 Task: Toggle the show exit alert option in the integrated.
Action: Mouse moved to (22, 620)
Screenshot: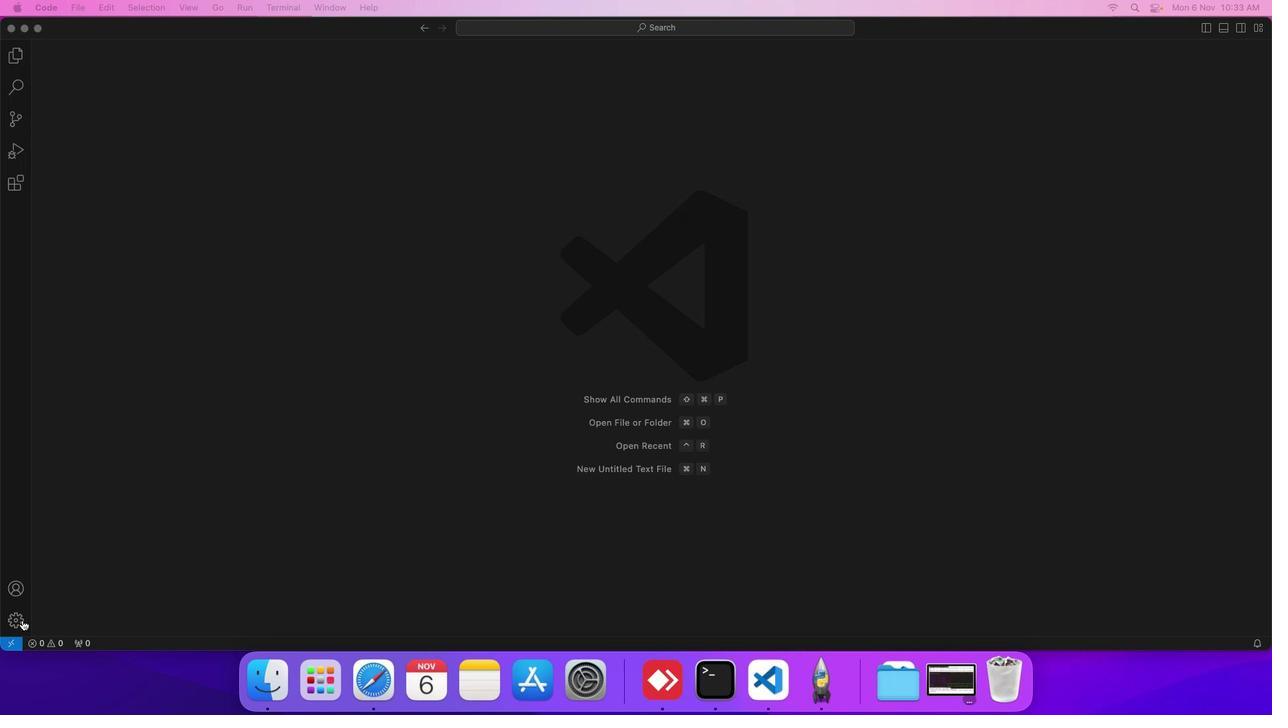 
Action: Mouse pressed left at (22, 620)
Screenshot: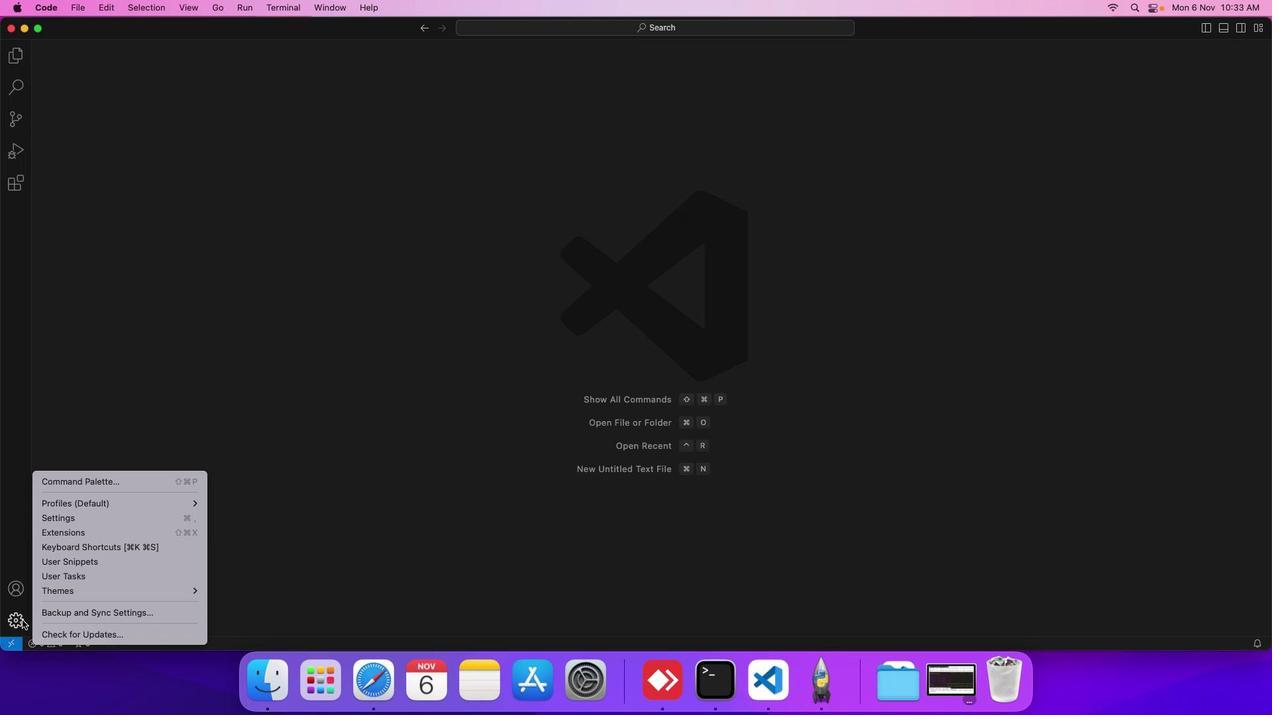 
Action: Mouse moved to (56, 522)
Screenshot: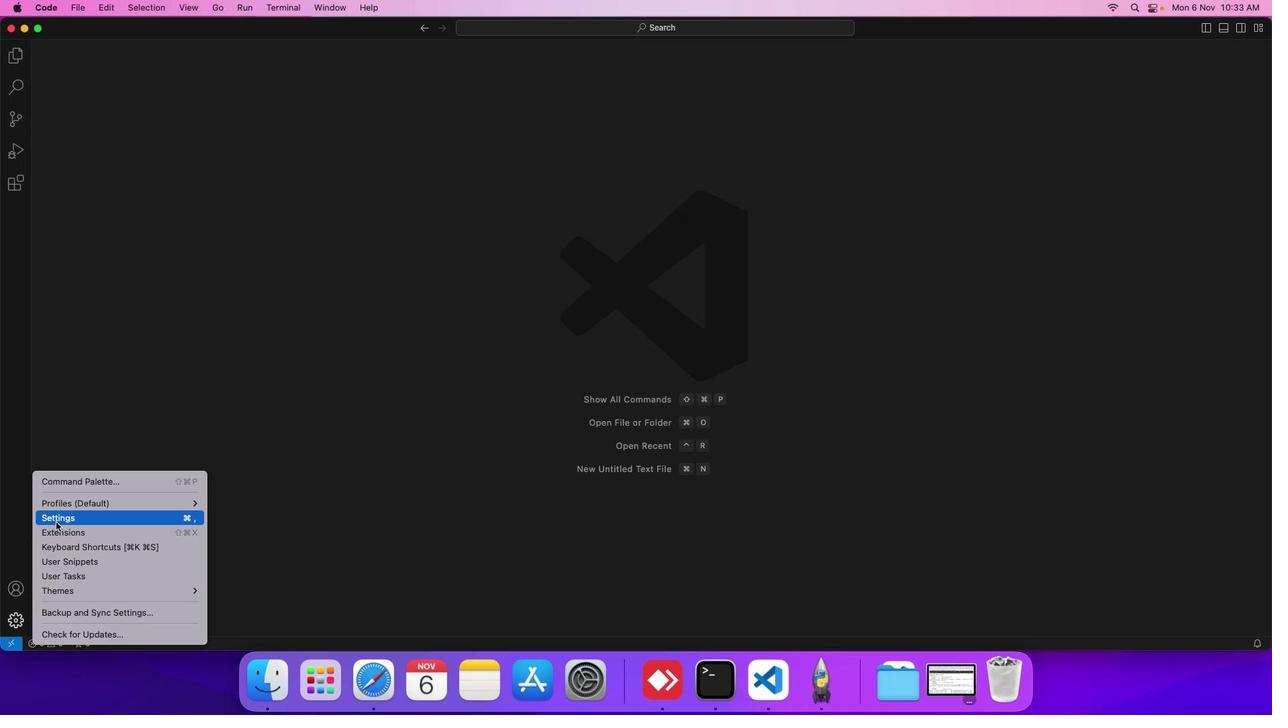 
Action: Mouse pressed left at (56, 522)
Screenshot: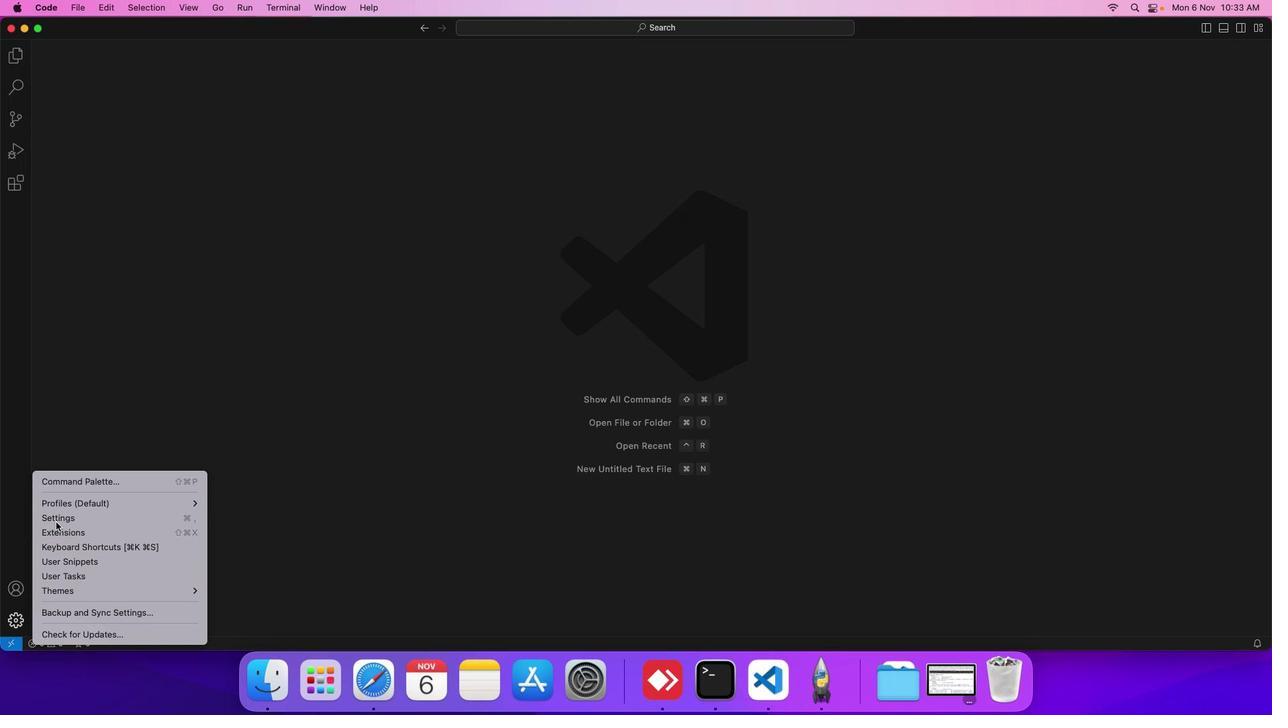 
Action: Mouse moved to (290, 196)
Screenshot: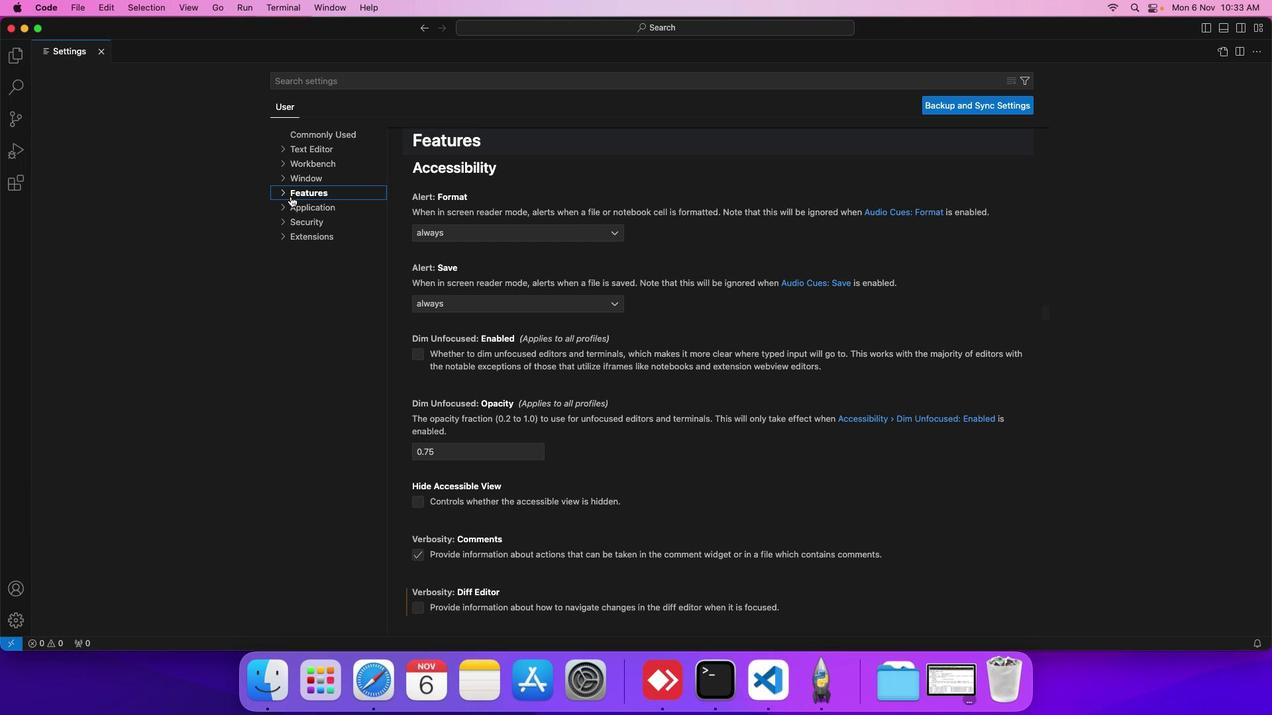 
Action: Mouse pressed left at (290, 196)
Screenshot: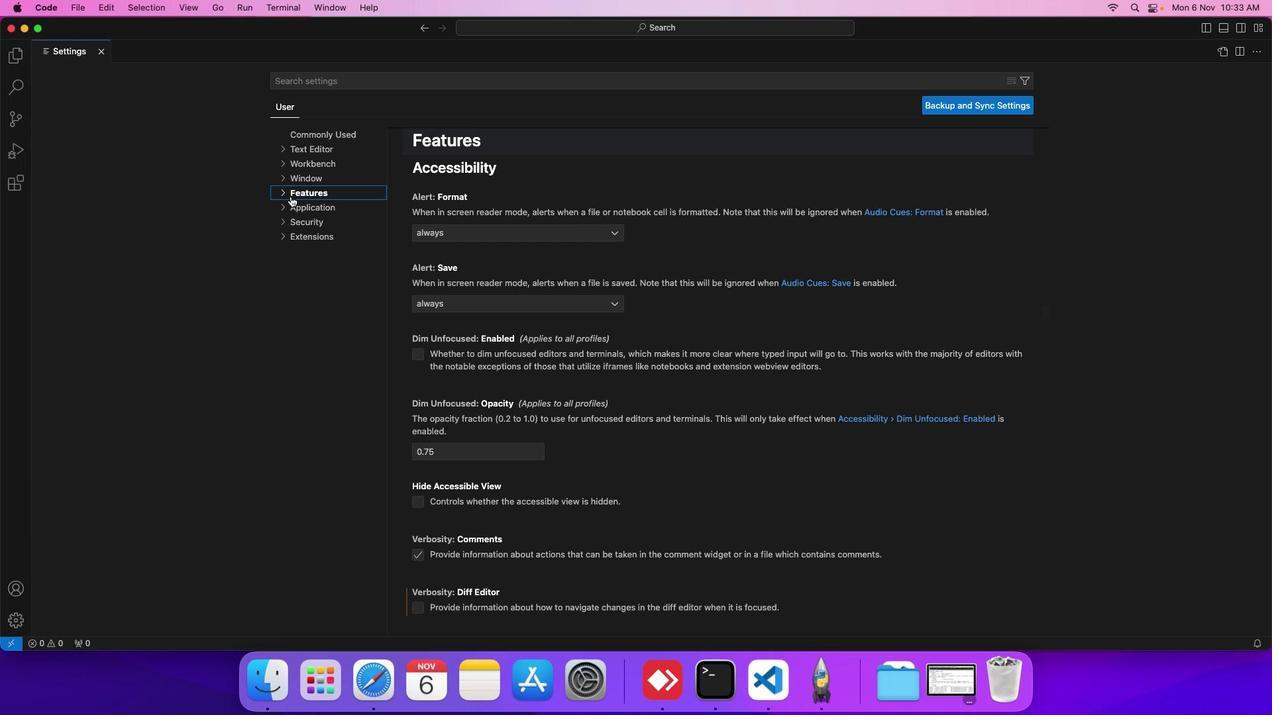 
Action: Mouse moved to (310, 308)
Screenshot: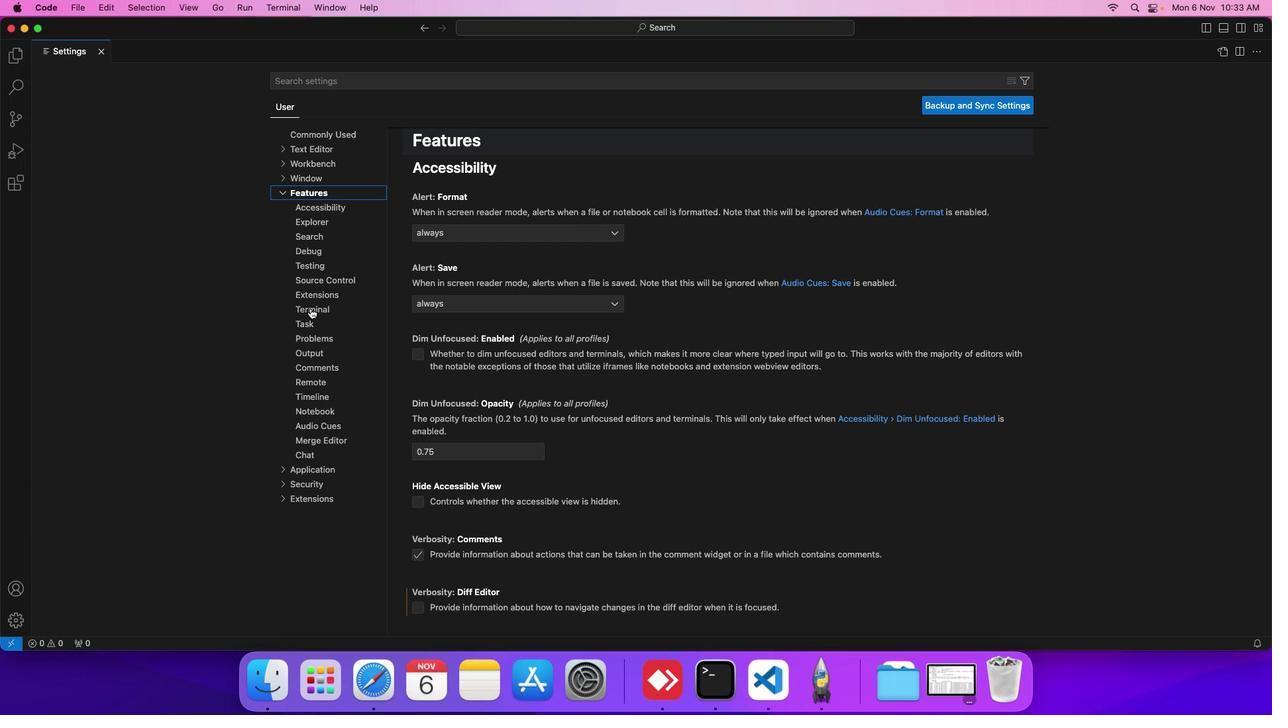 
Action: Mouse pressed left at (310, 308)
Screenshot: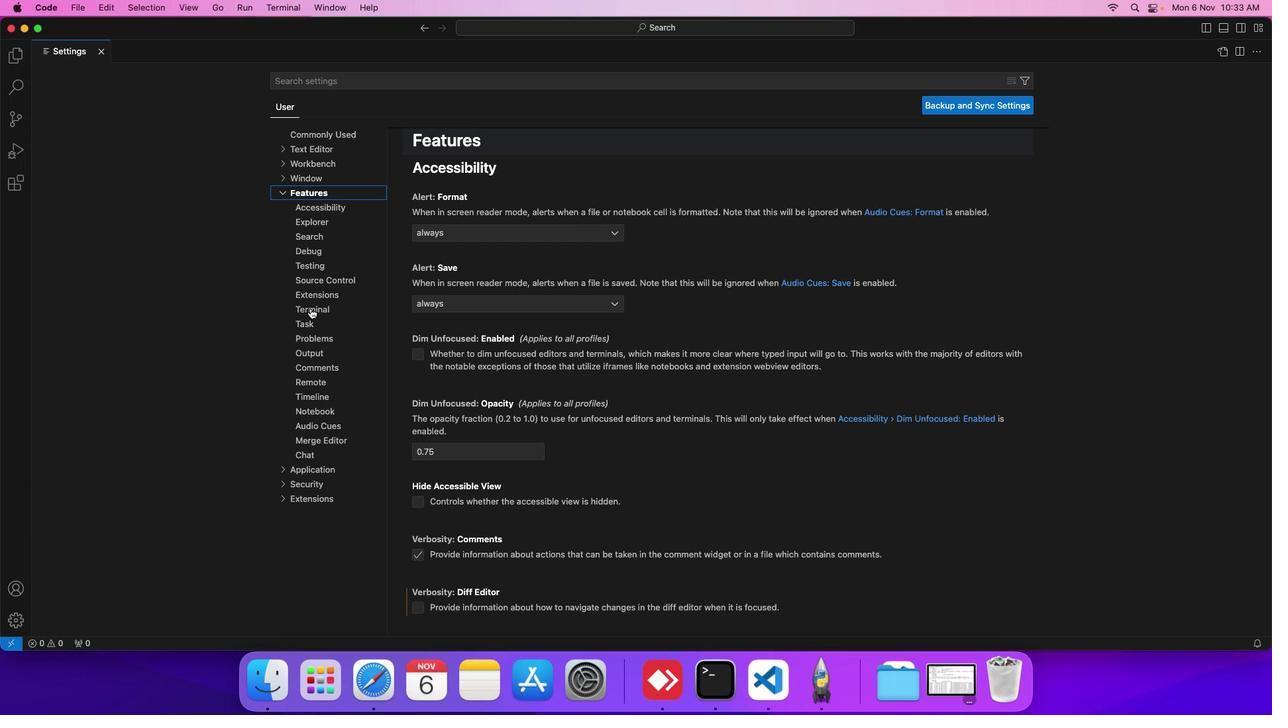 
Action: Mouse moved to (405, 424)
Screenshot: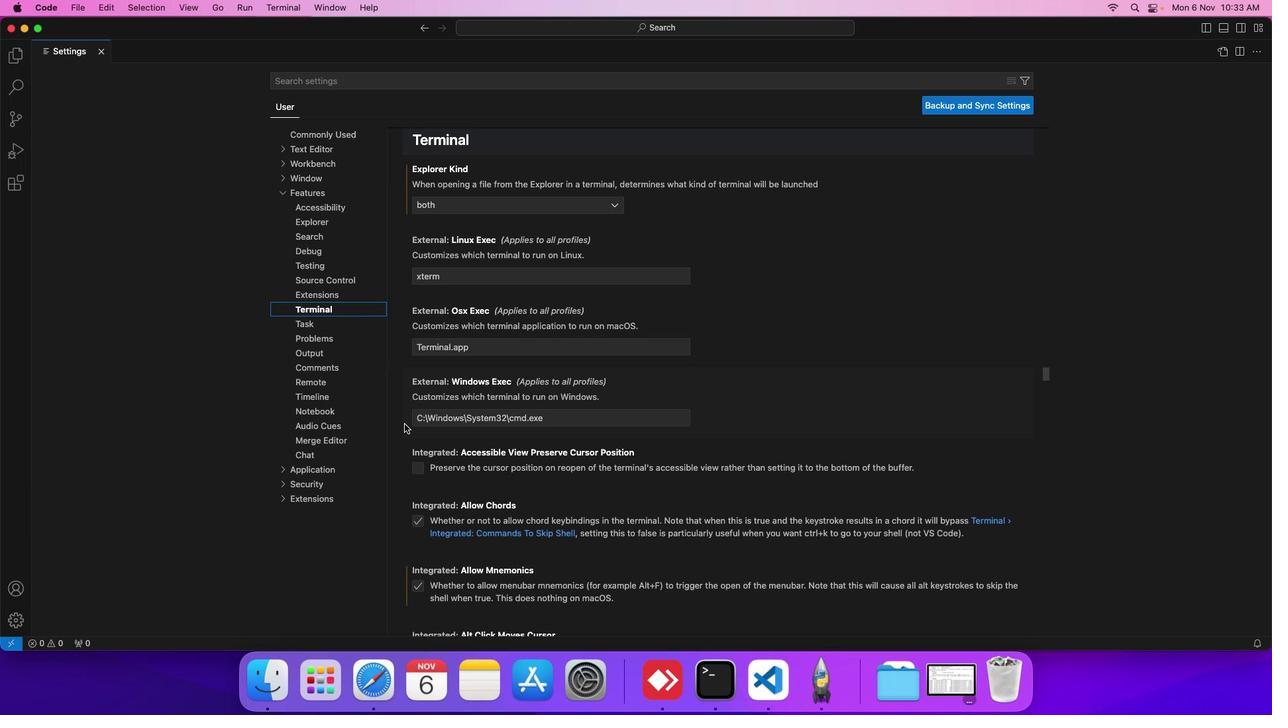 
Action: Mouse scrolled (405, 424) with delta (0, 0)
Screenshot: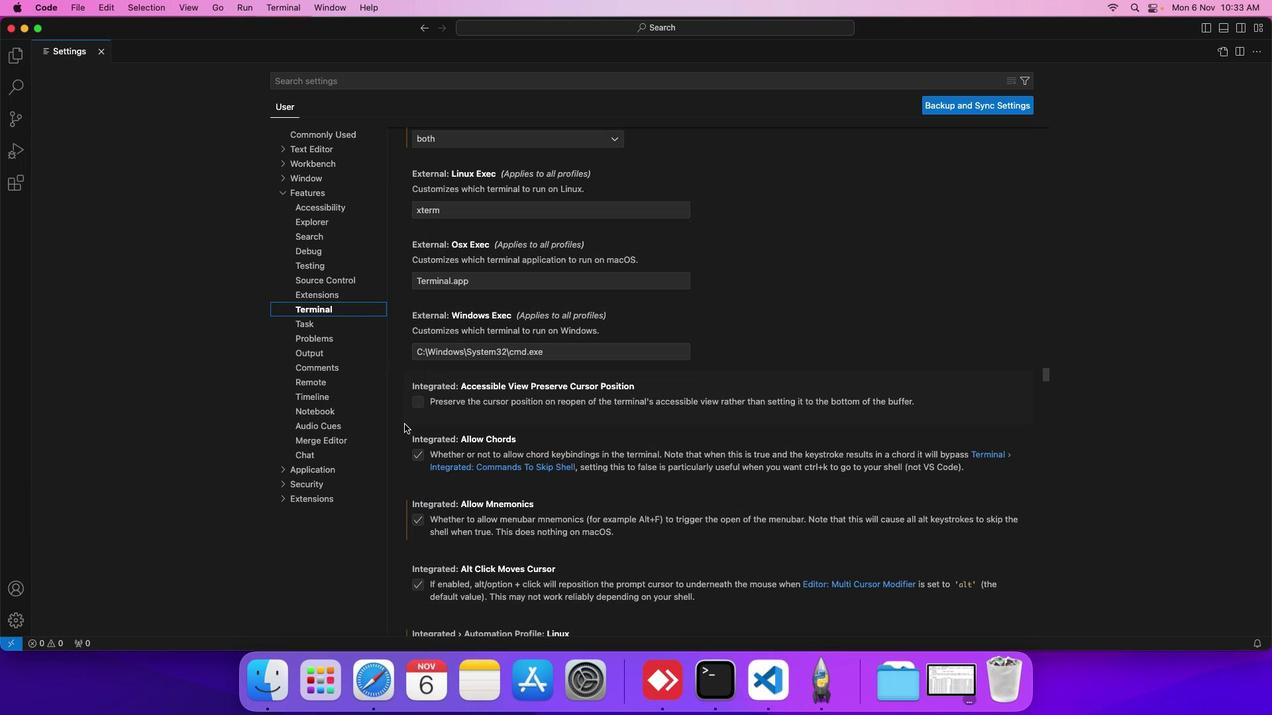 
Action: Mouse scrolled (405, 424) with delta (0, 0)
Screenshot: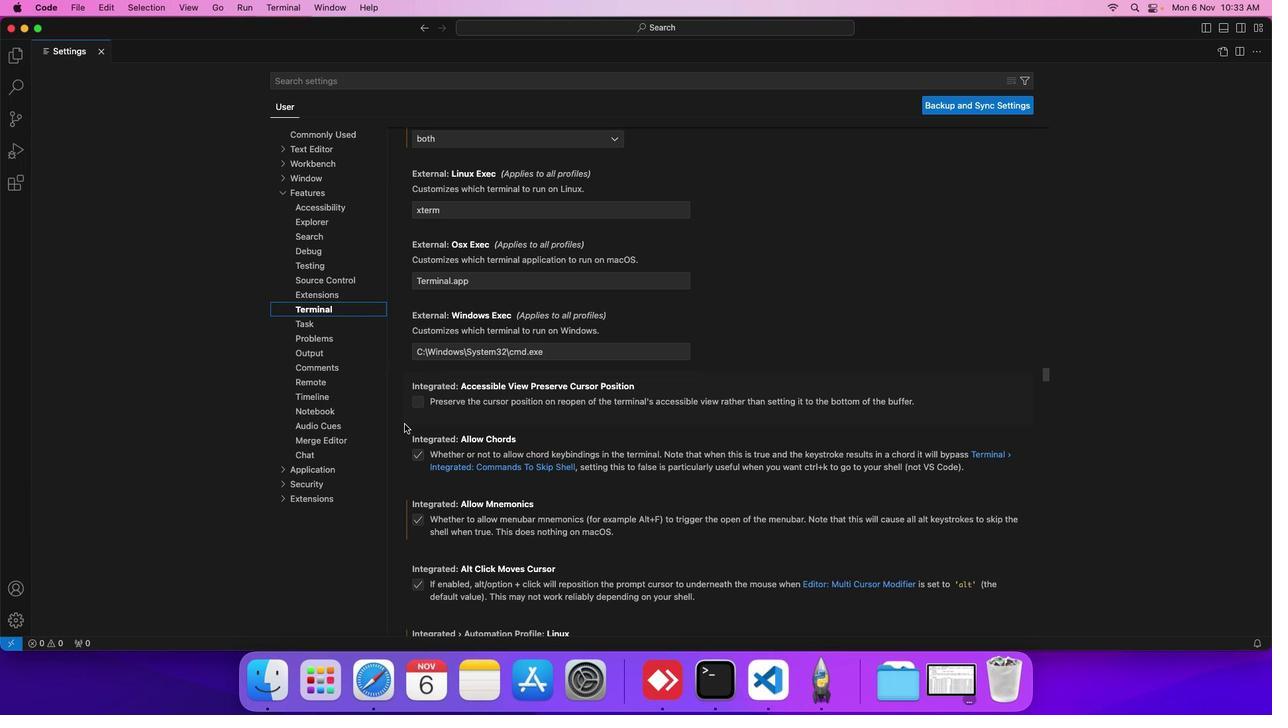
Action: Mouse scrolled (405, 424) with delta (0, 0)
Screenshot: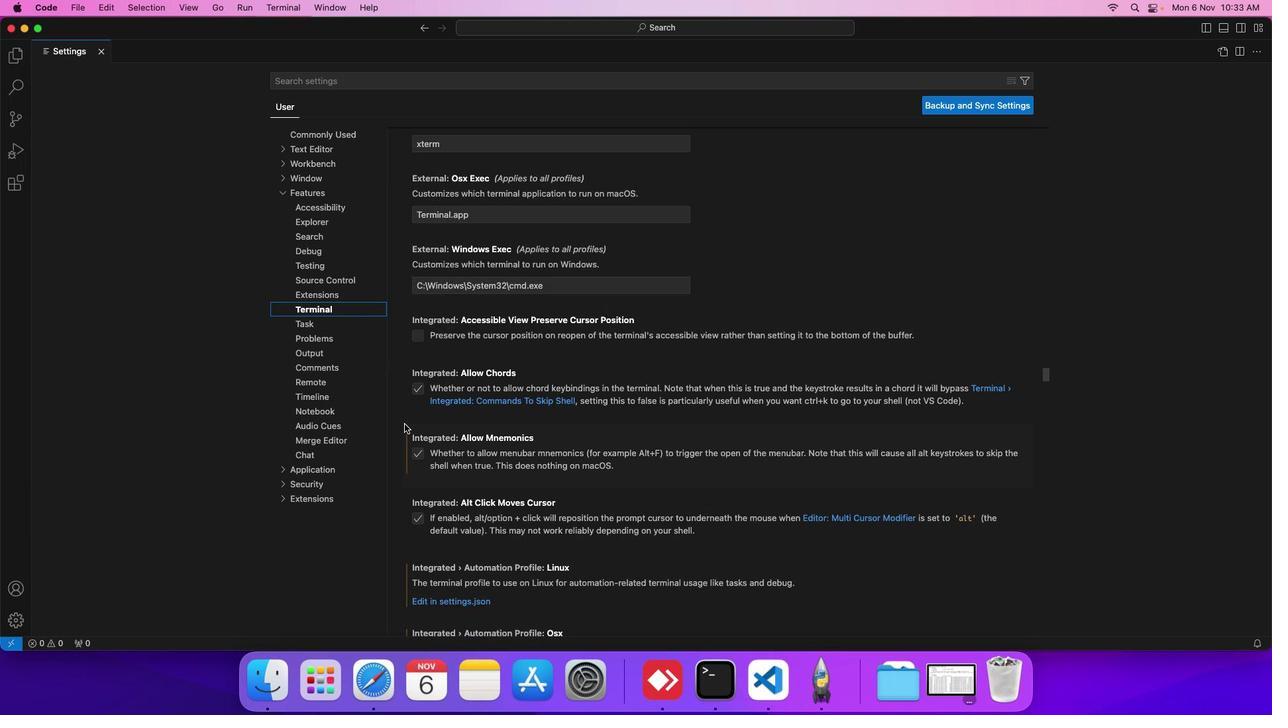 
Action: Mouse scrolled (405, 424) with delta (0, 0)
Screenshot: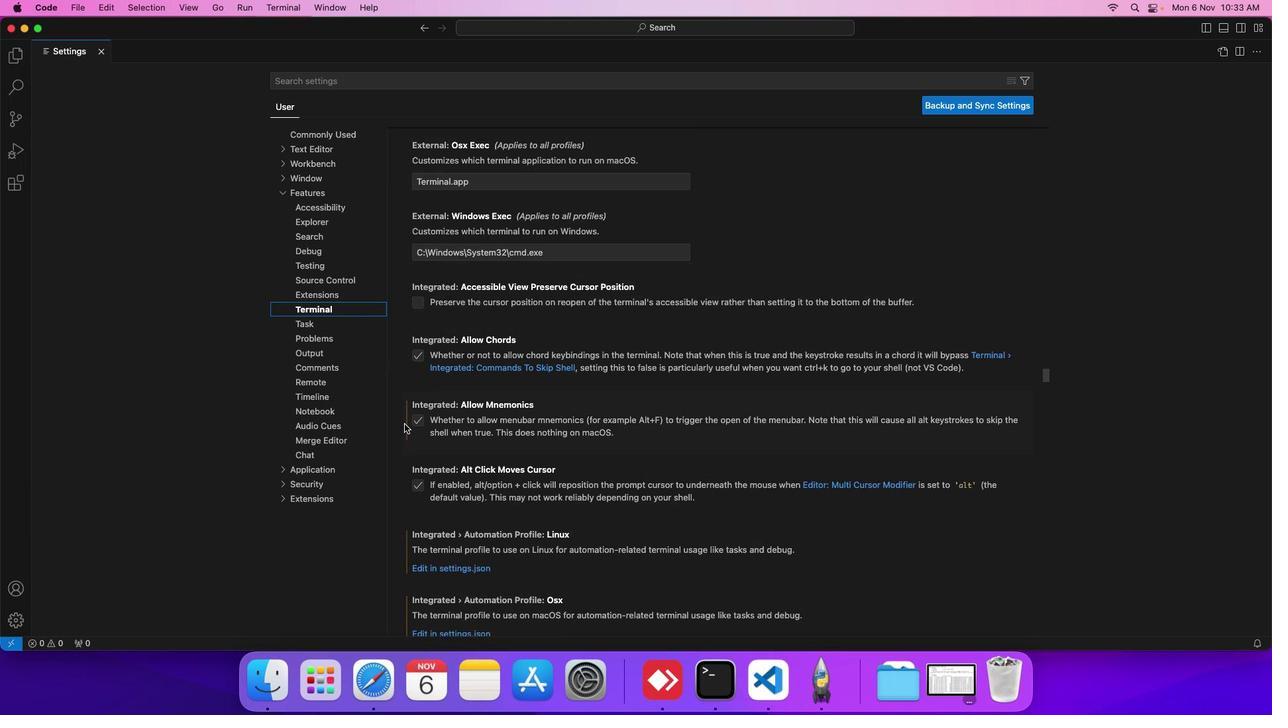 
Action: Mouse scrolled (405, 424) with delta (0, 0)
Screenshot: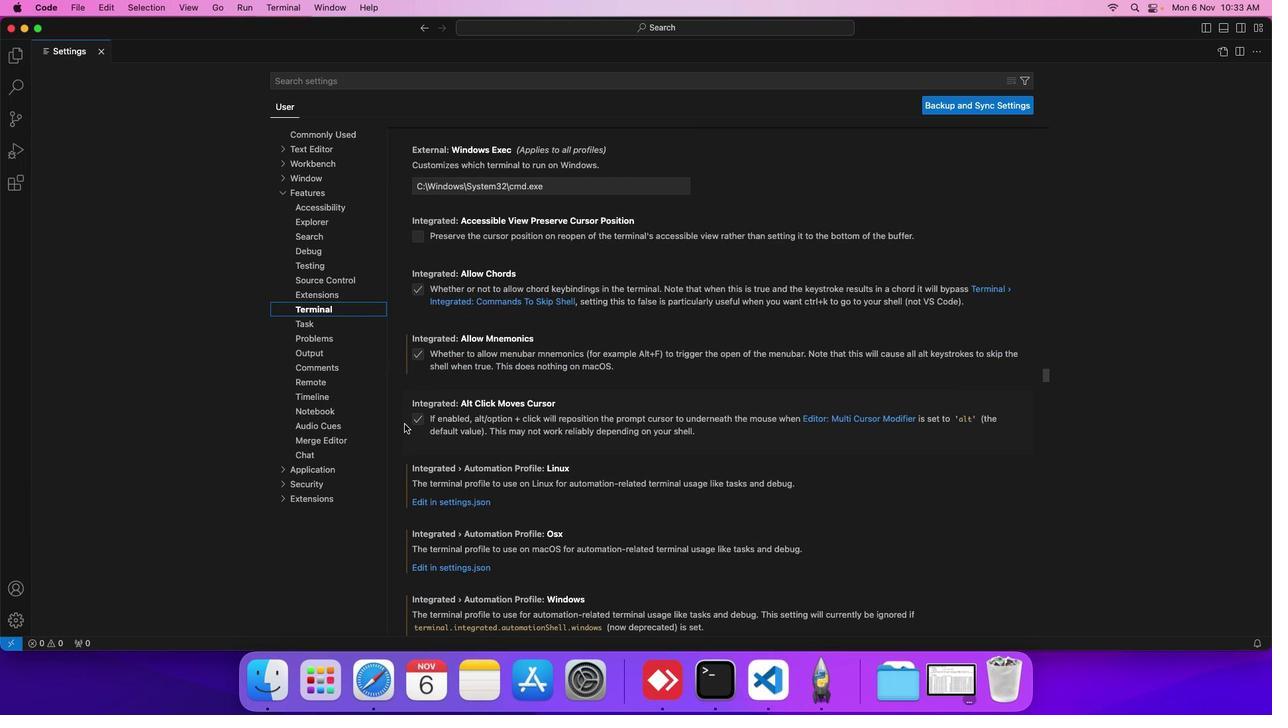 
Action: Mouse scrolled (405, 424) with delta (0, -1)
Screenshot: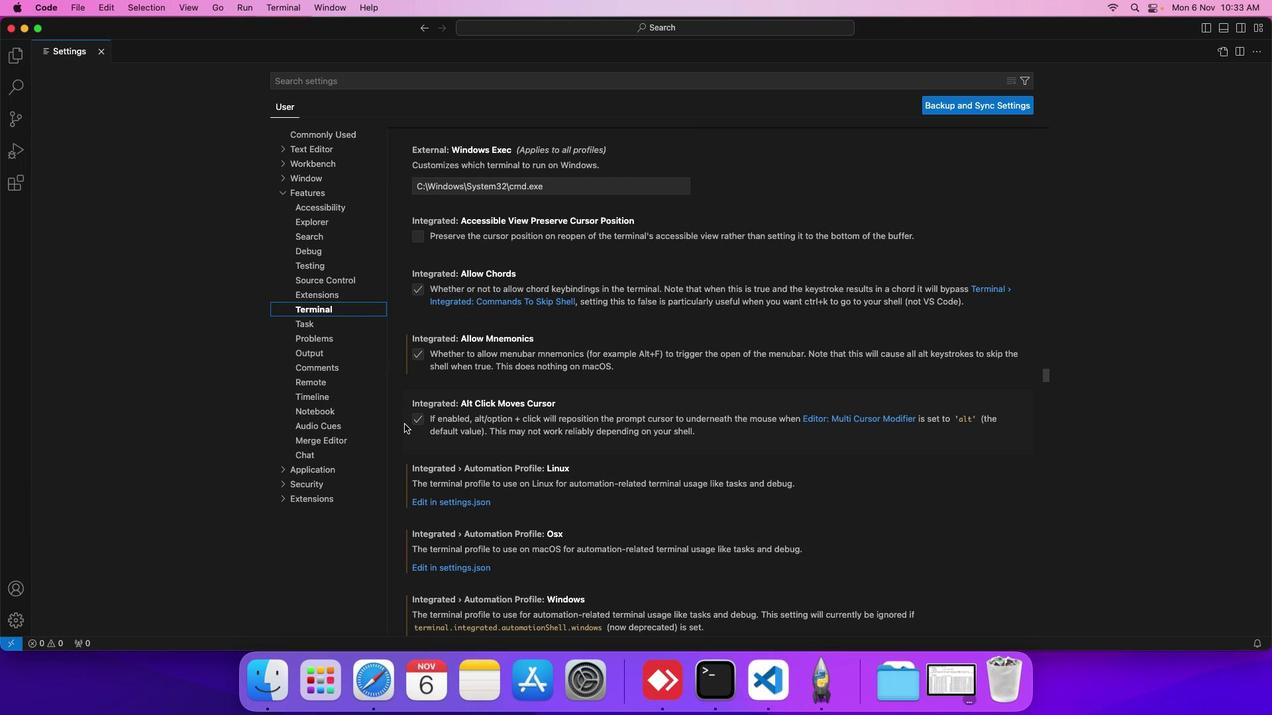 
Action: Mouse scrolled (405, 424) with delta (0, 0)
Screenshot: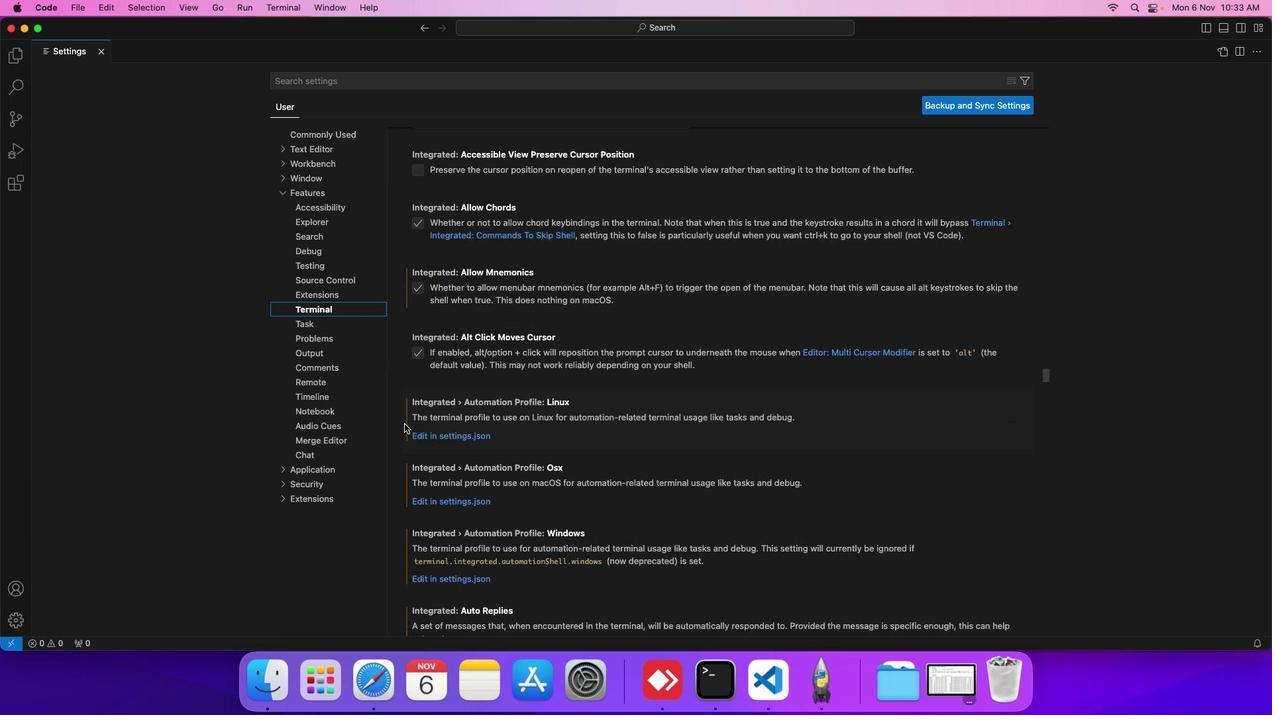 
Action: Mouse scrolled (405, 424) with delta (0, 0)
Screenshot: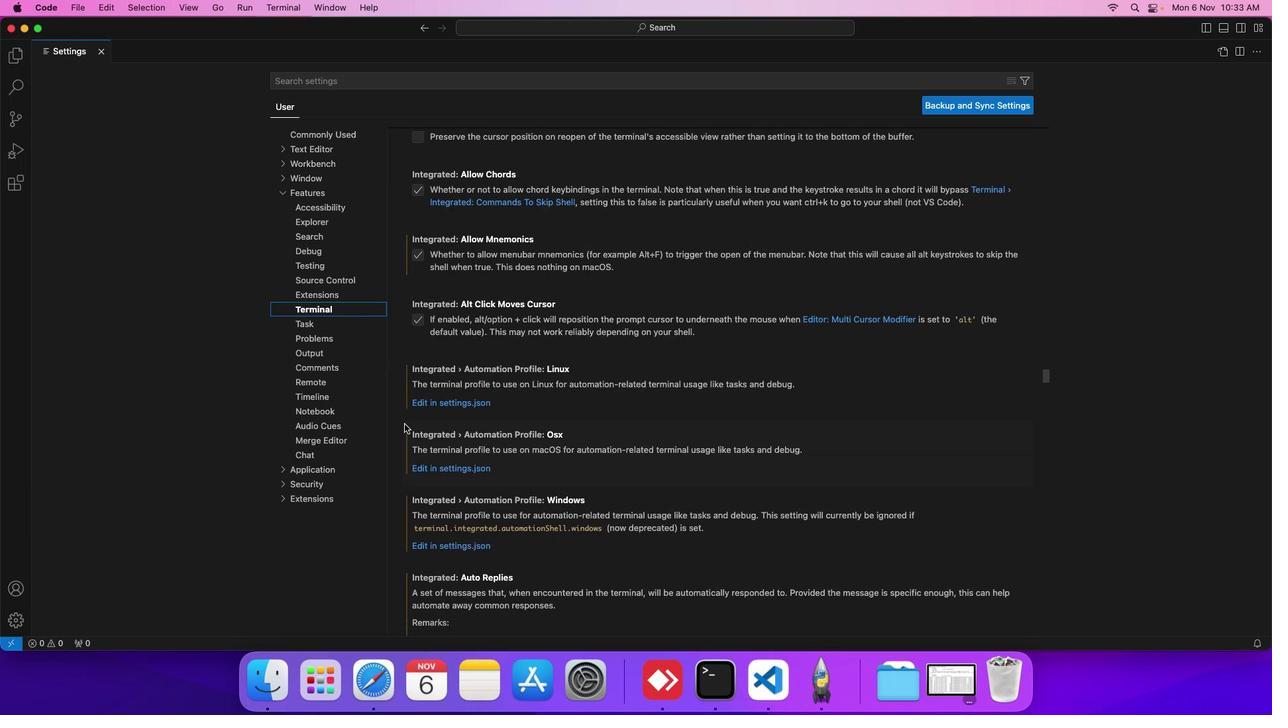 
Action: Mouse scrolled (405, 424) with delta (0, 0)
Screenshot: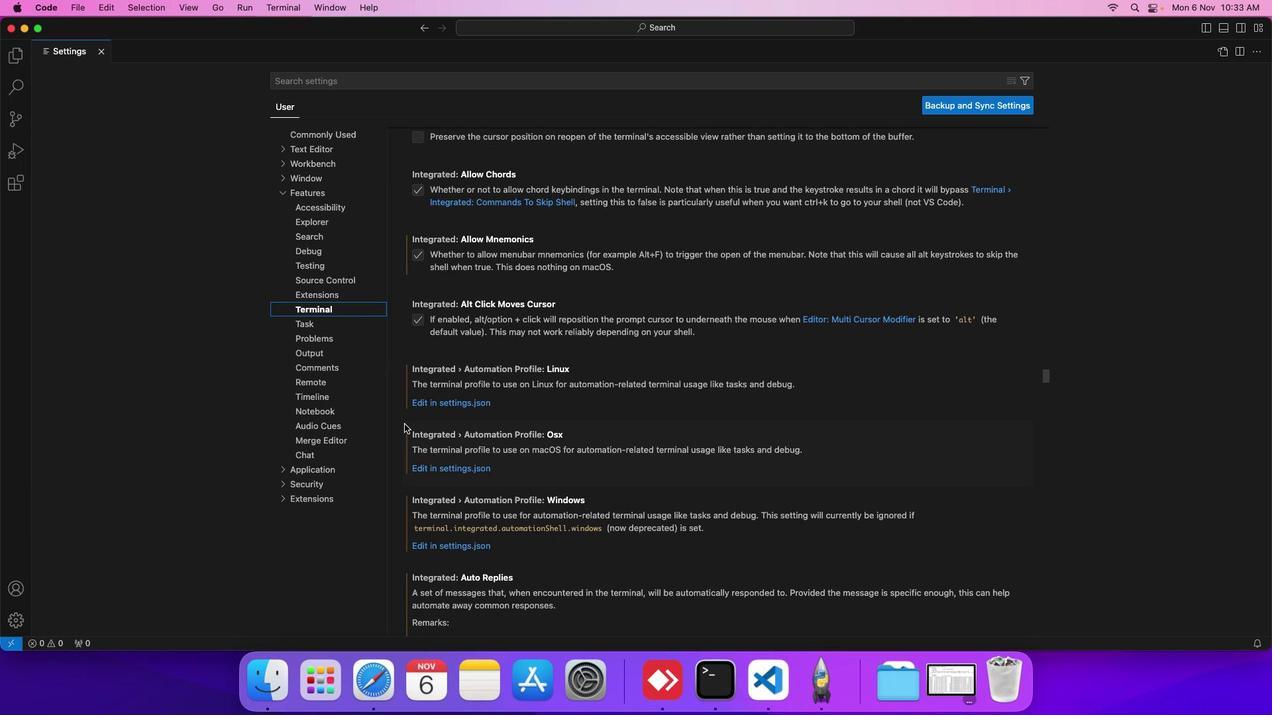 
Action: Mouse scrolled (405, 424) with delta (0, 0)
Screenshot: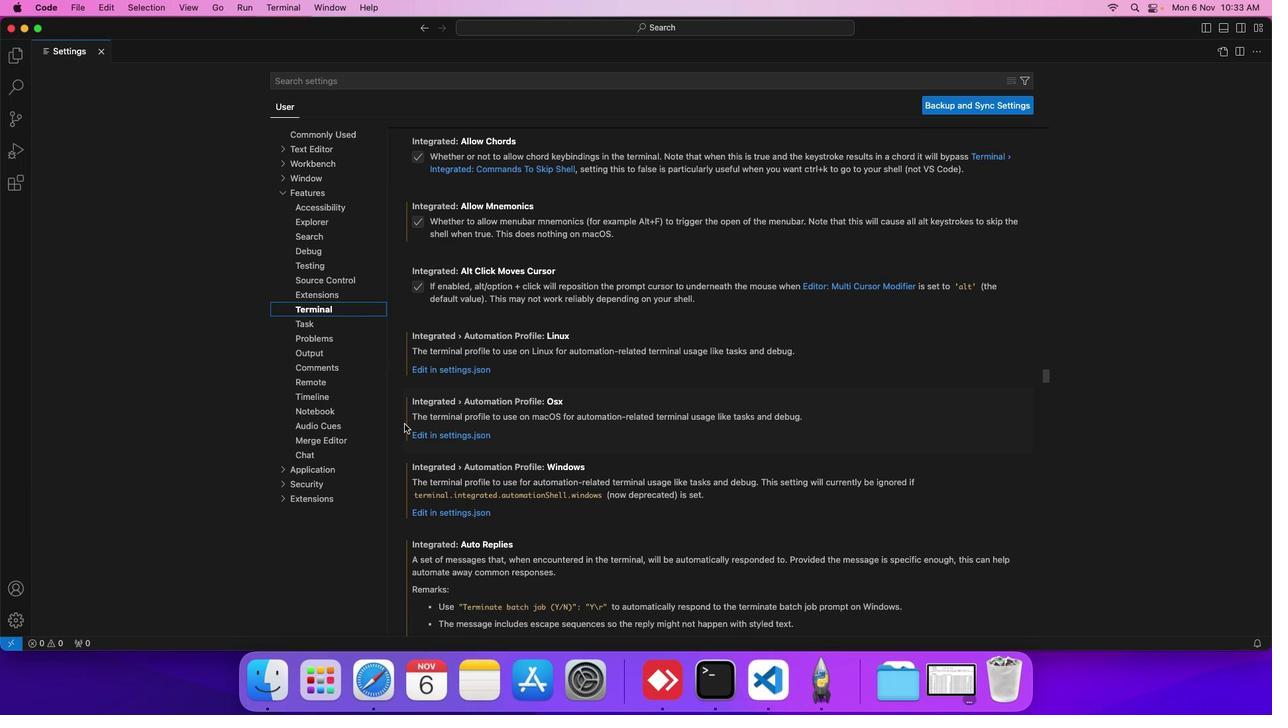 
Action: Mouse scrolled (405, 424) with delta (0, 0)
Screenshot: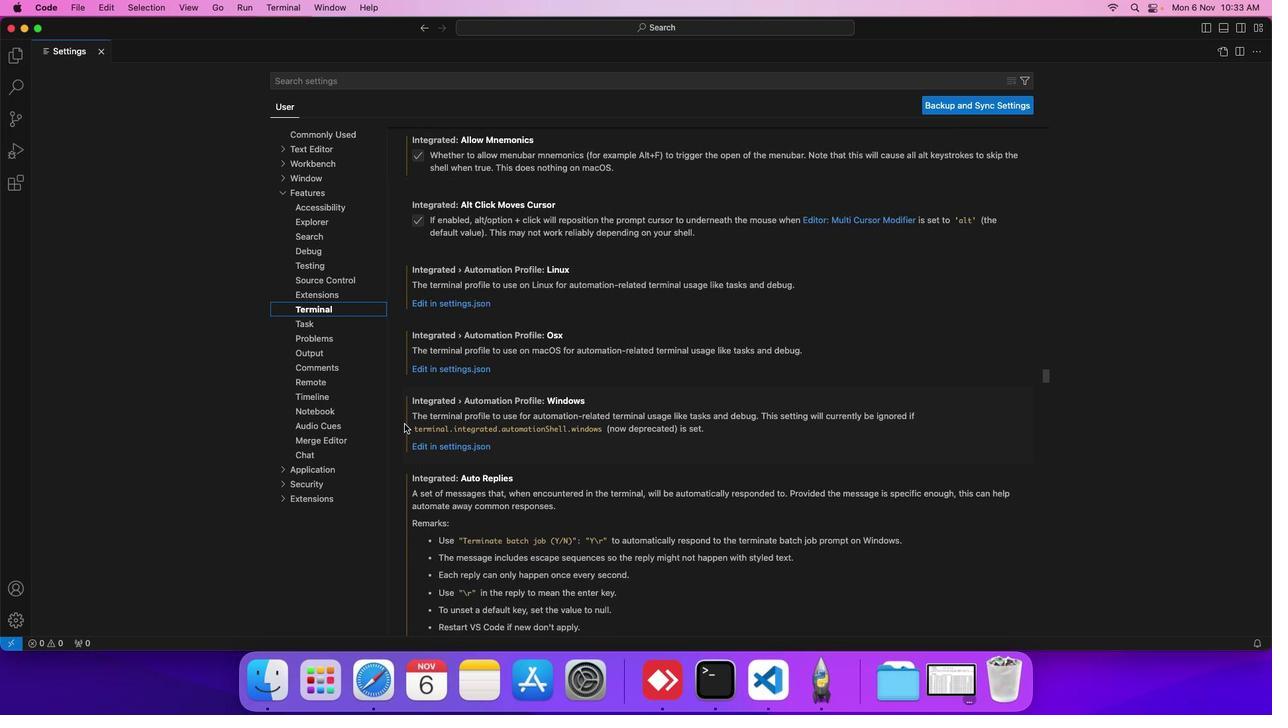 
Action: Mouse scrolled (405, 424) with delta (0, 0)
Screenshot: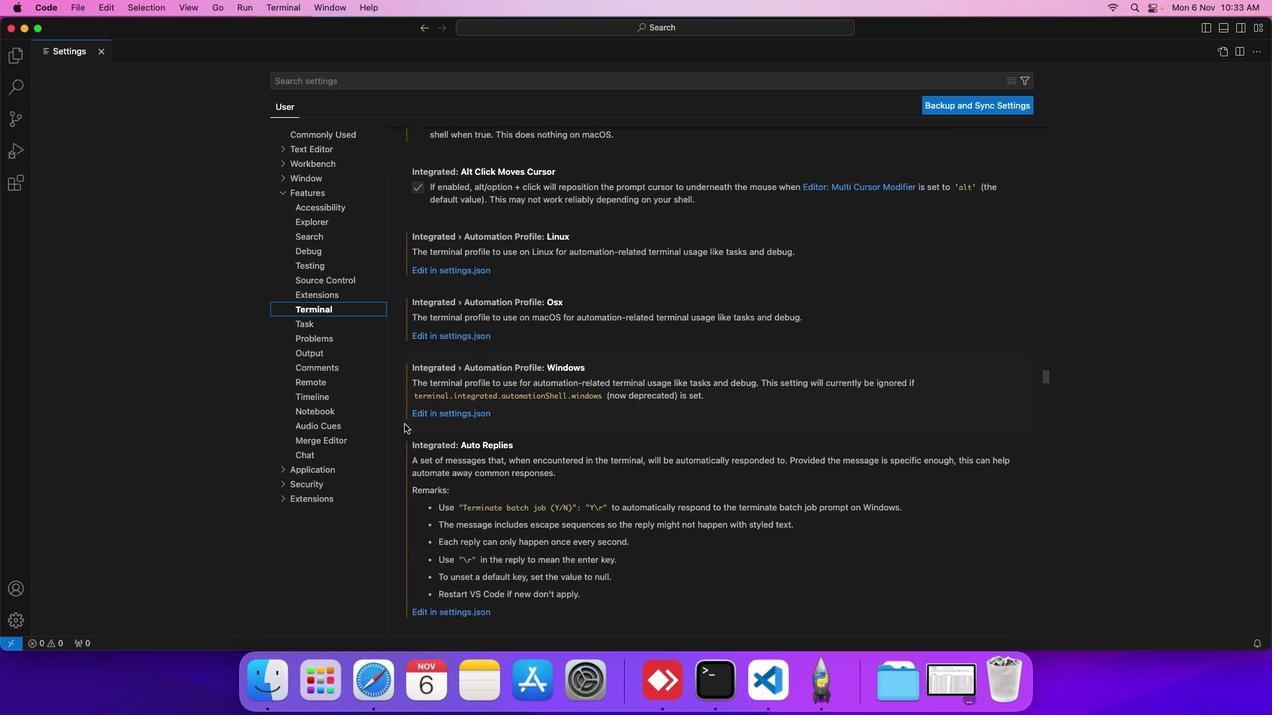 
Action: Mouse scrolled (405, 424) with delta (0, 0)
Screenshot: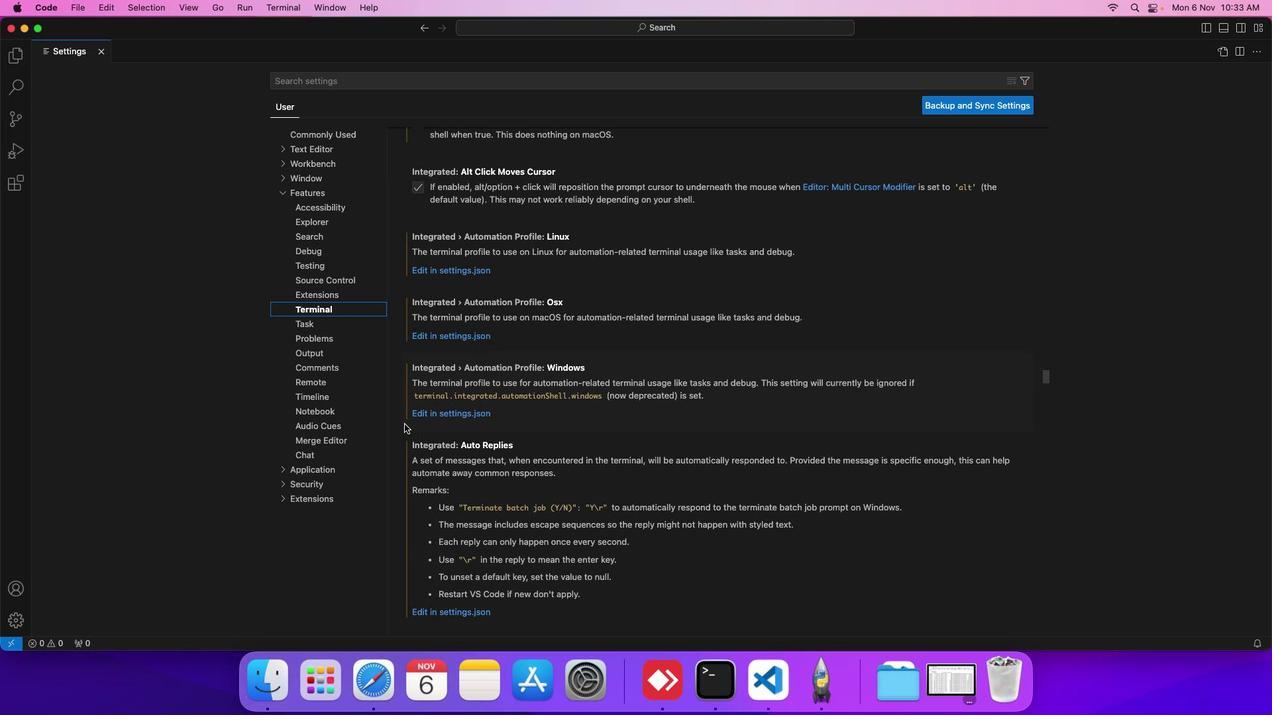 
Action: Mouse scrolled (405, 424) with delta (0, 0)
Screenshot: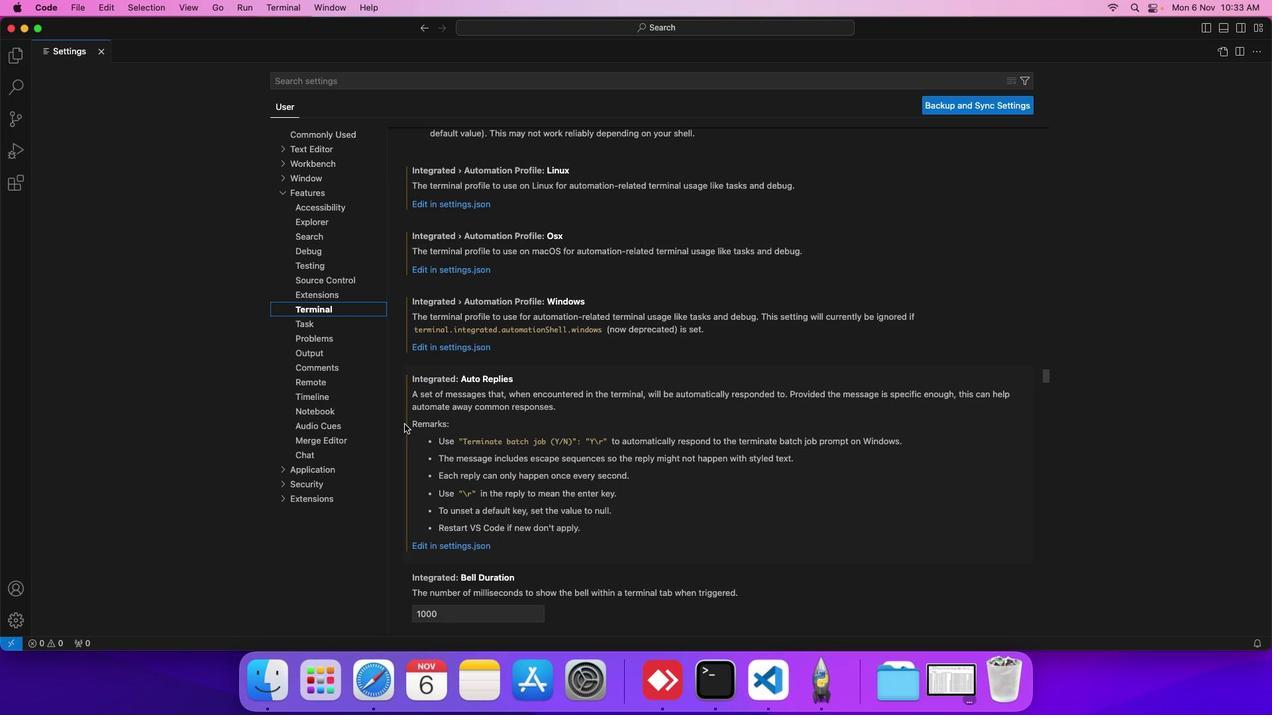
Action: Mouse scrolled (405, 424) with delta (0, 0)
Screenshot: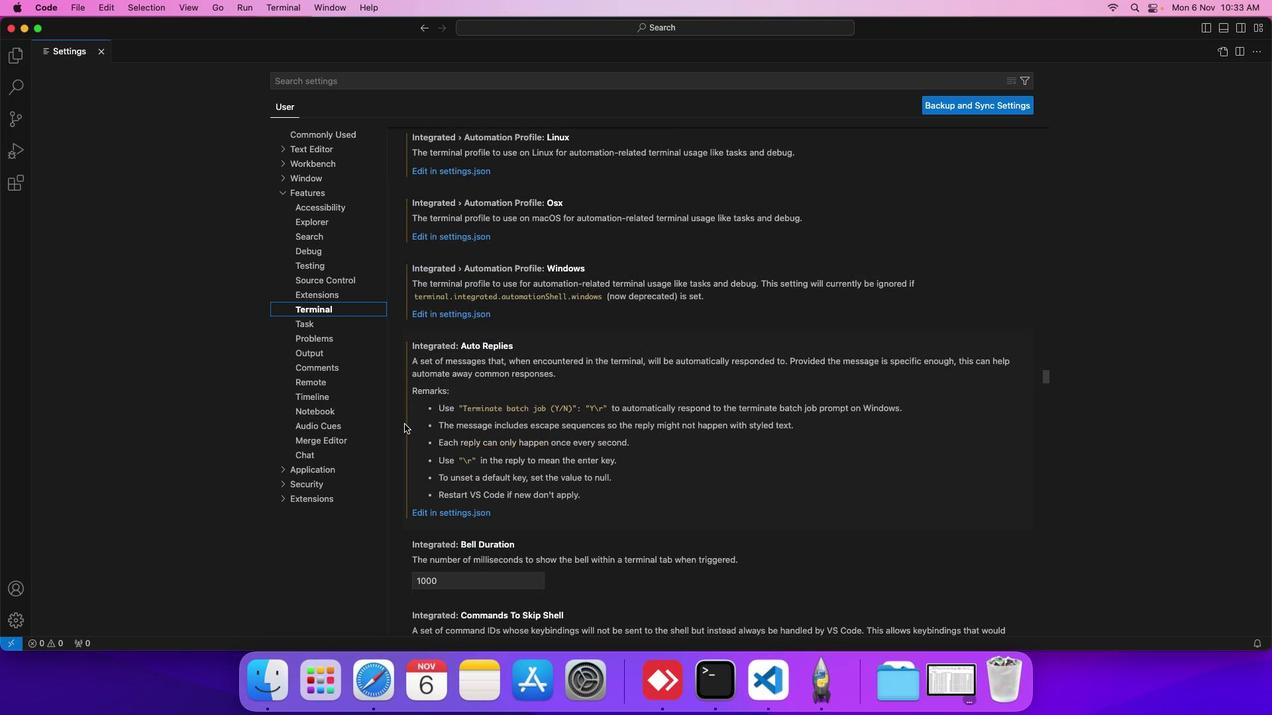 
Action: Mouse scrolled (405, 424) with delta (0, 0)
Screenshot: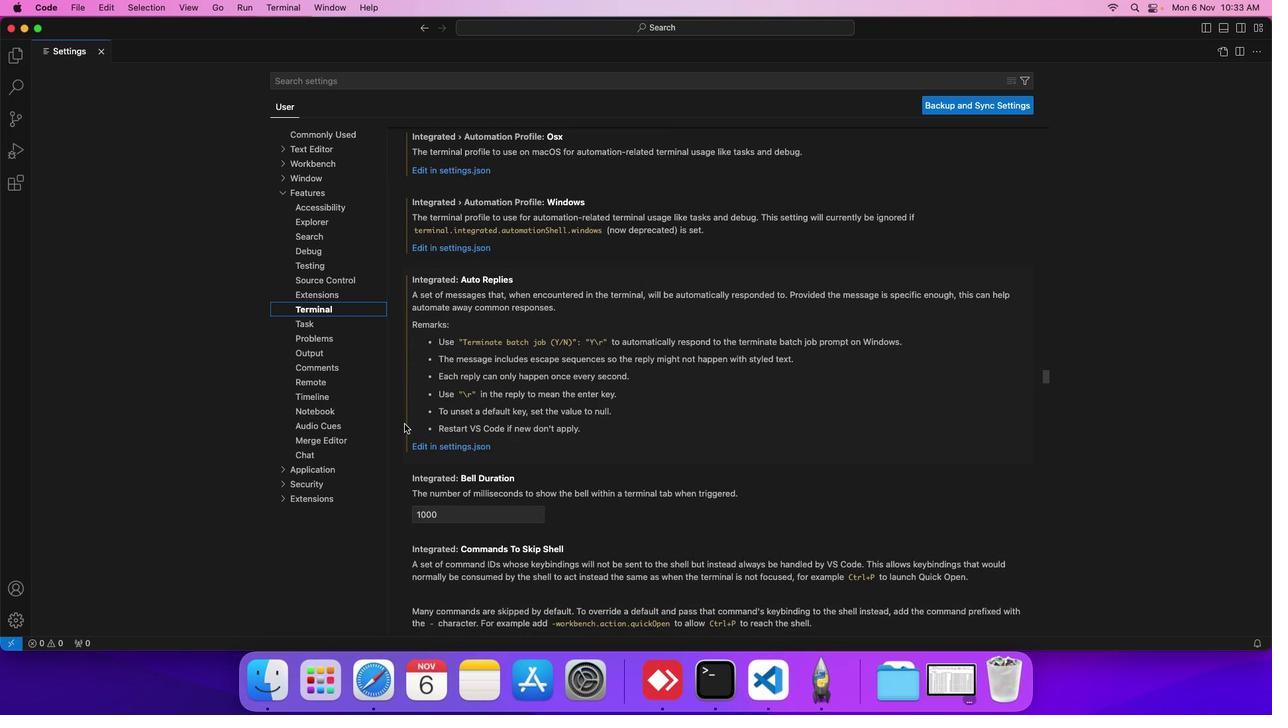 
Action: Mouse scrolled (405, 424) with delta (0, -1)
Screenshot: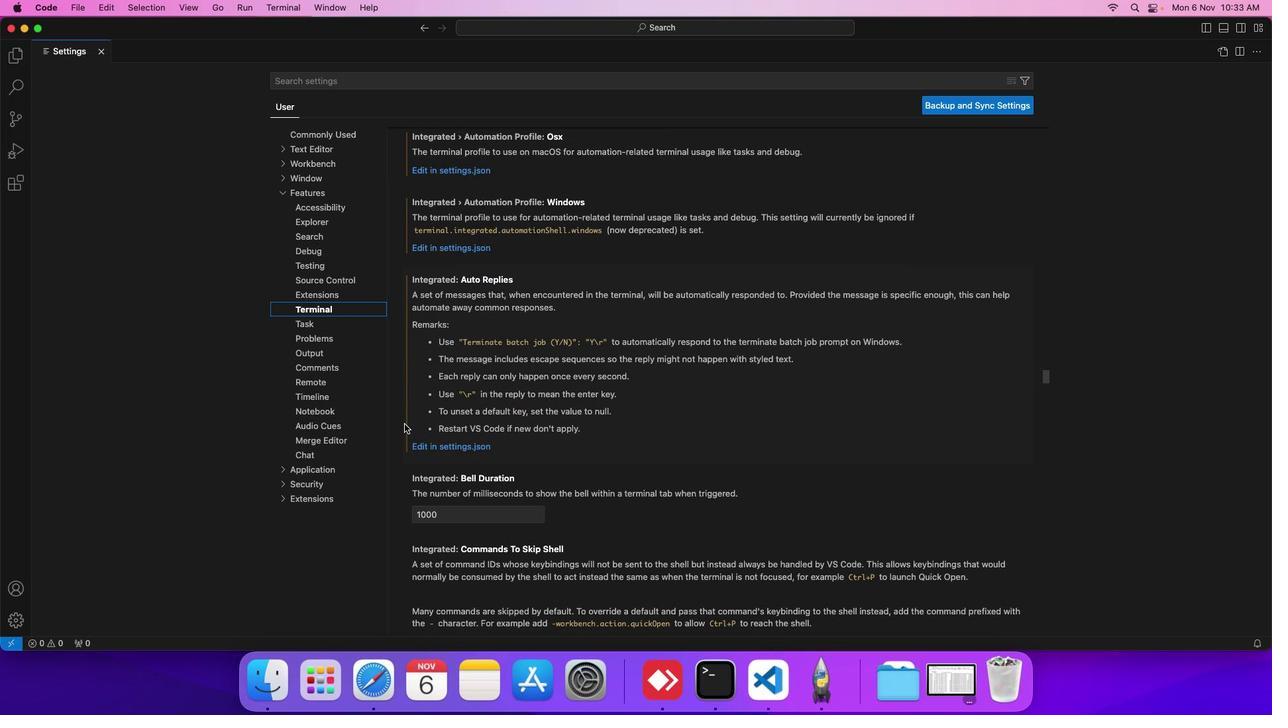 
Action: Mouse scrolled (405, 424) with delta (0, 0)
Screenshot: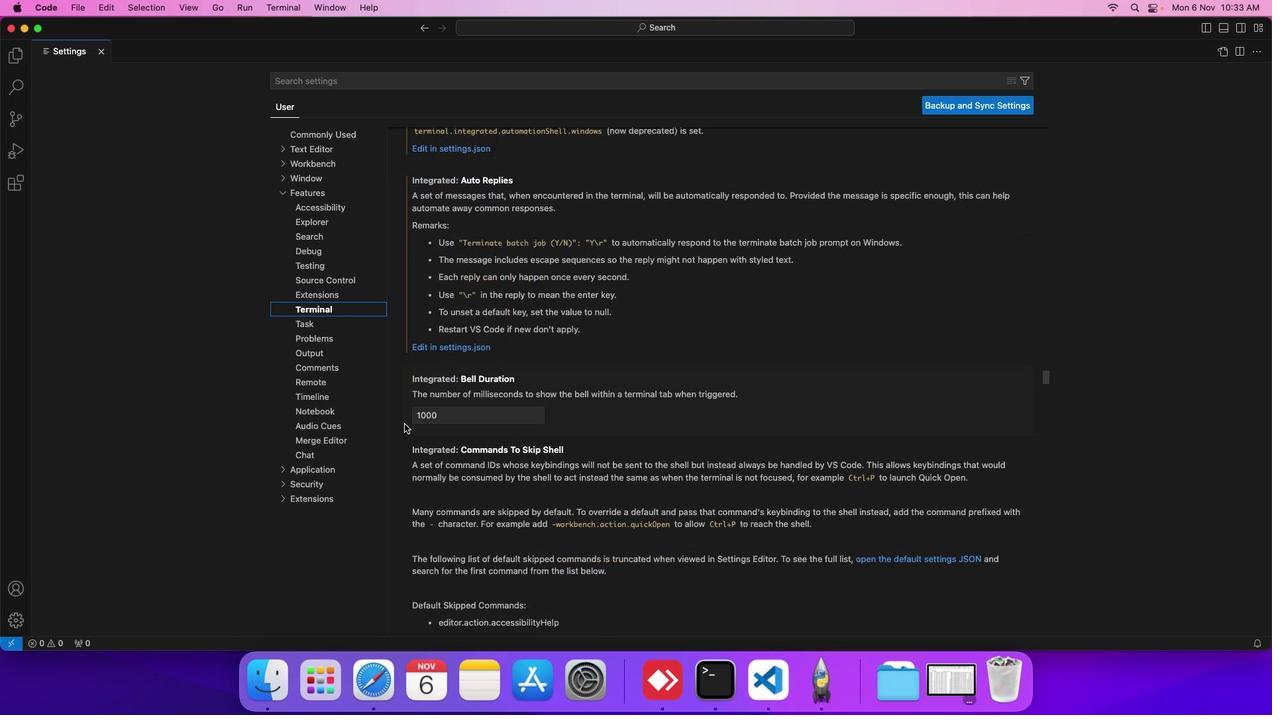 
Action: Mouse scrolled (405, 424) with delta (0, 0)
Screenshot: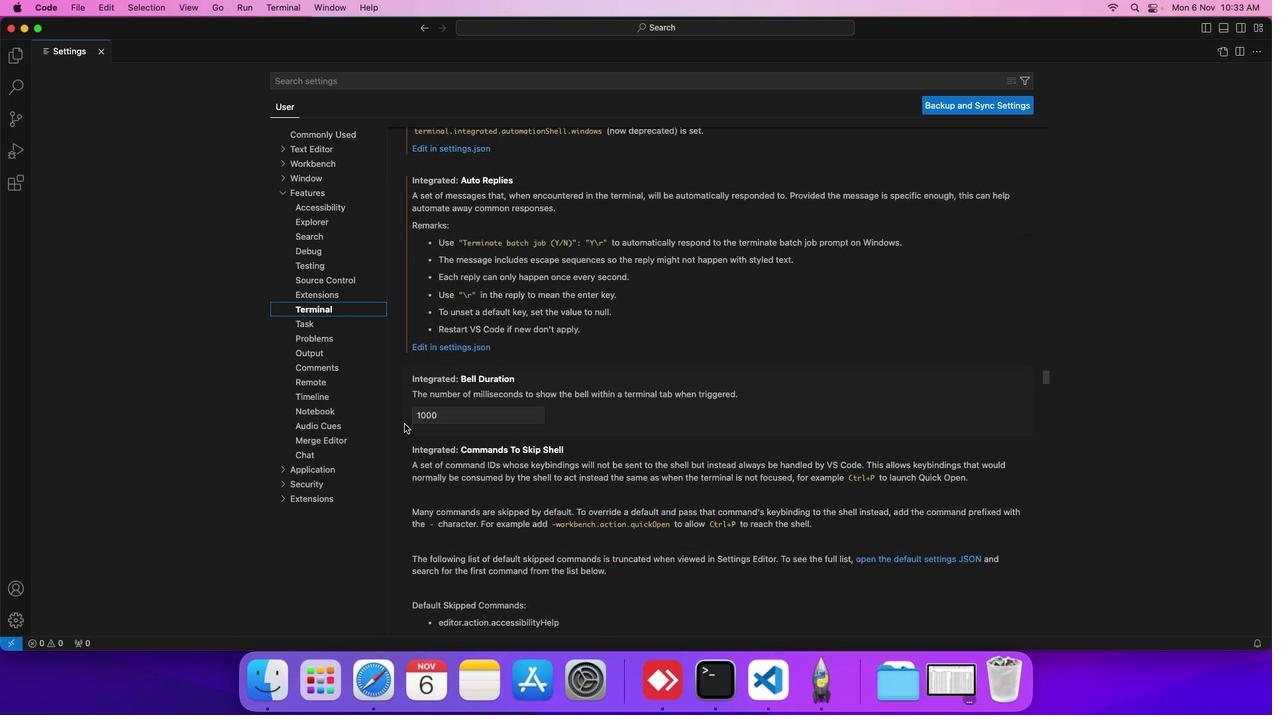 
Action: Mouse scrolled (405, 424) with delta (0, 0)
Screenshot: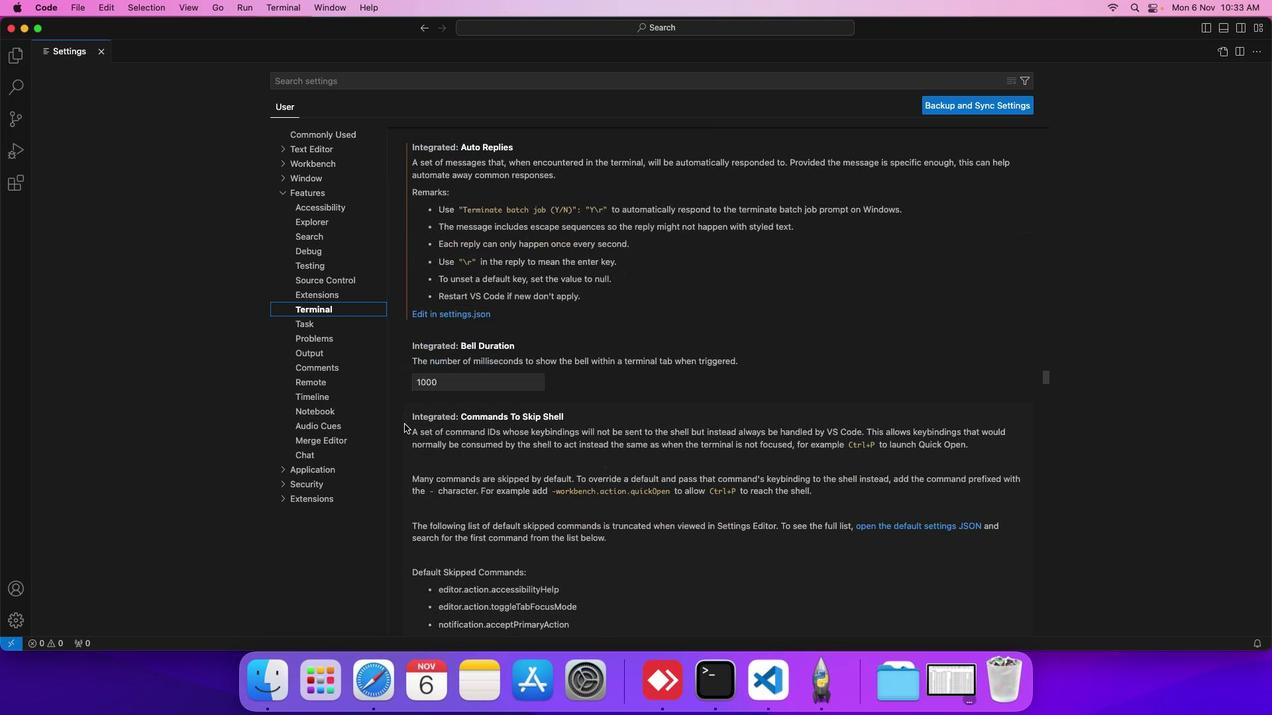 
Action: Mouse scrolled (405, 424) with delta (0, 0)
Screenshot: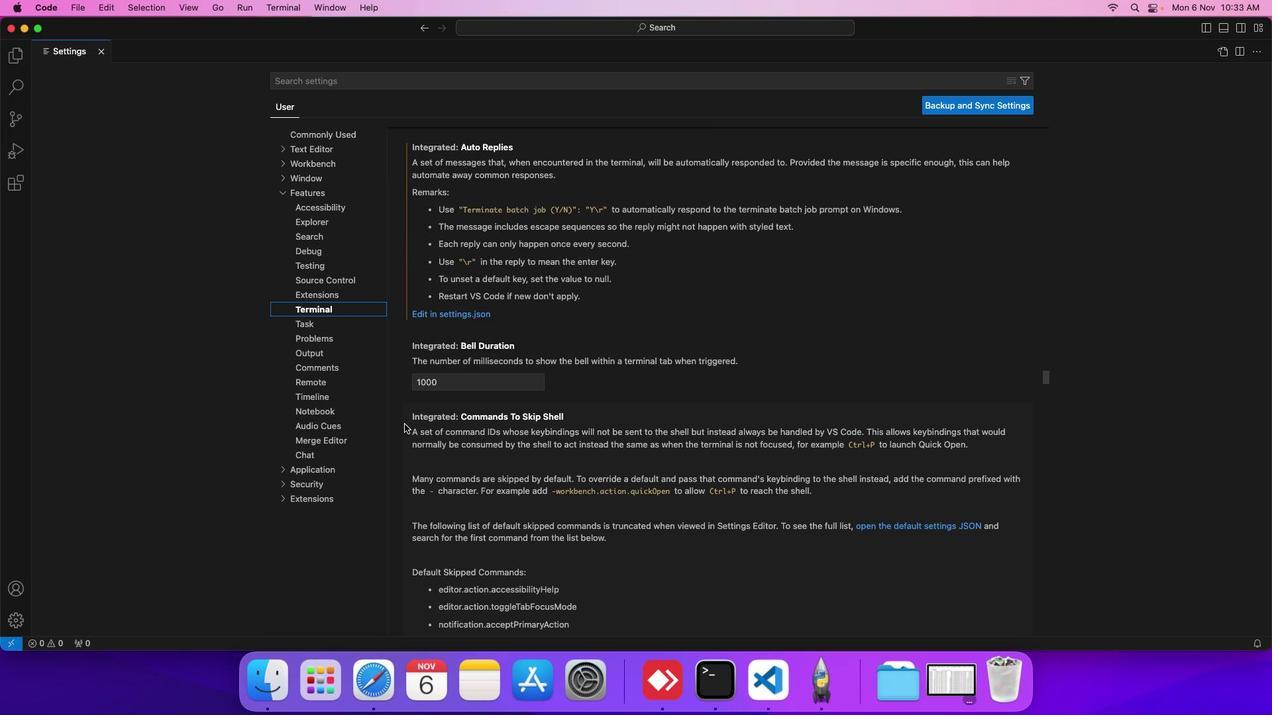 
Action: Mouse scrolled (405, 424) with delta (0, 0)
Screenshot: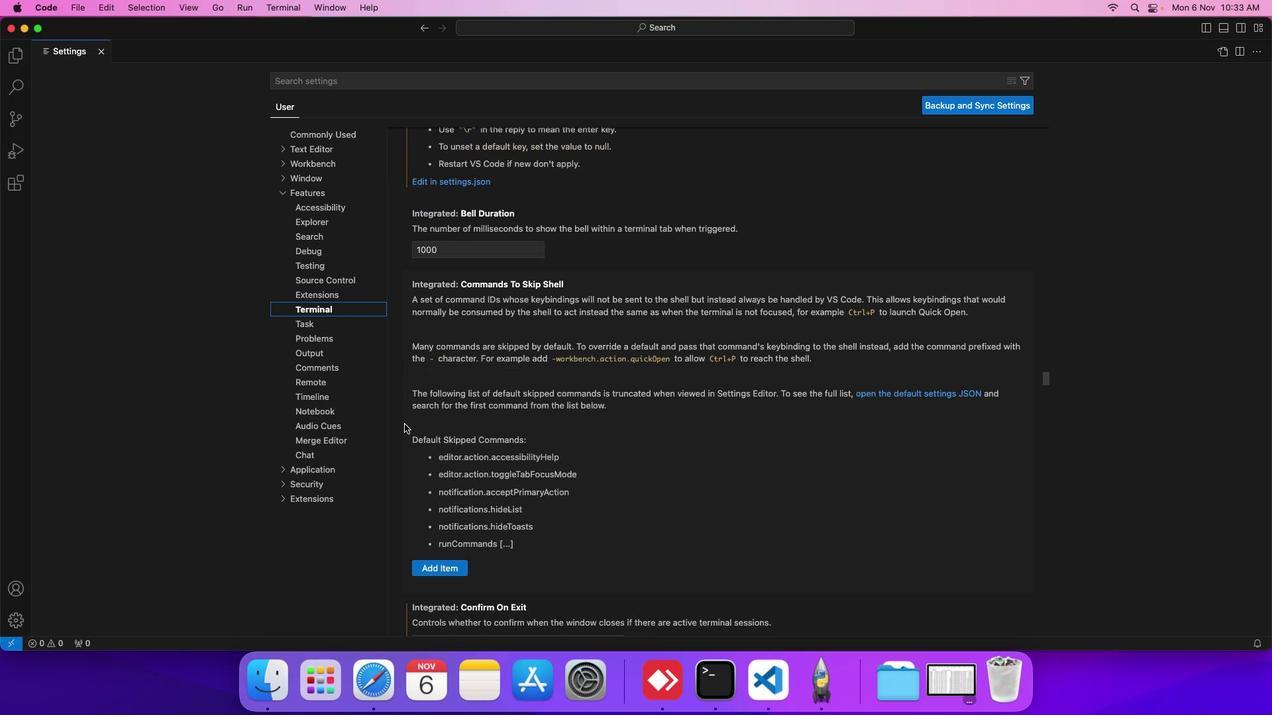 
Action: Mouse scrolled (405, 424) with delta (0, 0)
Screenshot: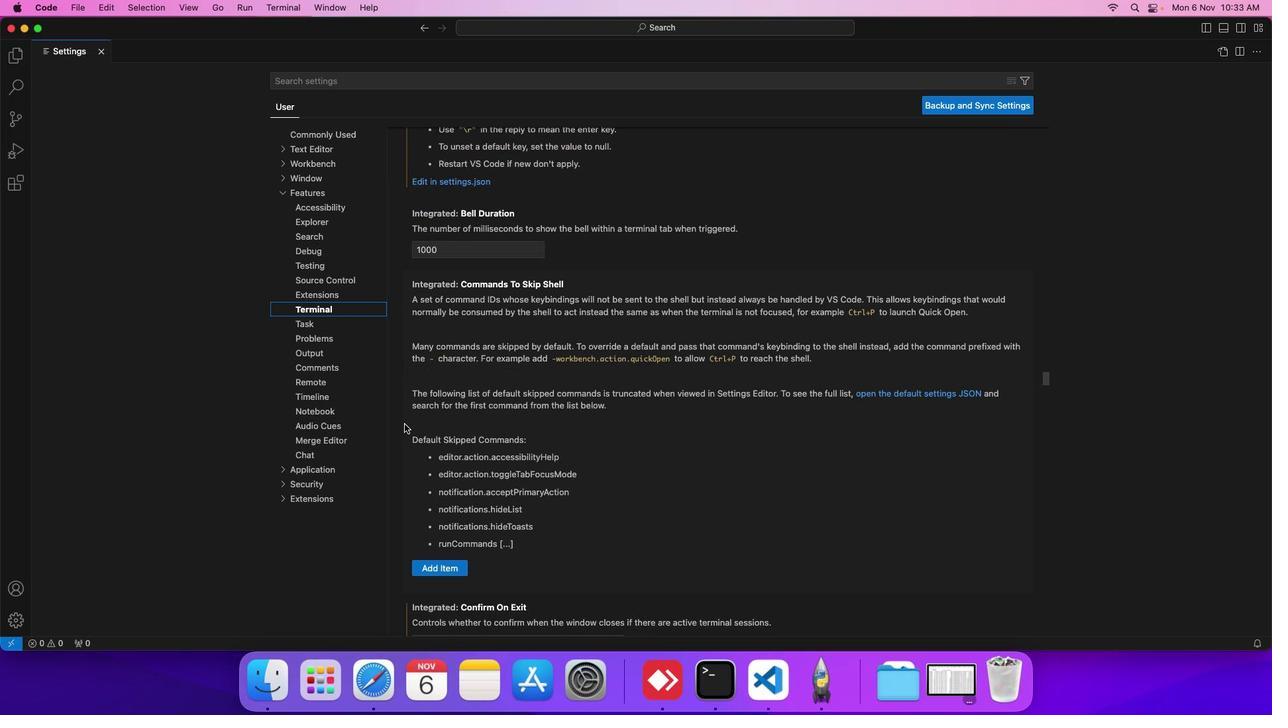 
Action: Mouse scrolled (405, 424) with delta (0, -1)
Screenshot: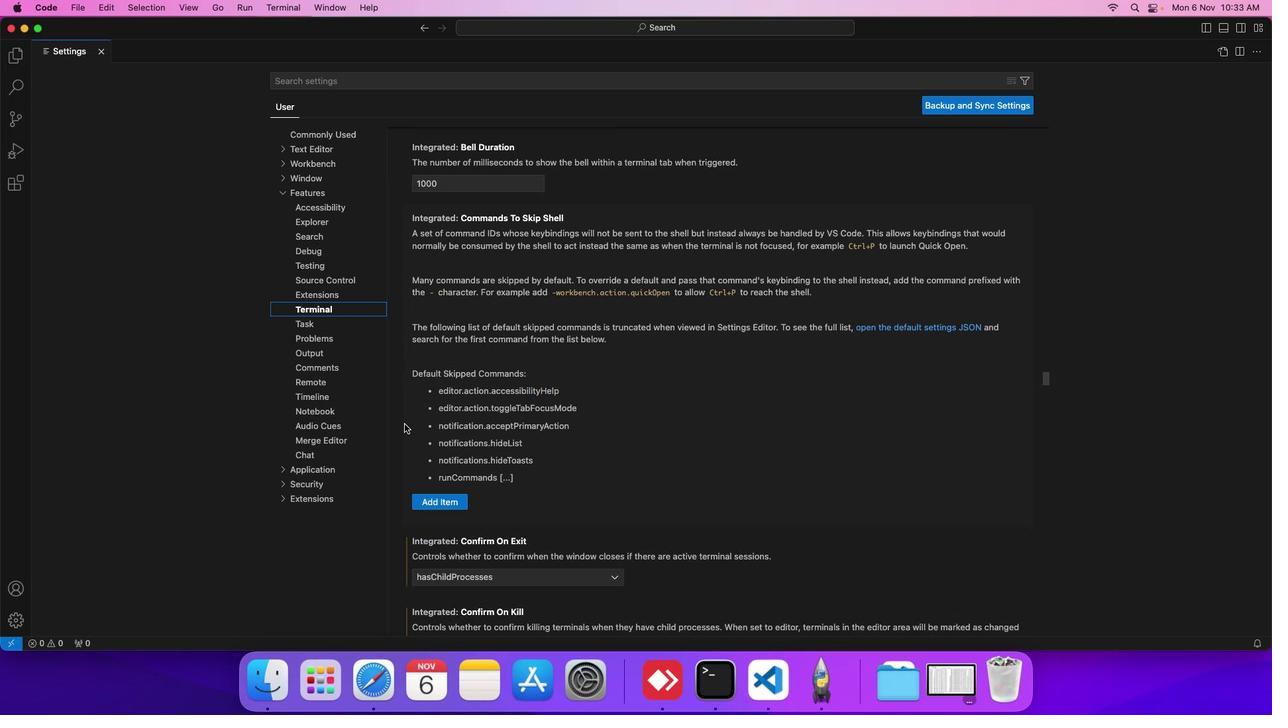 
Action: Mouse scrolled (405, 424) with delta (0, -1)
Screenshot: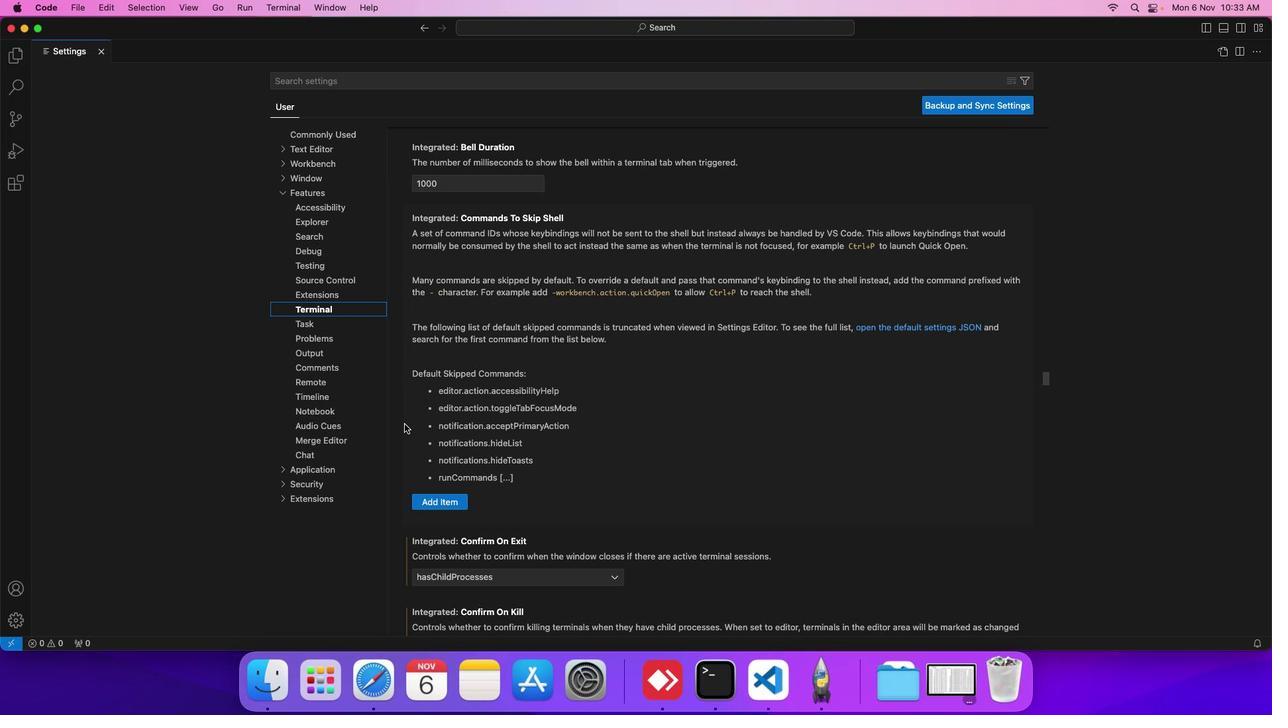 
Action: Mouse scrolled (405, 424) with delta (0, -1)
Screenshot: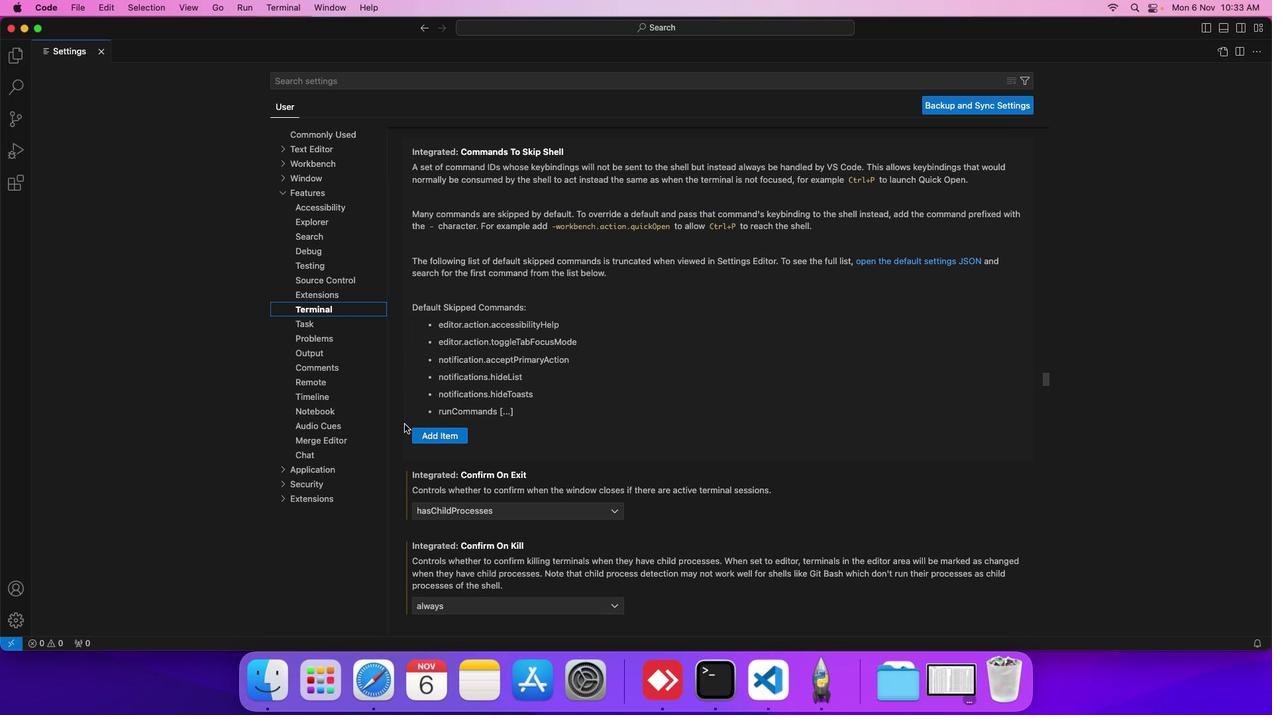 
Action: Mouse scrolled (405, 424) with delta (0, 0)
Screenshot: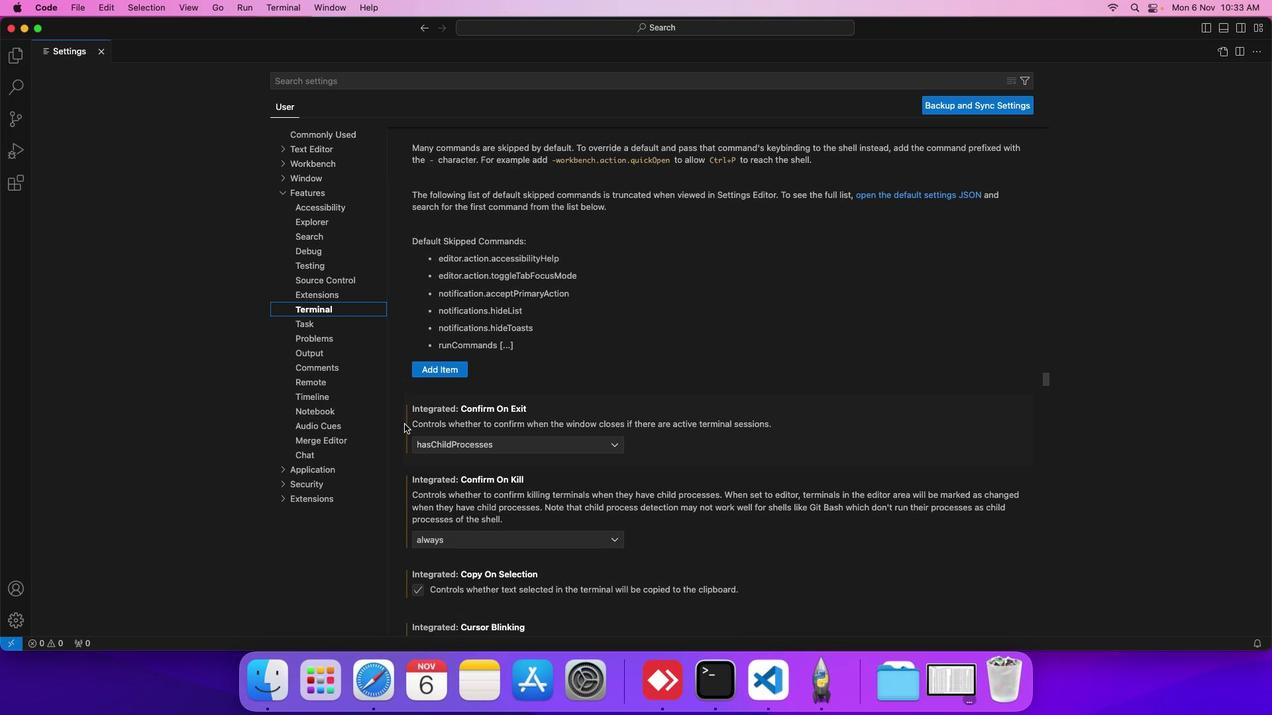 
Action: Mouse scrolled (405, 424) with delta (0, 0)
Screenshot: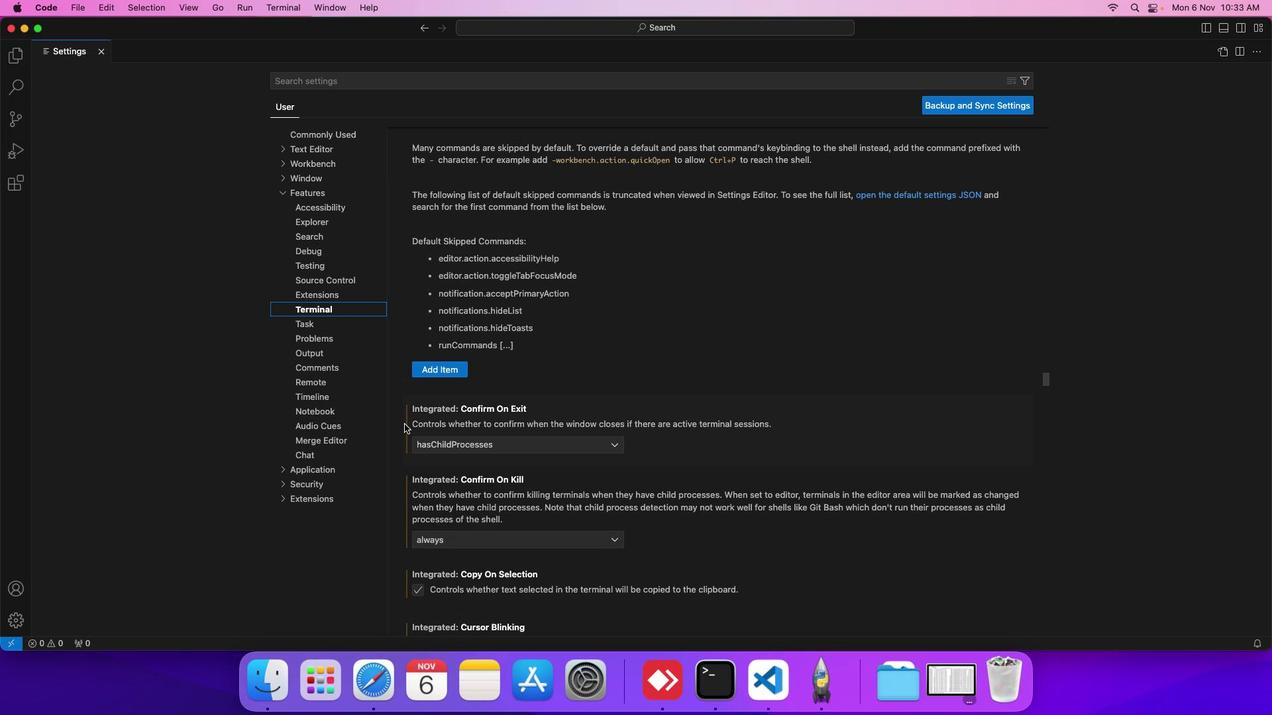 
Action: Mouse scrolled (405, 424) with delta (0, 0)
Screenshot: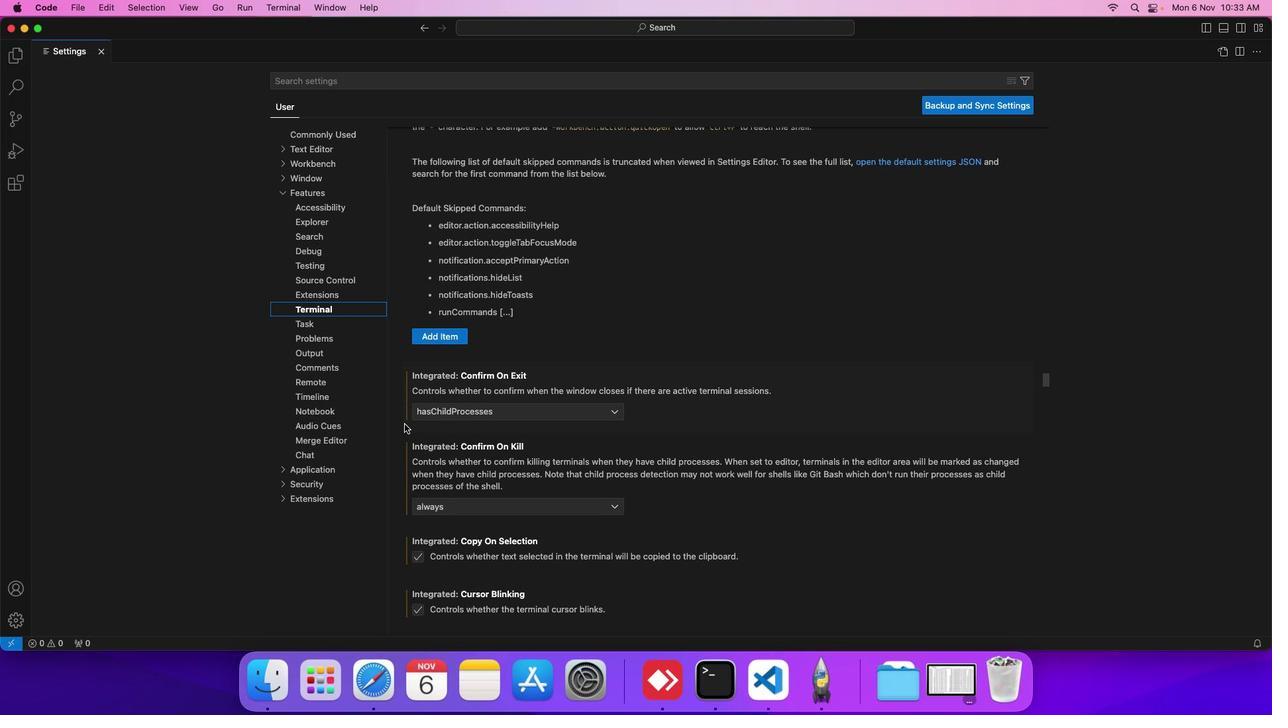 
Action: Mouse scrolled (405, 424) with delta (0, 0)
Screenshot: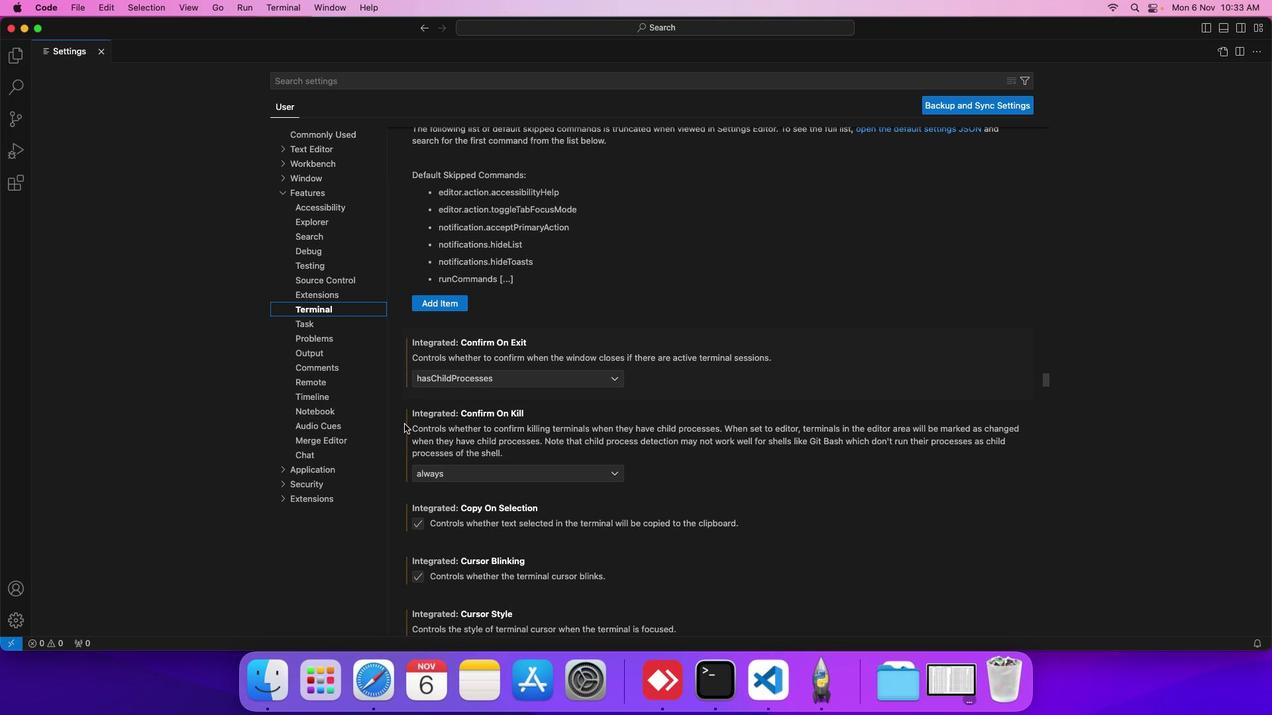 
Action: Mouse scrolled (405, 424) with delta (0, 0)
Screenshot: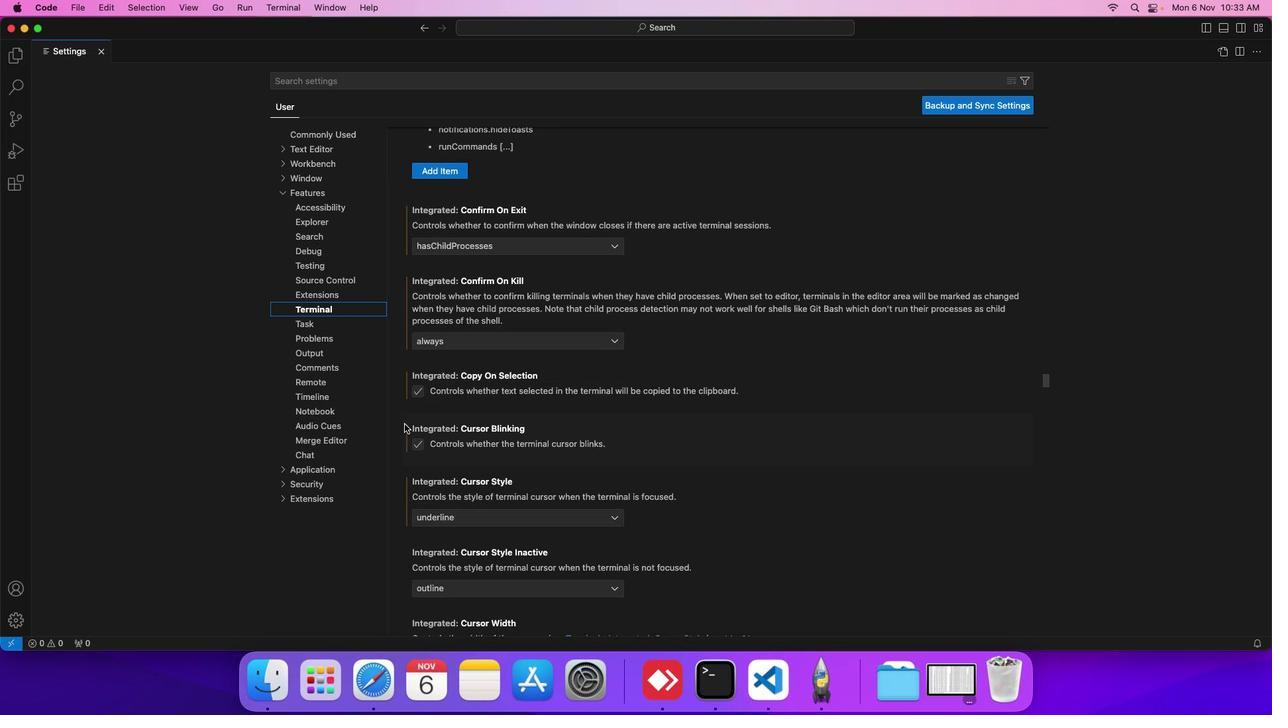 
Action: Mouse scrolled (405, 424) with delta (0, 0)
Screenshot: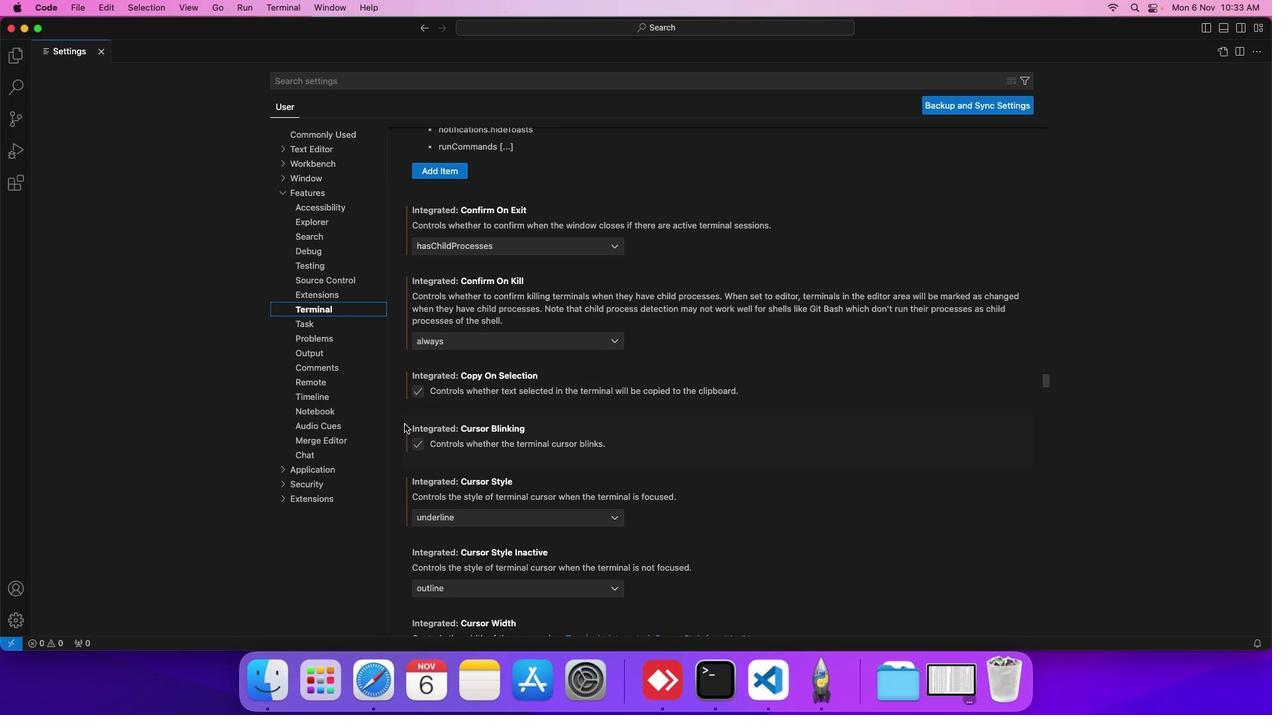 
Action: Mouse scrolled (405, 424) with delta (0, -1)
Screenshot: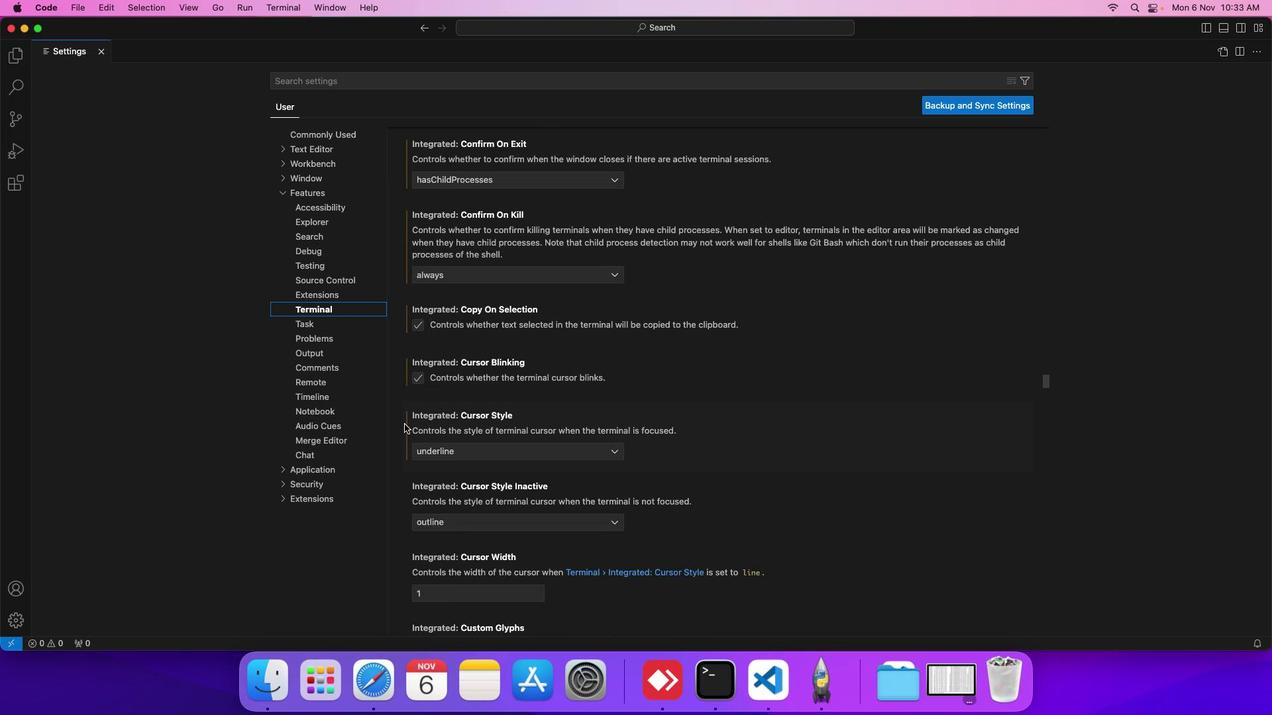 
Action: Mouse scrolled (405, 424) with delta (0, -1)
Screenshot: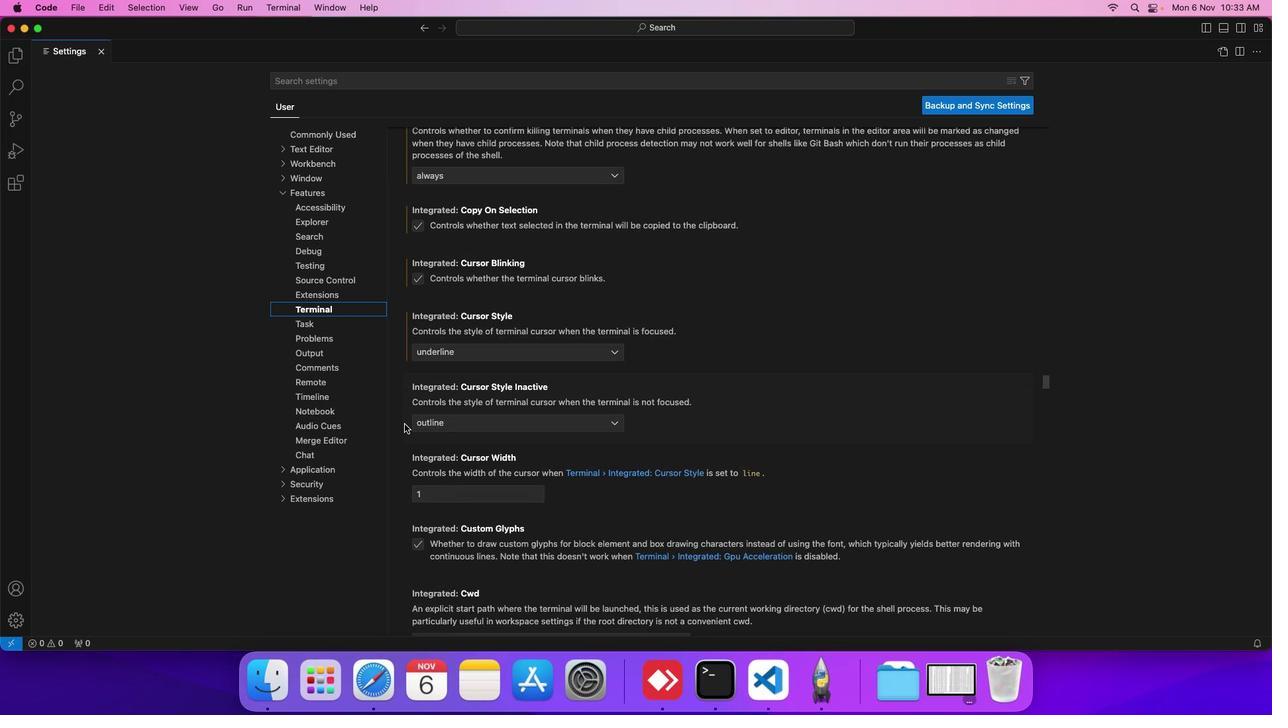
Action: Mouse scrolled (405, 424) with delta (0, -1)
Screenshot: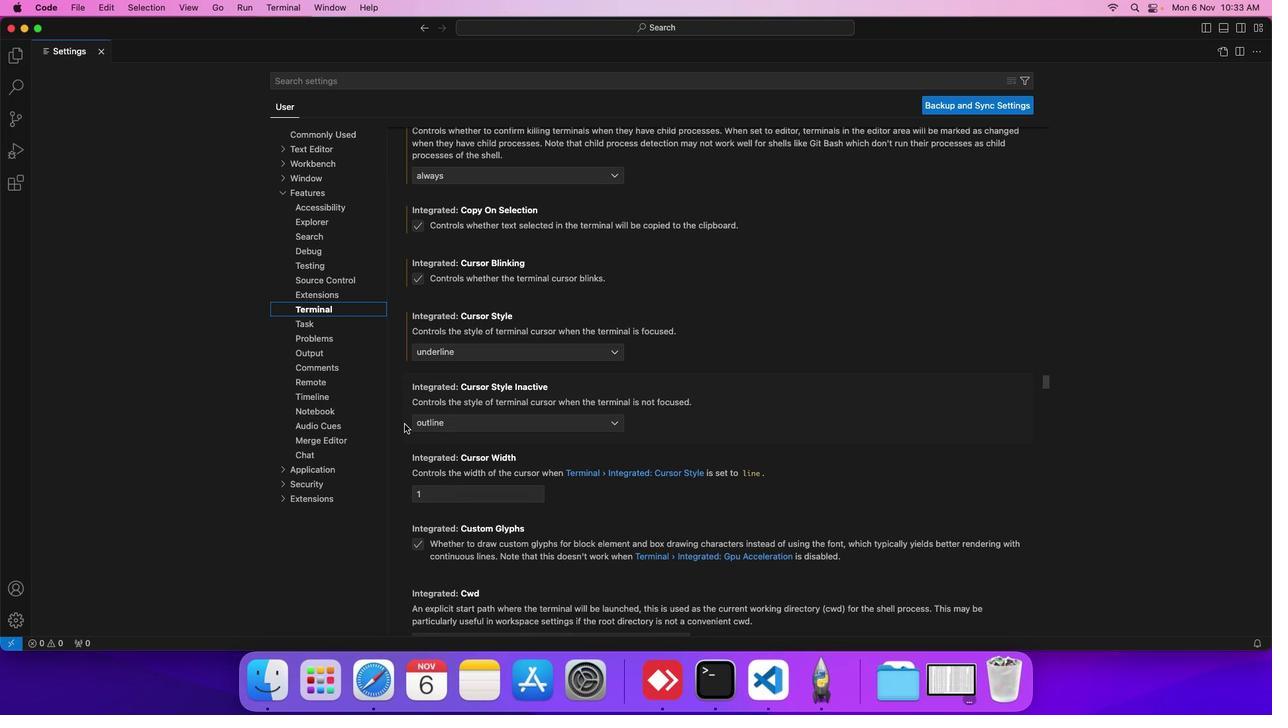 
Action: Mouse scrolled (405, 424) with delta (0, 0)
Screenshot: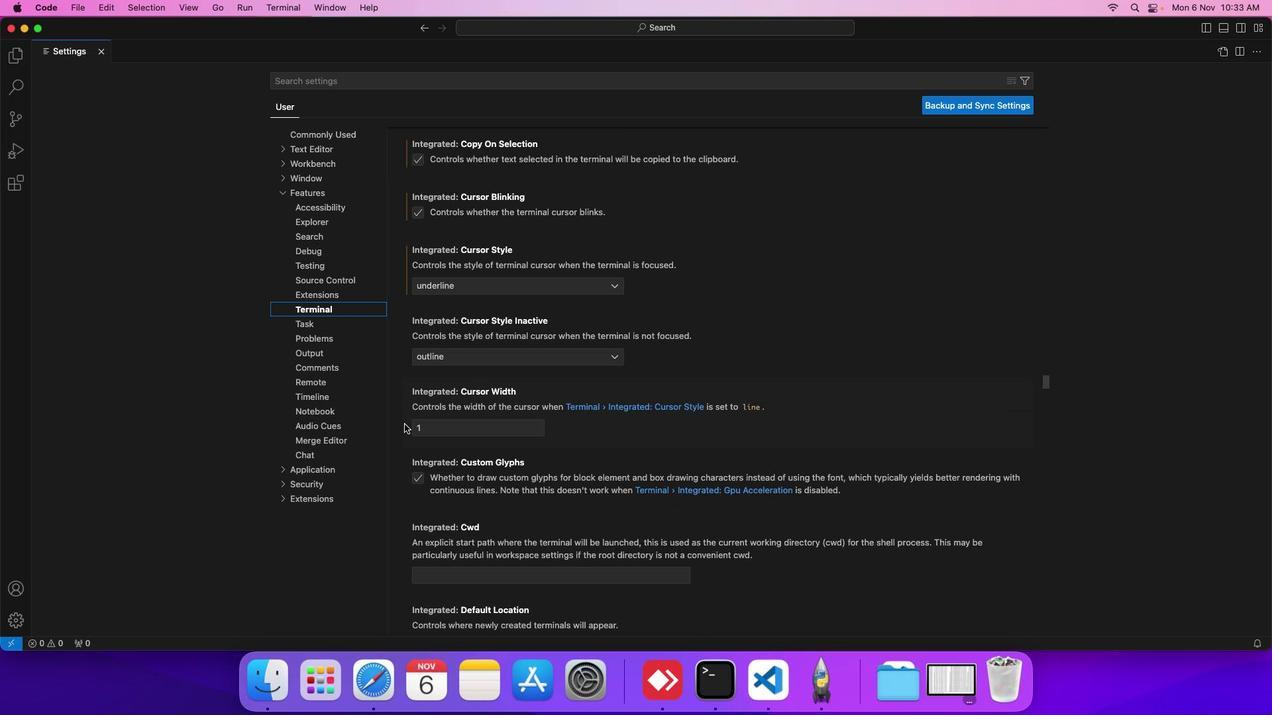 
Action: Mouse scrolled (405, 424) with delta (0, 0)
Screenshot: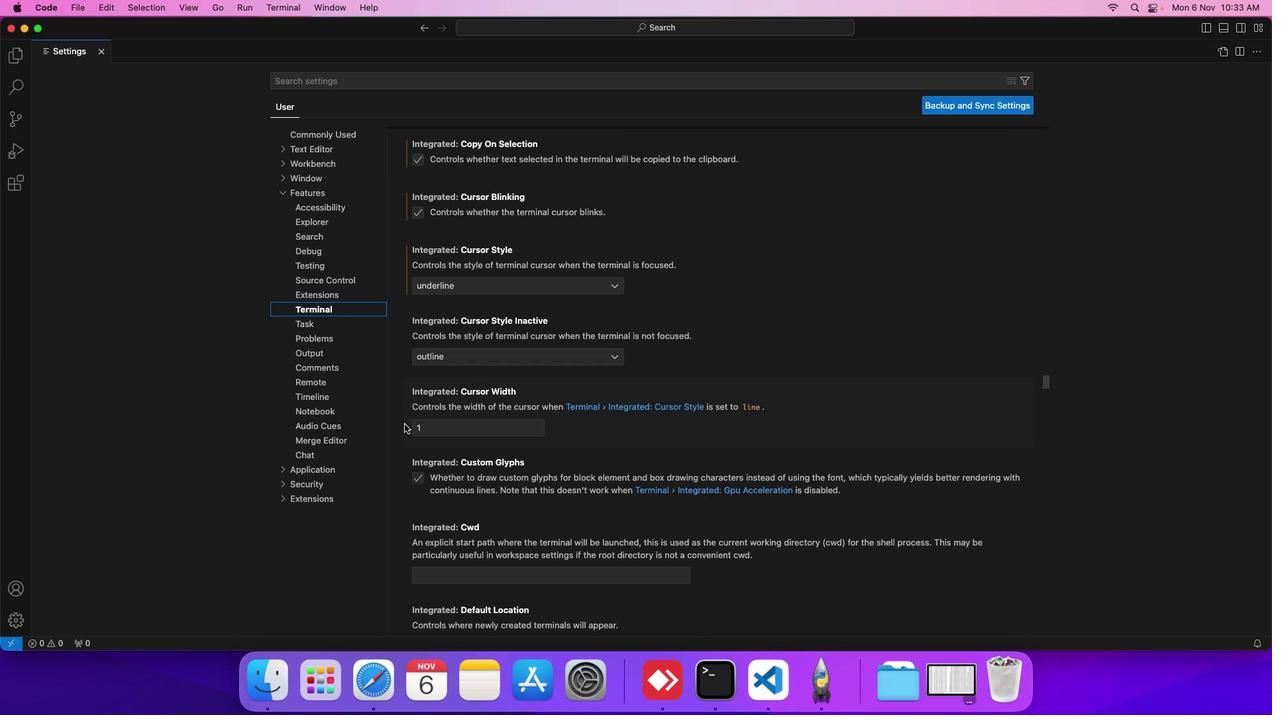 
Action: Mouse scrolled (405, 424) with delta (0, 0)
Screenshot: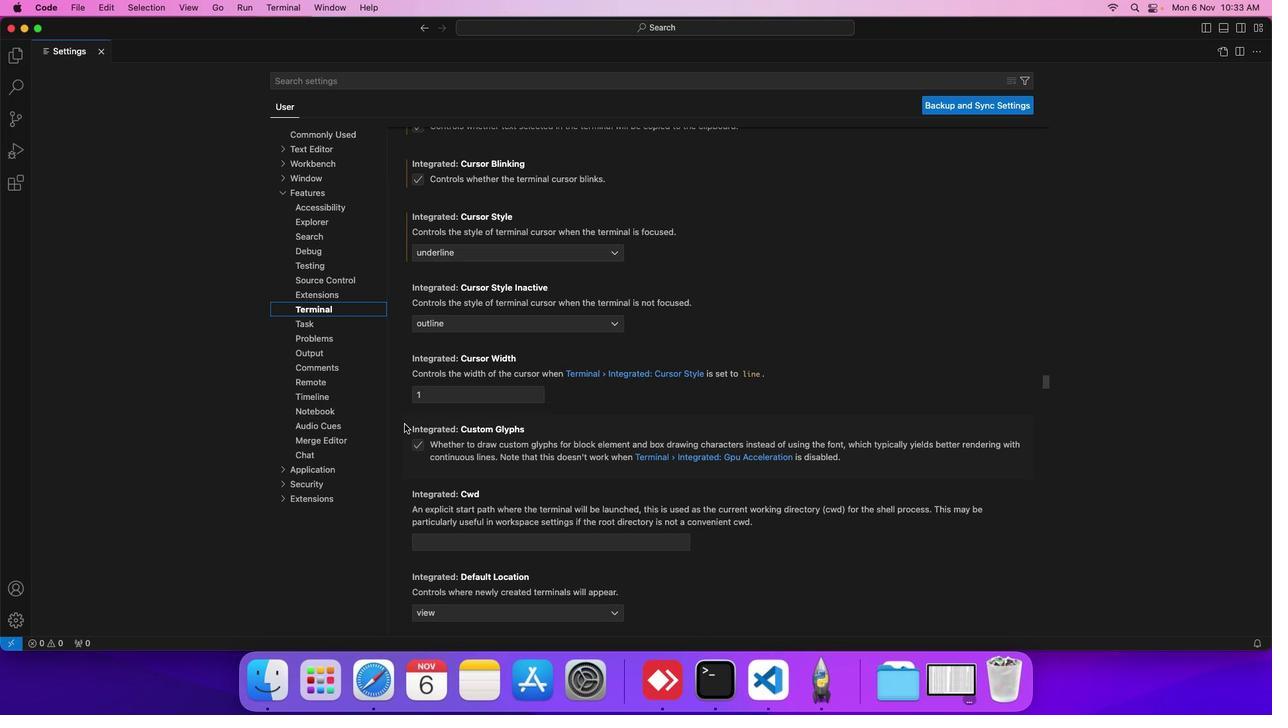 
Action: Mouse scrolled (405, 424) with delta (0, 0)
Screenshot: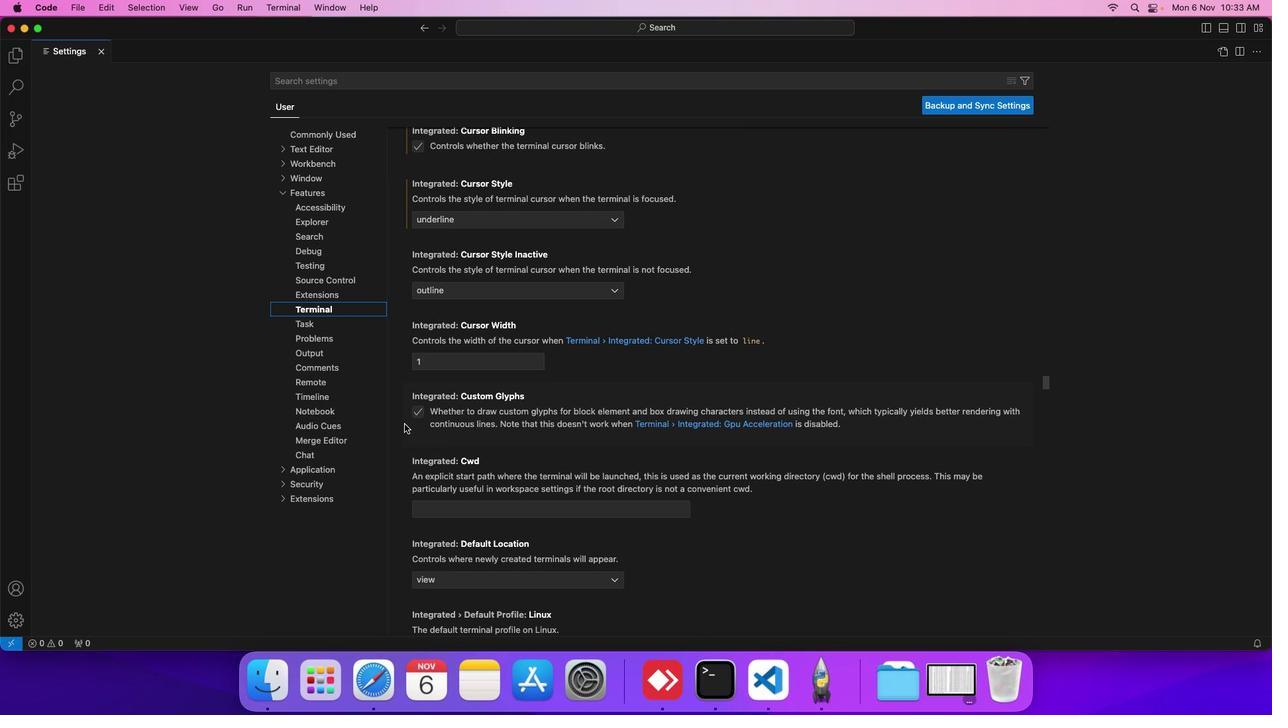 
Action: Mouse scrolled (405, 424) with delta (0, 0)
Screenshot: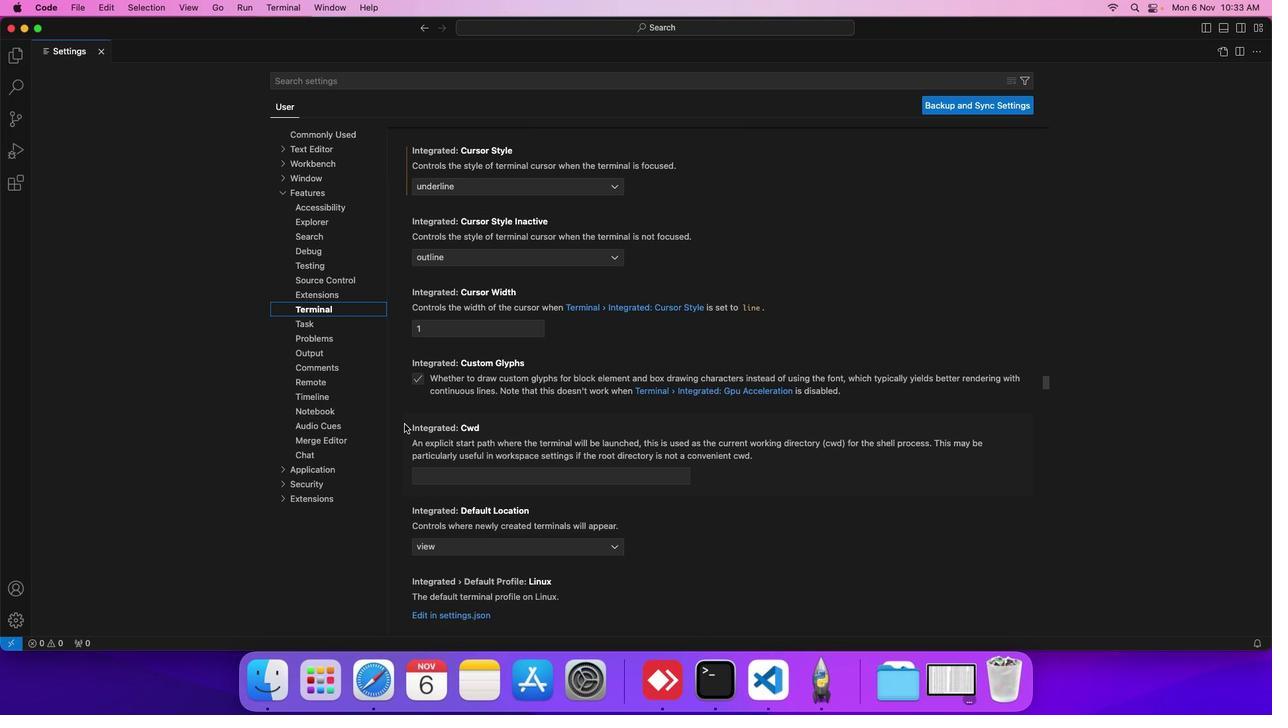 
Action: Mouse scrolled (405, 424) with delta (0, 0)
Screenshot: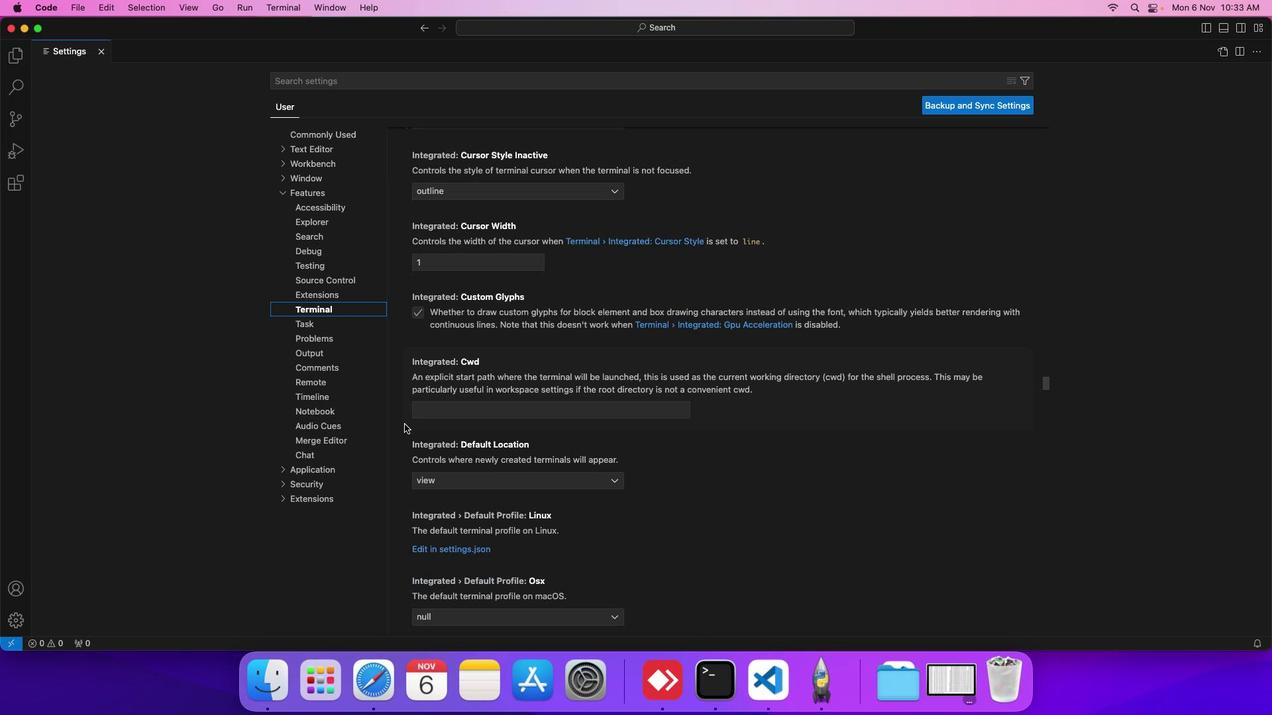 
Action: Mouse scrolled (405, 424) with delta (0, 0)
Screenshot: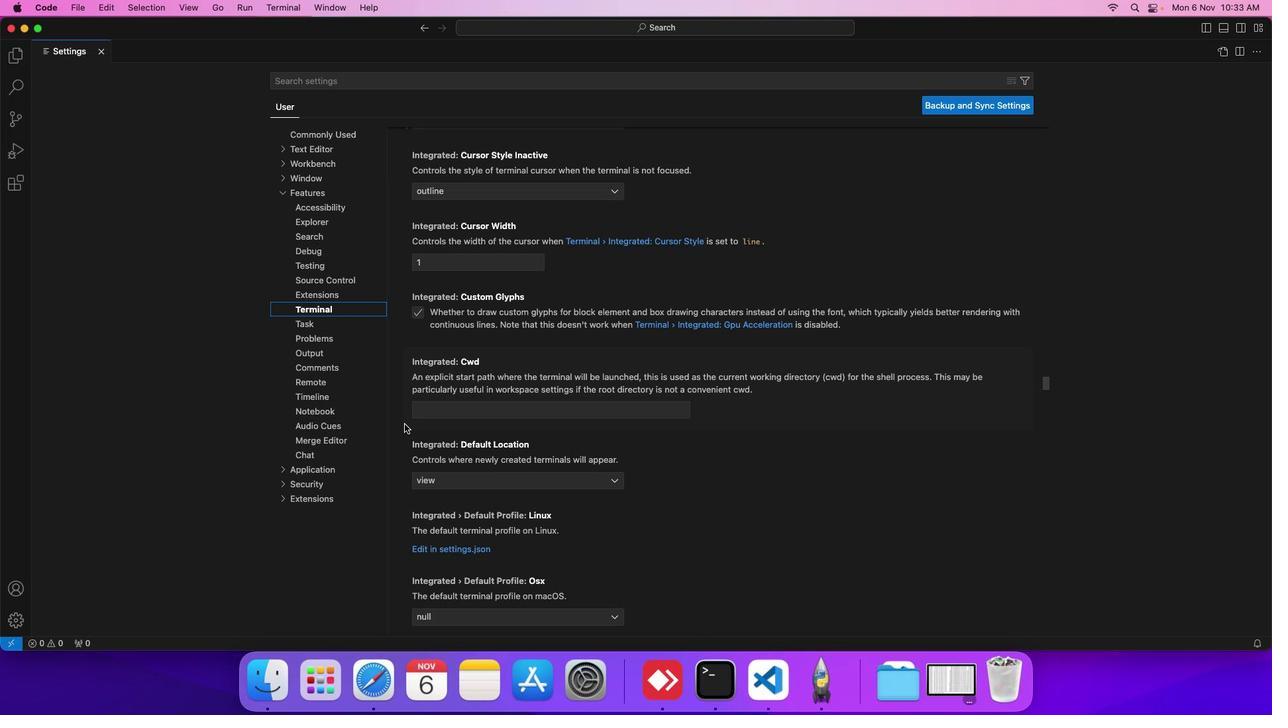 
Action: Mouse scrolled (405, 424) with delta (0, 0)
Screenshot: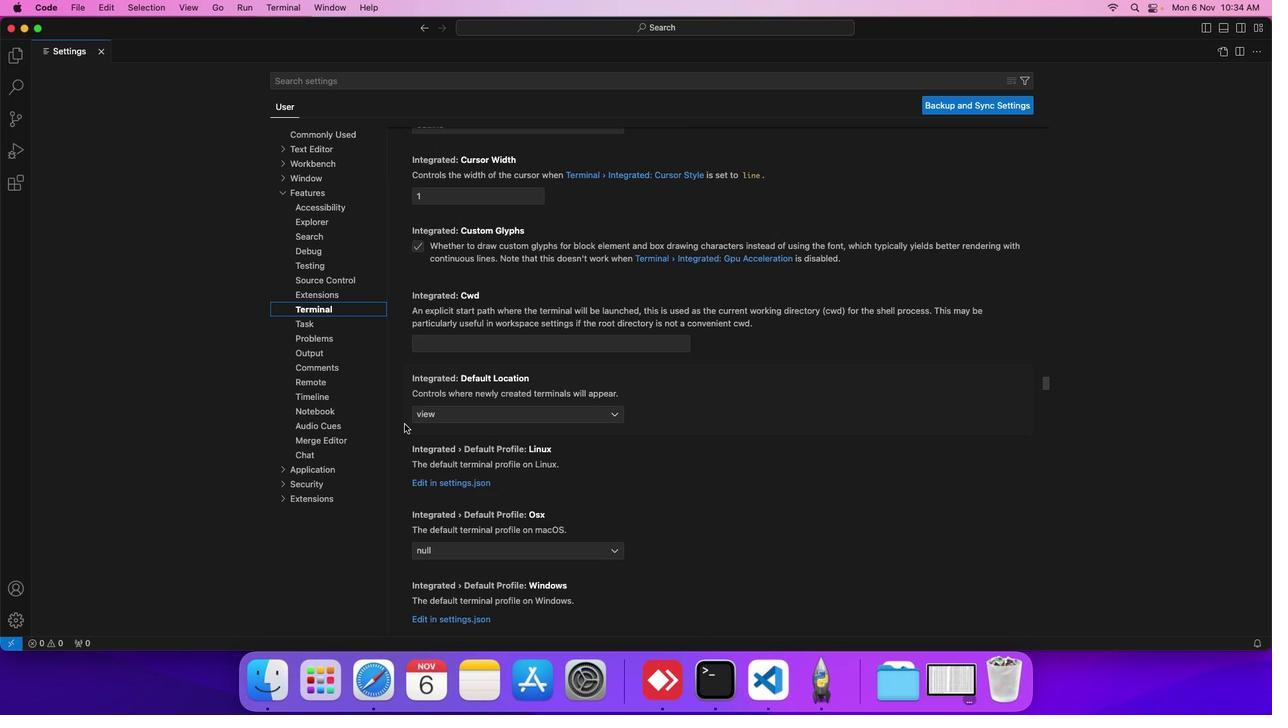 
Action: Mouse scrolled (405, 424) with delta (0, 0)
Screenshot: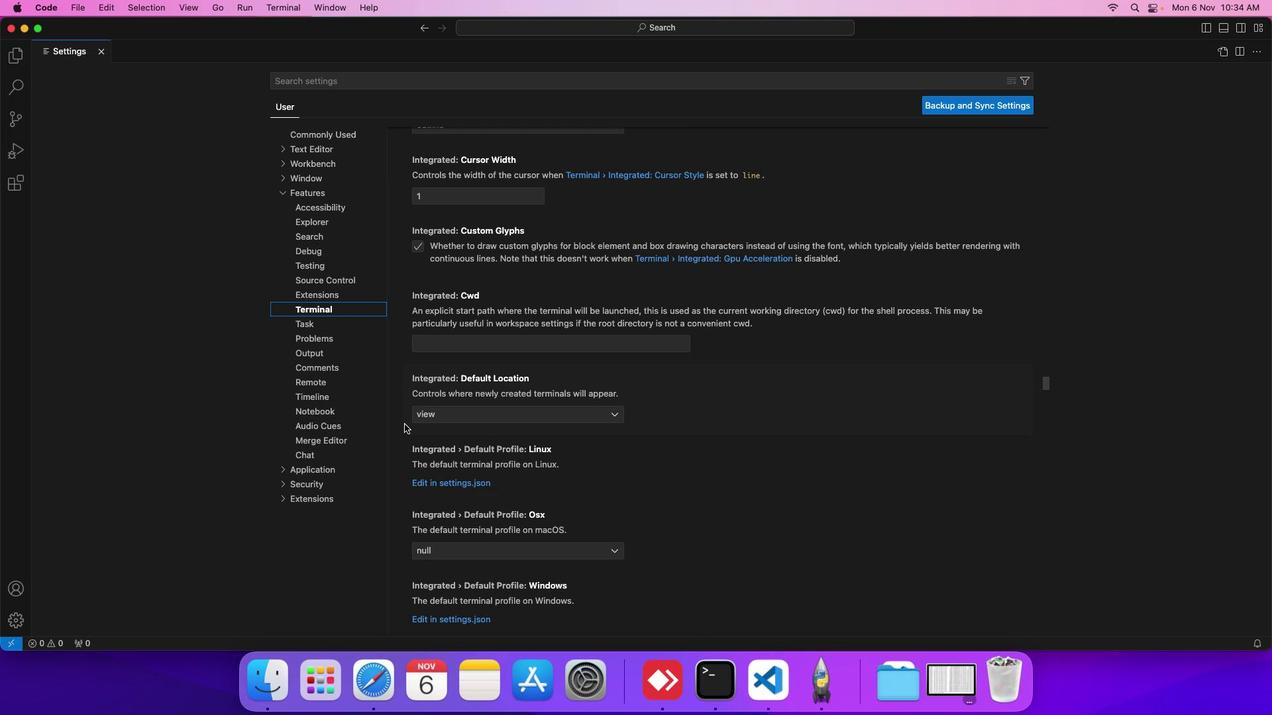 
Action: Mouse scrolled (405, 424) with delta (0, 0)
Screenshot: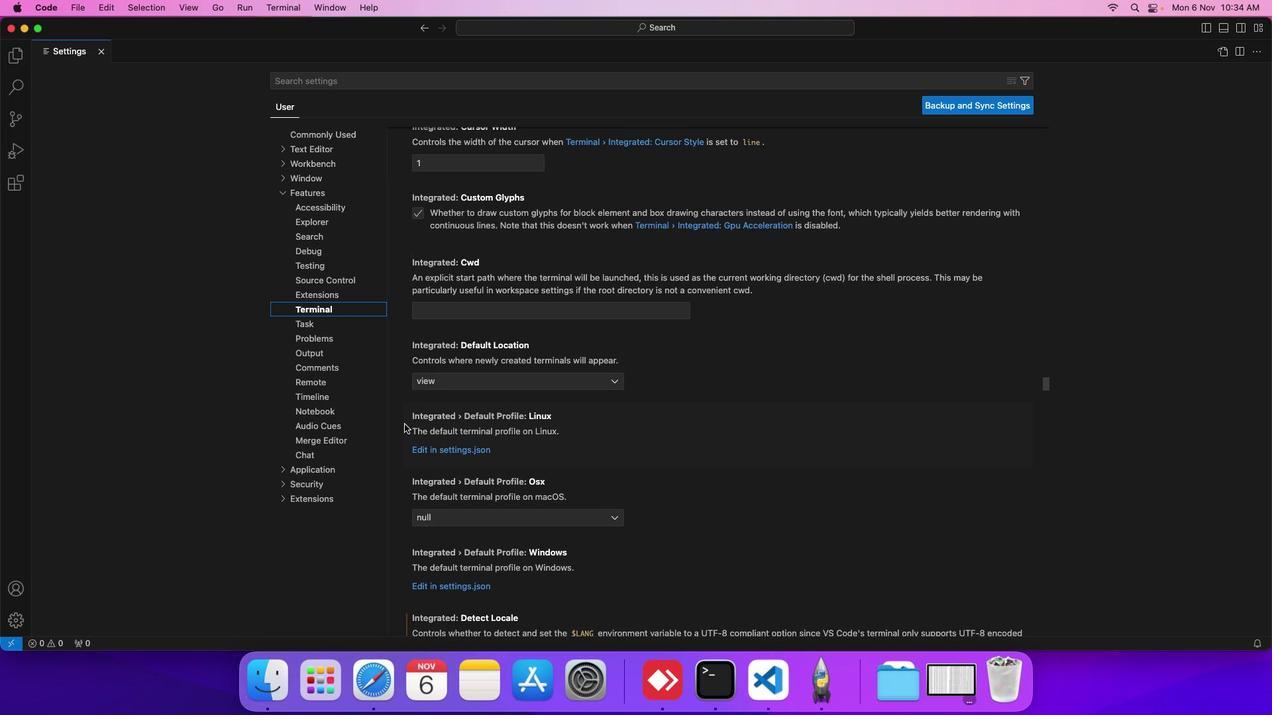 
Action: Mouse scrolled (405, 424) with delta (0, 0)
Screenshot: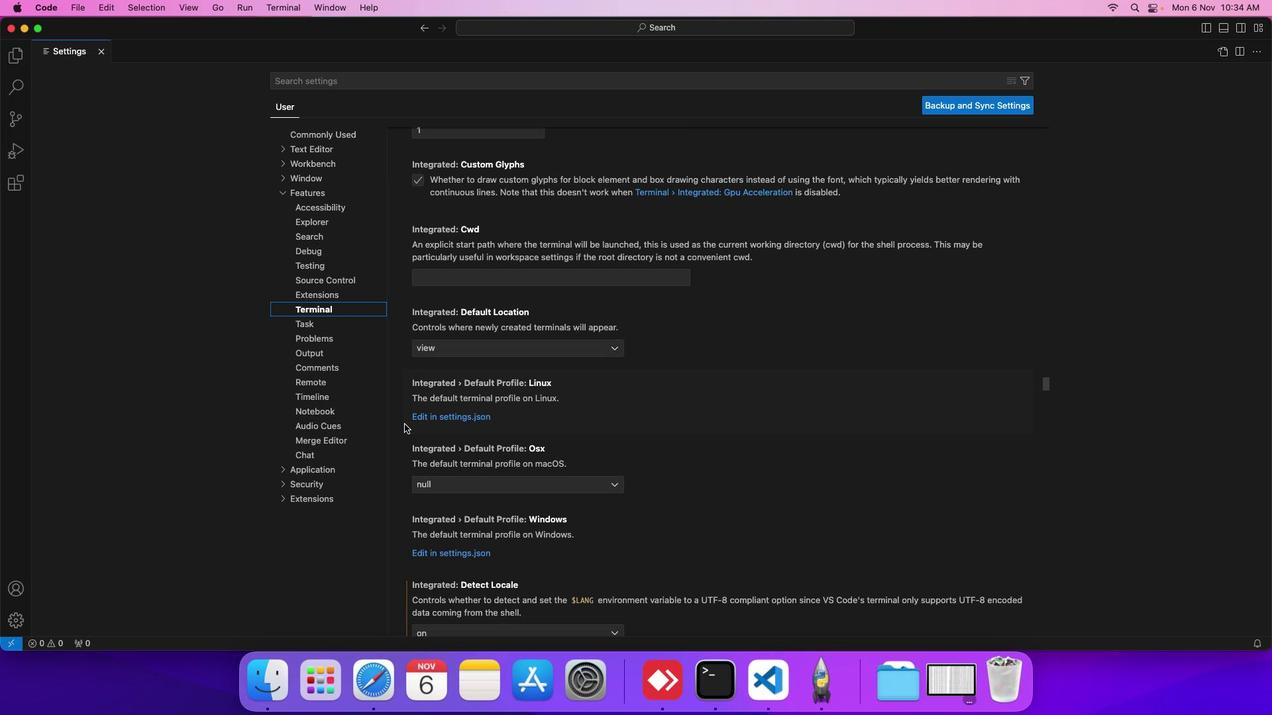 
Action: Mouse scrolled (405, 424) with delta (0, 0)
Screenshot: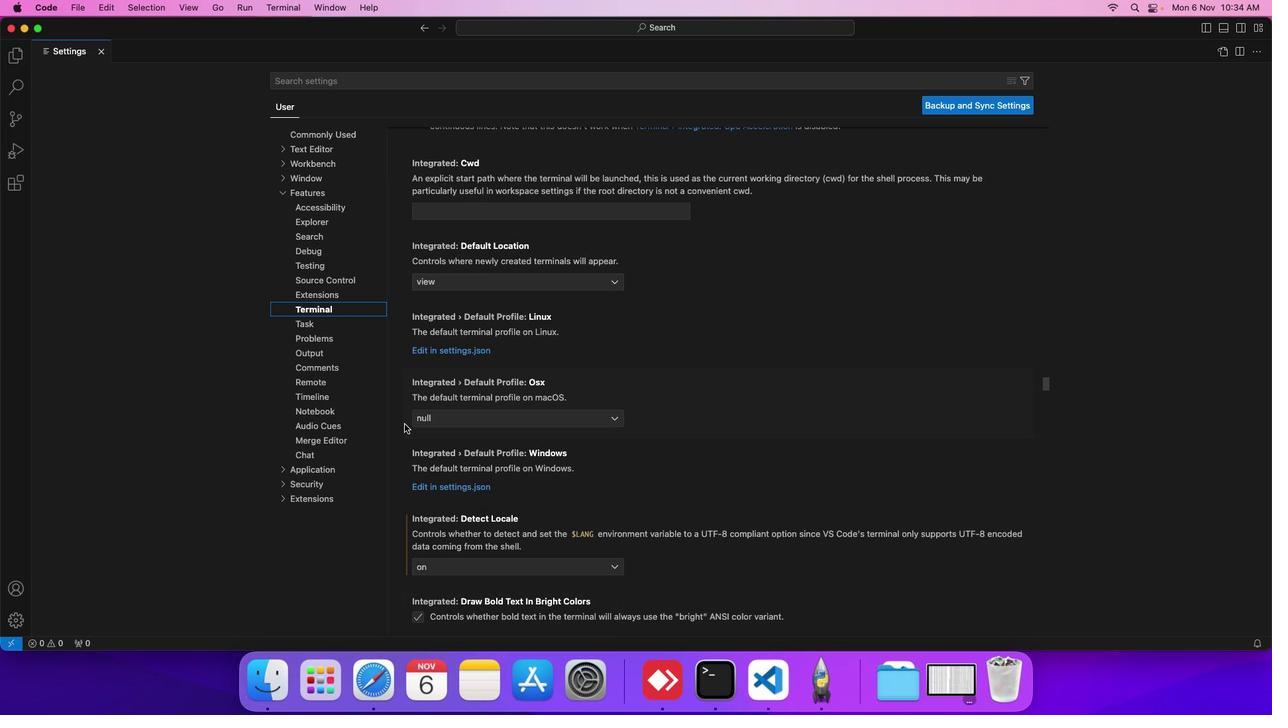 
Action: Mouse scrolled (405, 424) with delta (0, 0)
Screenshot: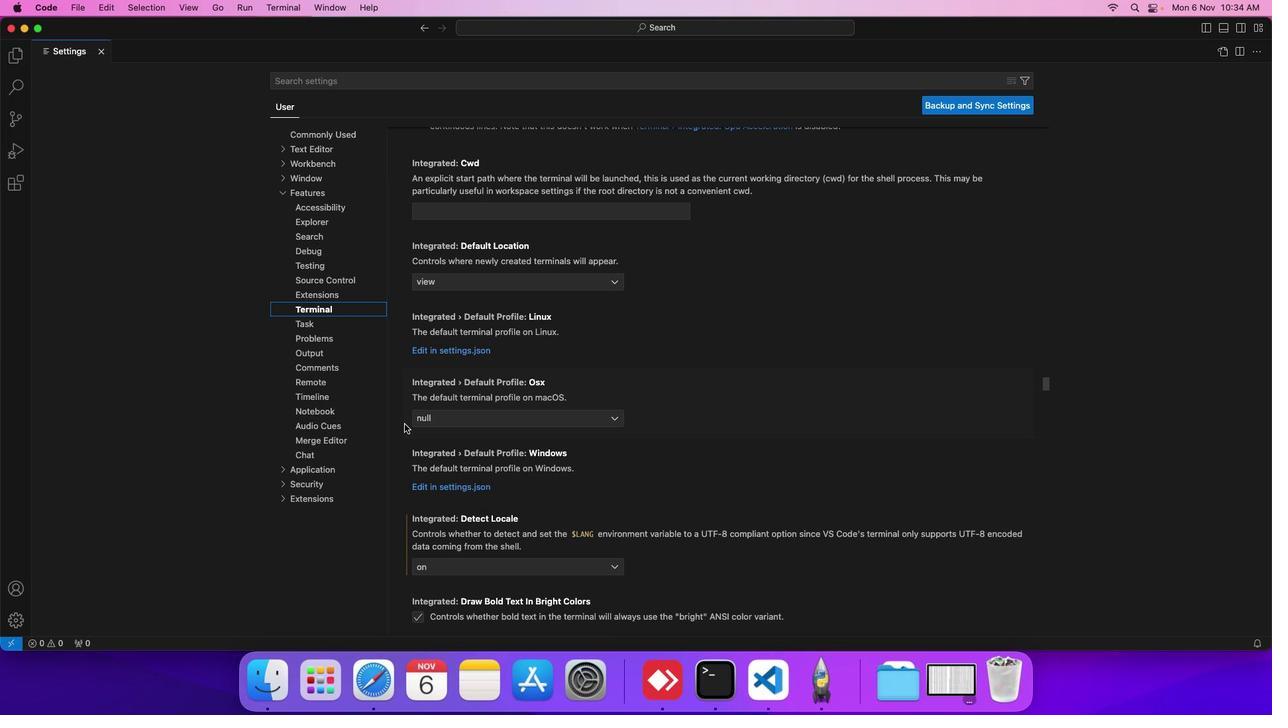 
Action: Mouse scrolled (405, 424) with delta (0, 0)
Screenshot: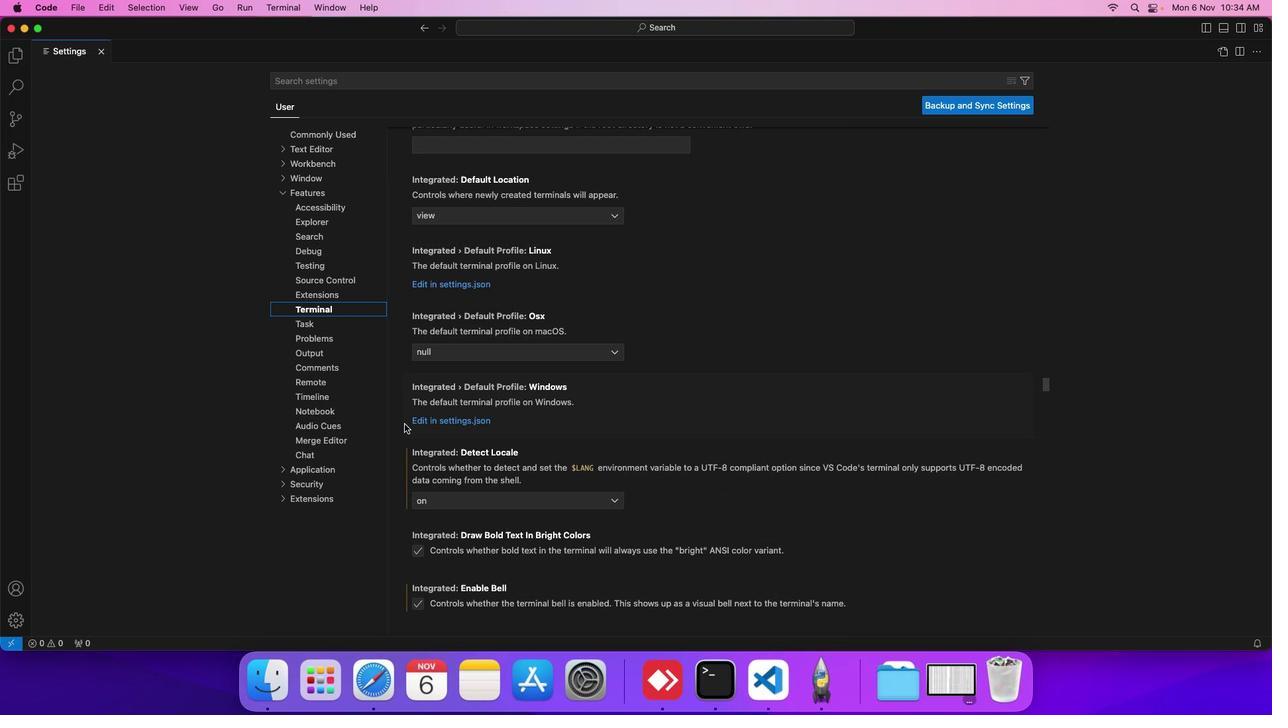 
Action: Mouse scrolled (405, 424) with delta (0, 0)
Screenshot: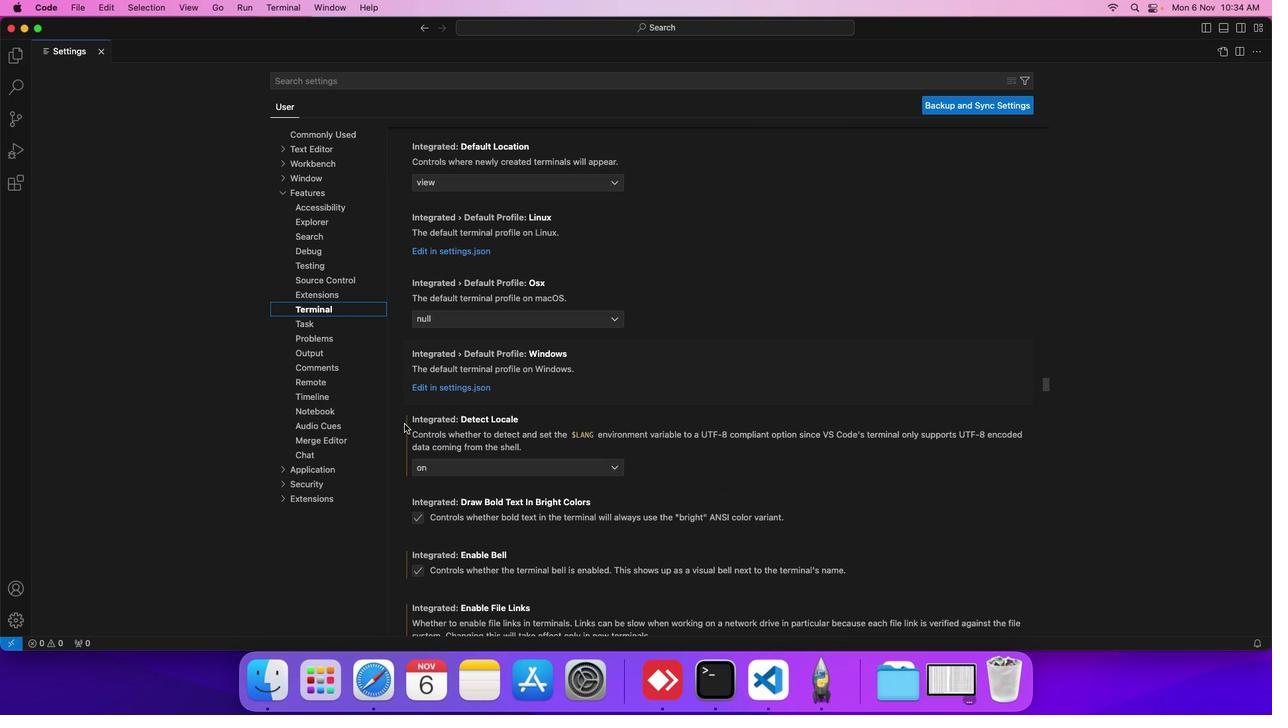 
Action: Mouse scrolled (405, 424) with delta (0, 0)
Screenshot: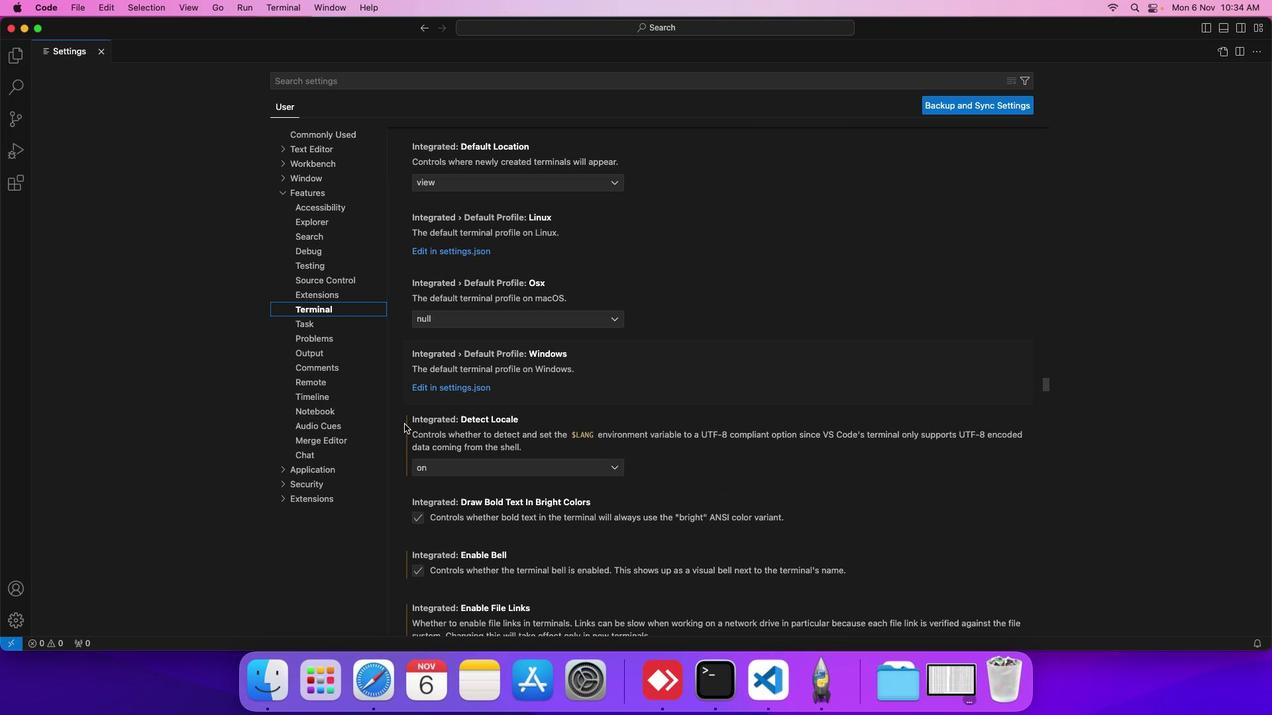 
Action: Mouse scrolled (405, 424) with delta (0, 0)
Screenshot: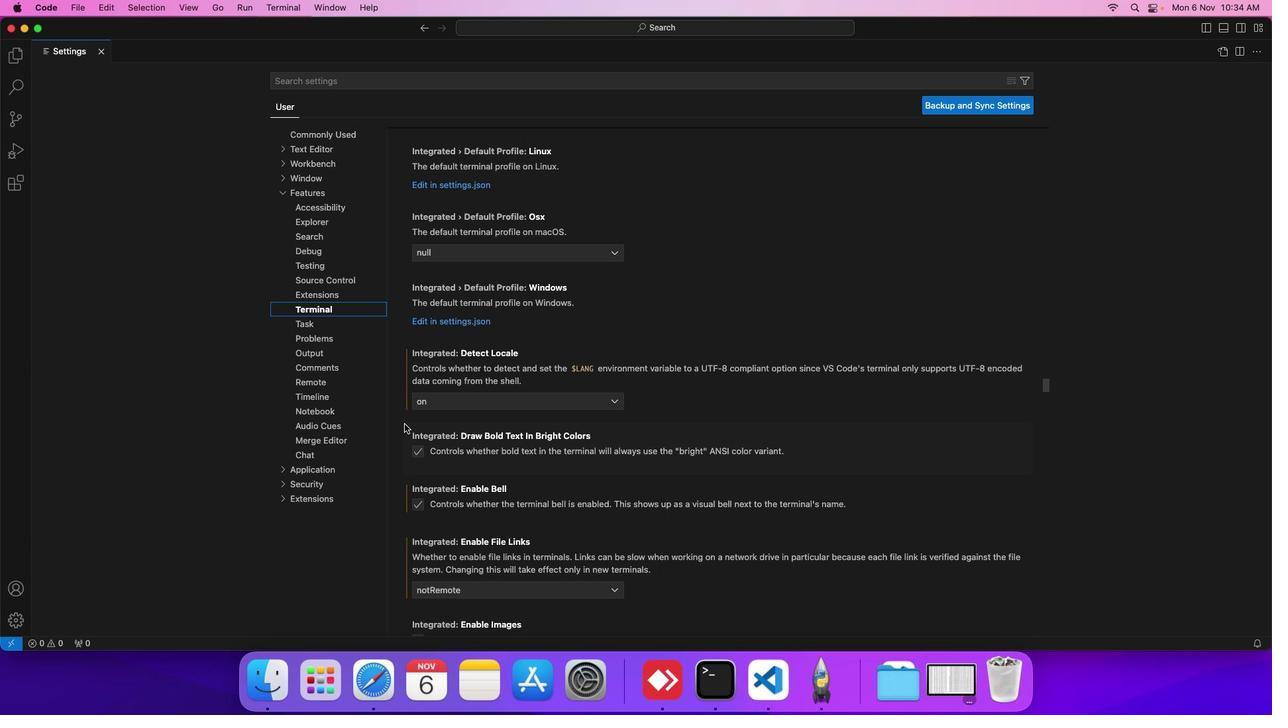
Action: Mouse scrolled (405, 424) with delta (0, 0)
Screenshot: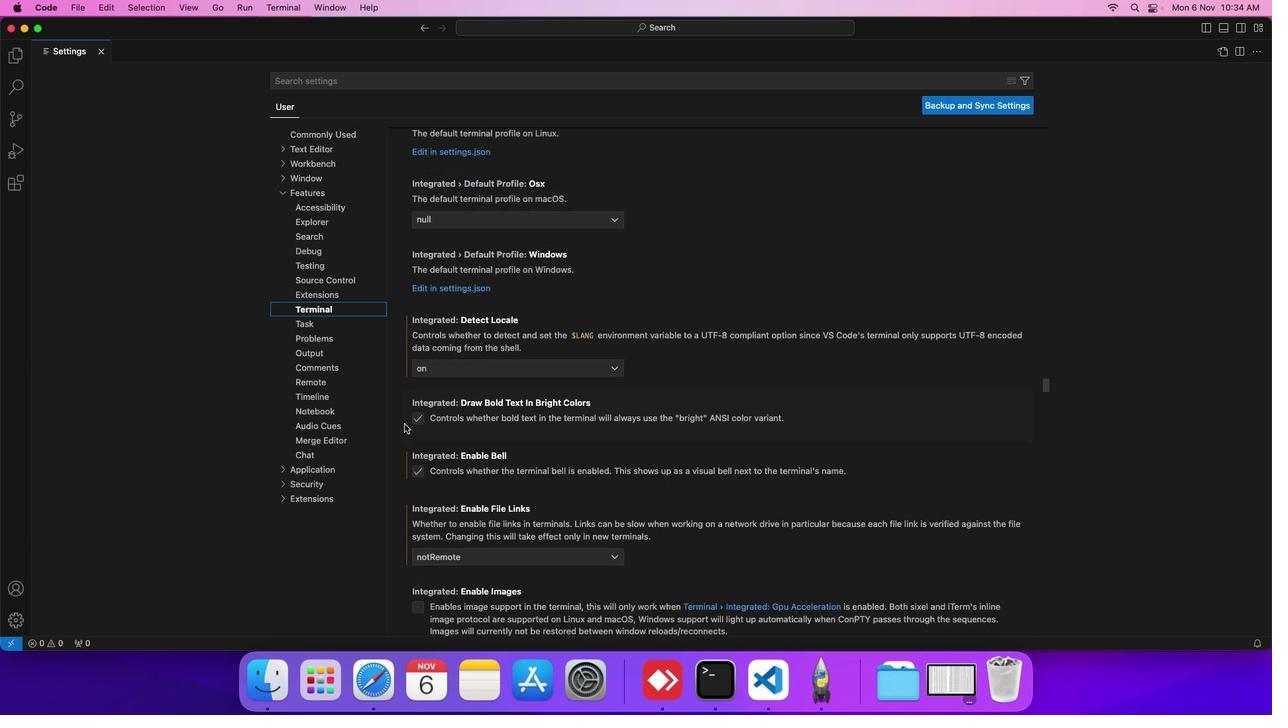 
Action: Mouse scrolled (405, 424) with delta (0, 0)
Screenshot: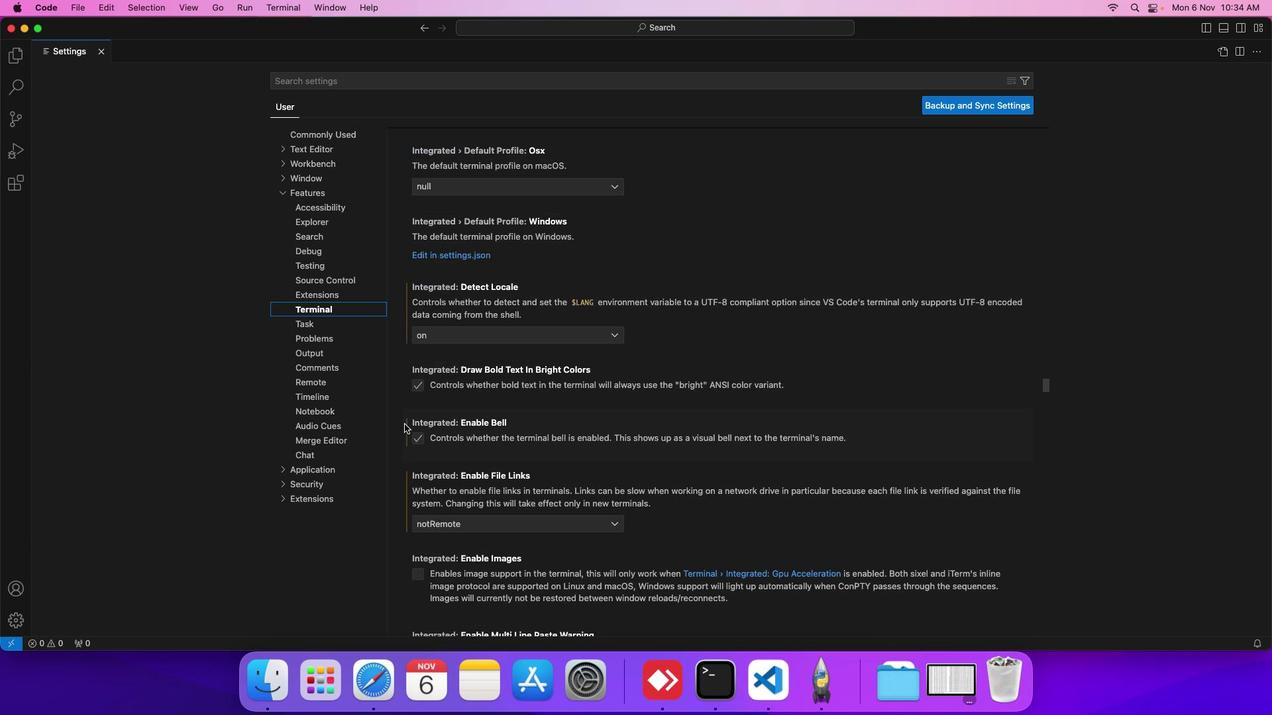 
Action: Mouse scrolled (405, 424) with delta (0, 0)
Screenshot: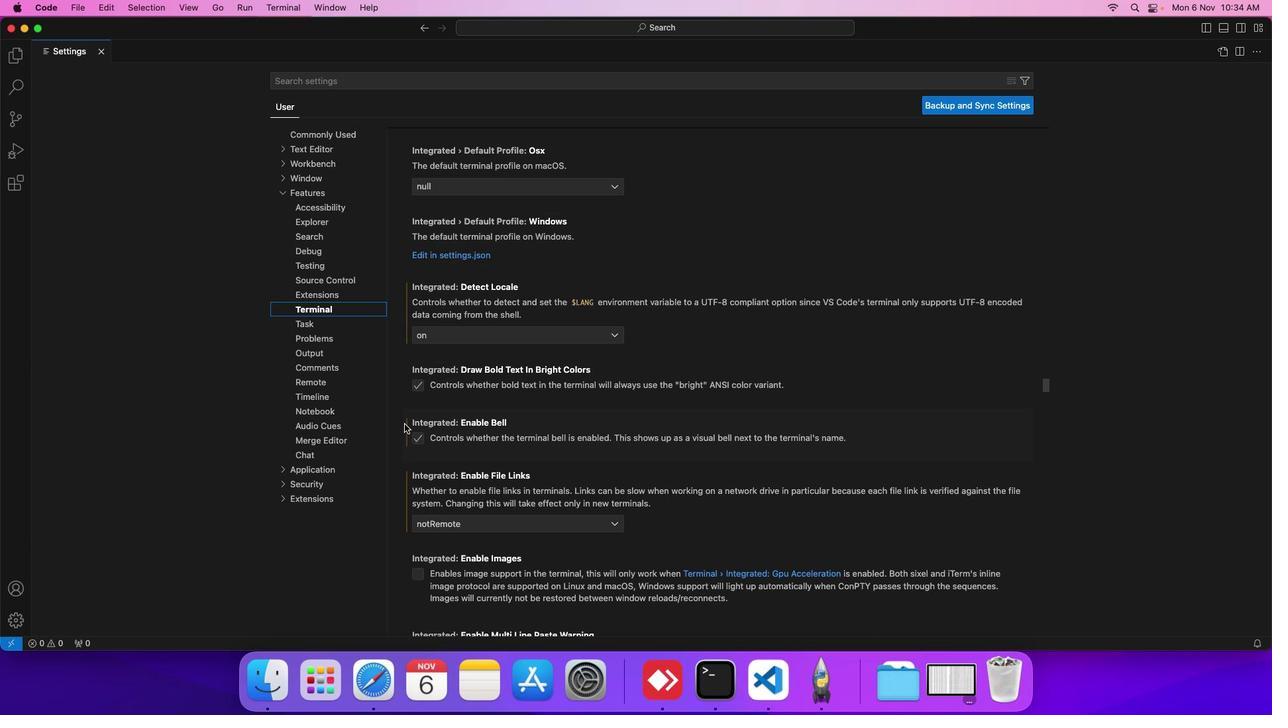 
Action: Mouse scrolled (405, 424) with delta (0, 0)
Screenshot: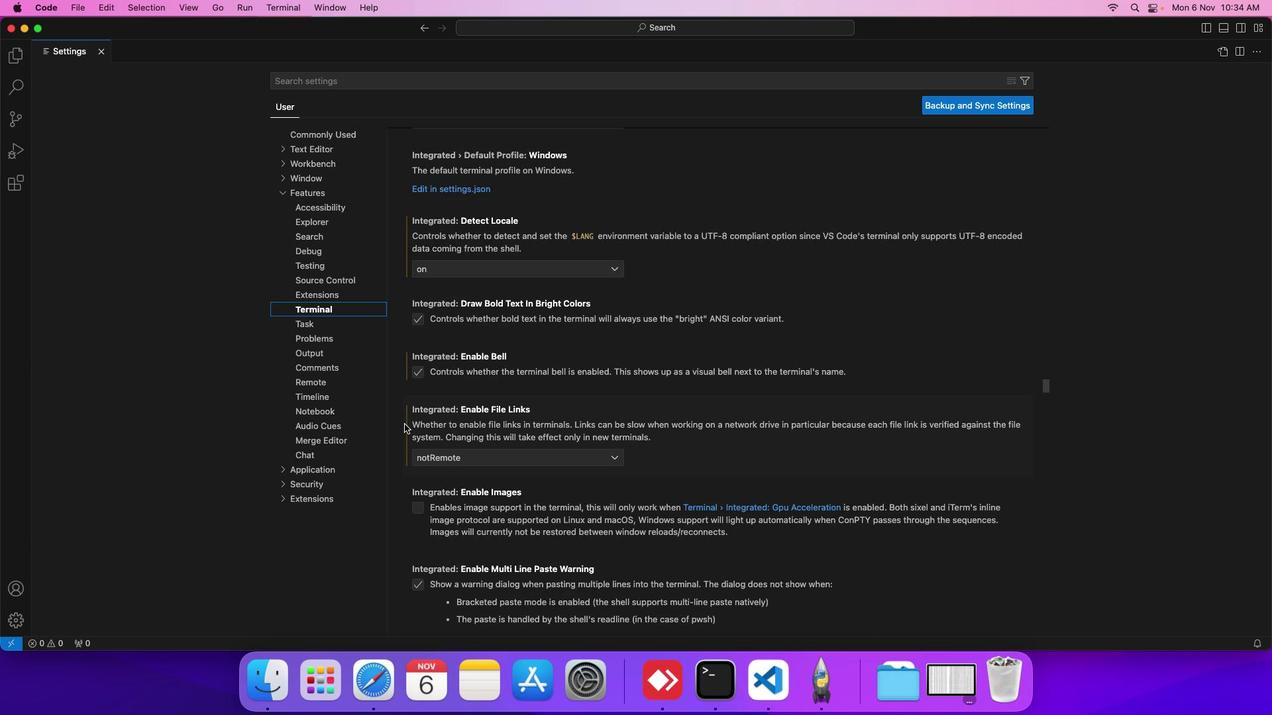 
Action: Mouse scrolled (405, 424) with delta (0, 0)
Screenshot: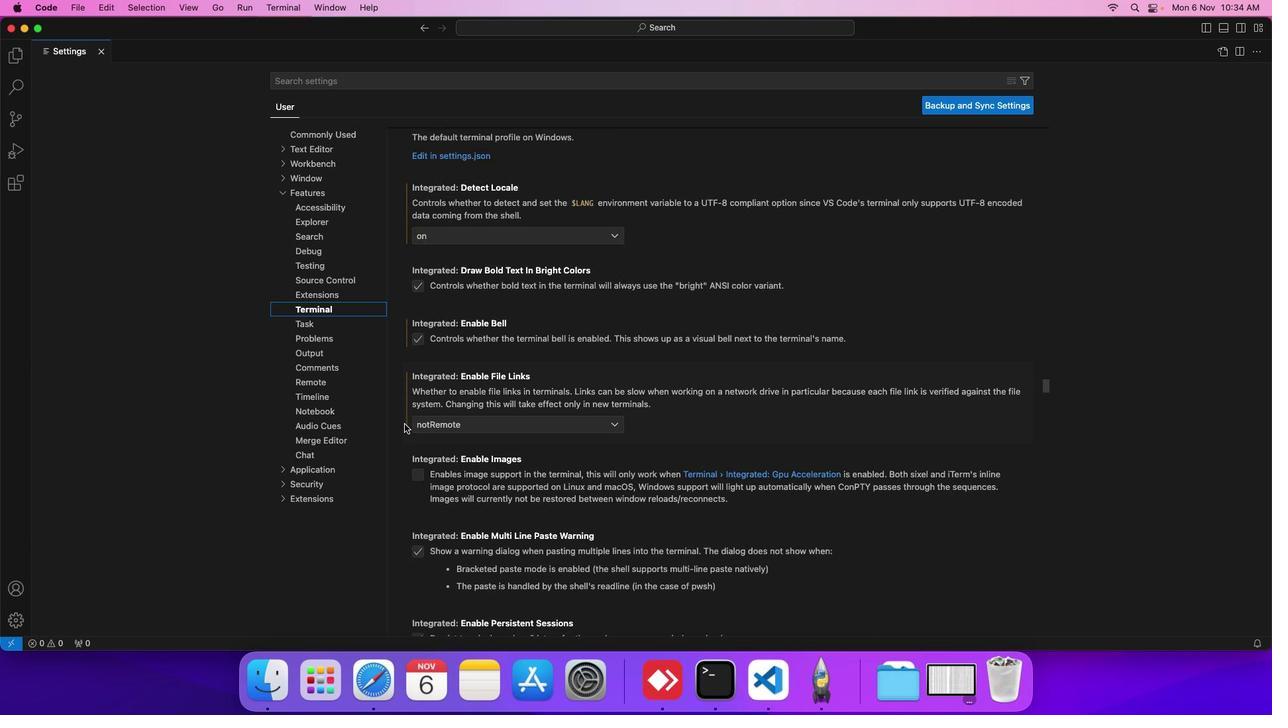 
Action: Mouse scrolled (405, 424) with delta (0, 0)
Screenshot: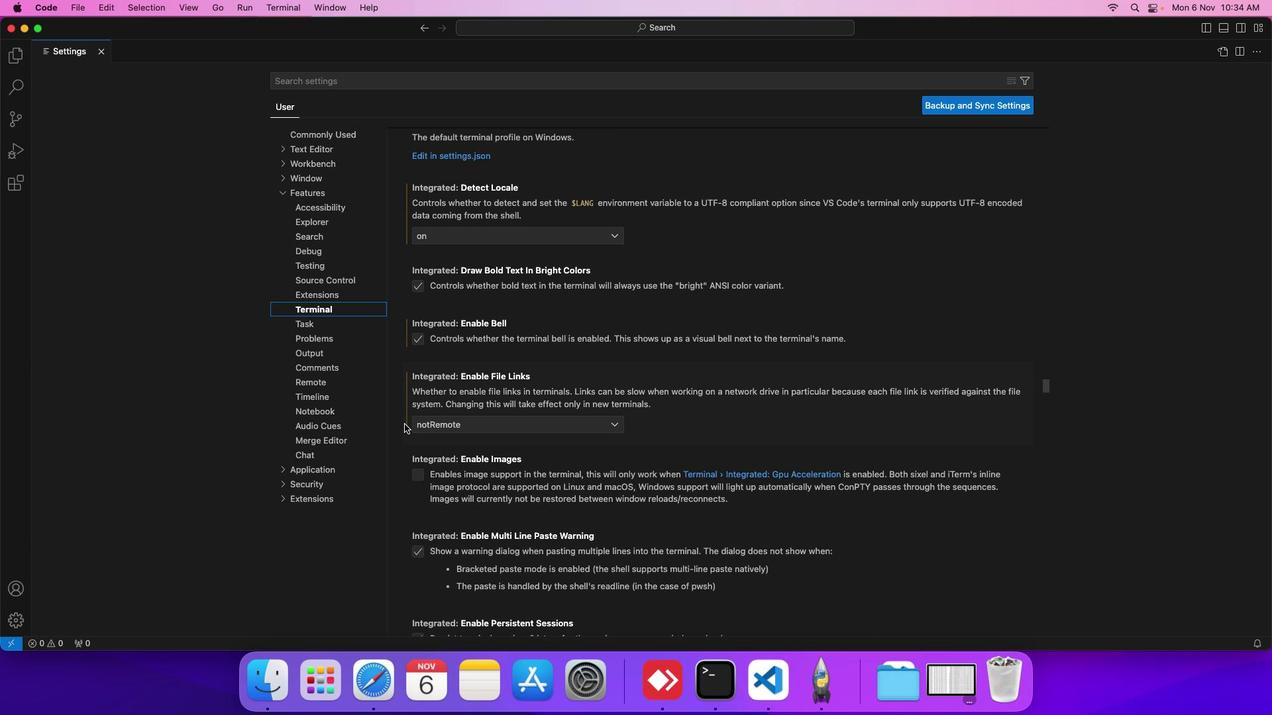 
Action: Mouse scrolled (405, 424) with delta (0, 0)
Screenshot: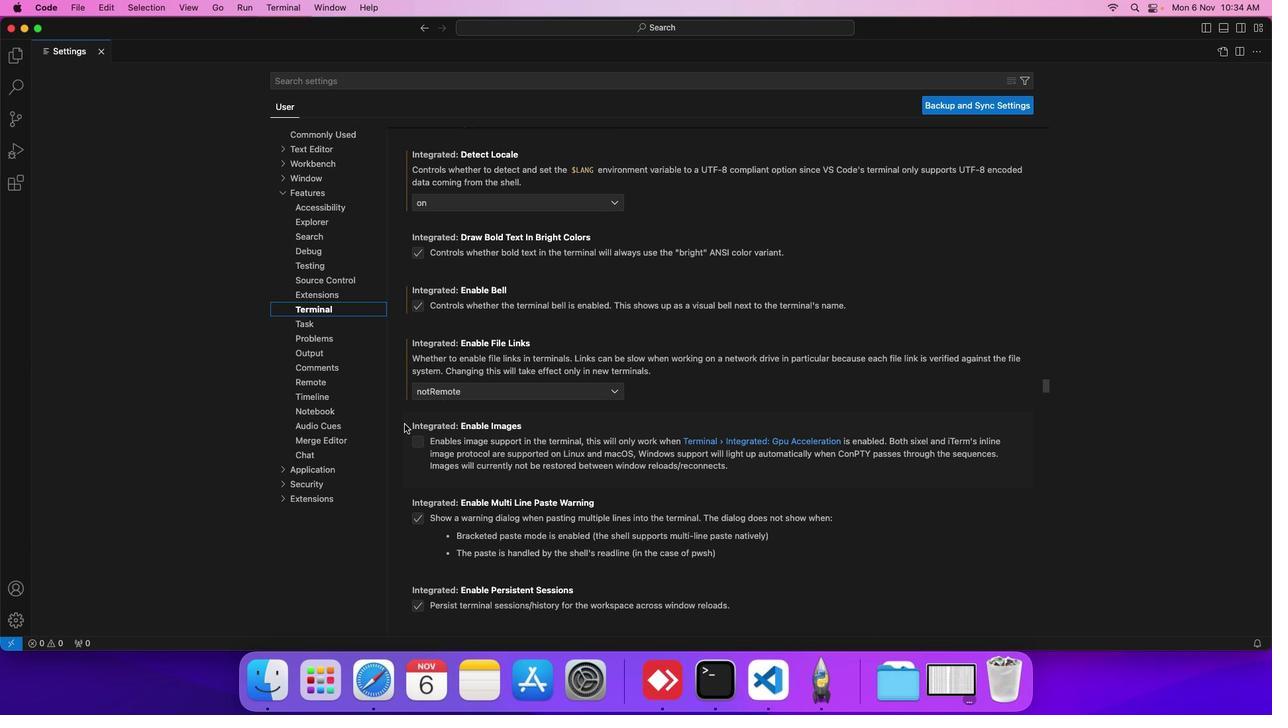 
Action: Mouse scrolled (405, 424) with delta (0, 0)
Screenshot: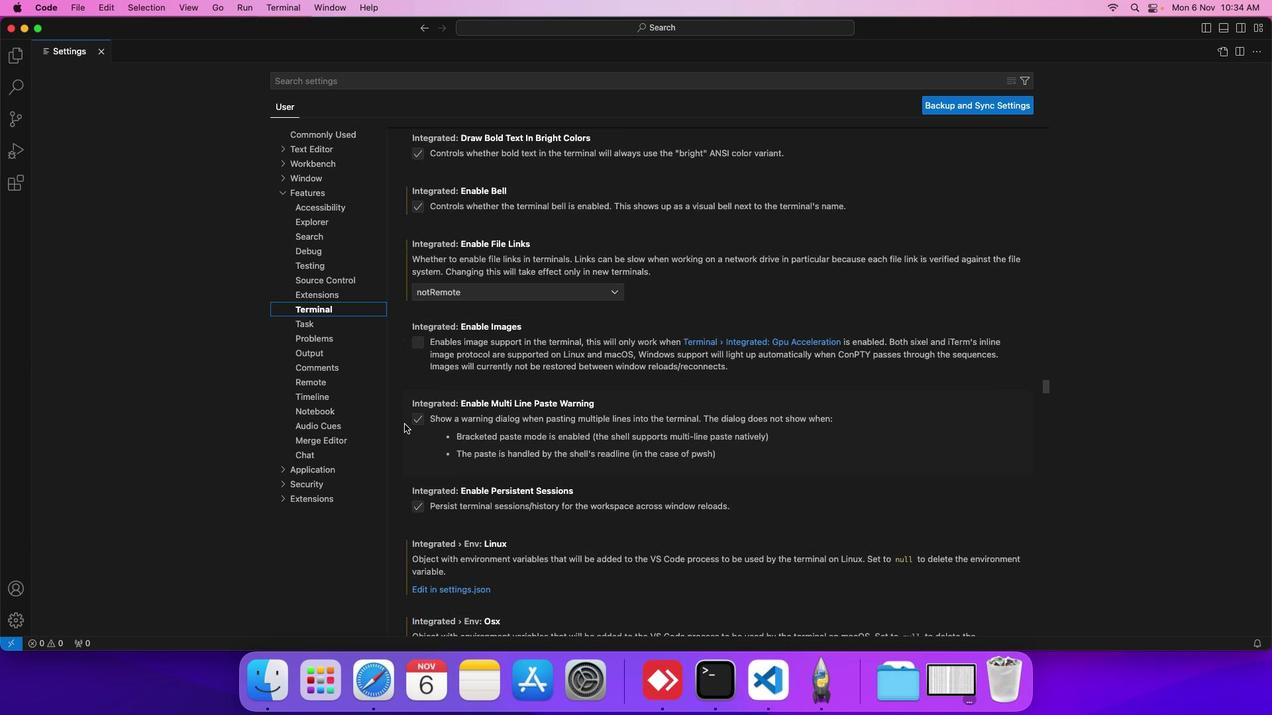 
Action: Mouse scrolled (405, 424) with delta (0, 0)
Screenshot: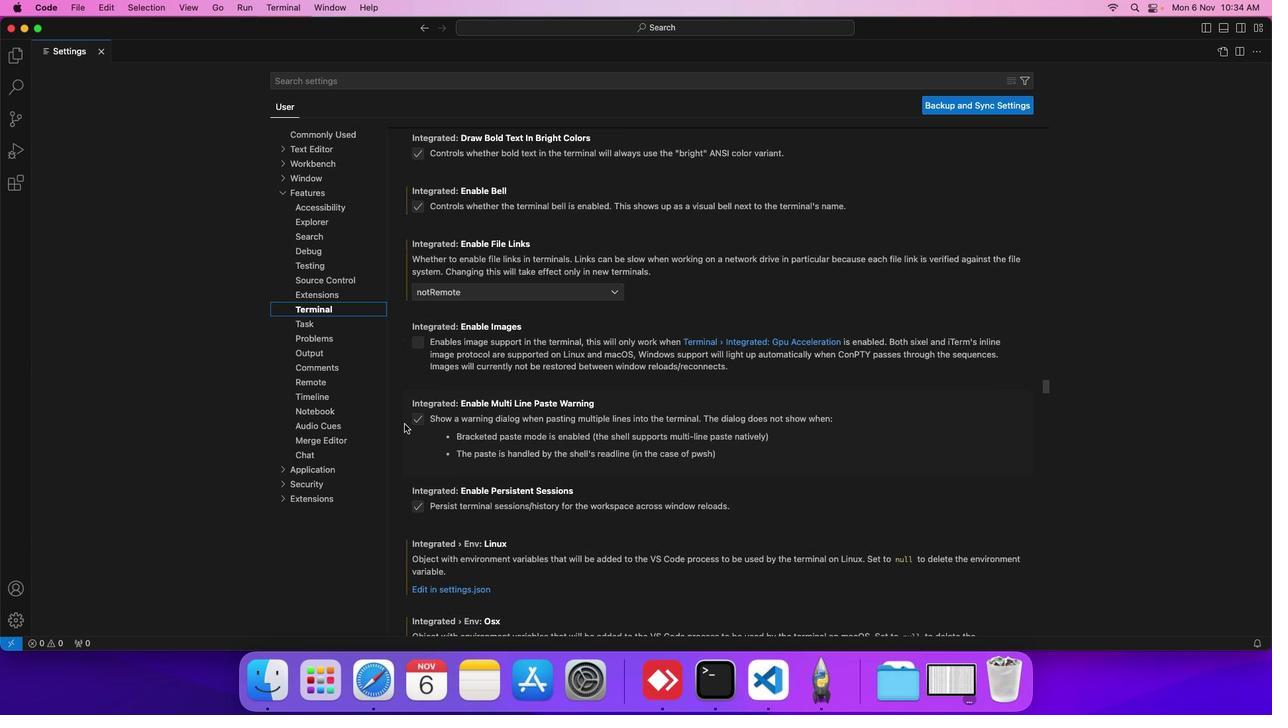 
Action: Mouse scrolled (405, 424) with delta (0, 0)
Screenshot: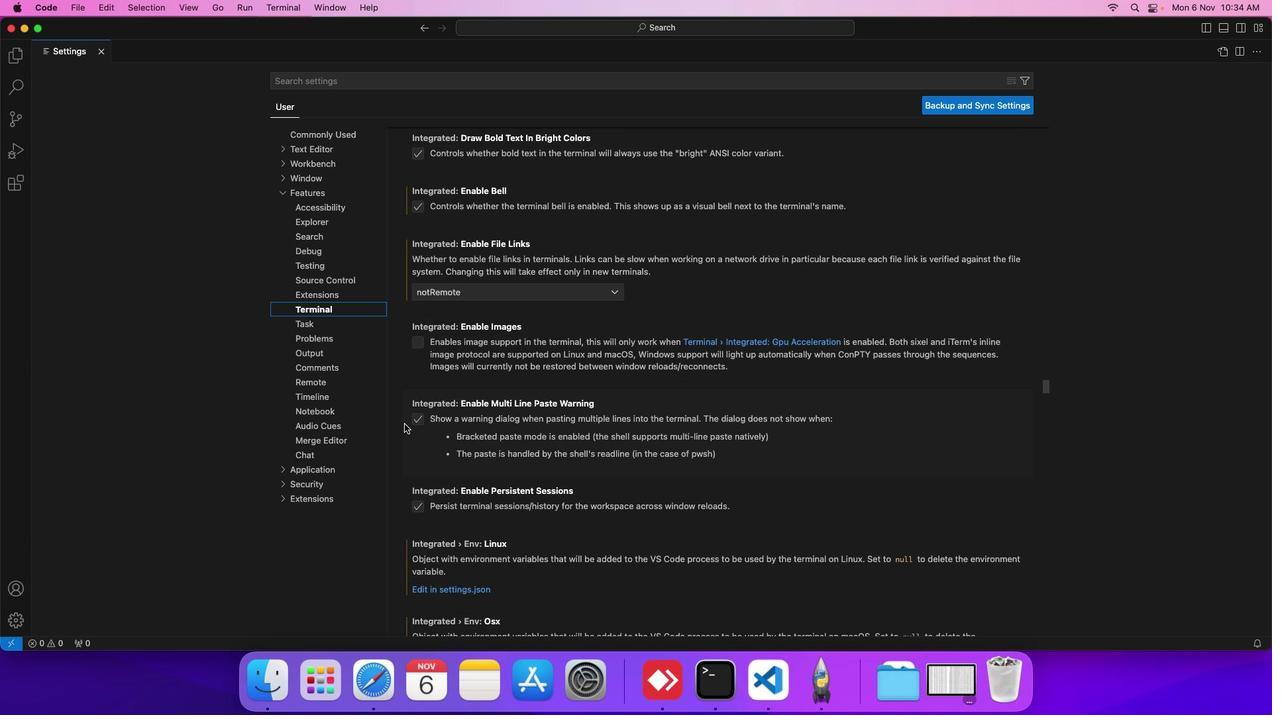 
Action: Mouse scrolled (405, 424) with delta (0, 0)
Screenshot: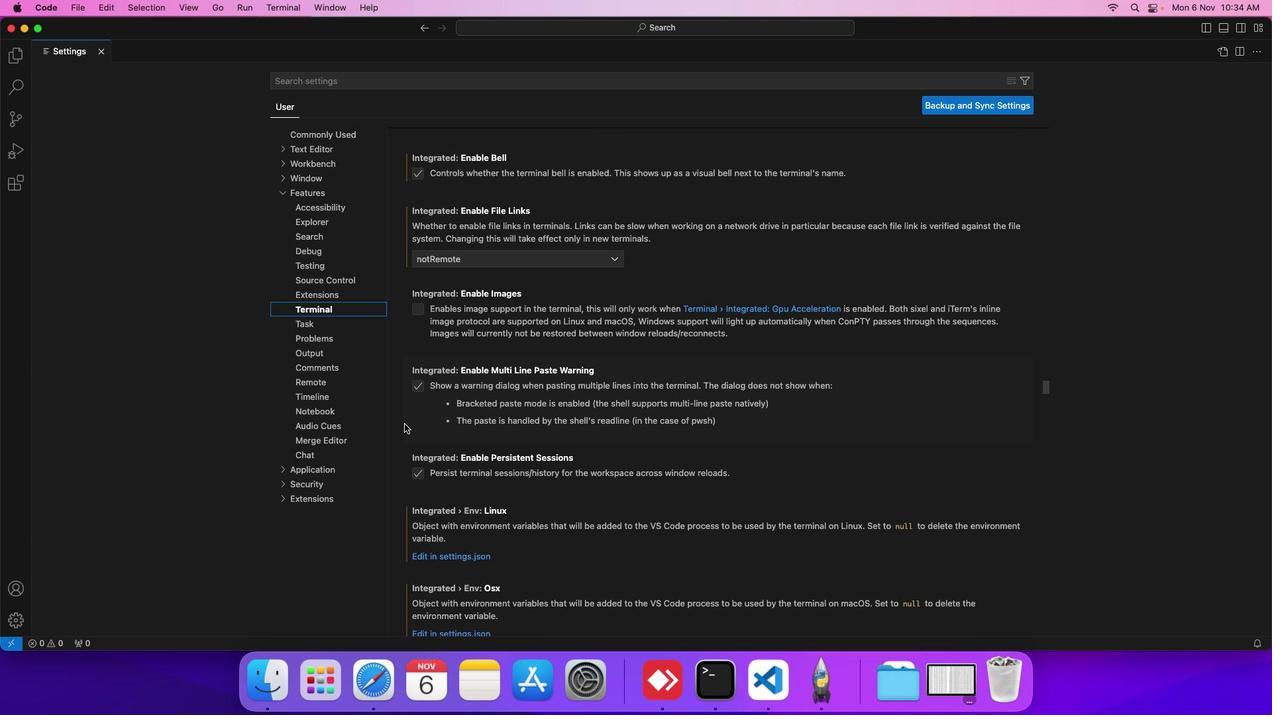 
Action: Mouse scrolled (405, 424) with delta (0, 0)
Screenshot: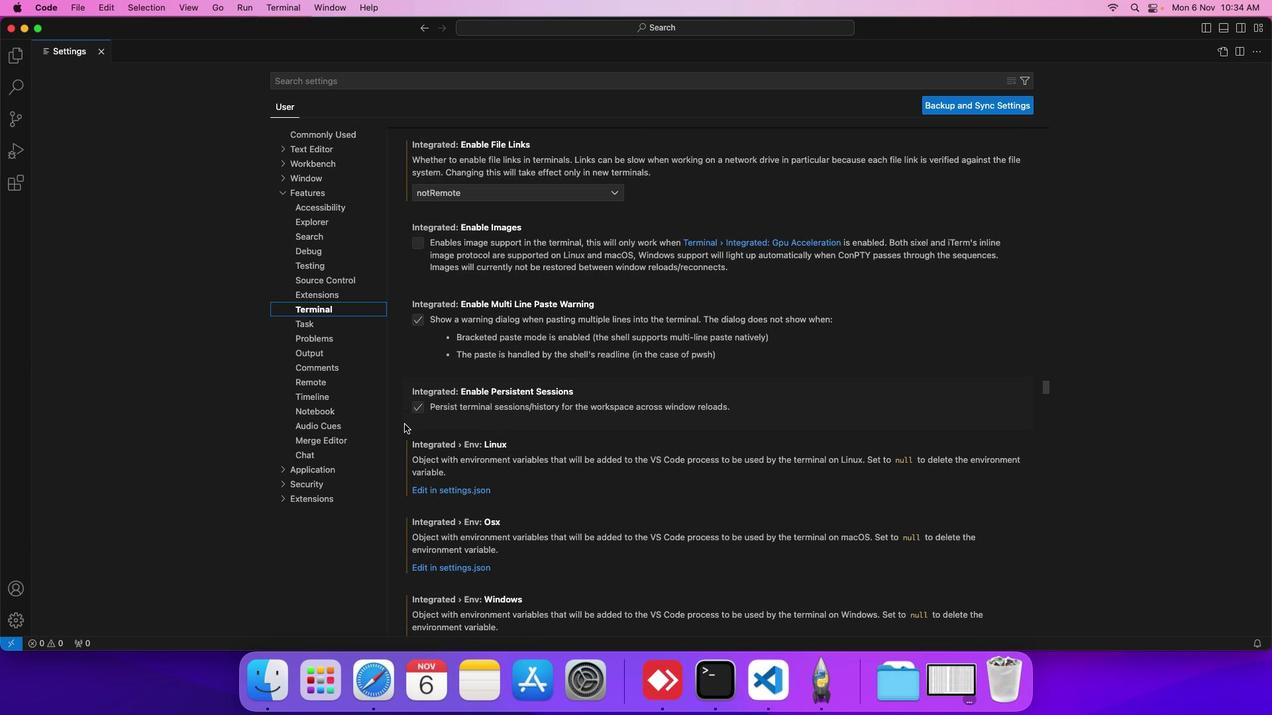 
Action: Mouse scrolled (405, 424) with delta (0, 0)
Screenshot: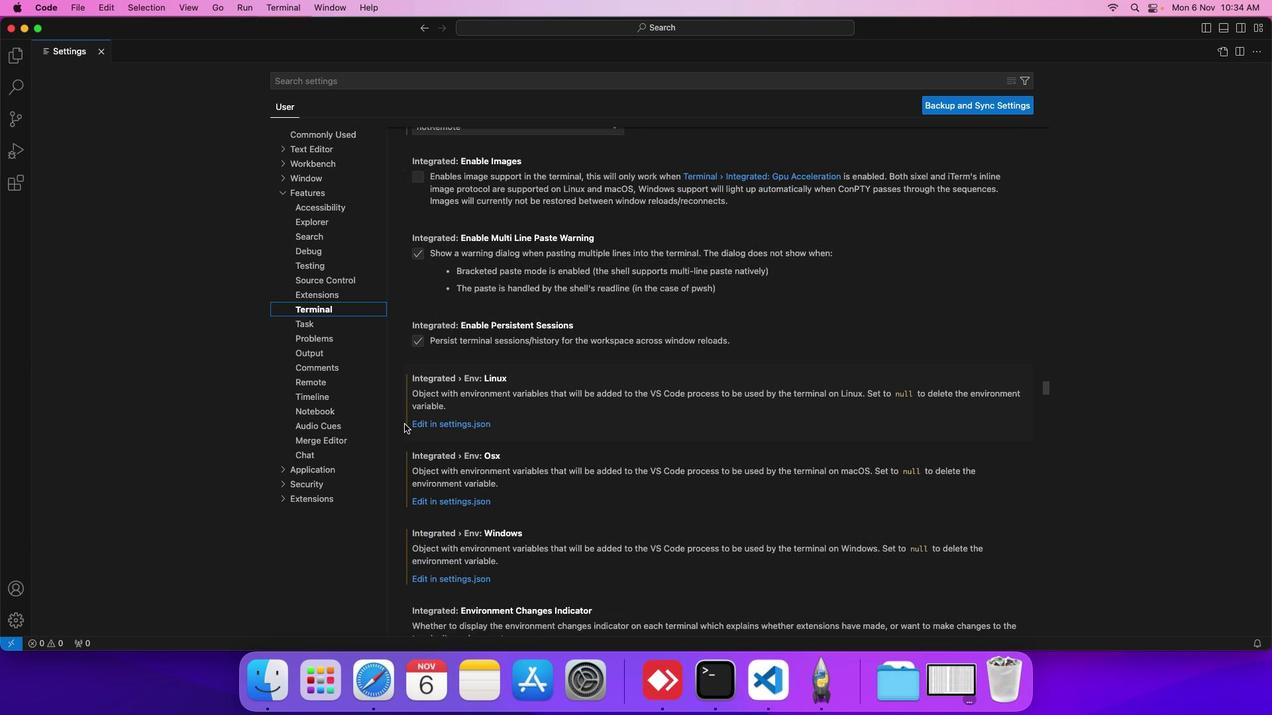 
Action: Mouse scrolled (405, 424) with delta (0, -1)
Screenshot: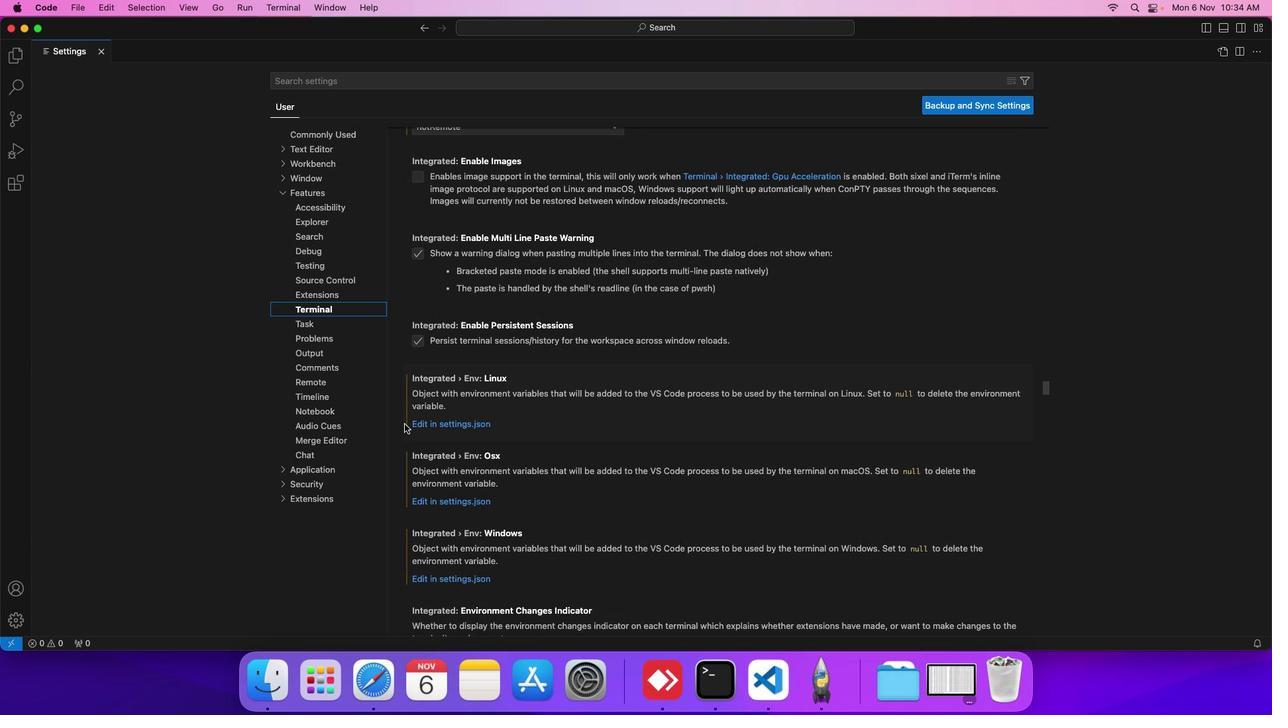 
Action: Mouse scrolled (405, 424) with delta (0, 0)
Screenshot: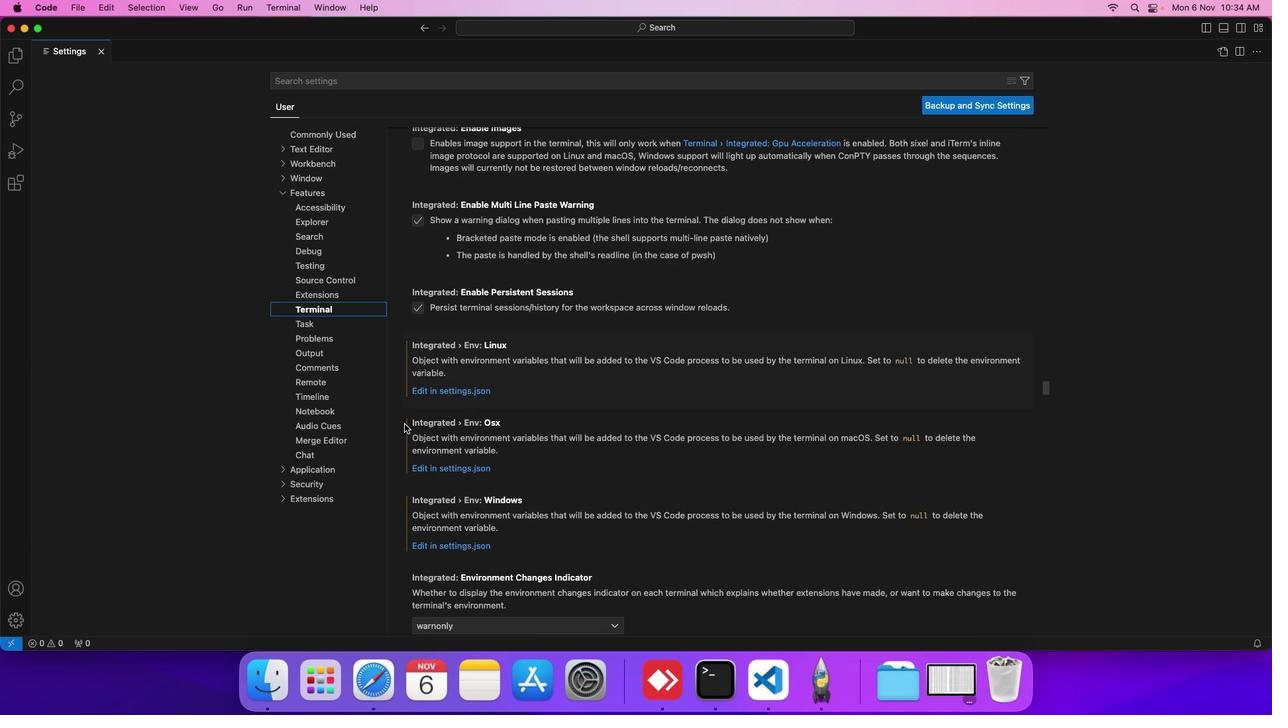 
Action: Mouse scrolled (405, 424) with delta (0, 0)
Screenshot: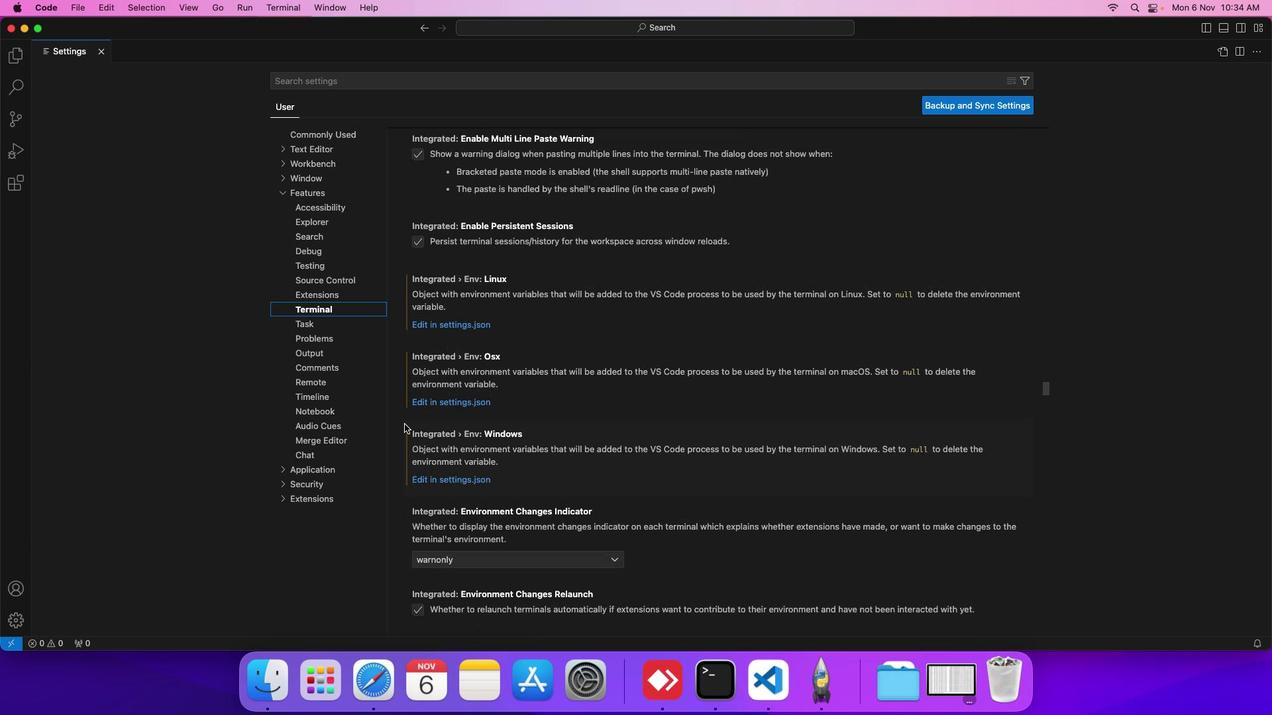 
Action: Mouse scrolled (405, 424) with delta (0, 0)
Screenshot: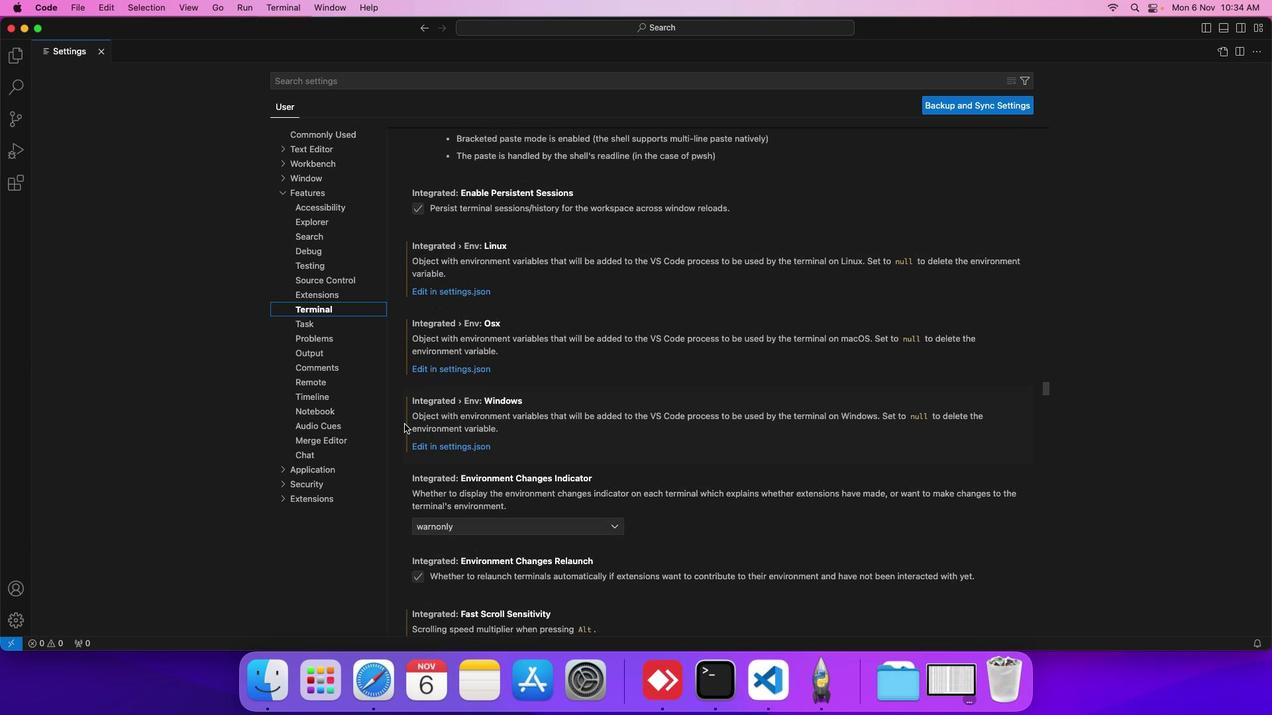 
Action: Mouse scrolled (405, 424) with delta (0, 0)
Screenshot: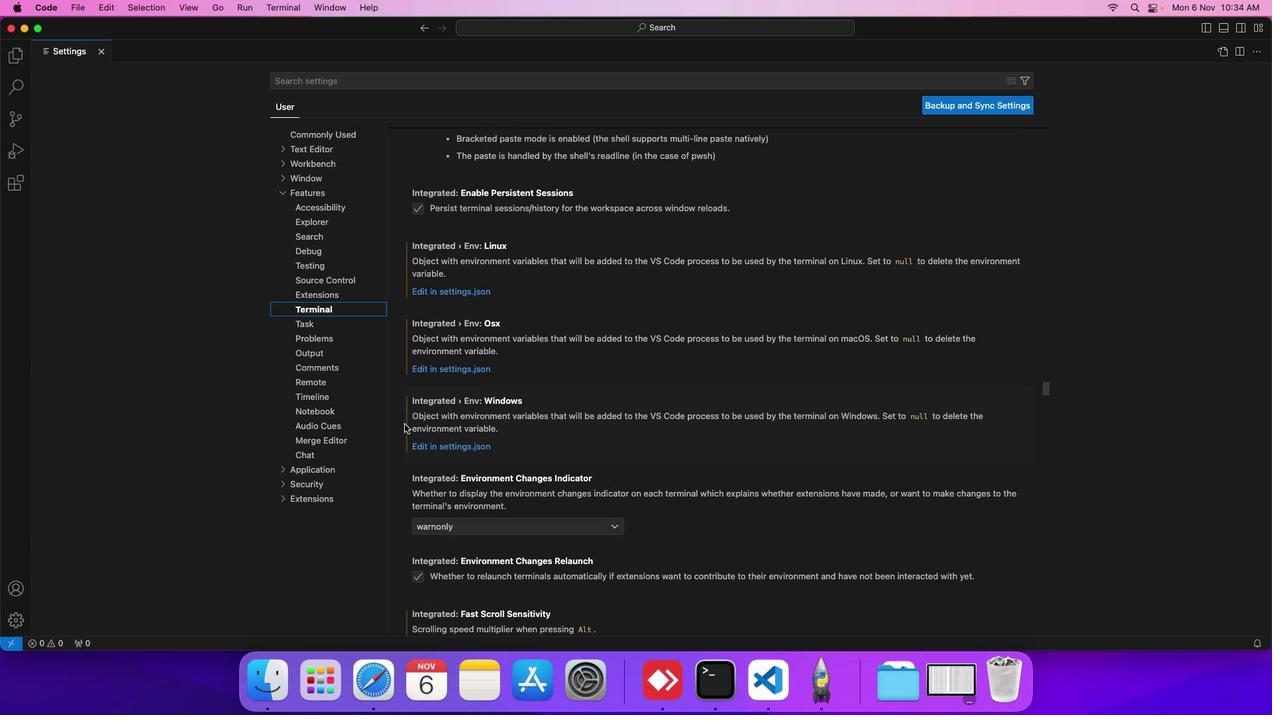 
Action: Mouse scrolled (405, 424) with delta (0, 0)
Screenshot: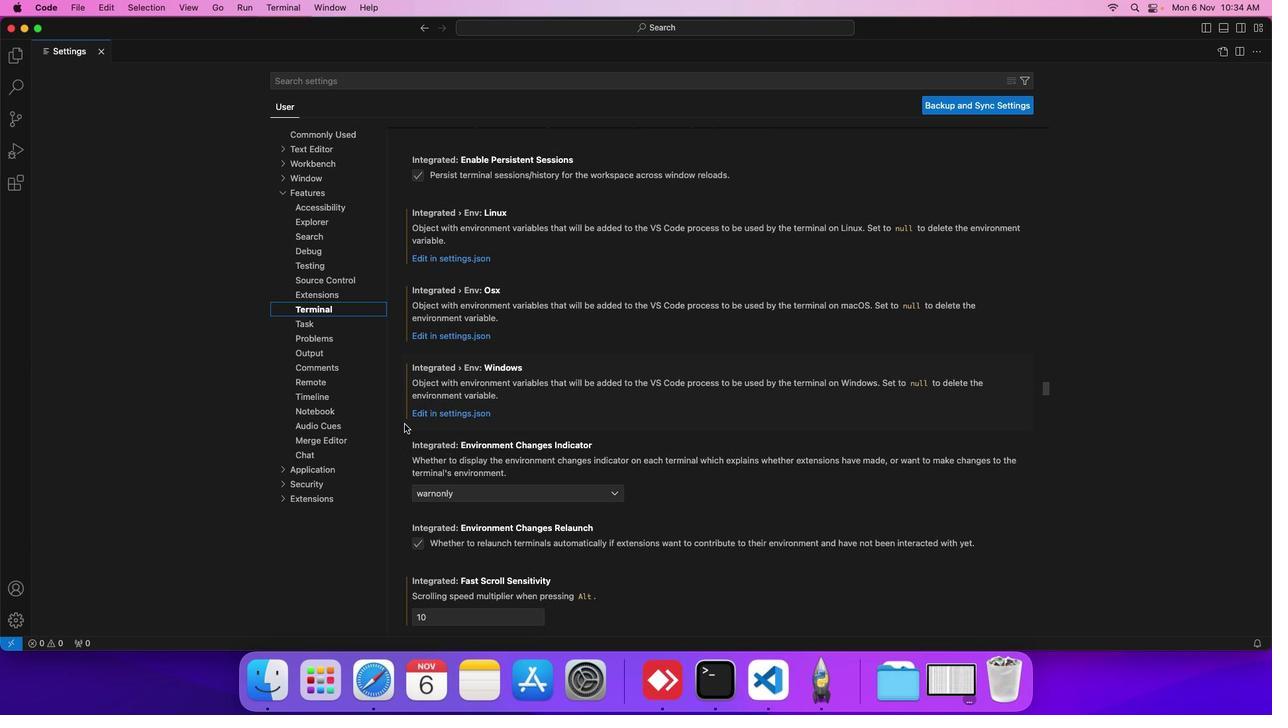 
Action: Mouse scrolled (405, 424) with delta (0, 0)
Screenshot: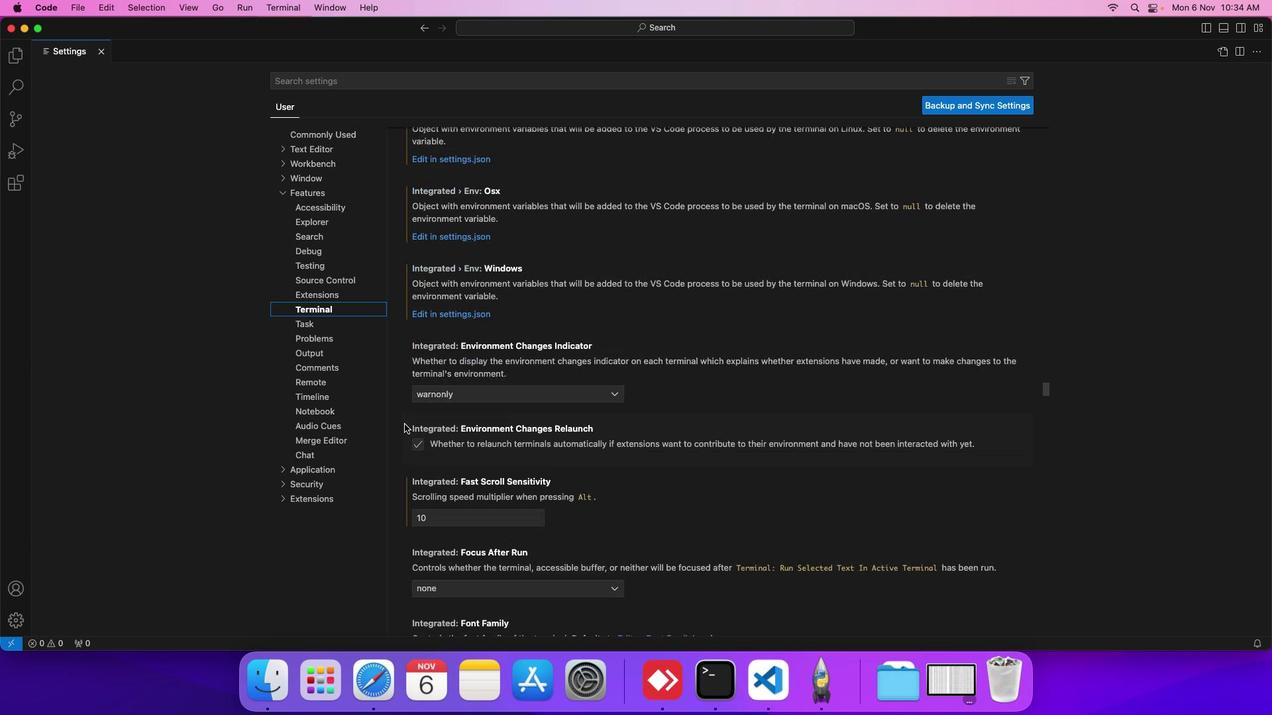 
Action: Mouse scrolled (405, 424) with delta (0, 0)
Screenshot: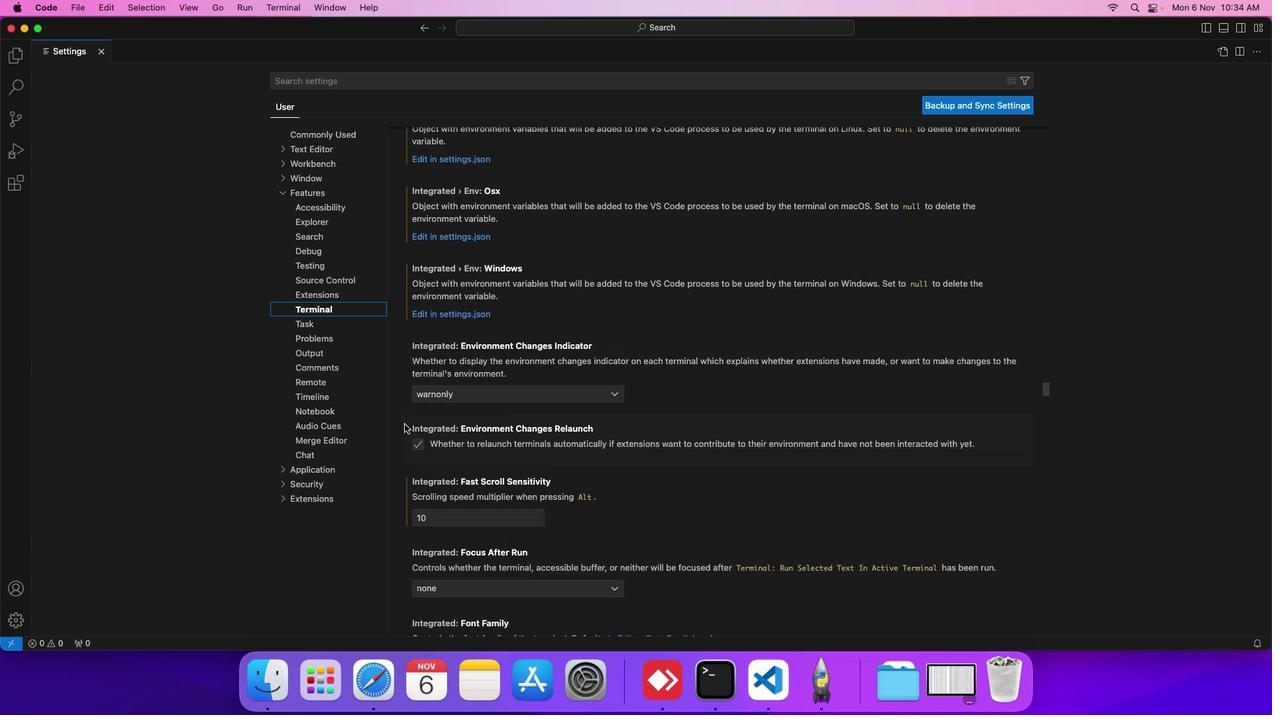
Action: Mouse scrolled (405, 424) with delta (0, 0)
Screenshot: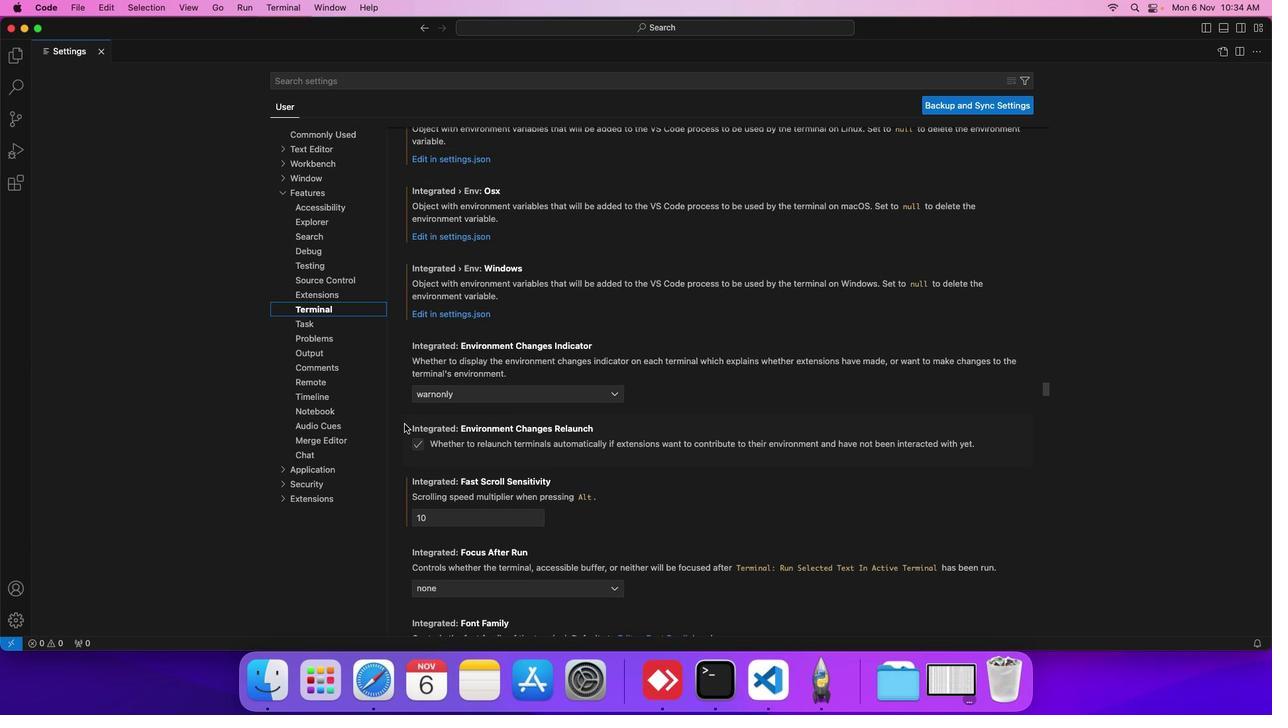 
Action: Mouse scrolled (405, 424) with delta (0, 0)
Screenshot: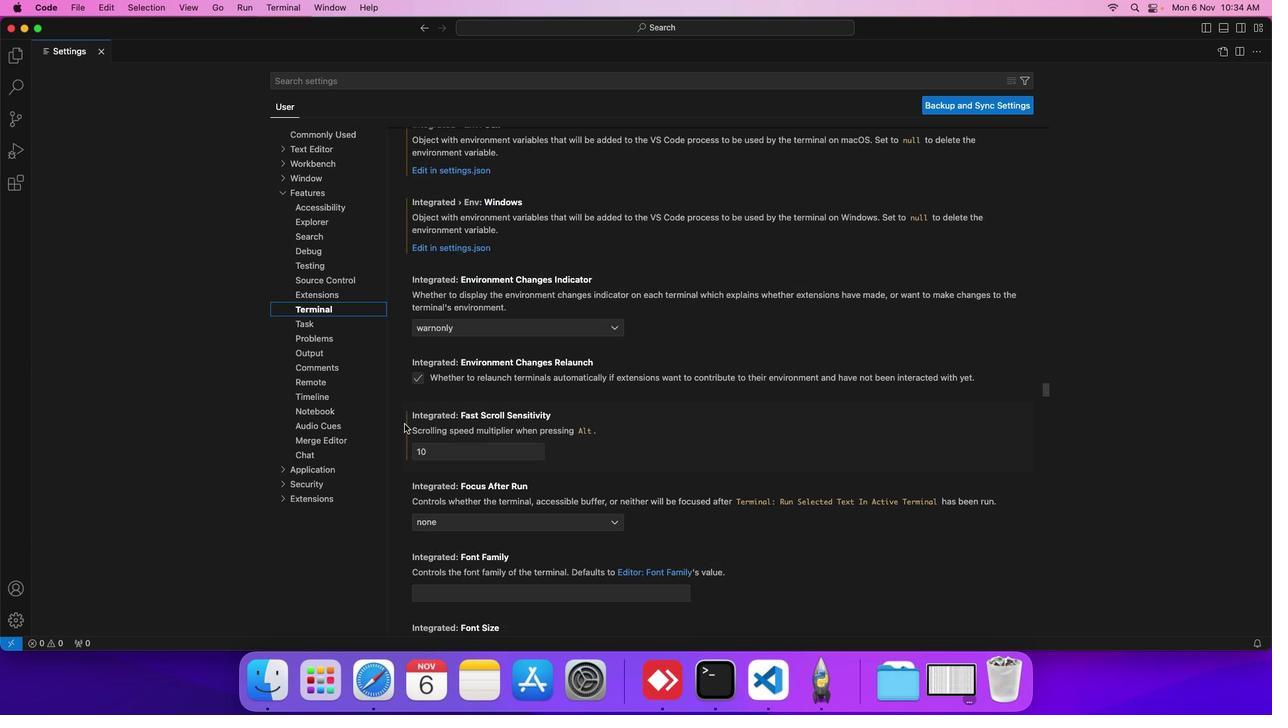 
Action: Mouse scrolled (405, 424) with delta (0, 0)
Screenshot: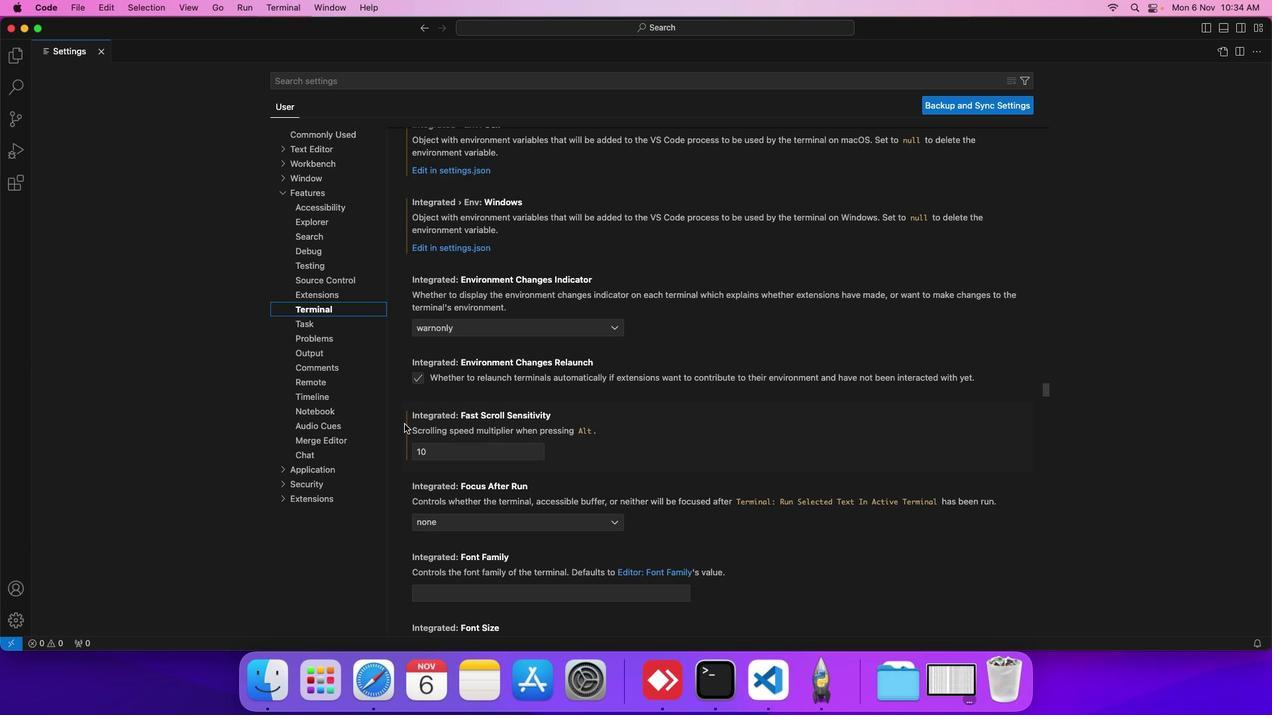 
Action: Mouse scrolled (405, 424) with delta (0, 0)
Screenshot: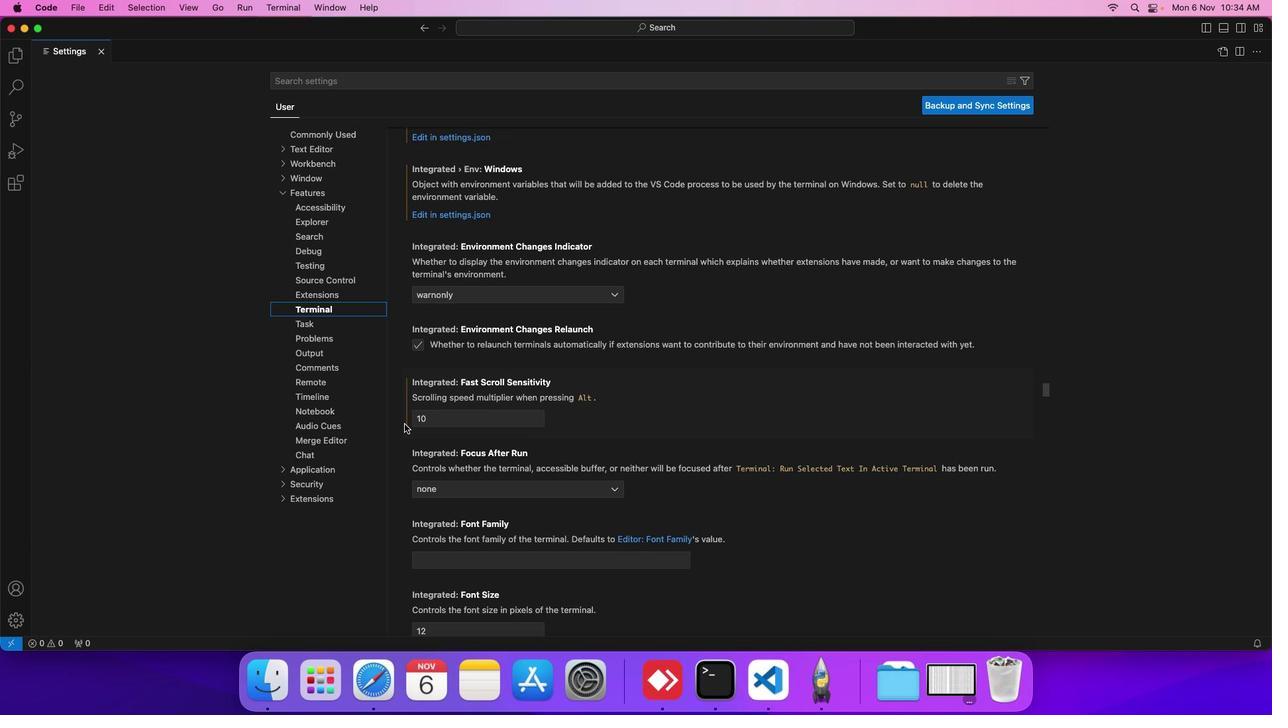 
Action: Mouse scrolled (405, 424) with delta (0, 0)
Screenshot: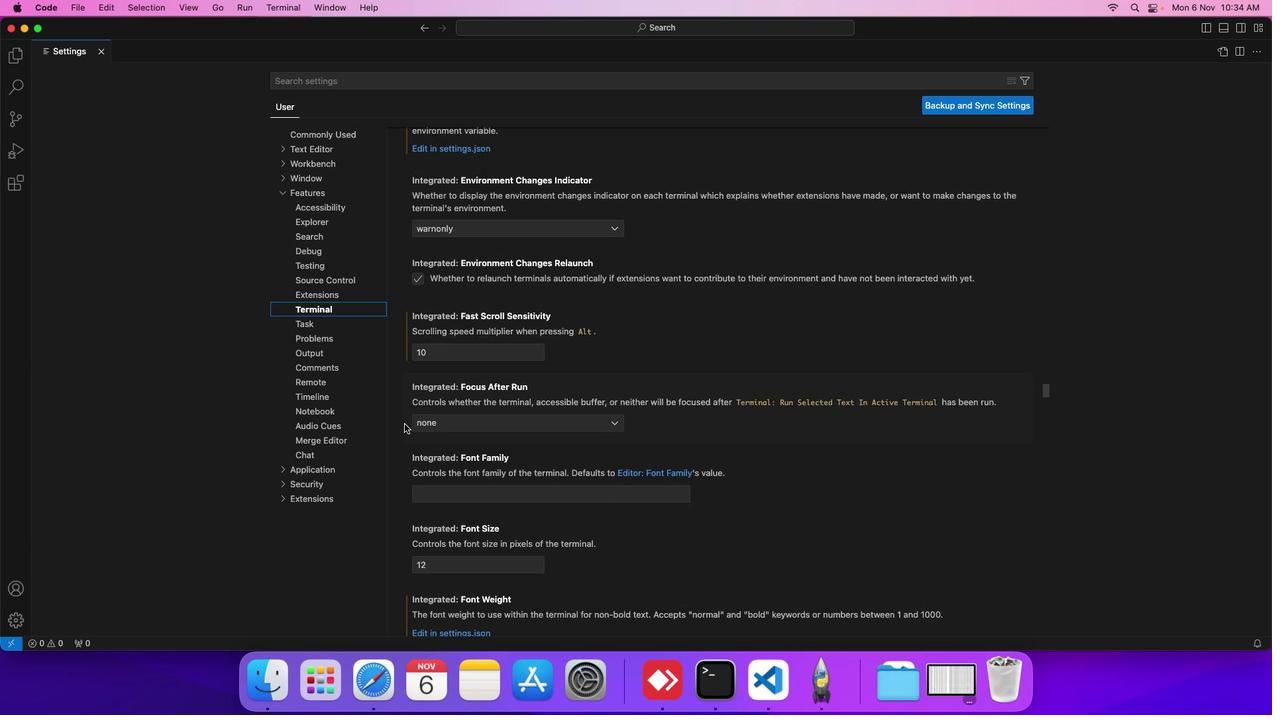 
Action: Mouse scrolled (405, 424) with delta (0, 0)
Screenshot: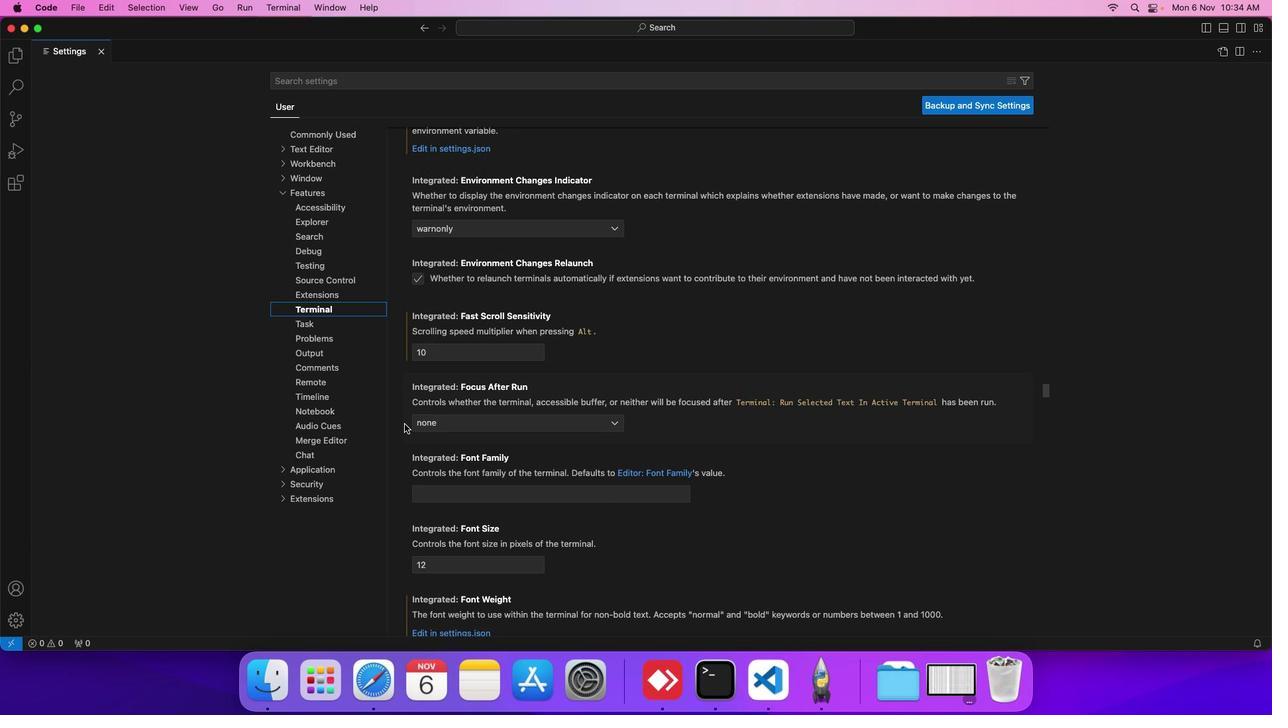 
Action: Mouse scrolled (405, 424) with delta (0, 0)
Screenshot: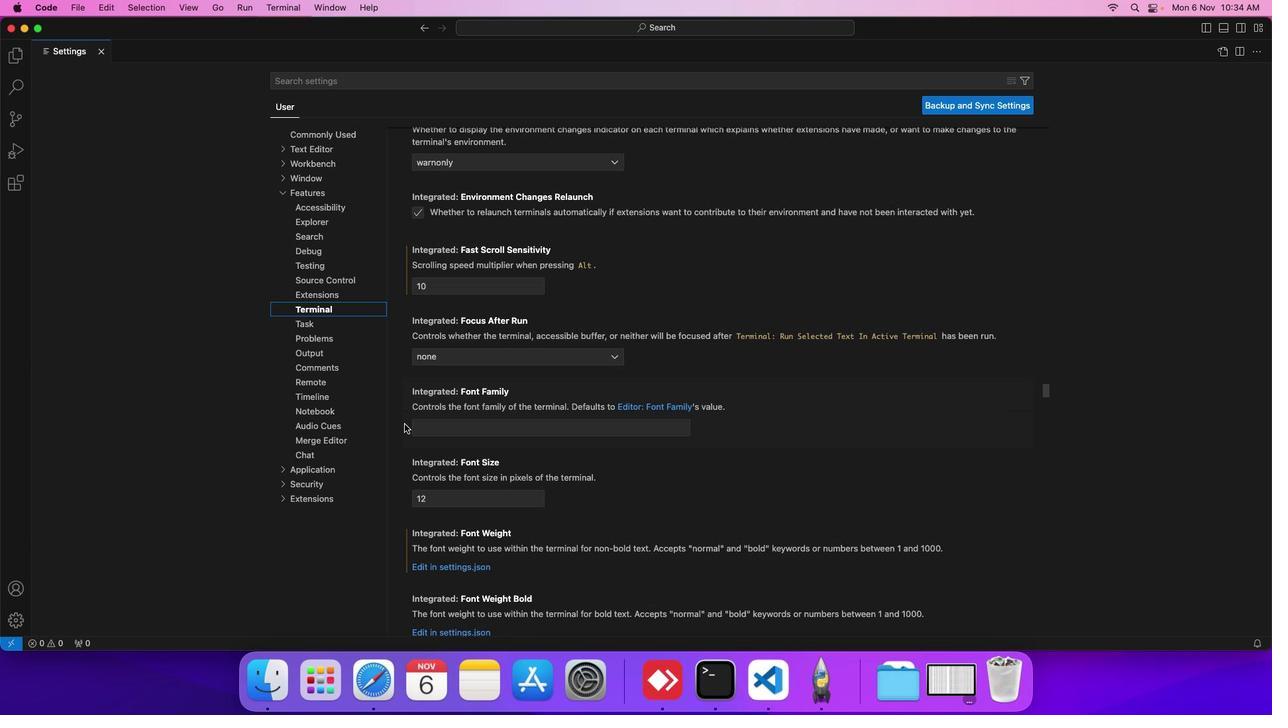 
Action: Mouse scrolled (405, 424) with delta (0, 0)
Screenshot: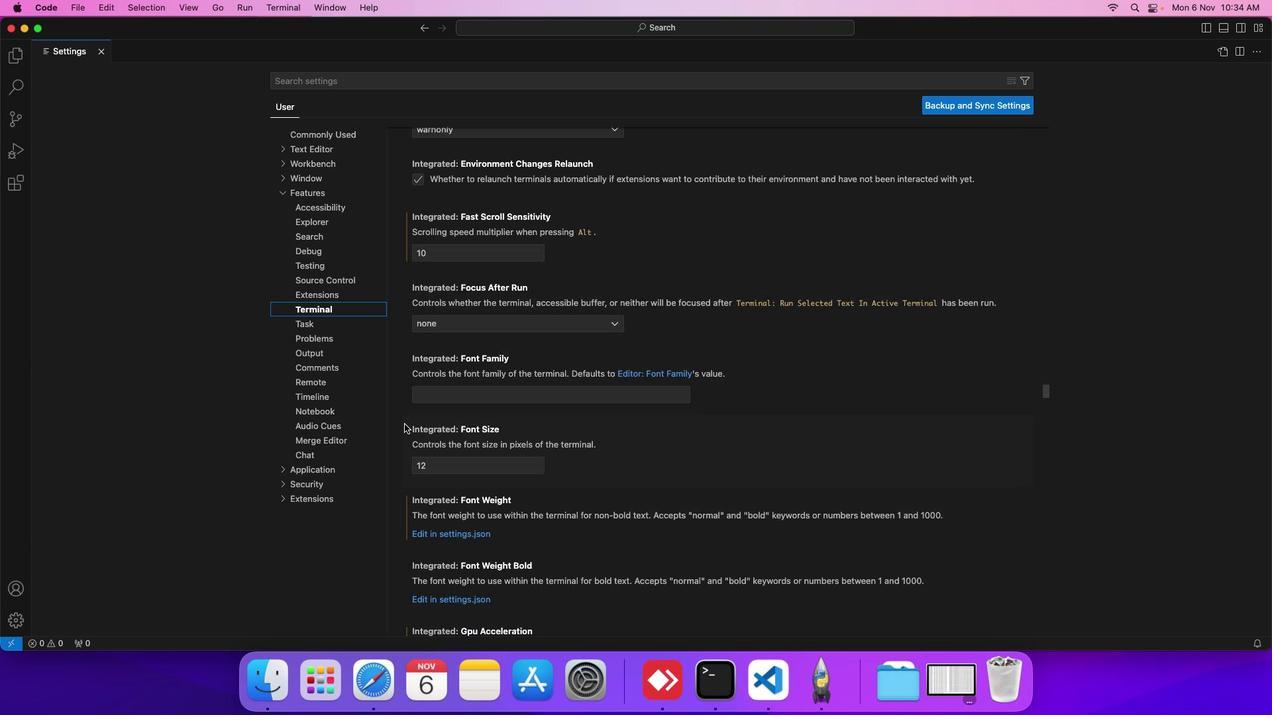 
Action: Mouse scrolled (405, 424) with delta (0, 0)
Screenshot: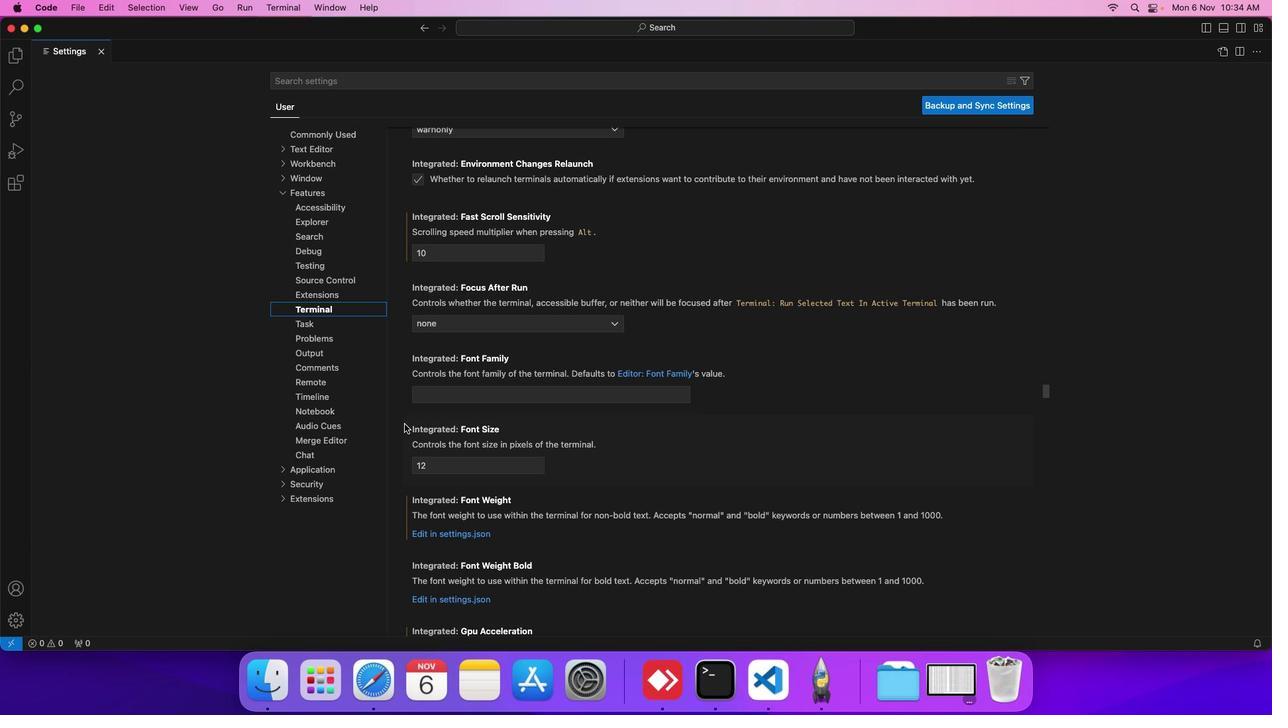 
Action: Mouse scrolled (405, 424) with delta (0, 0)
Screenshot: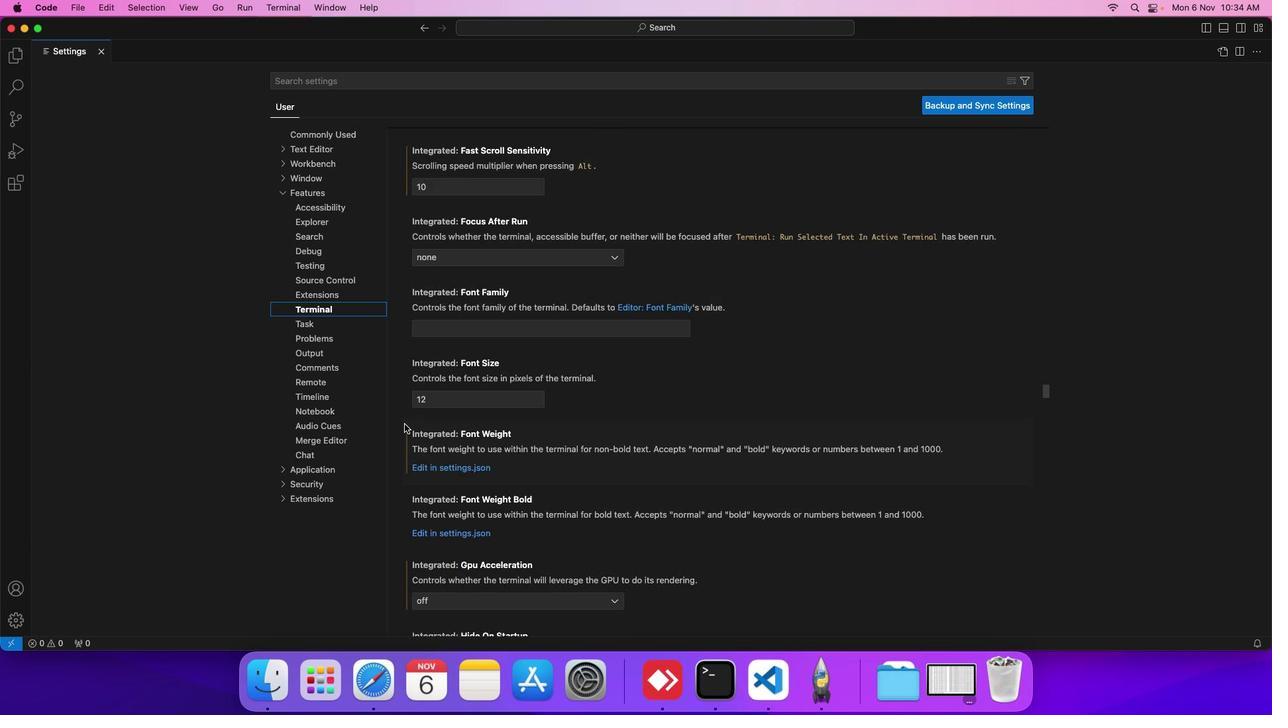 
Action: Mouse scrolled (405, 424) with delta (0, 0)
Screenshot: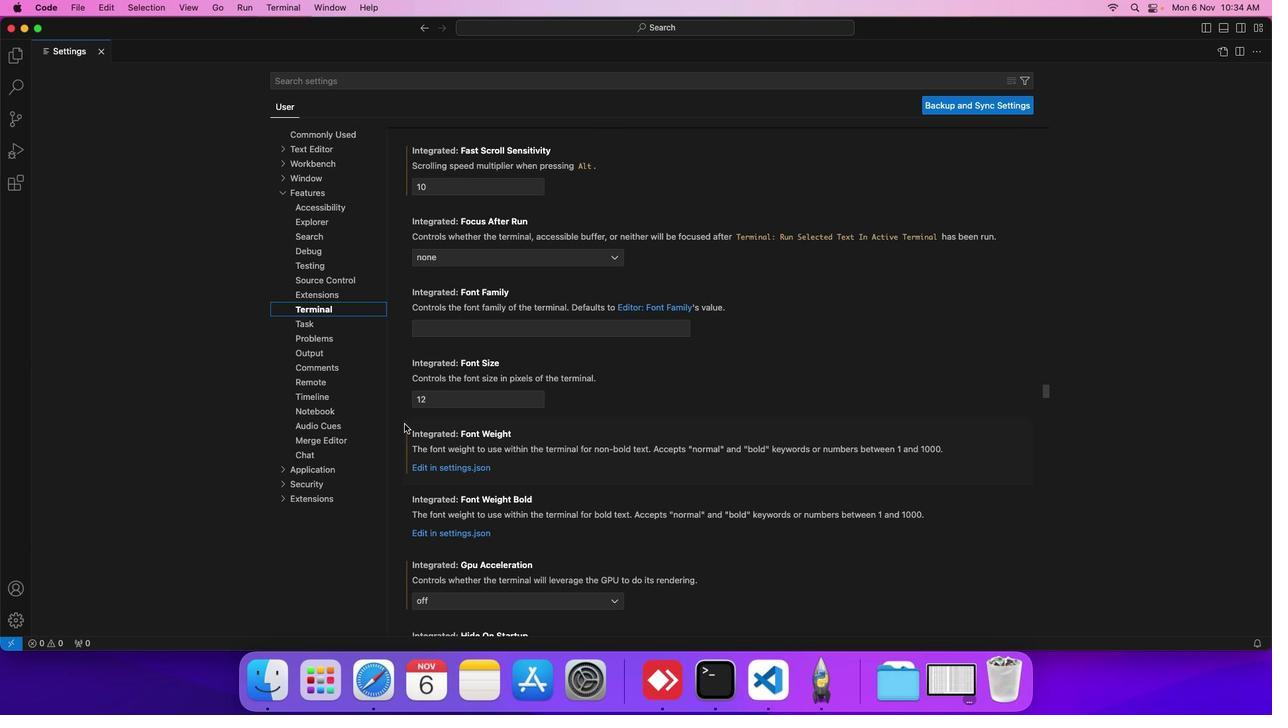 
Action: Mouse scrolled (405, 424) with delta (0, 0)
Screenshot: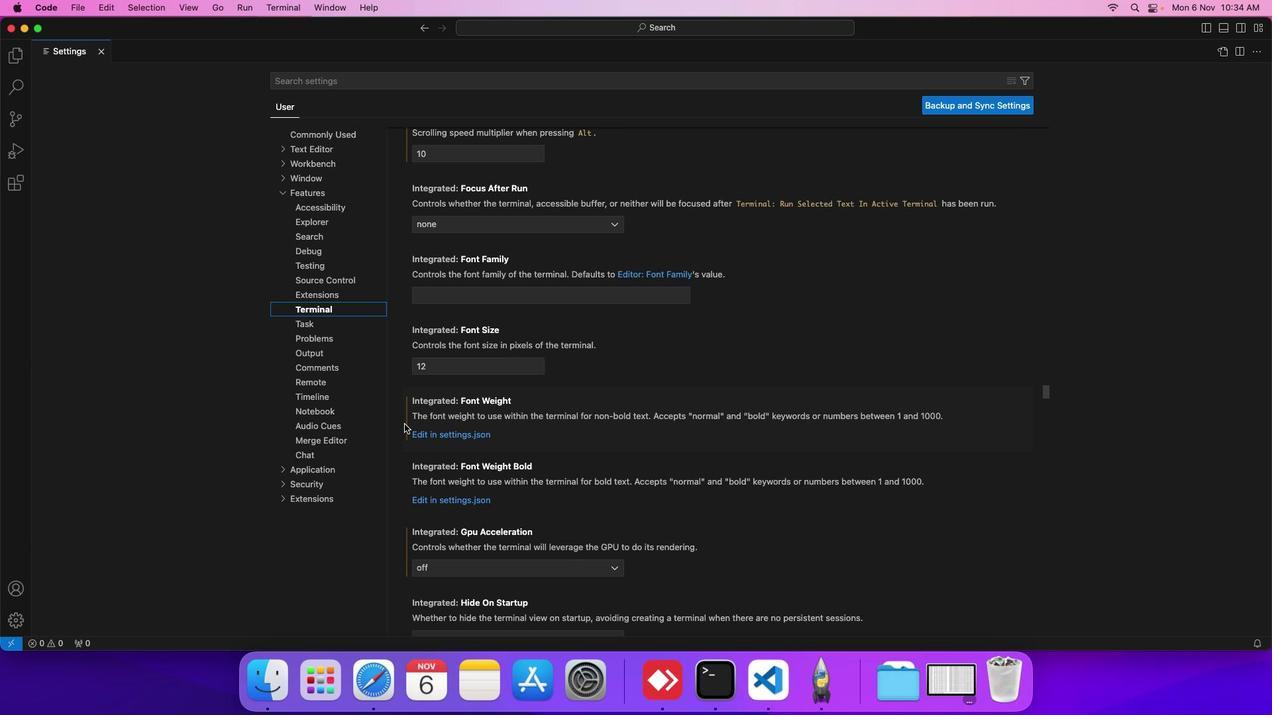 
Action: Mouse scrolled (405, 424) with delta (0, 0)
Screenshot: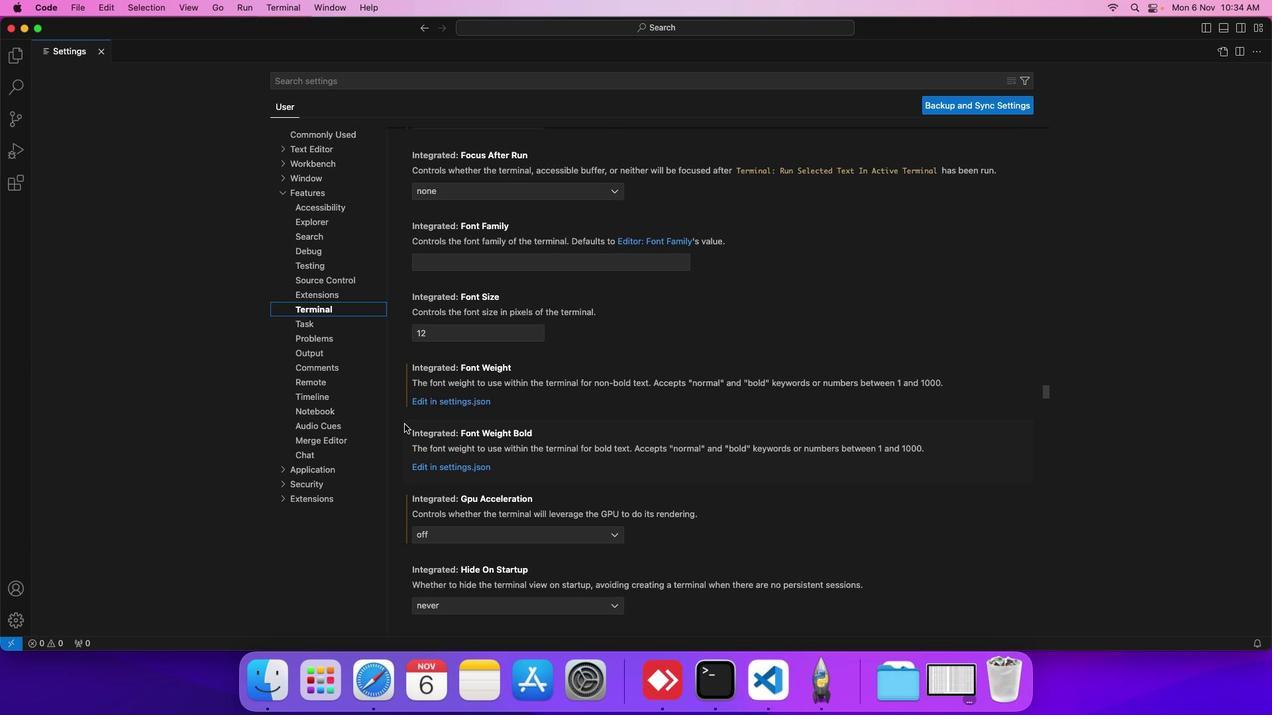 
Action: Mouse scrolled (405, 424) with delta (0, 0)
Screenshot: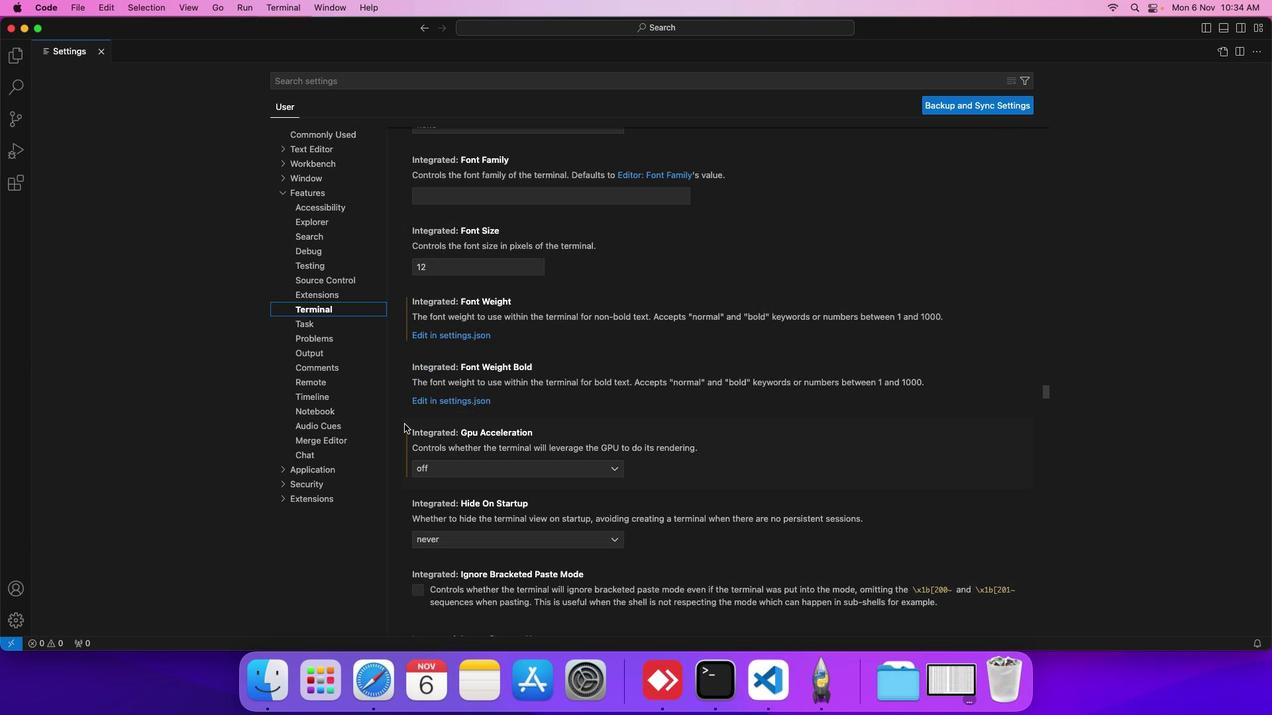 
Action: Mouse scrolled (405, 424) with delta (0, 0)
Screenshot: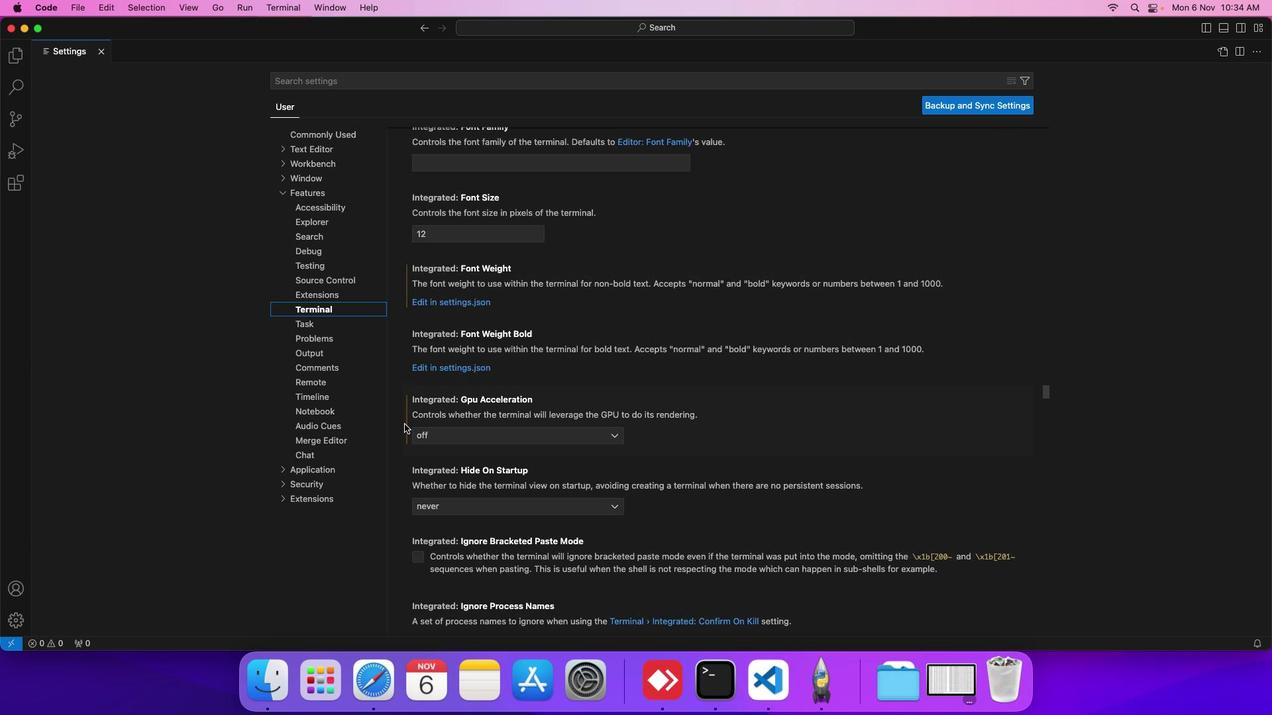 
Action: Mouse scrolled (405, 424) with delta (0, 0)
Screenshot: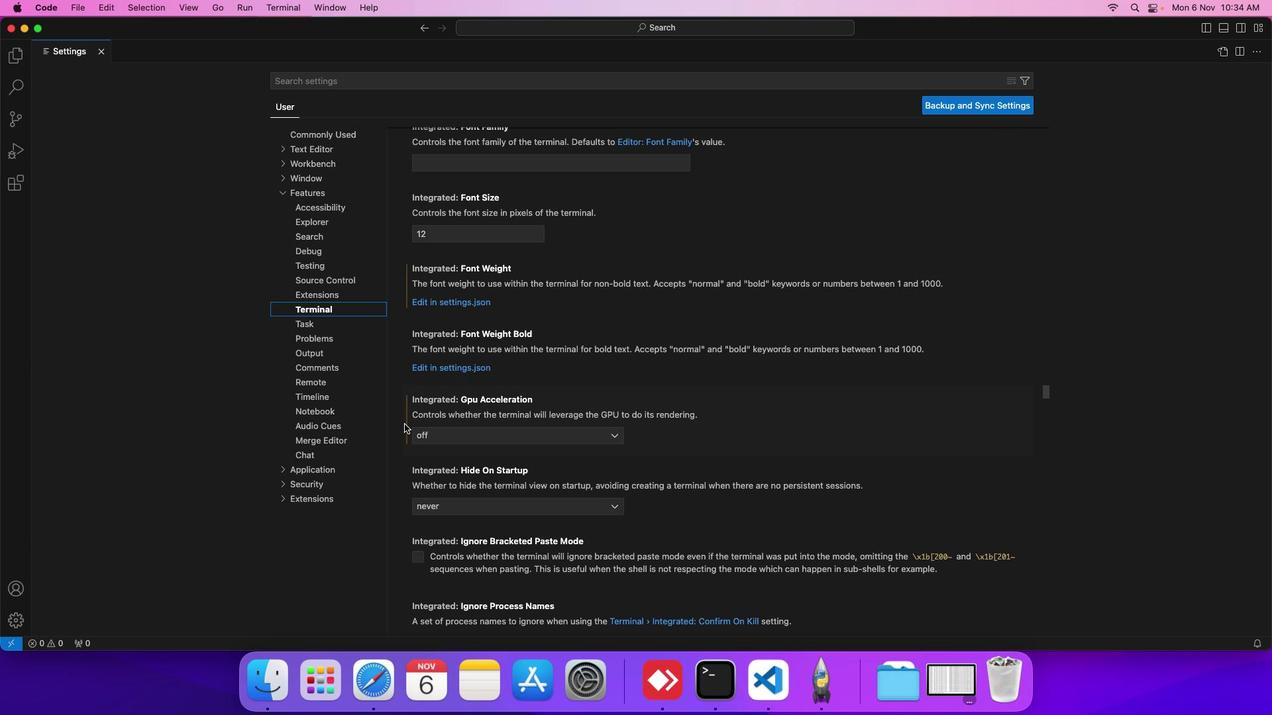 
Action: Mouse scrolled (405, 424) with delta (0, 0)
Screenshot: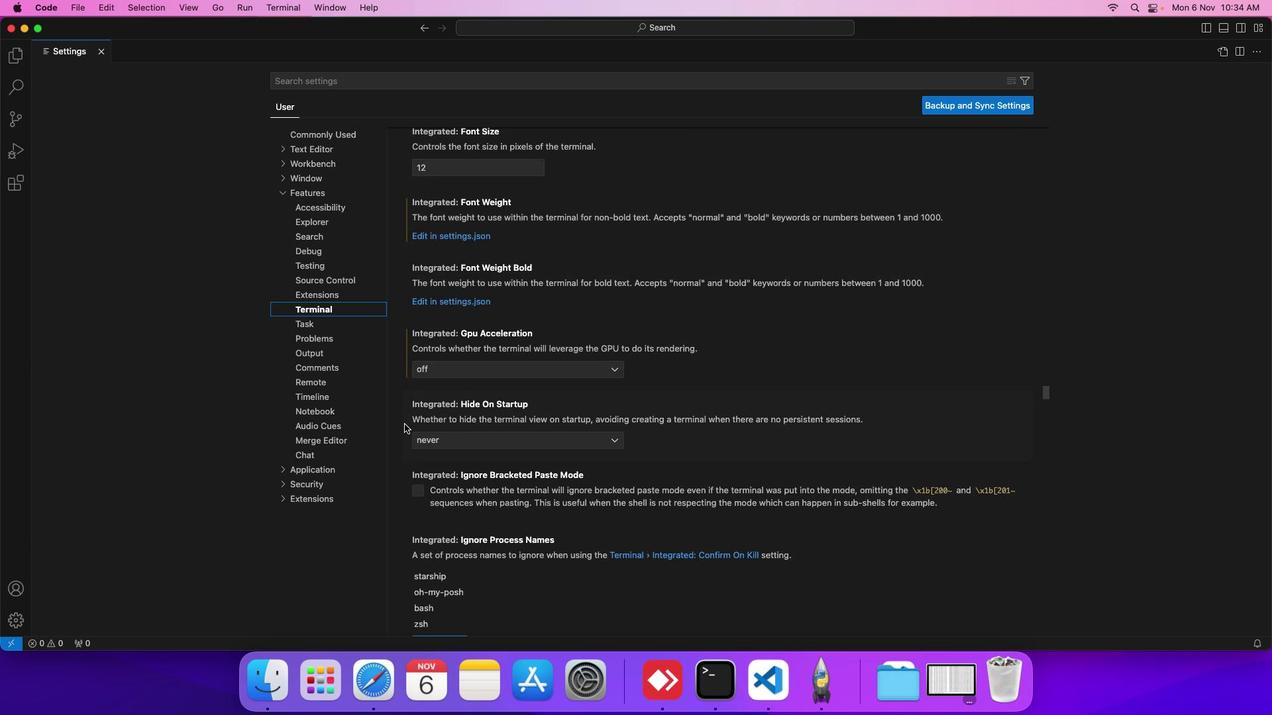 
Action: Mouse scrolled (405, 424) with delta (0, 0)
Screenshot: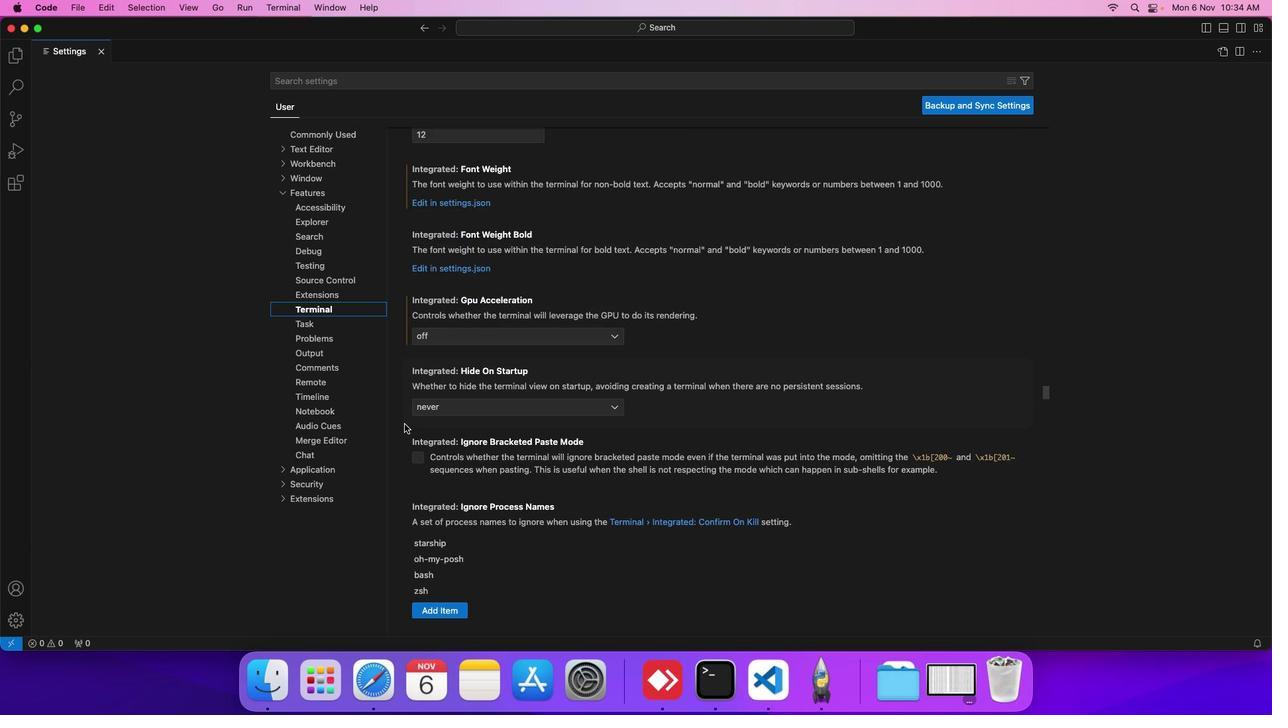 
Action: Mouse scrolled (405, 424) with delta (0, 0)
Screenshot: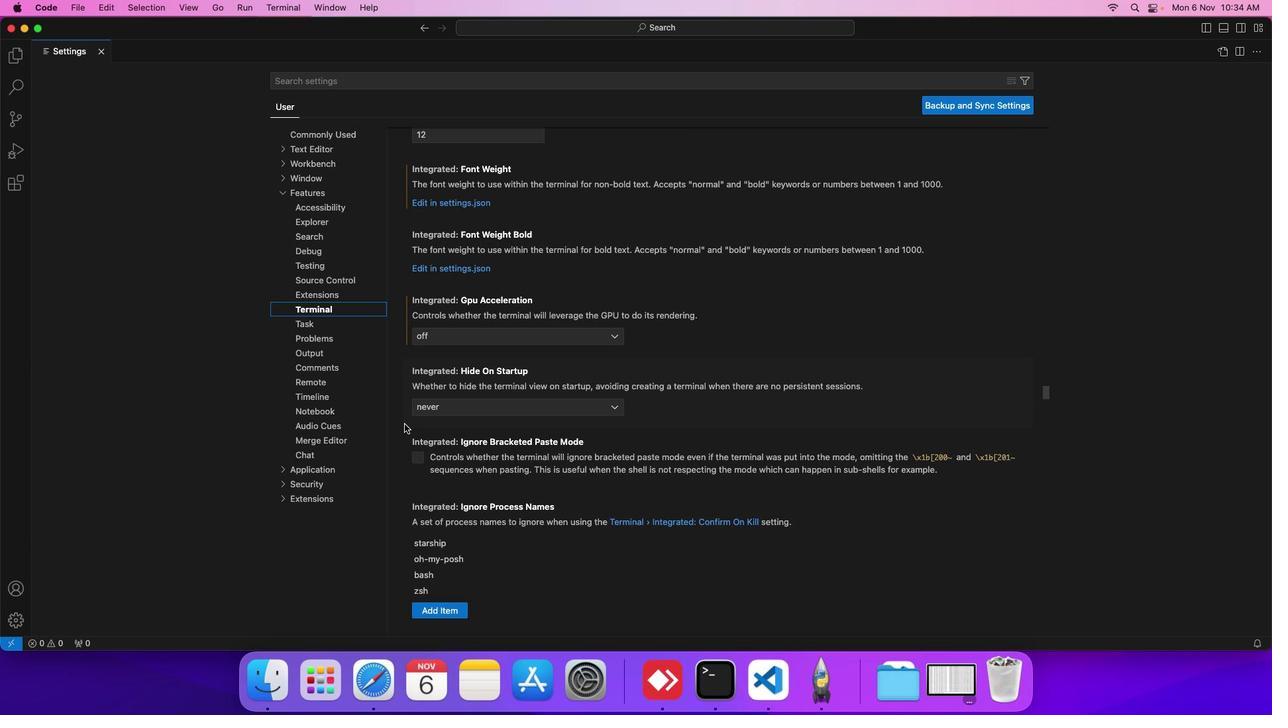 
Action: Mouse scrolled (405, 424) with delta (0, 0)
Screenshot: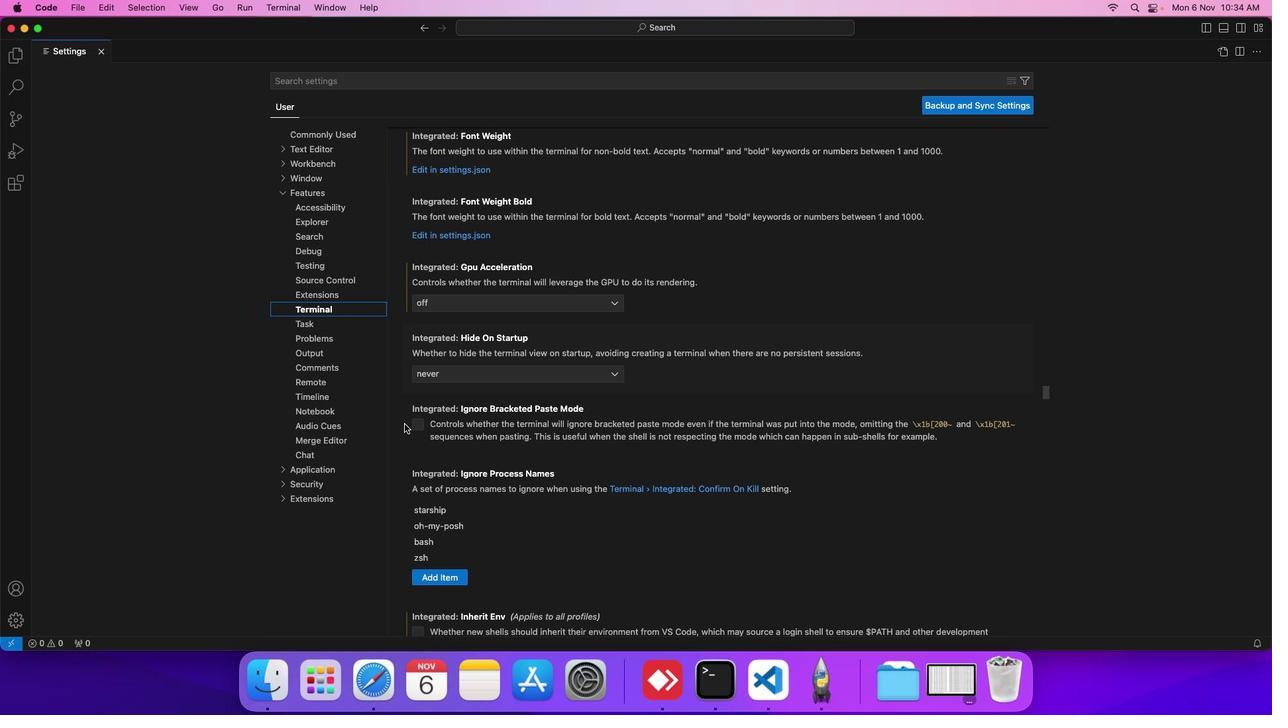 
Action: Mouse scrolled (405, 424) with delta (0, 0)
Screenshot: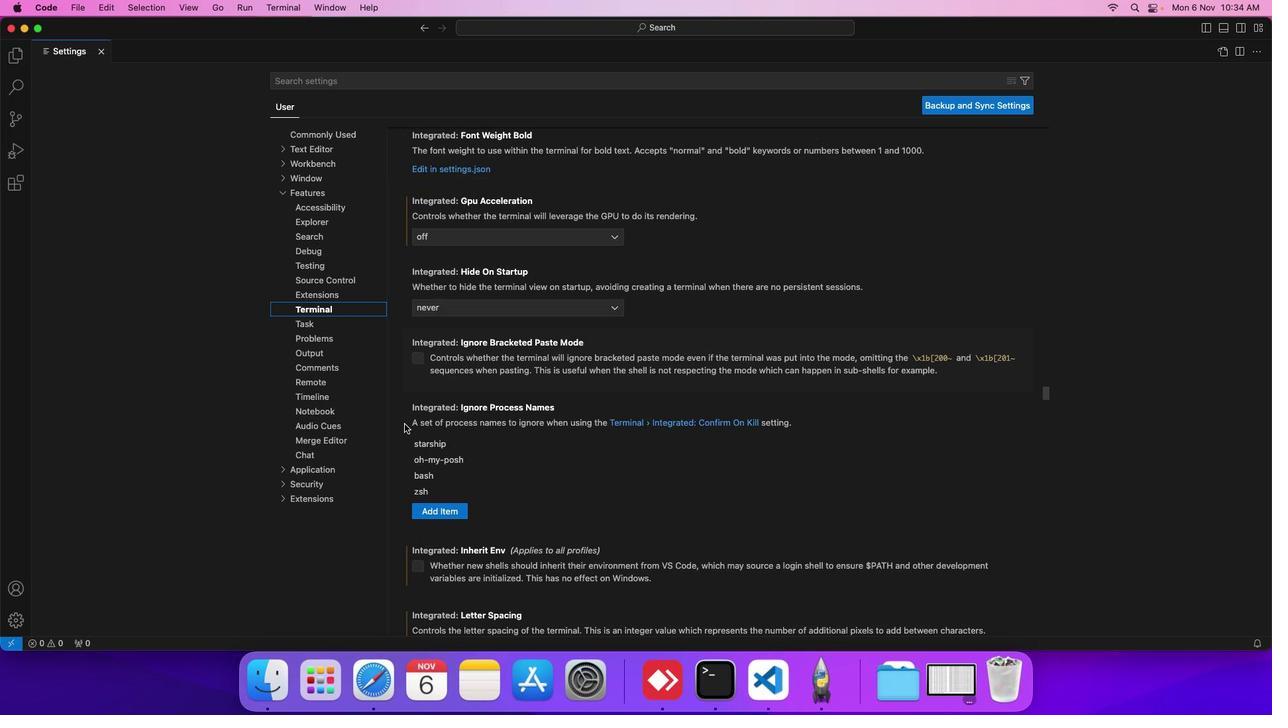 
Action: Mouse scrolled (405, 424) with delta (0, 0)
Screenshot: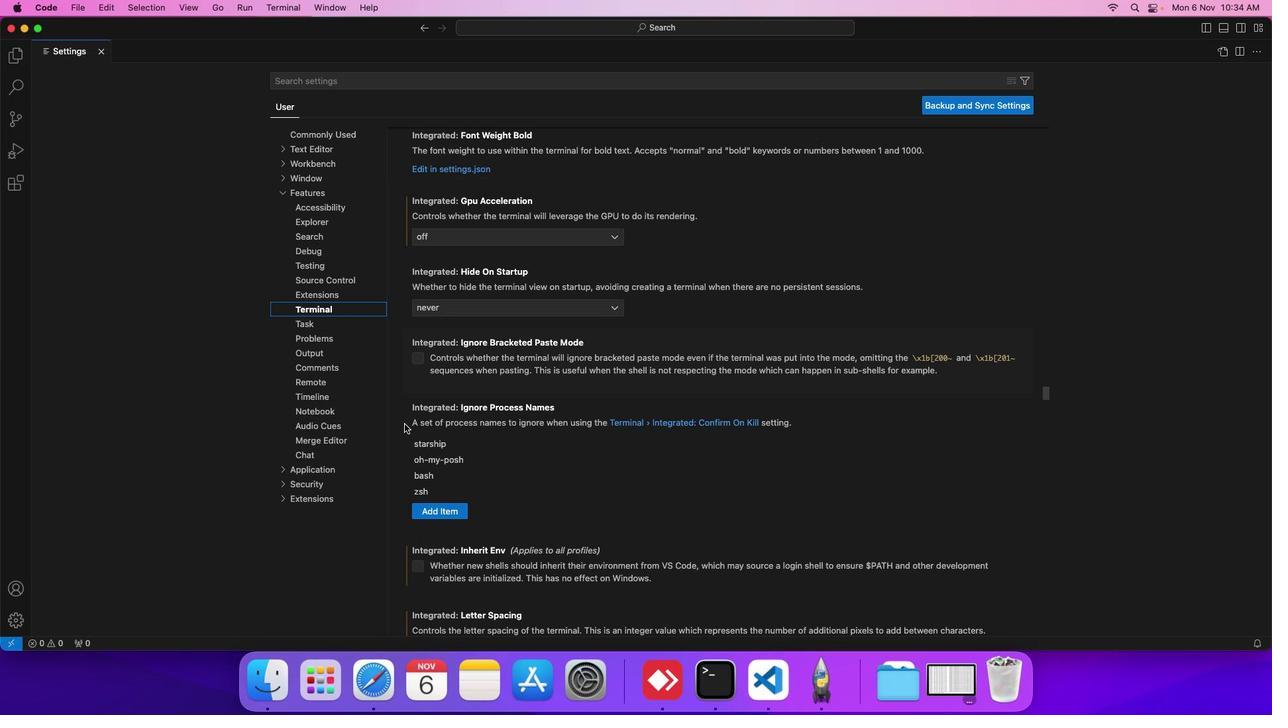 
Action: Mouse scrolled (405, 424) with delta (0, 0)
Screenshot: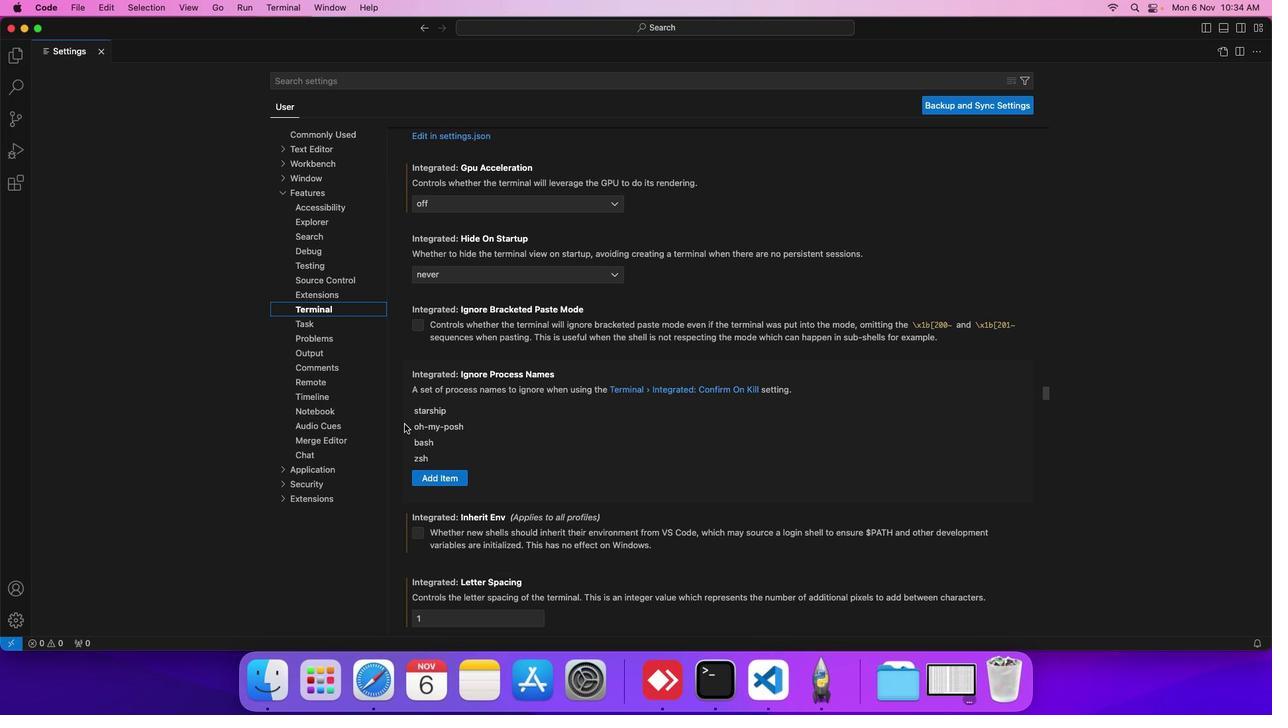 
Action: Mouse scrolled (405, 424) with delta (0, 0)
Screenshot: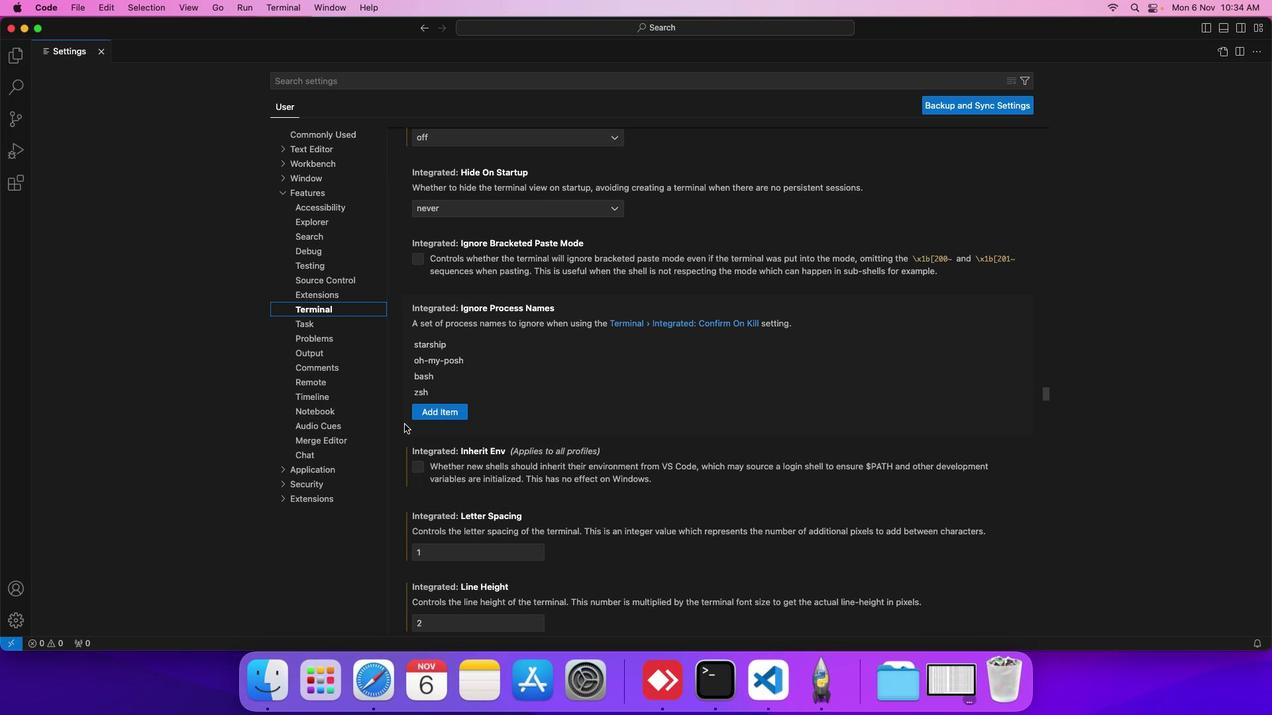
Action: Mouse scrolled (405, 424) with delta (0, 0)
Screenshot: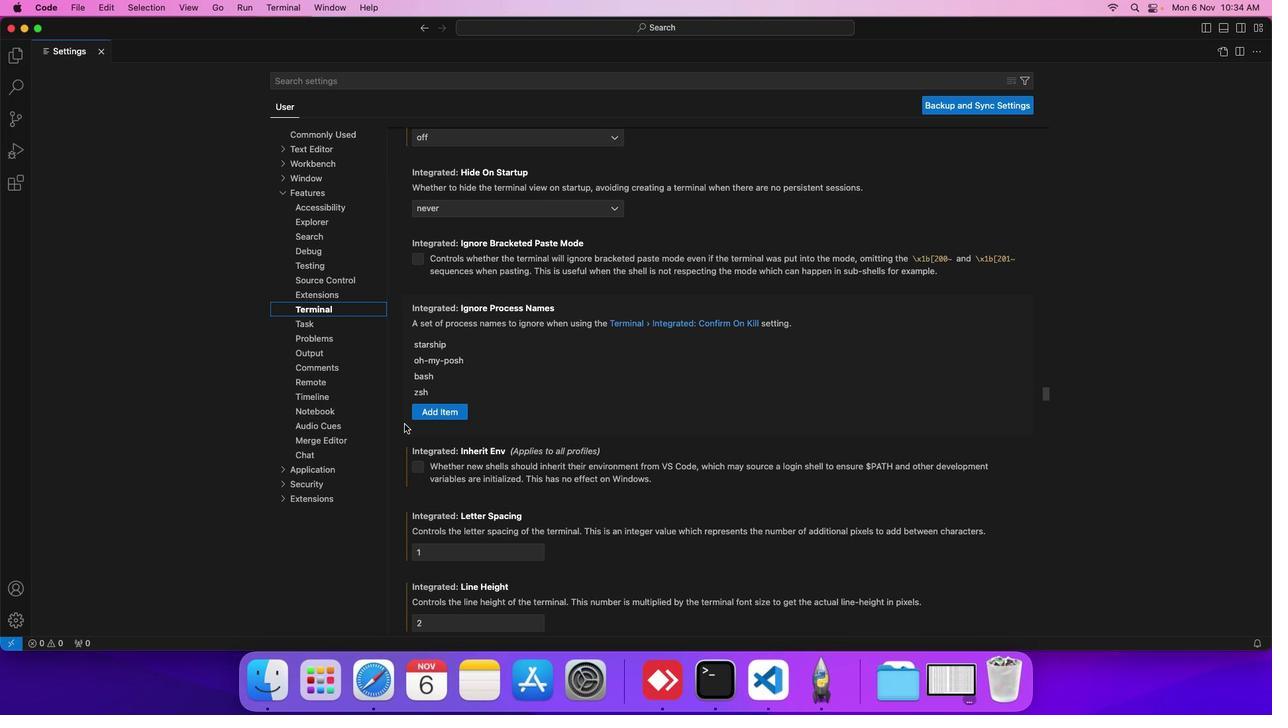 
Action: Mouse scrolled (405, 424) with delta (0, 0)
Screenshot: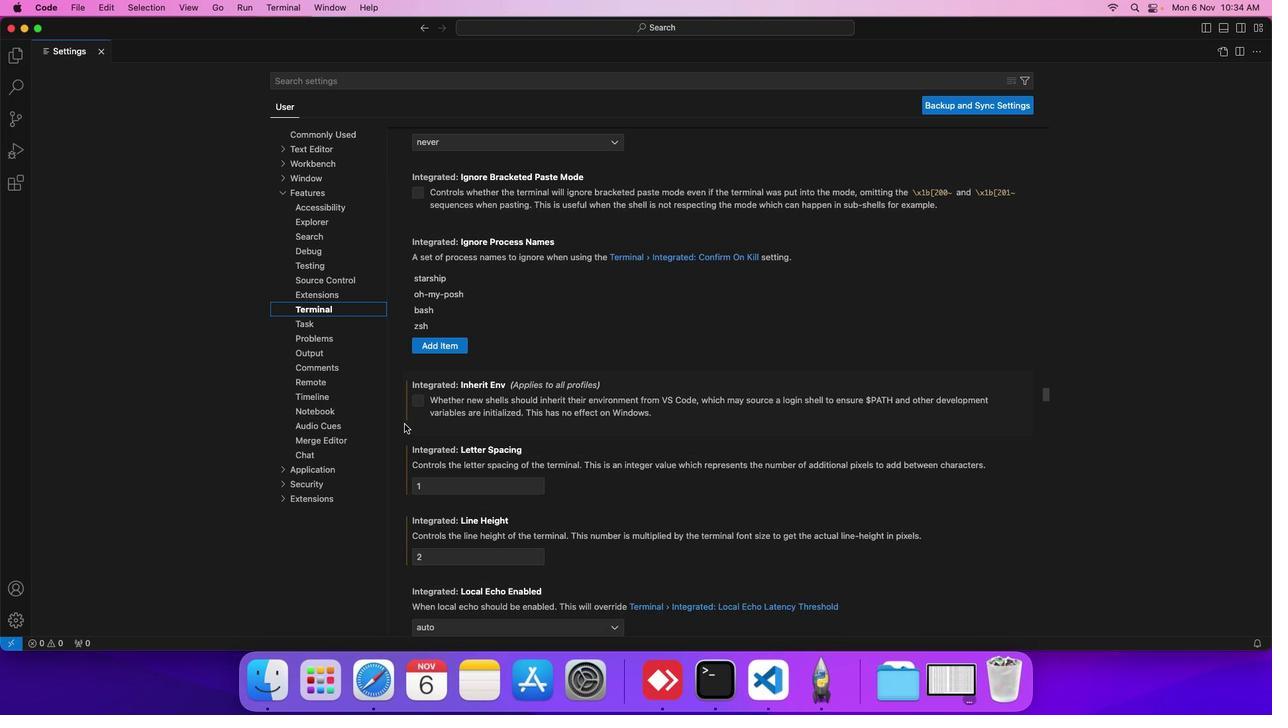 
Action: Mouse scrolled (405, 424) with delta (0, 0)
Screenshot: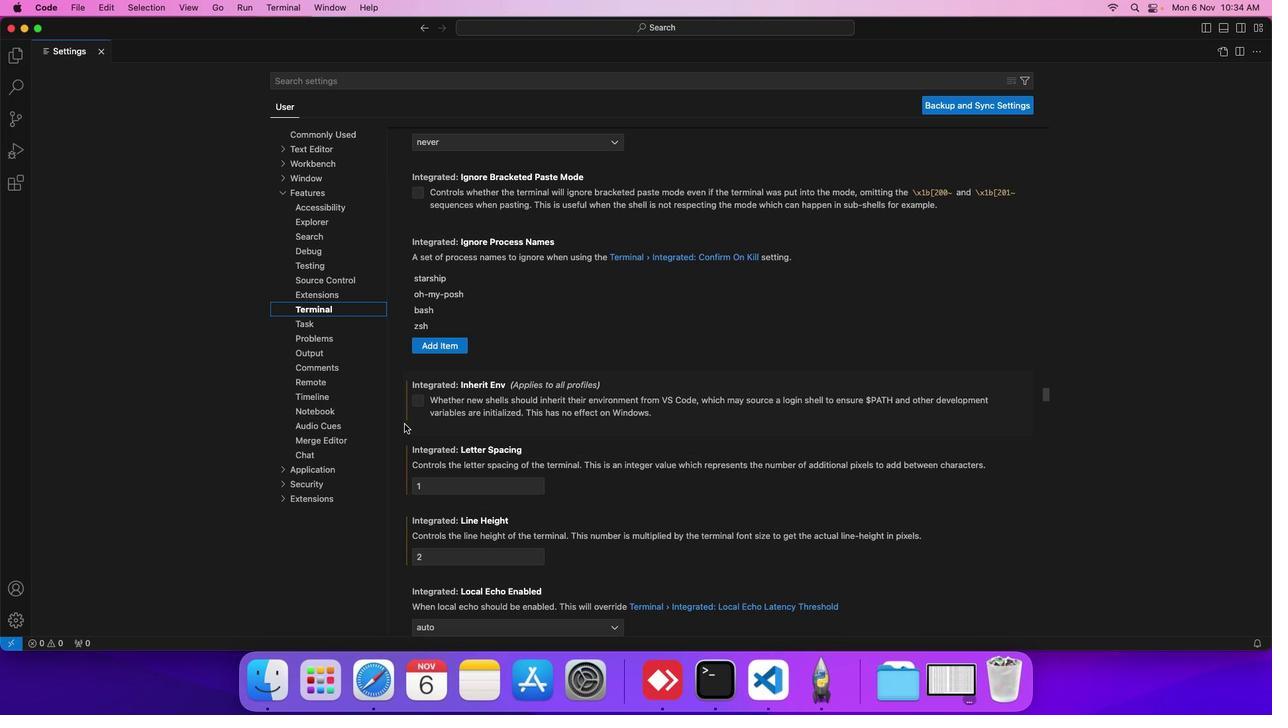 
Action: Mouse scrolled (405, 424) with delta (0, 0)
Screenshot: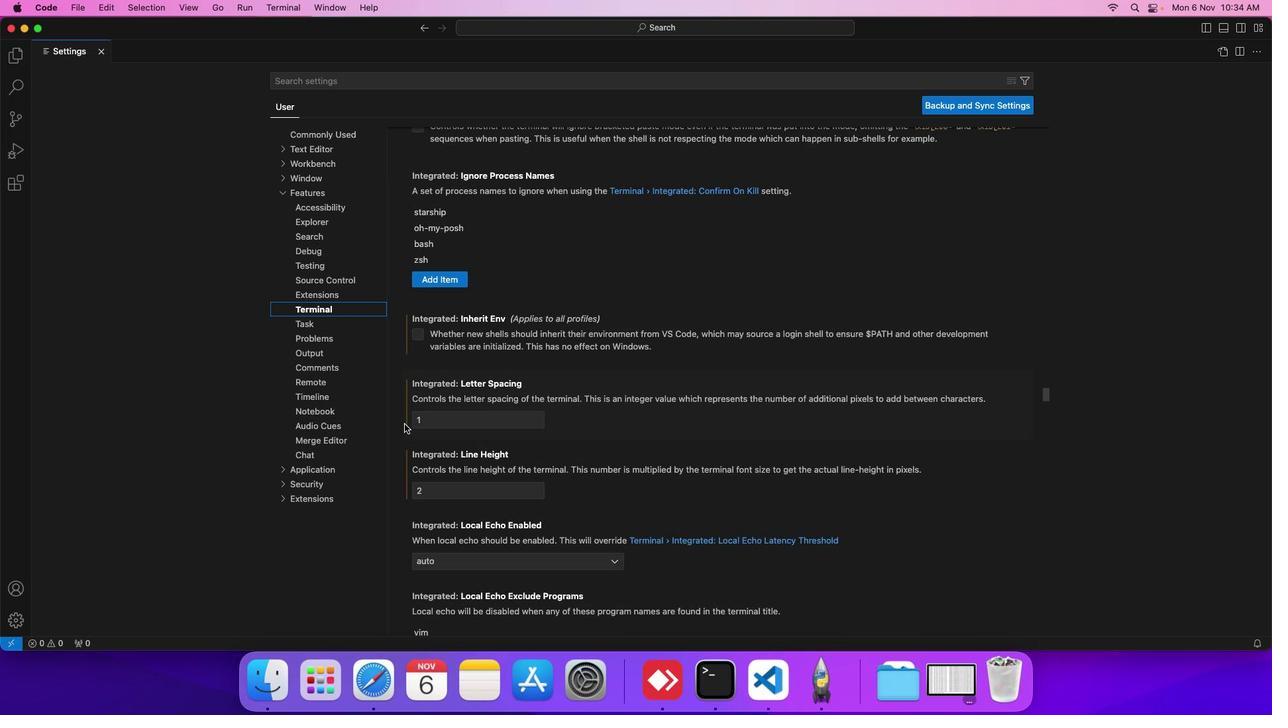 
Action: Mouse scrolled (405, 424) with delta (0, 0)
Screenshot: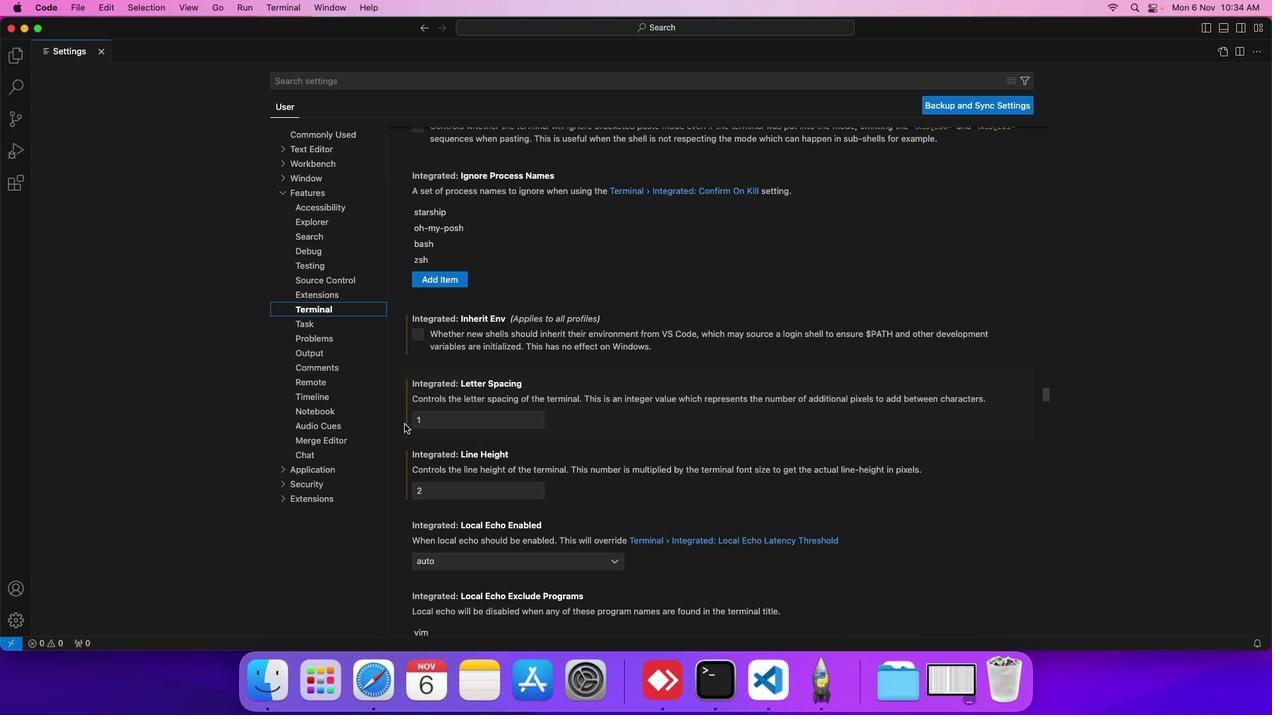 
Action: Mouse scrolled (405, 424) with delta (0, 0)
Screenshot: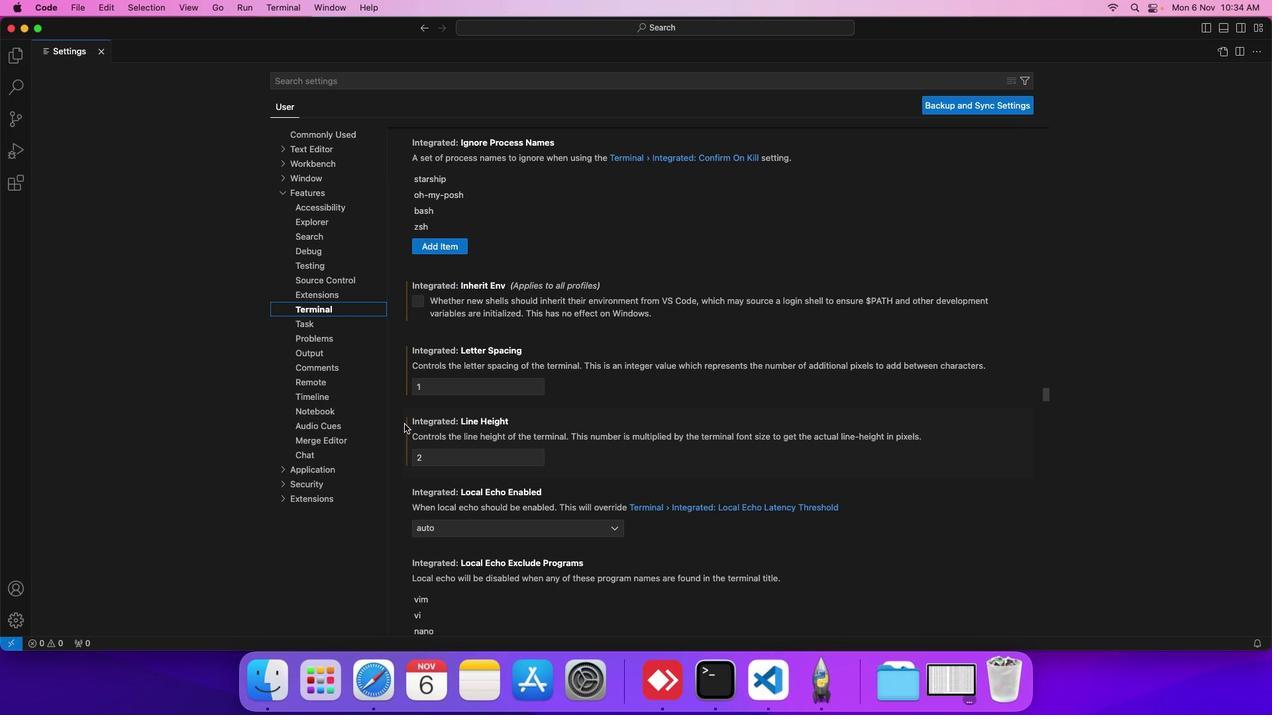 
Action: Mouse scrolled (405, 424) with delta (0, 0)
Screenshot: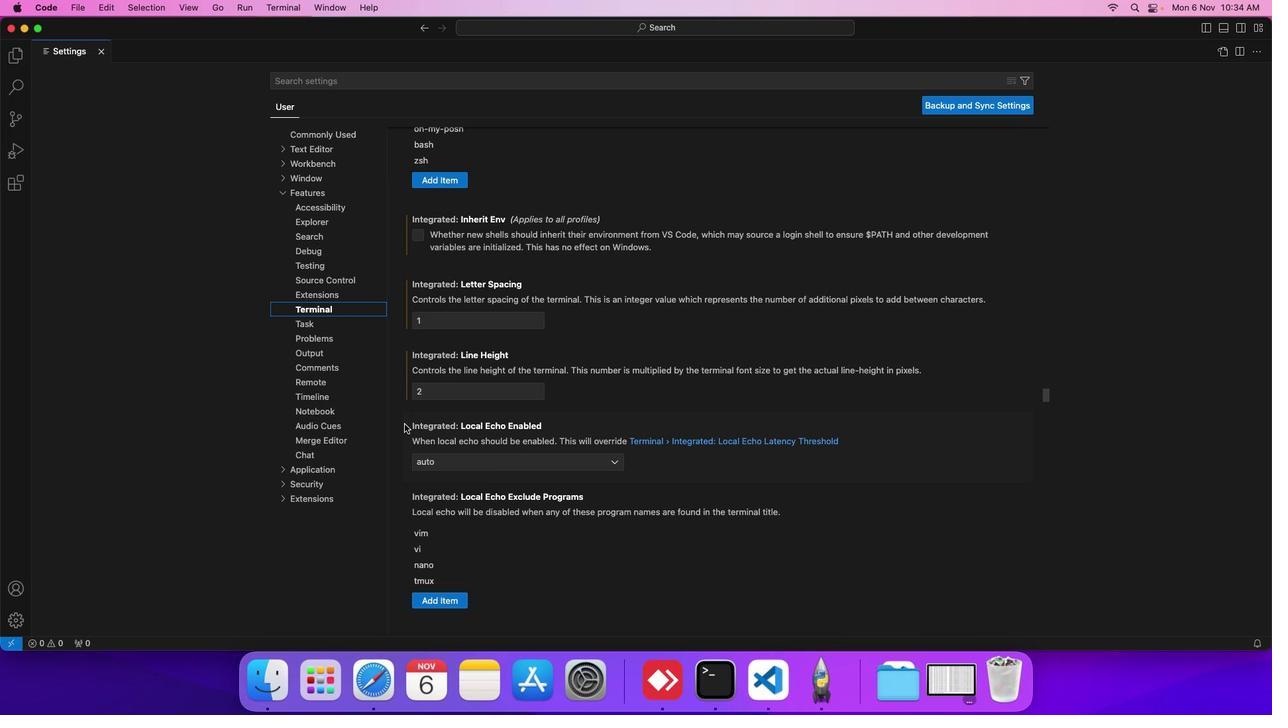 
Action: Mouse scrolled (405, 424) with delta (0, 0)
Screenshot: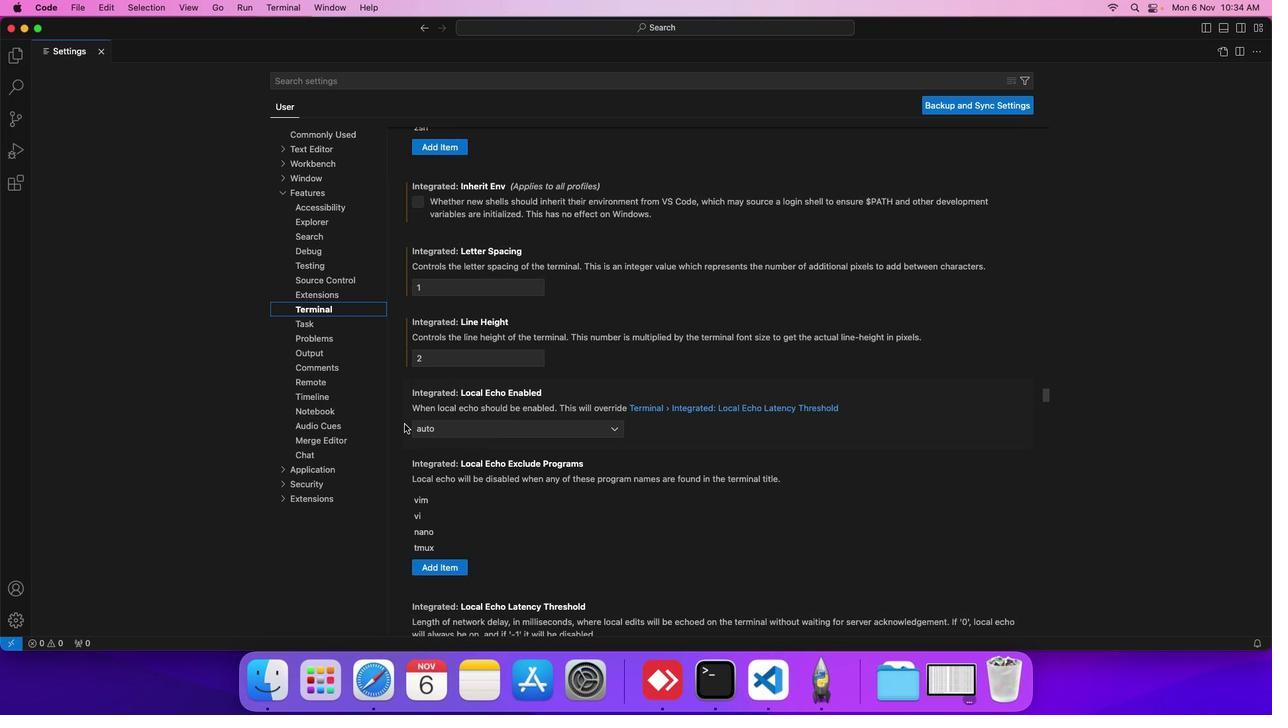 
Action: Mouse scrolled (405, 424) with delta (0, 0)
Screenshot: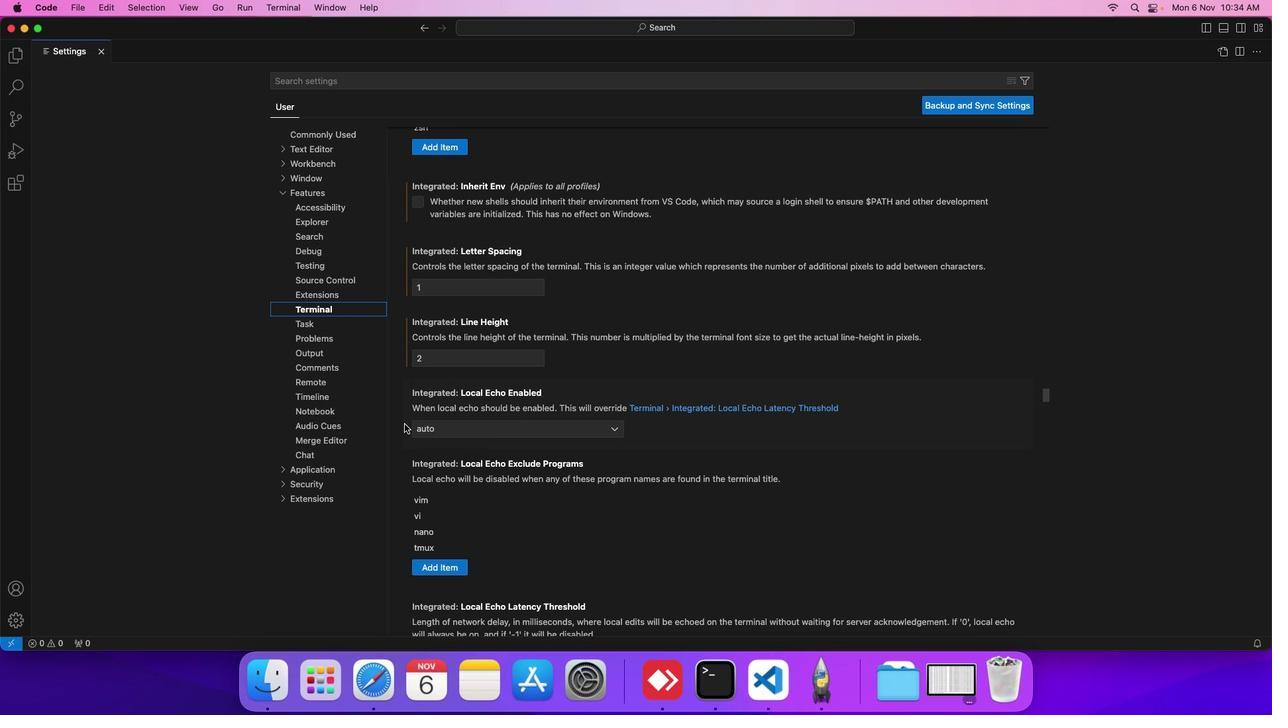 
Action: Mouse scrolled (405, 424) with delta (0, 0)
Screenshot: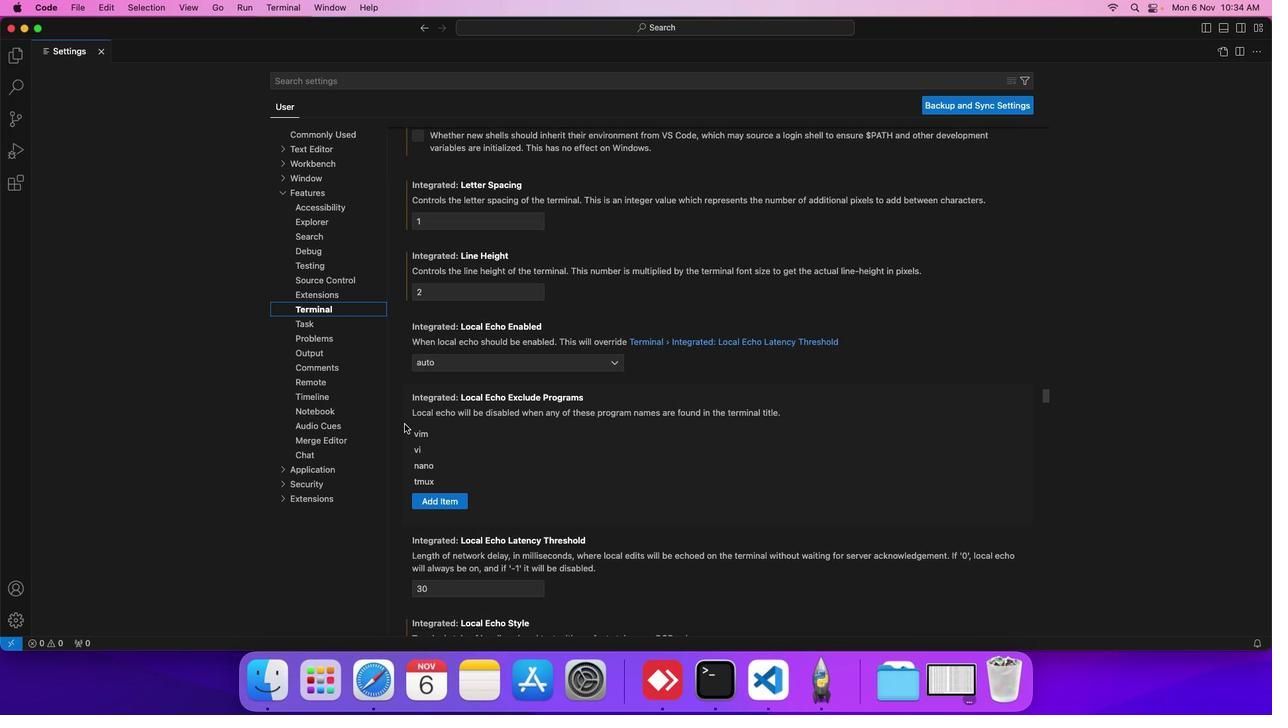 
Action: Mouse scrolled (405, 424) with delta (0, 0)
Screenshot: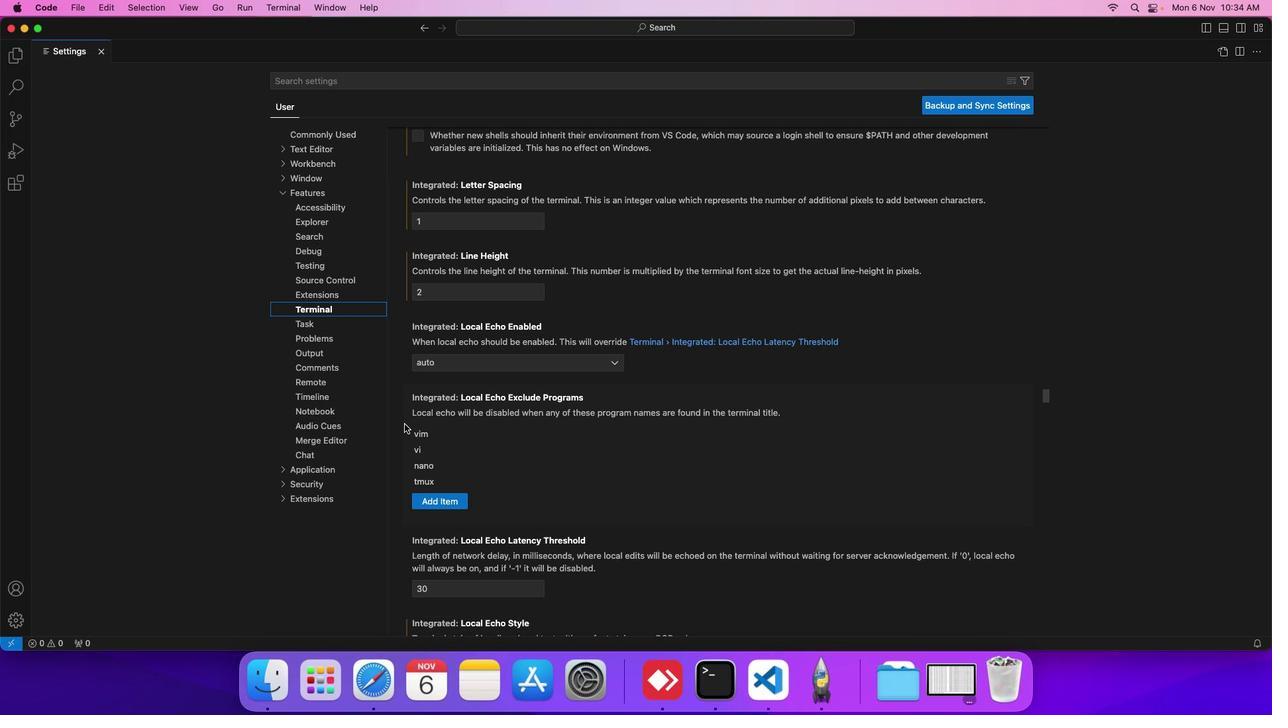 
Action: Mouse scrolled (405, 424) with delta (0, 0)
Screenshot: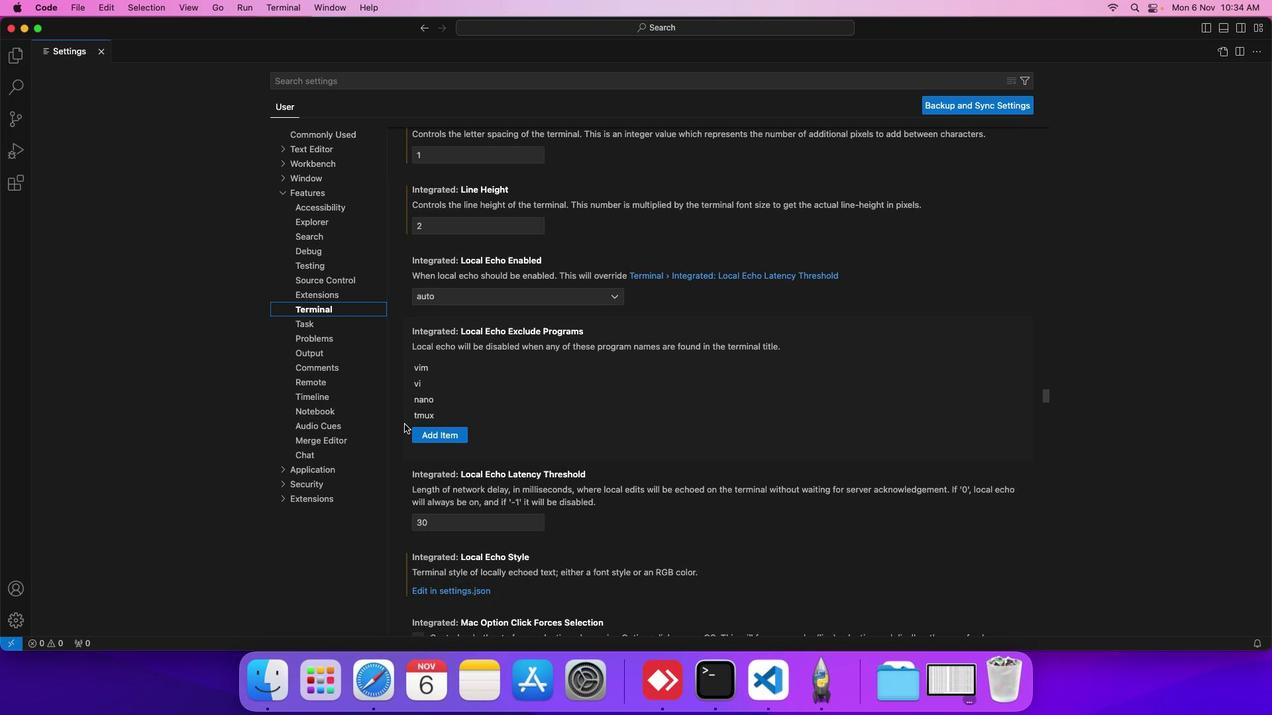 
Action: Mouse scrolled (405, 424) with delta (0, 0)
Screenshot: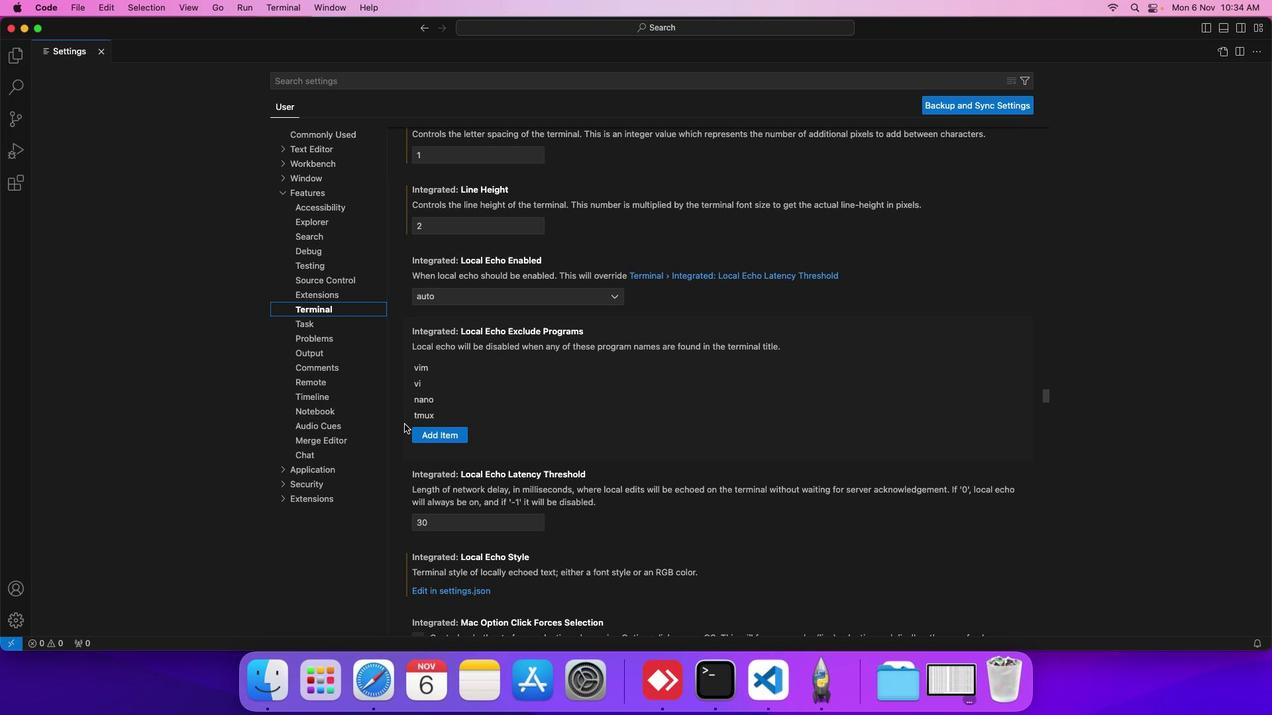 
Action: Mouse scrolled (405, 424) with delta (0, 0)
Screenshot: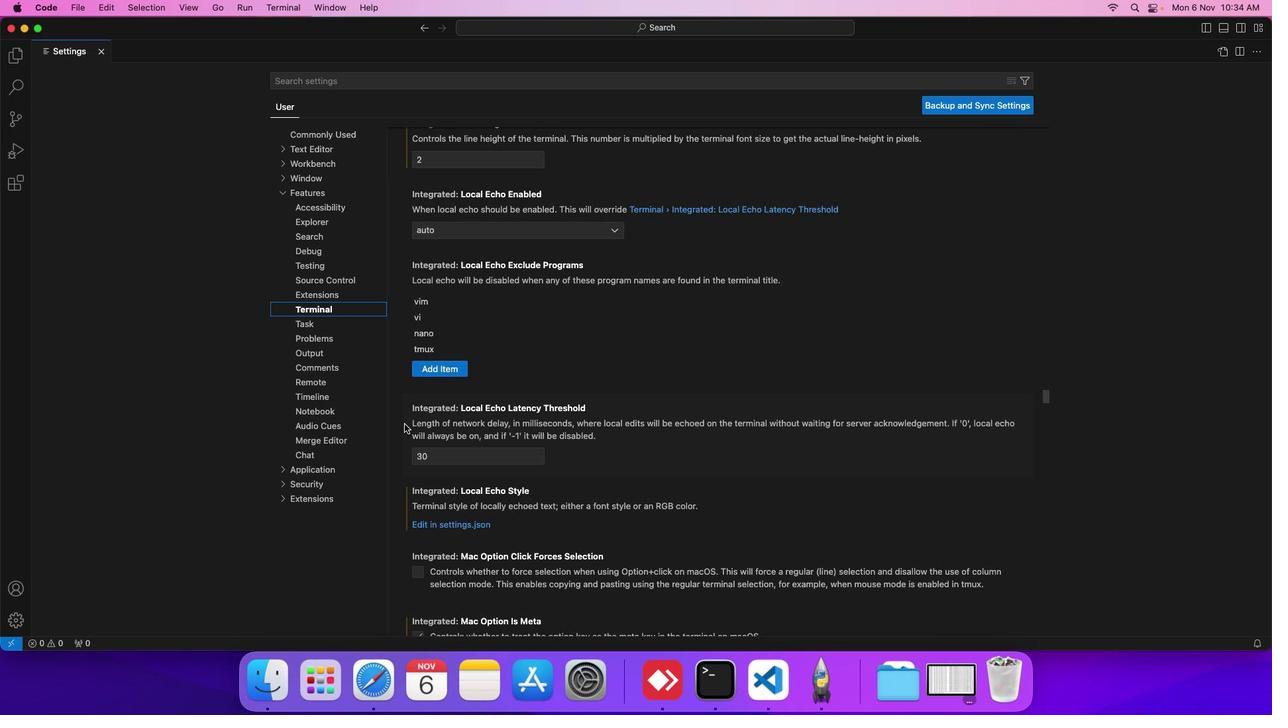 
Action: Mouse scrolled (405, 424) with delta (0, 0)
Screenshot: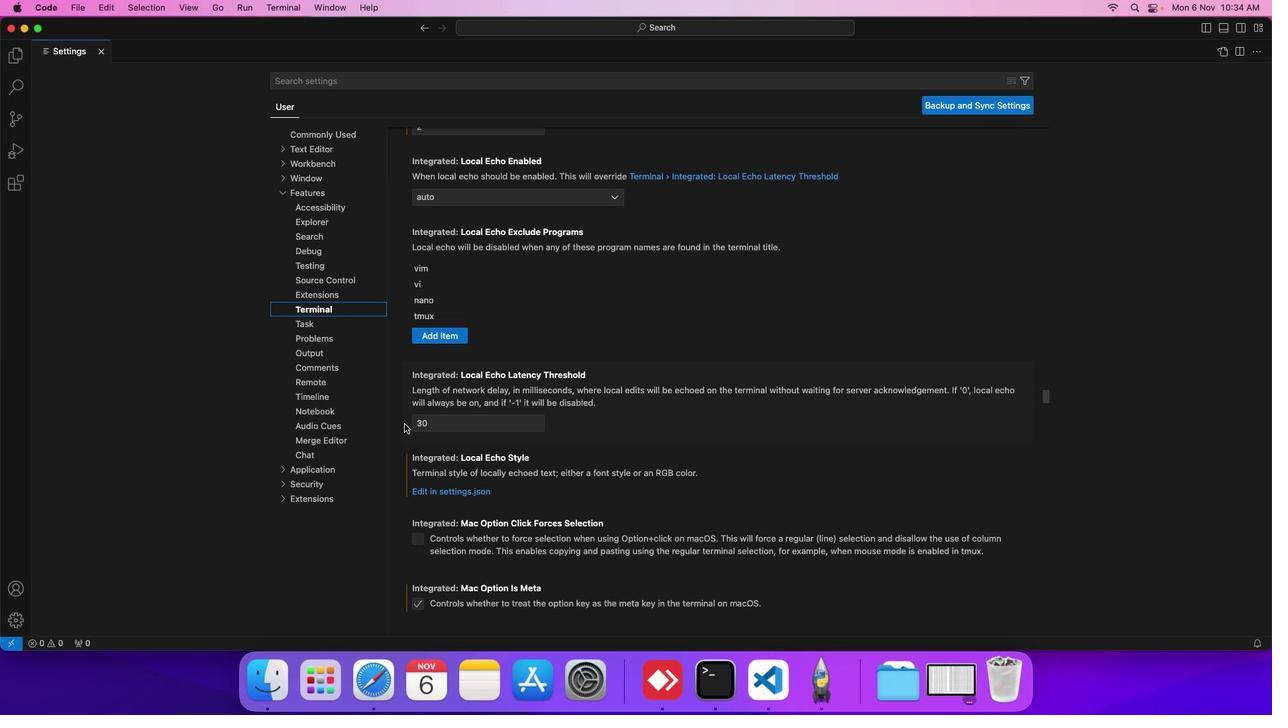 
Action: Mouse scrolled (405, 424) with delta (0, 0)
Screenshot: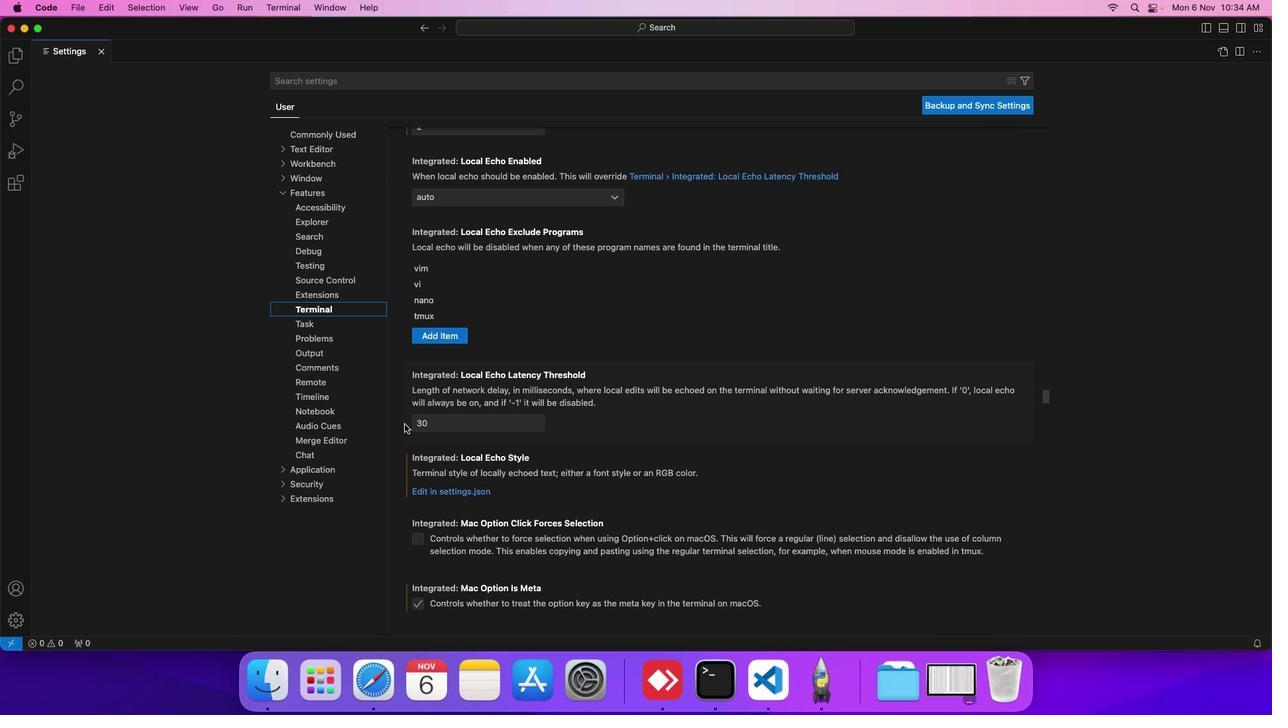 
Action: Mouse scrolled (405, 424) with delta (0, 0)
Screenshot: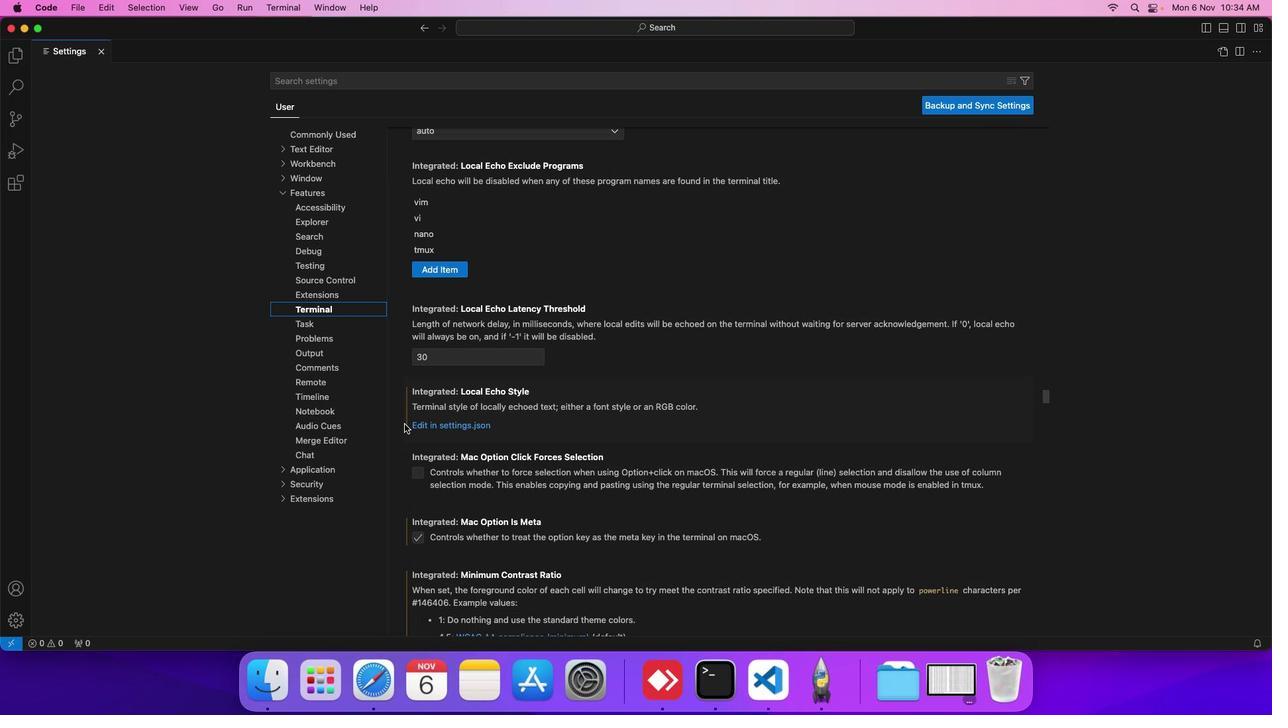 
Action: Mouse scrolled (405, 424) with delta (0, 0)
Screenshot: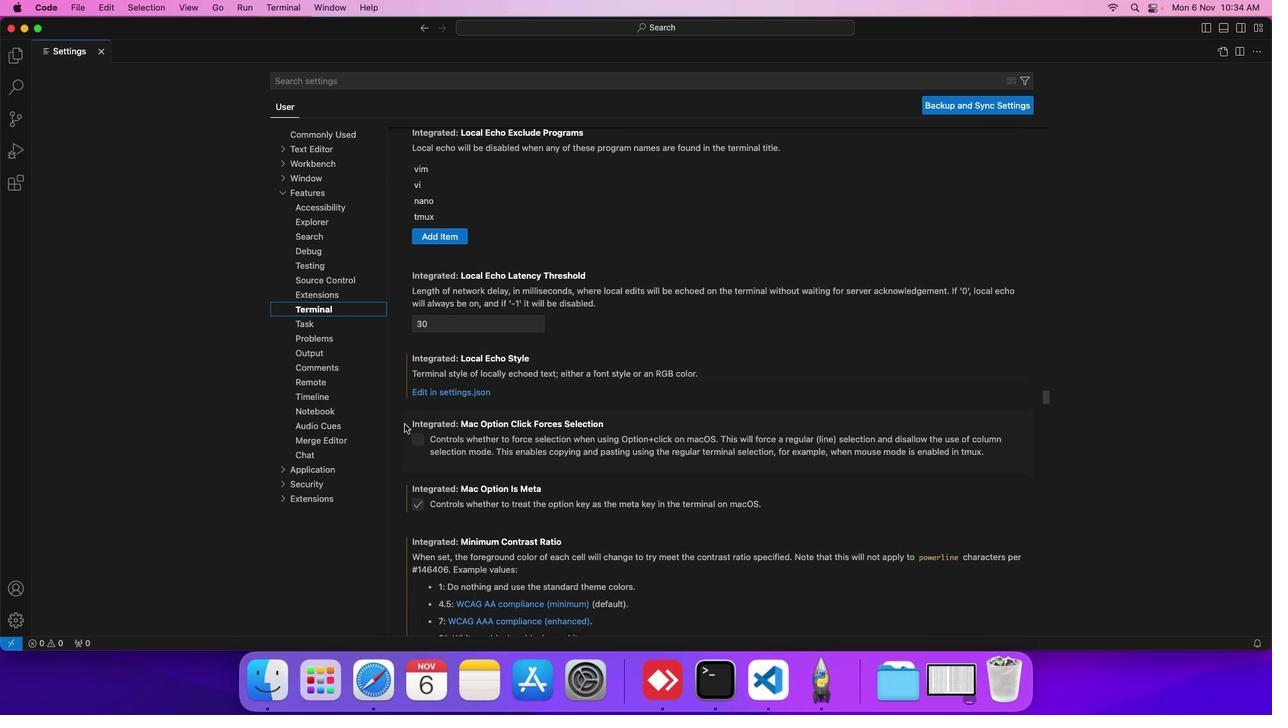 
Action: Mouse scrolled (405, 424) with delta (0, 0)
Screenshot: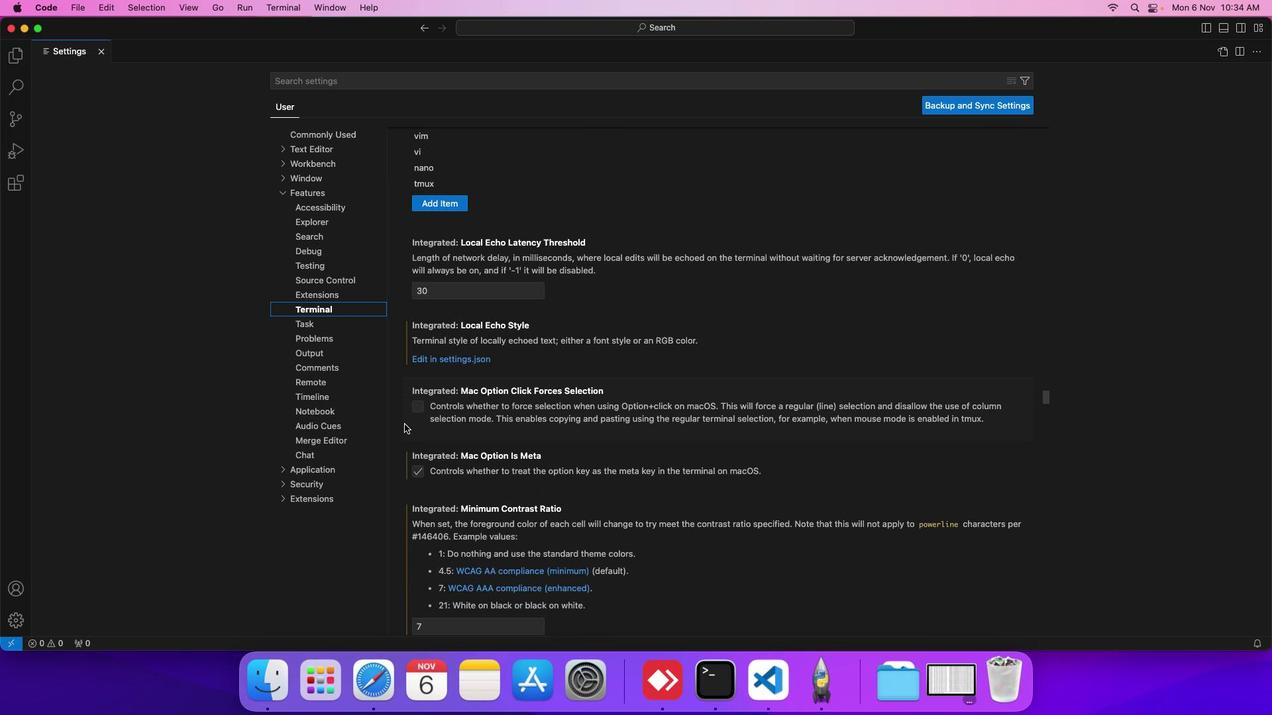 
Action: Mouse scrolled (405, 424) with delta (0, 0)
Screenshot: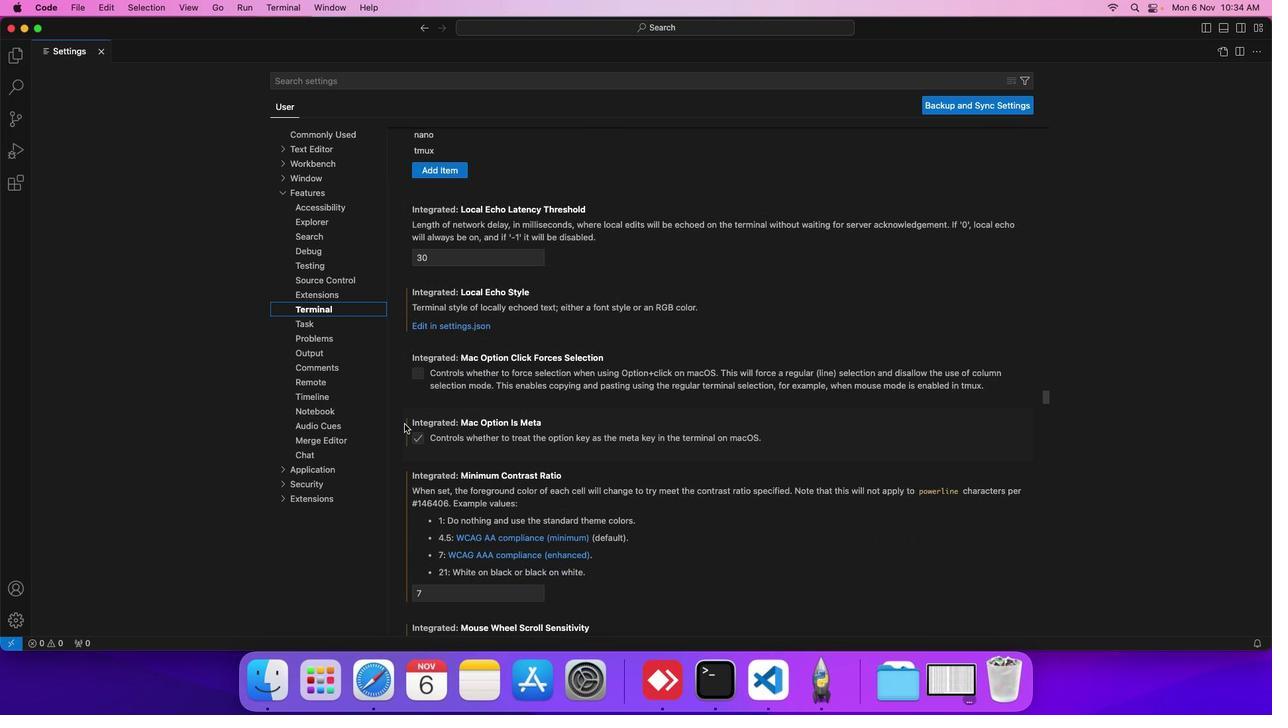
Action: Mouse scrolled (405, 424) with delta (0, 0)
Screenshot: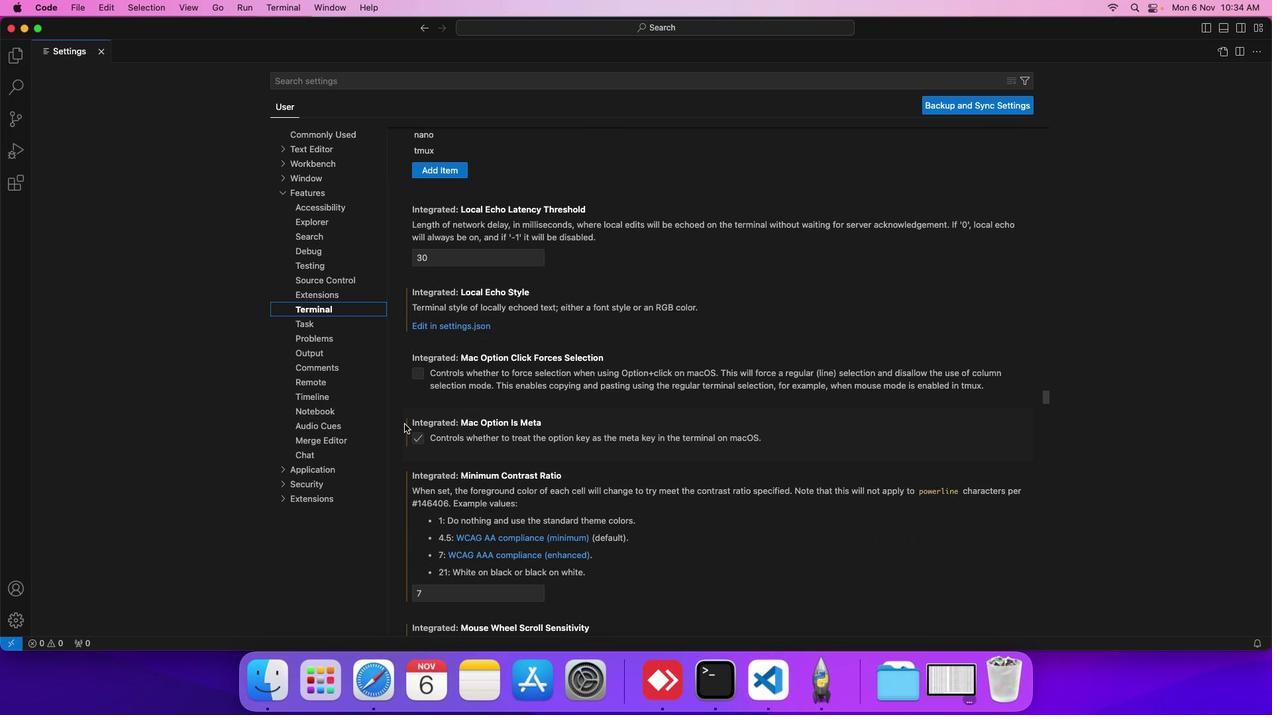 
Action: Mouse scrolled (405, 424) with delta (0, 0)
Screenshot: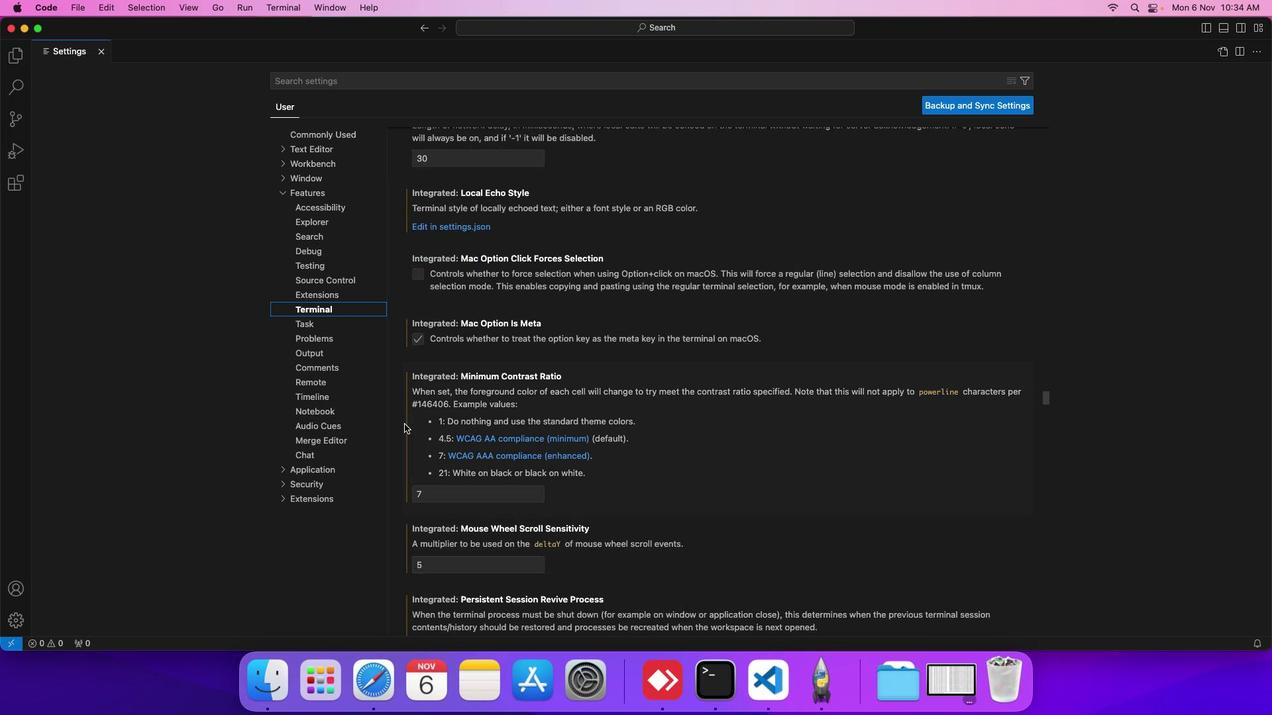 
Action: Mouse scrolled (405, 424) with delta (0, 0)
Screenshot: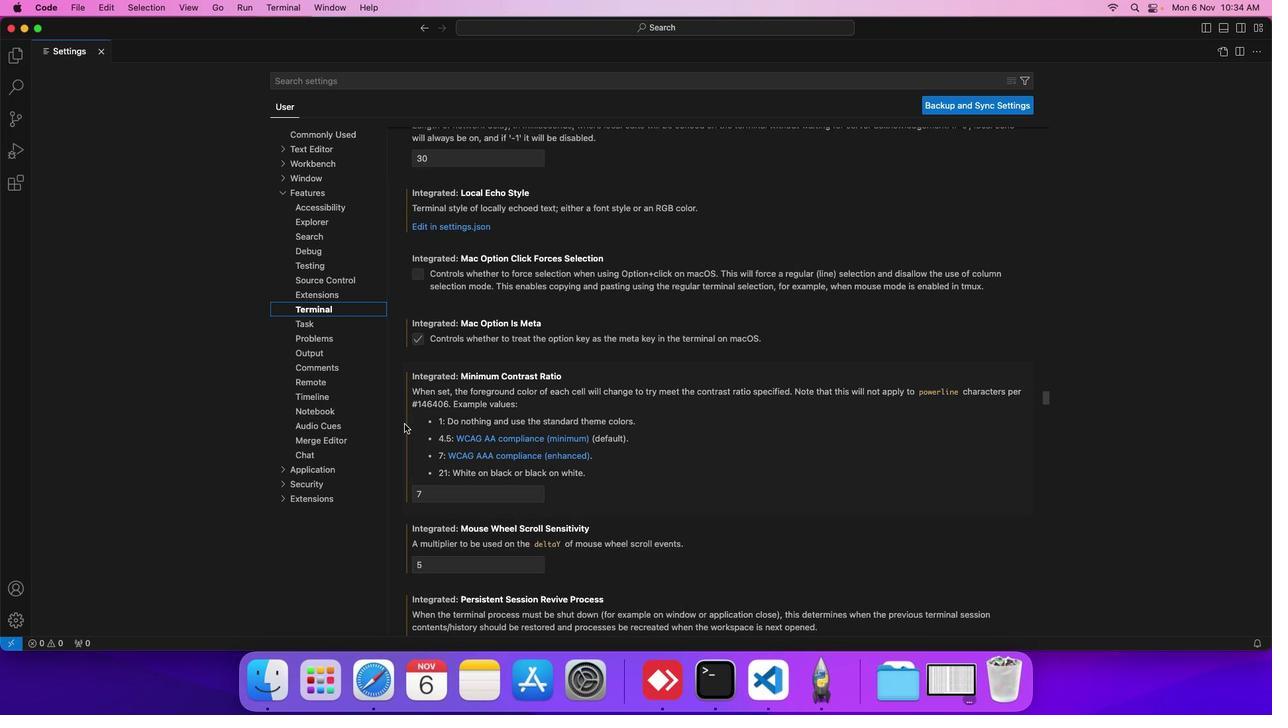
Action: Mouse scrolled (405, 424) with delta (0, 0)
Screenshot: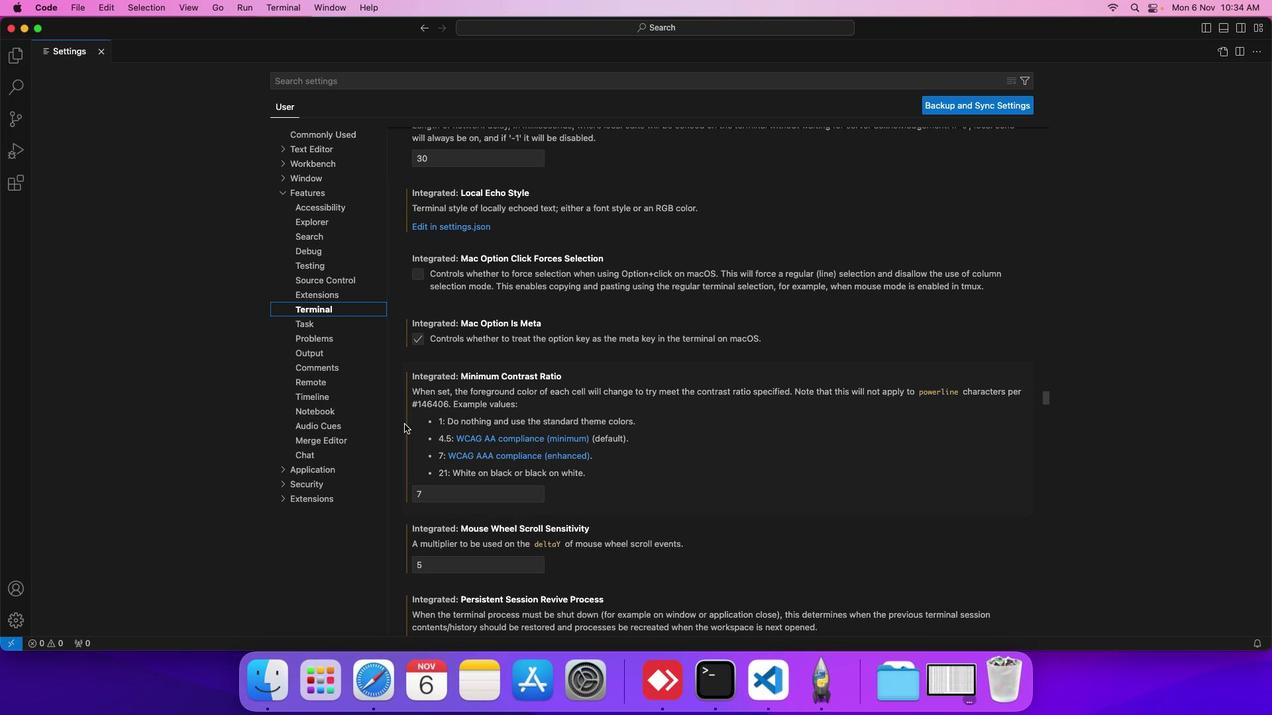 
Action: Mouse scrolled (405, 424) with delta (0, 0)
Screenshot: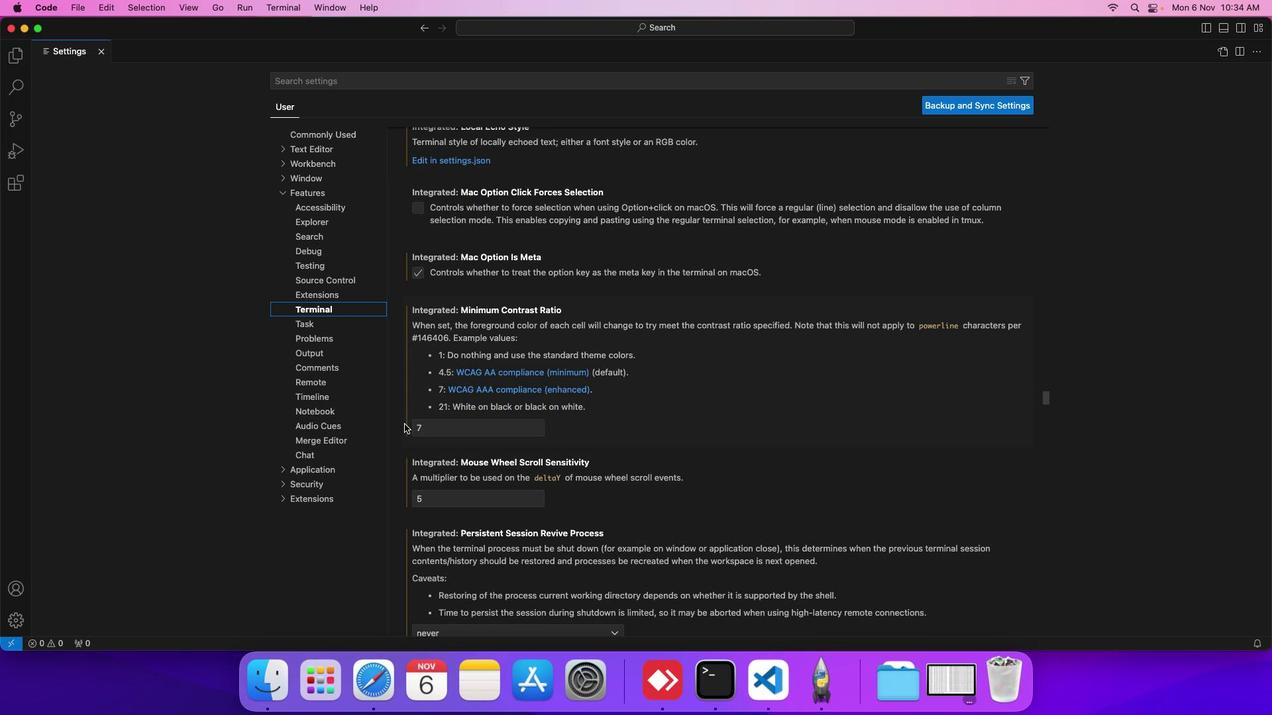 
Action: Mouse scrolled (405, 424) with delta (0, 0)
Screenshot: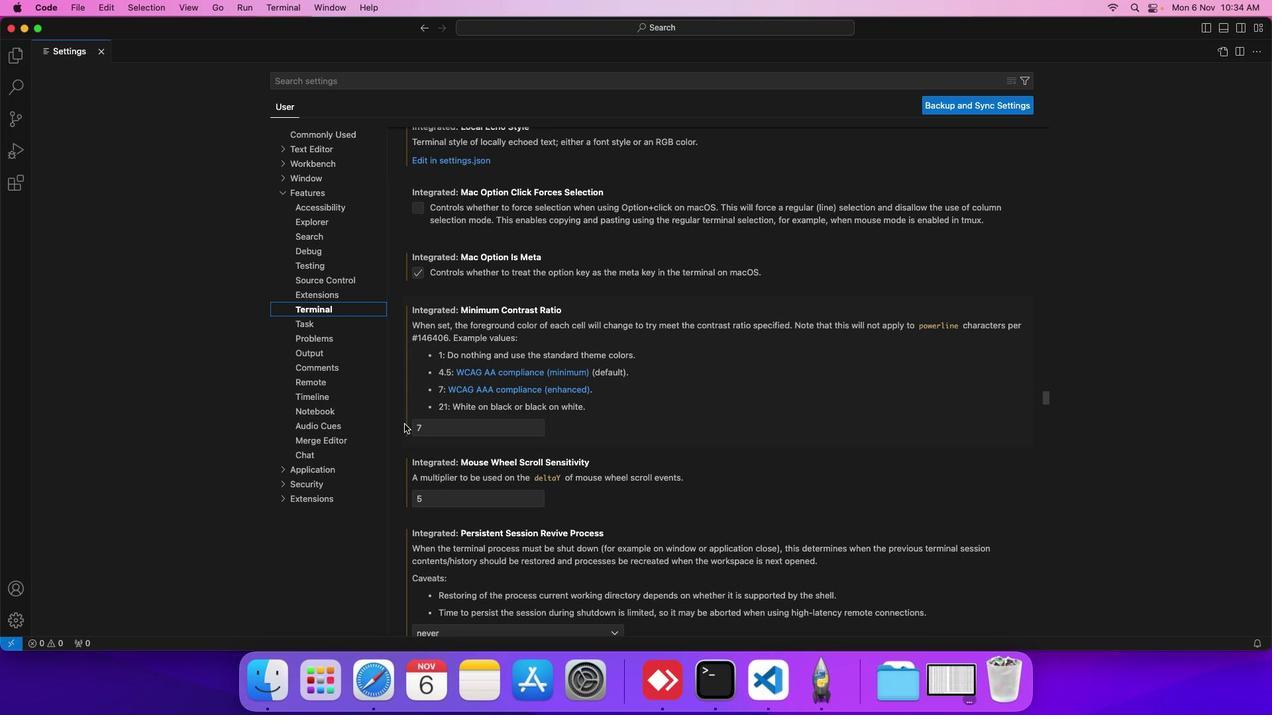 
Action: Mouse scrolled (405, 424) with delta (0, 0)
Screenshot: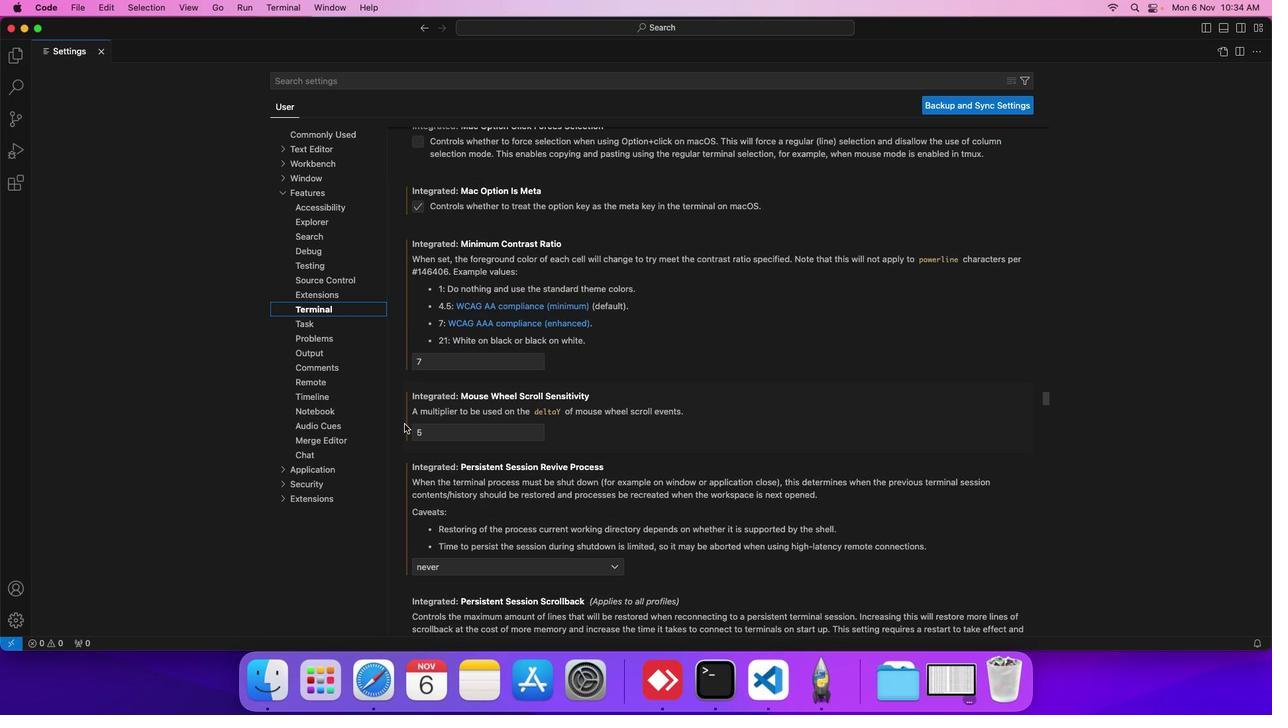 
Action: Mouse scrolled (405, 424) with delta (0, 0)
Screenshot: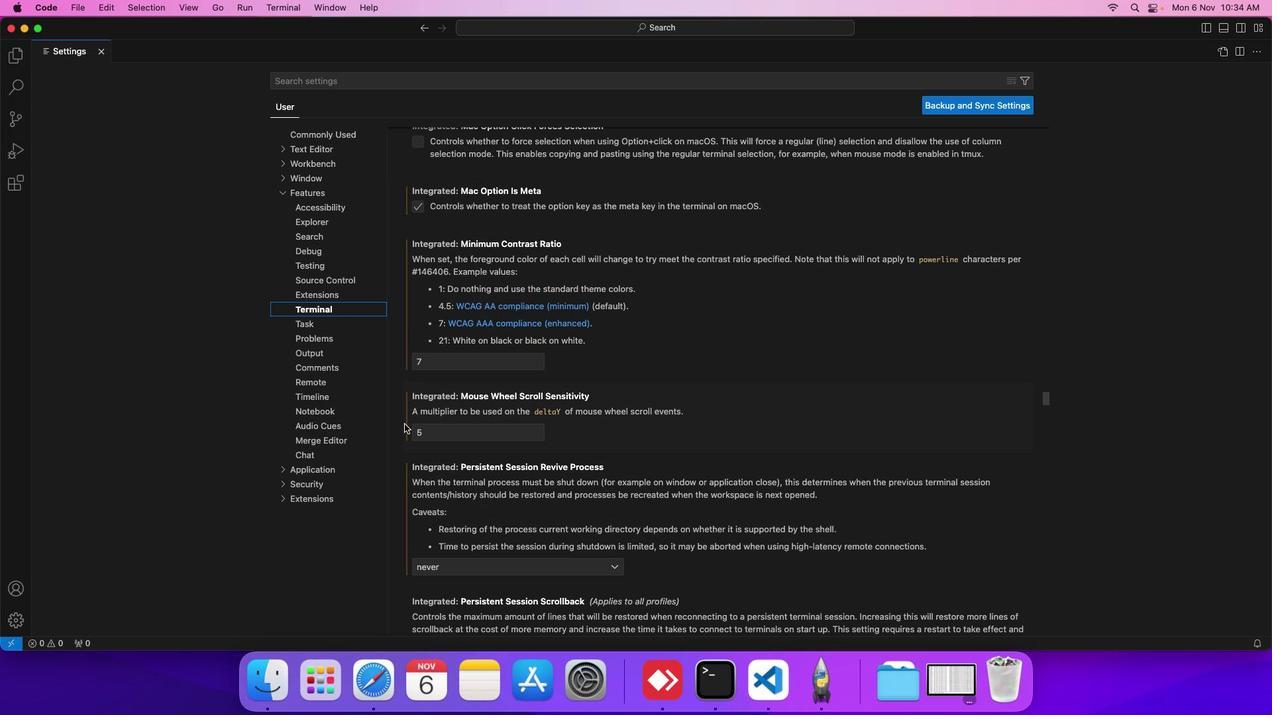 
Action: Mouse scrolled (405, 424) with delta (0, 0)
Screenshot: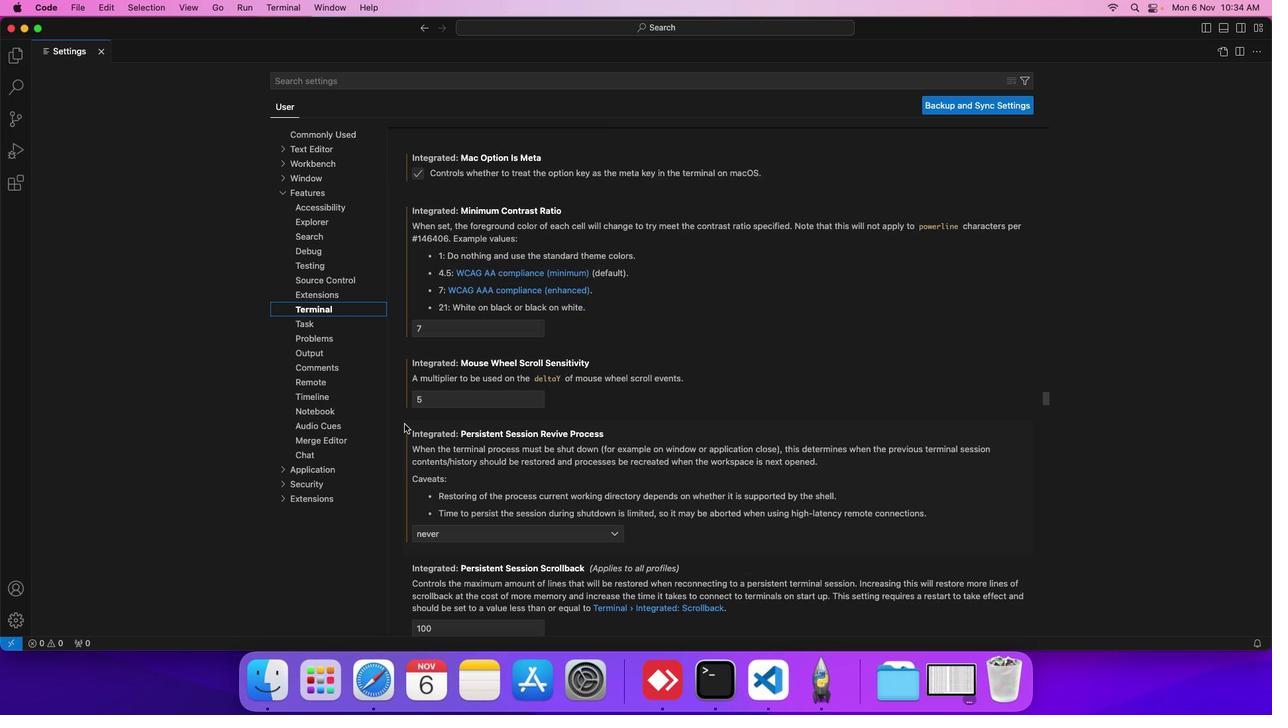 
Action: Mouse scrolled (405, 424) with delta (0, 0)
Screenshot: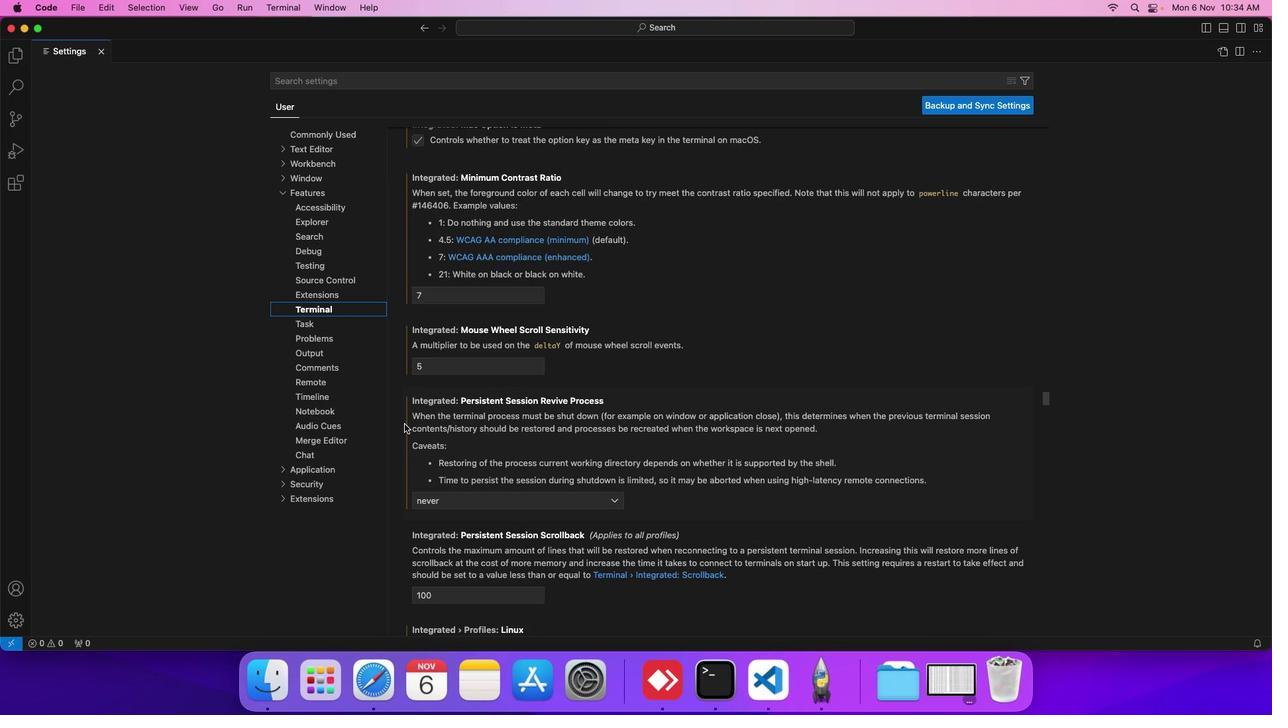 
Action: Mouse scrolled (405, 424) with delta (0, 0)
Screenshot: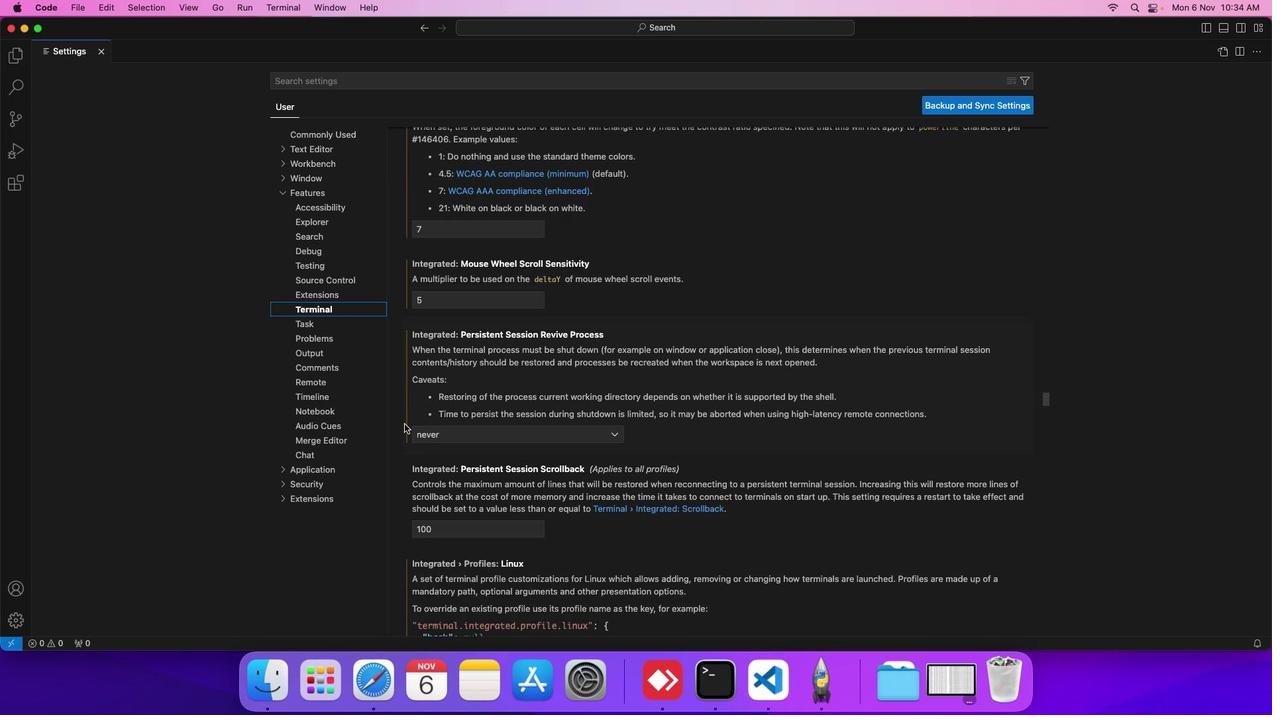 
Action: Mouse scrolled (405, 424) with delta (0, 0)
Screenshot: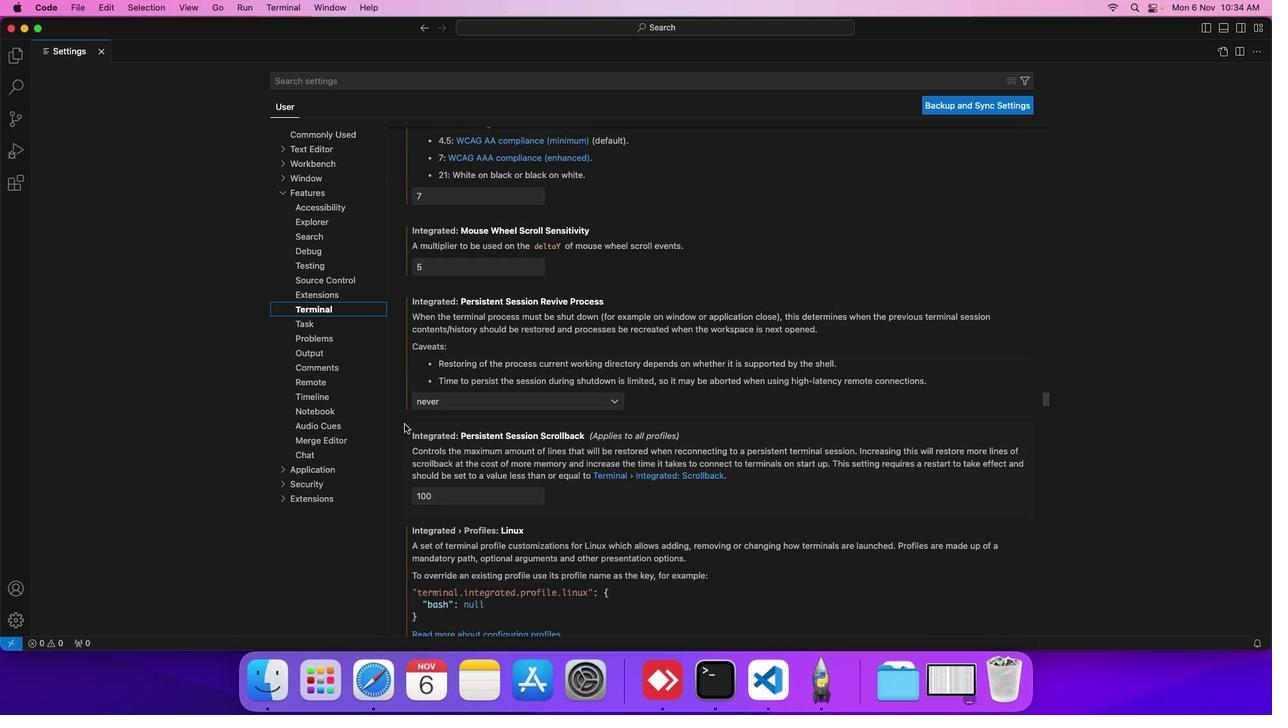 
Action: Mouse scrolled (405, 424) with delta (0, 0)
Screenshot: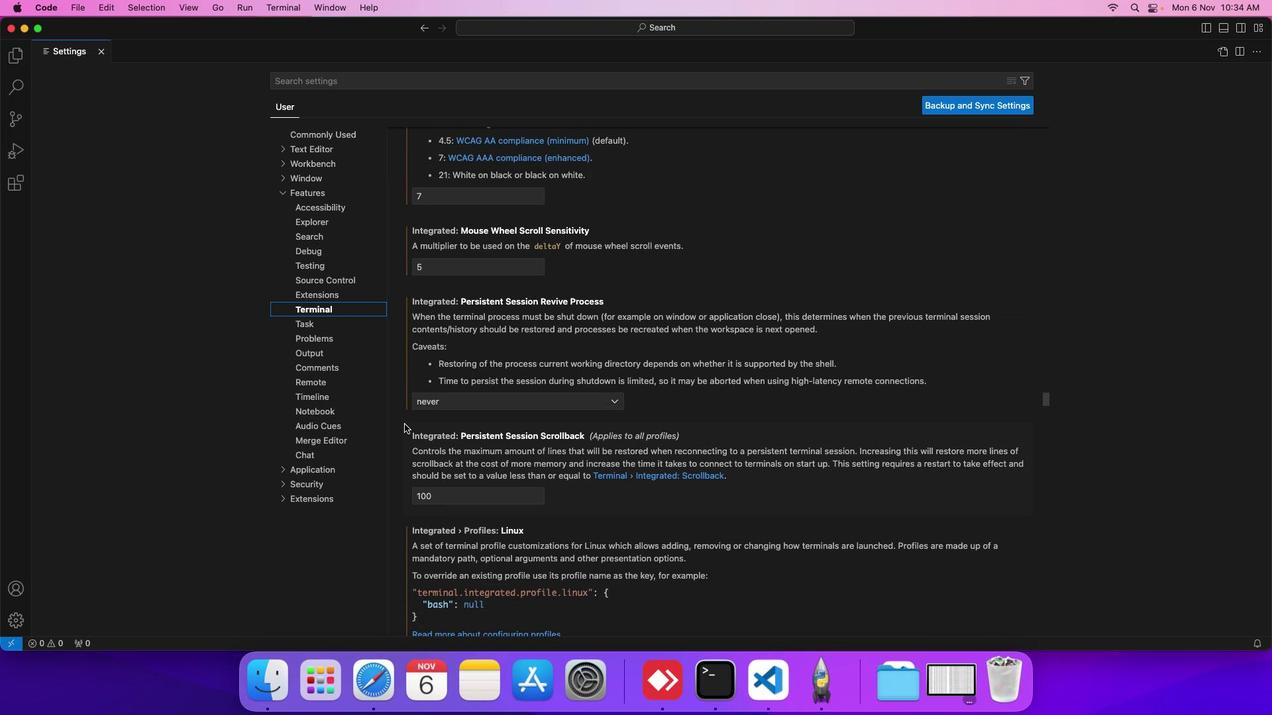 
Action: Mouse scrolled (405, 424) with delta (0, 0)
Screenshot: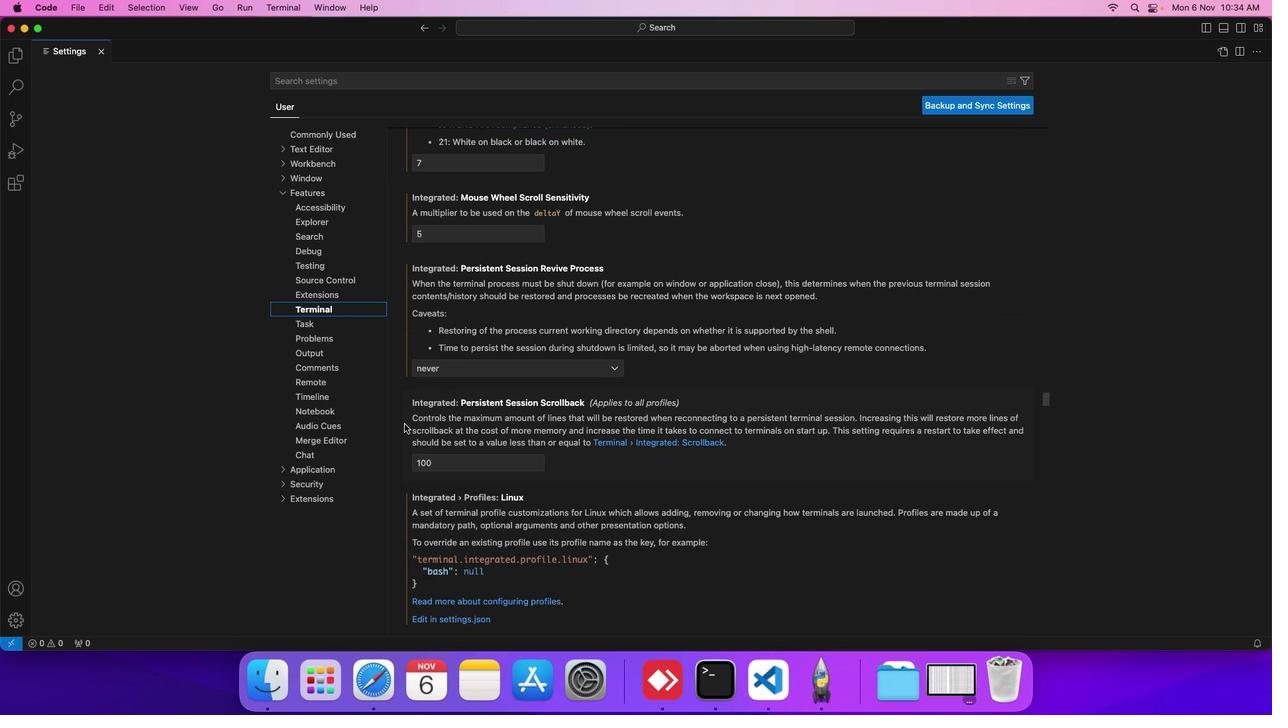 
Action: Mouse scrolled (405, 424) with delta (0, 0)
Screenshot: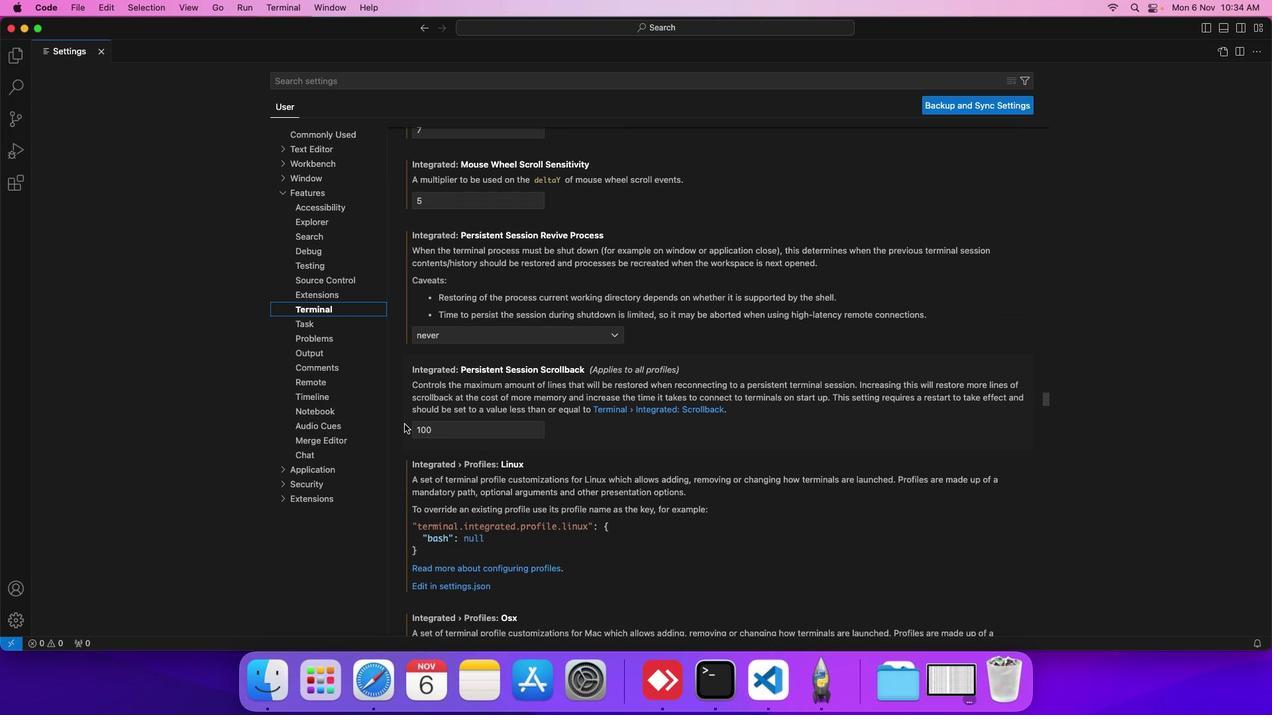 
Action: Mouse scrolled (405, 424) with delta (0, 0)
Screenshot: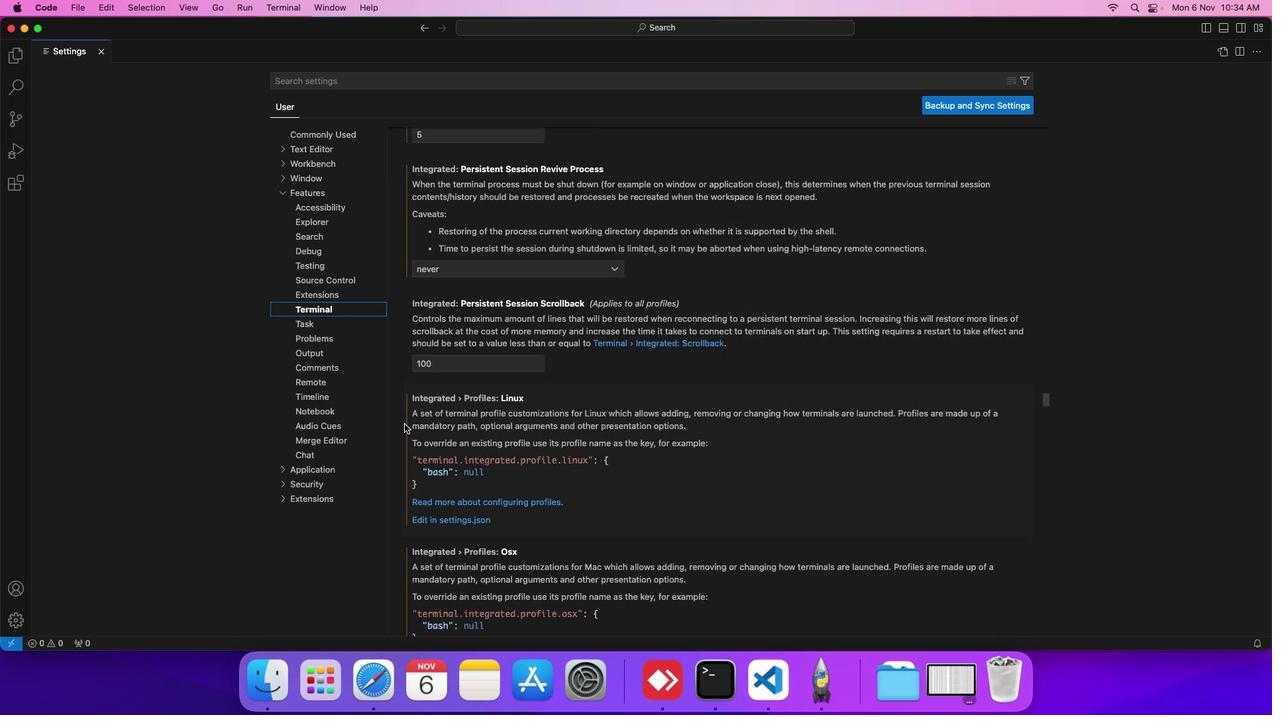 
Action: Mouse scrolled (405, 424) with delta (0, 0)
Screenshot: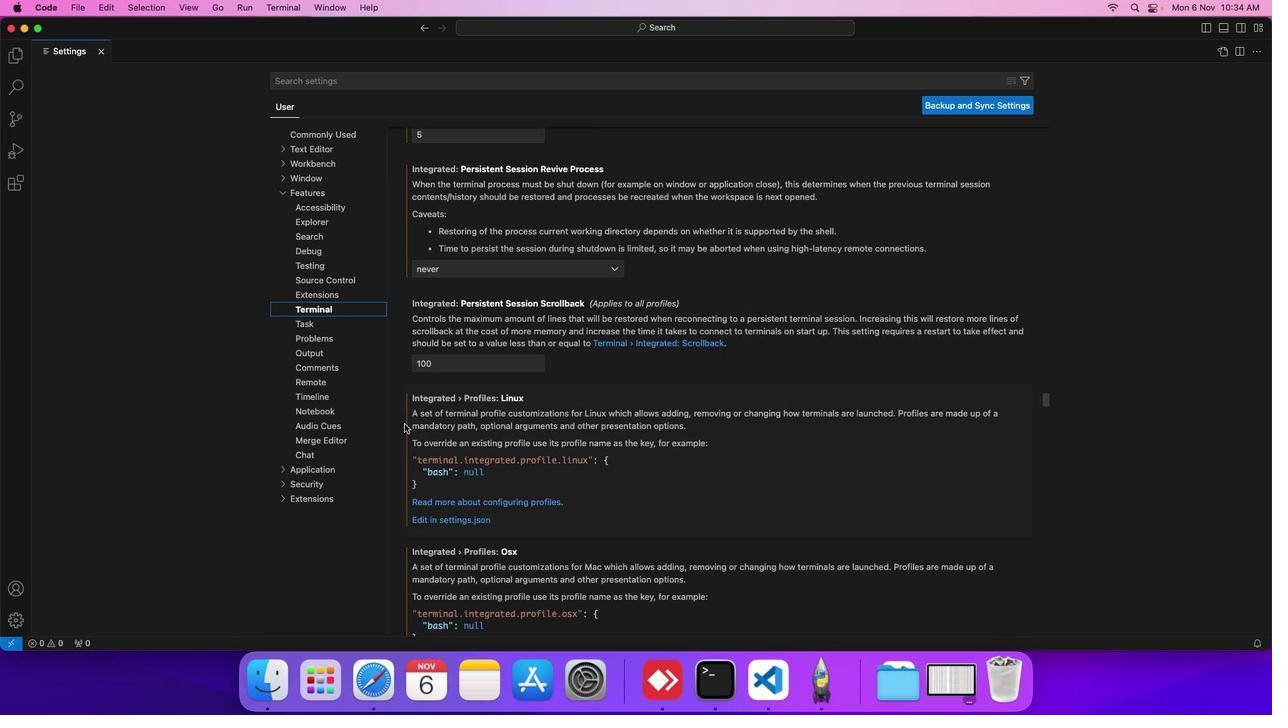 
Action: Mouse scrolled (405, 424) with delta (0, 0)
Screenshot: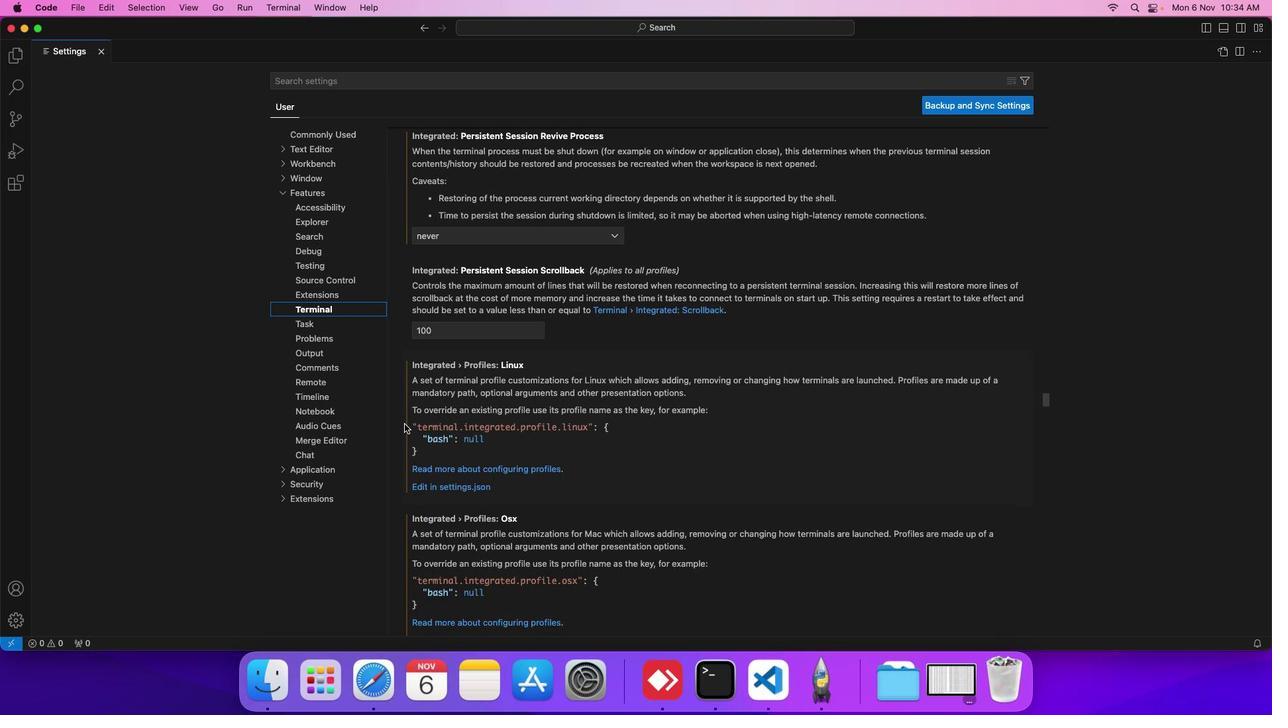 
Action: Mouse scrolled (405, 424) with delta (0, 0)
Screenshot: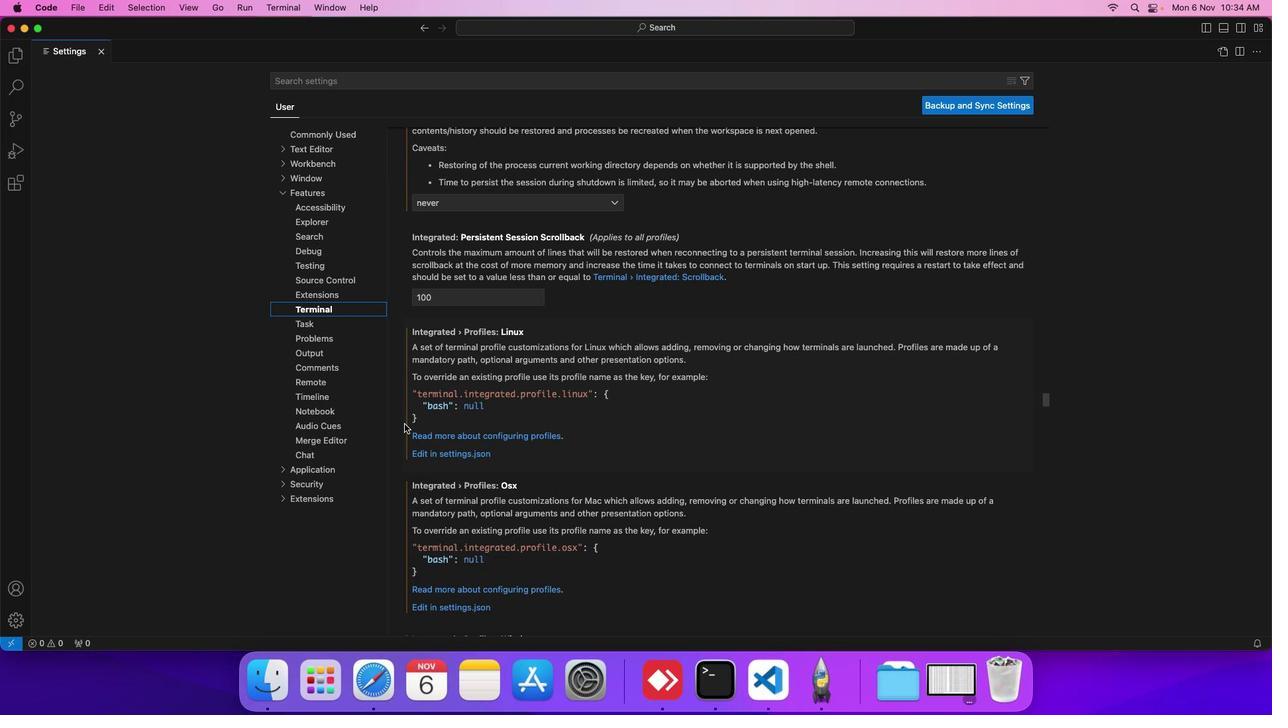 
Action: Mouse scrolled (405, 424) with delta (0, 0)
Screenshot: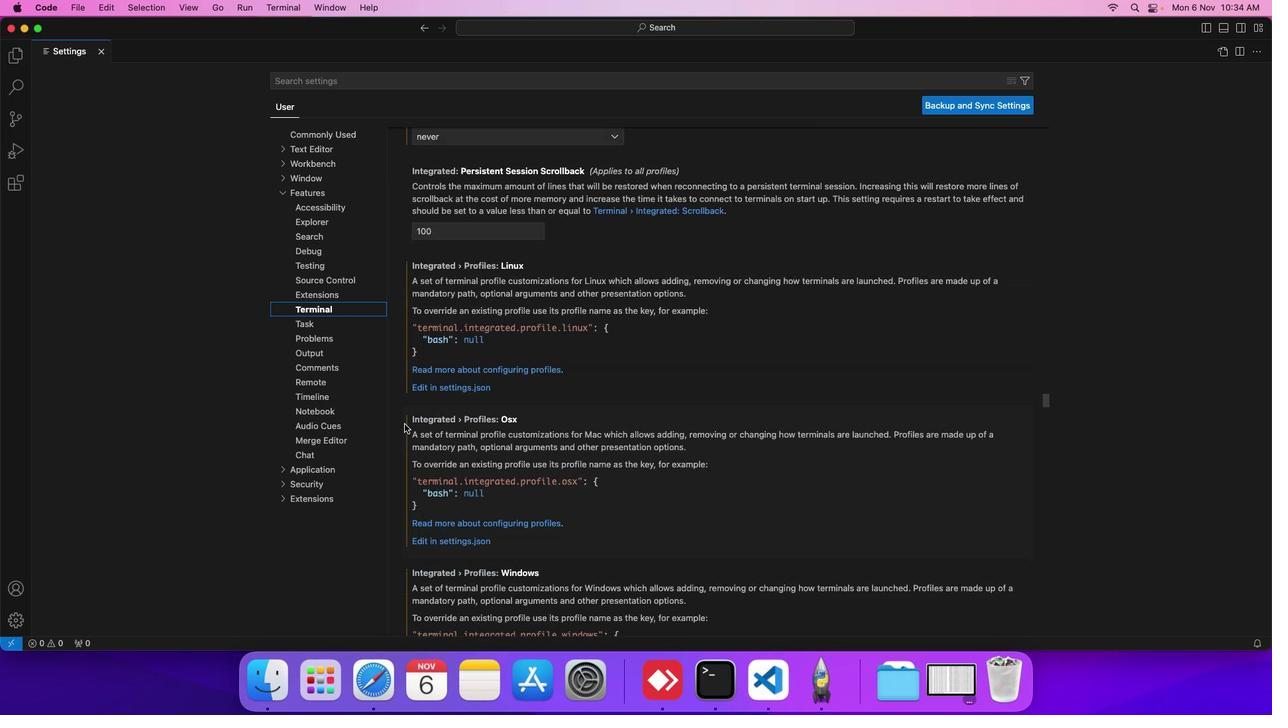 
Action: Mouse scrolled (405, 424) with delta (0, 0)
Screenshot: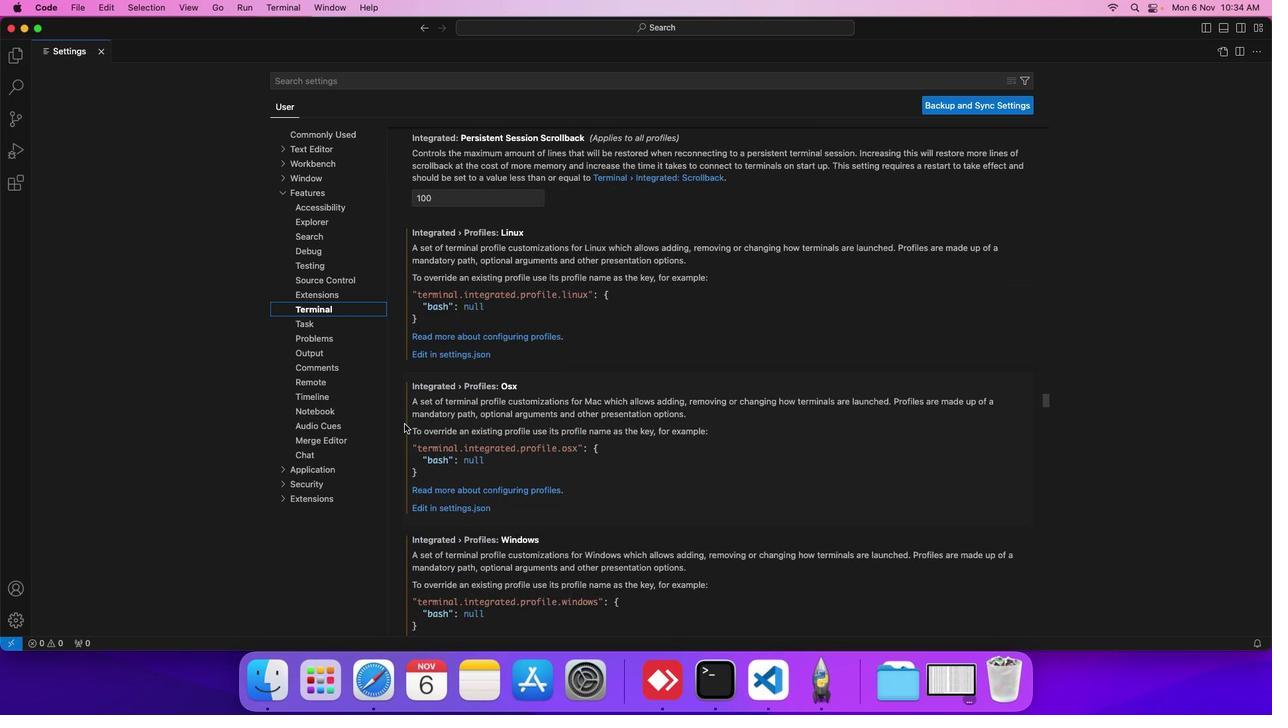 
Action: Mouse scrolled (405, 424) with delta (0, 0)
Screenshot: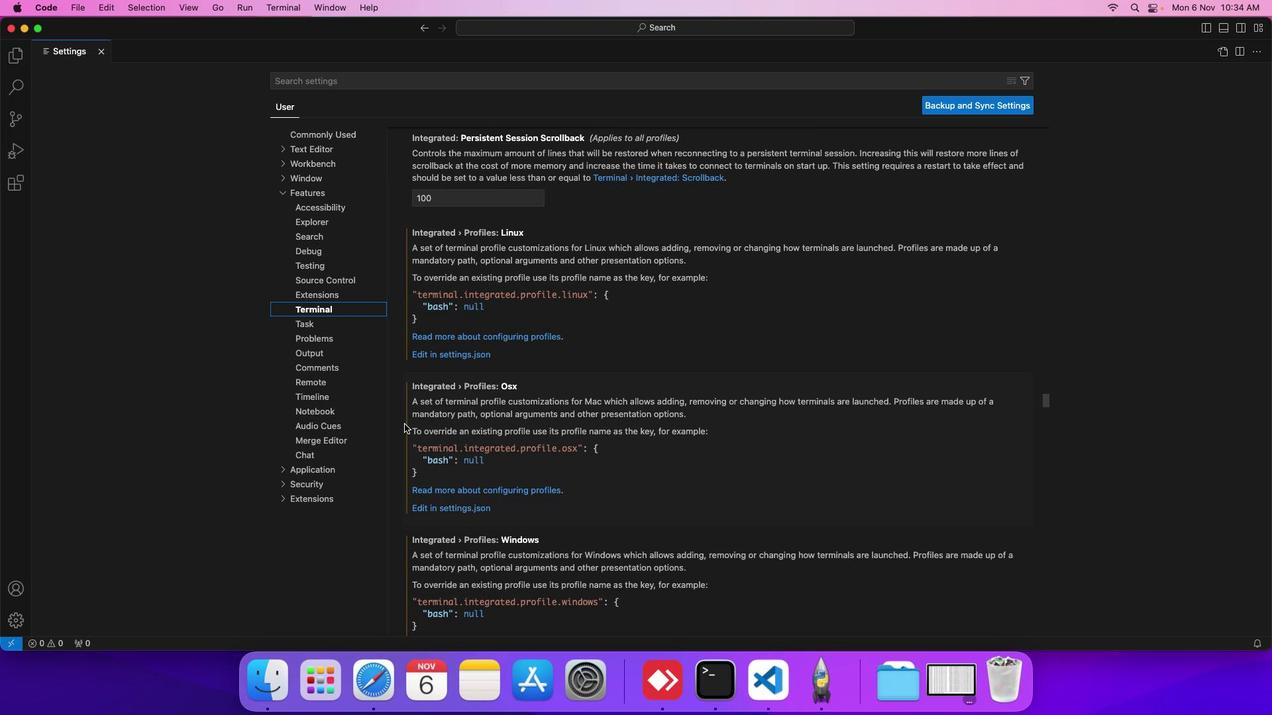 
Action: Mouse scrolled (405, 424) with delta (0, 0)
Screenshot: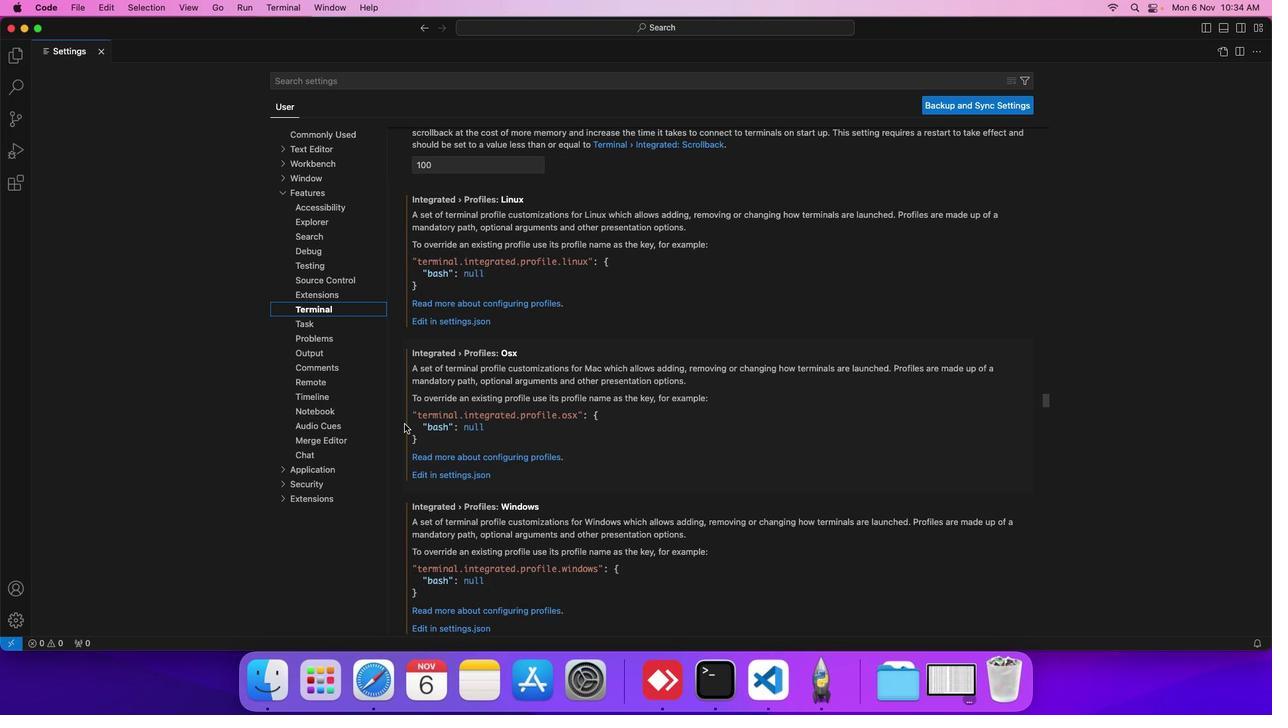 
Action: Mouse scrolled (405, 424) with delta (0, 0)
Screenshot: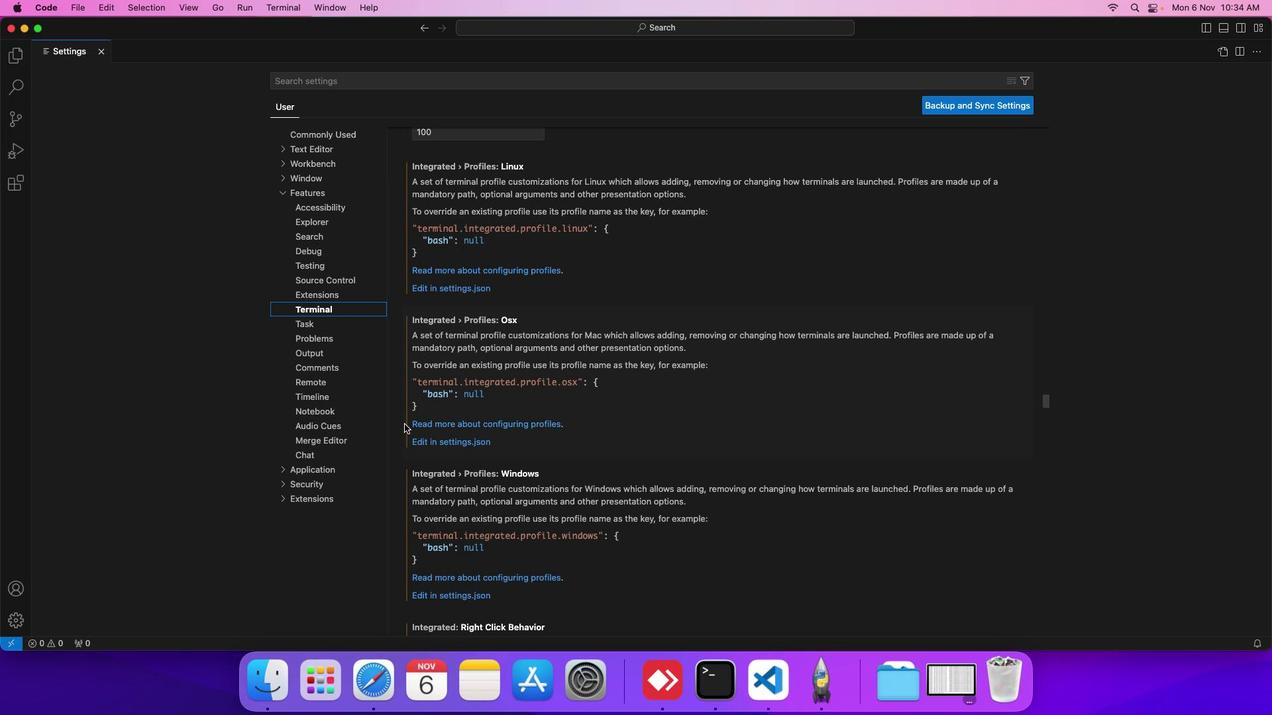 
Action: Mouse scrolled (405, 424) with delta (0, 0)
Screenshot: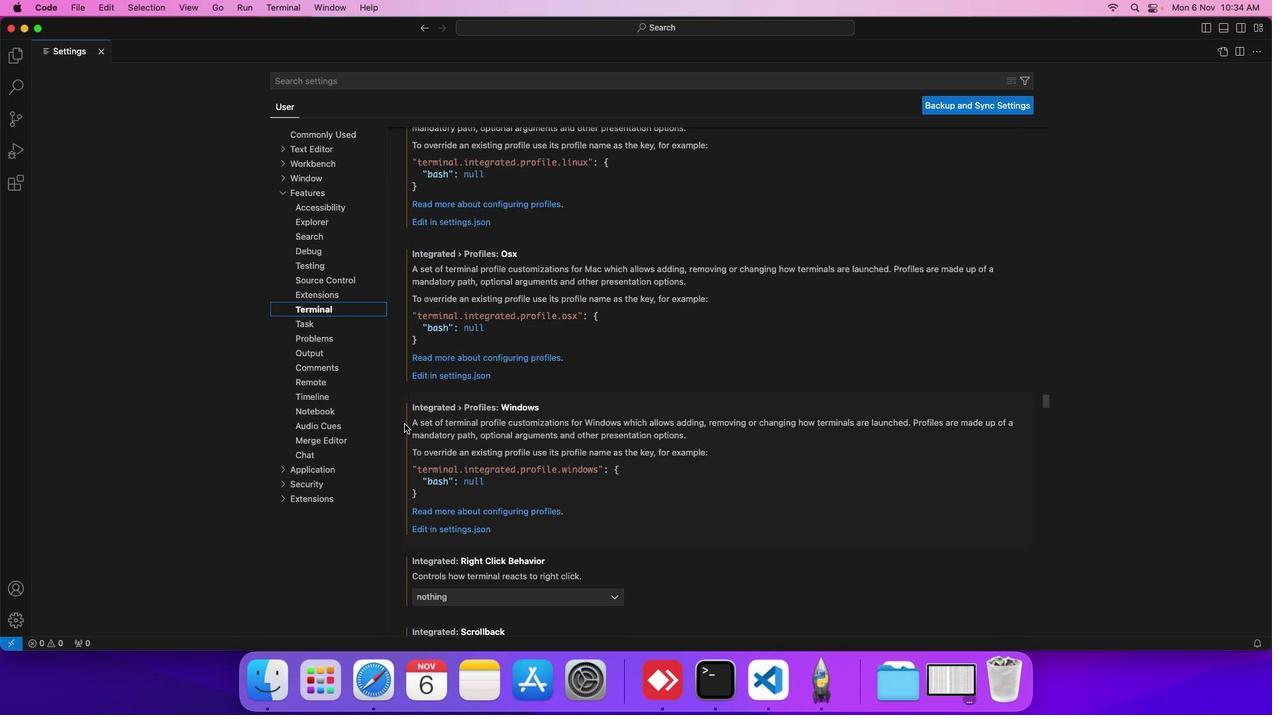 
Action: Mouse scrolled (405, 424) with delta (0, 0)
Screenshot: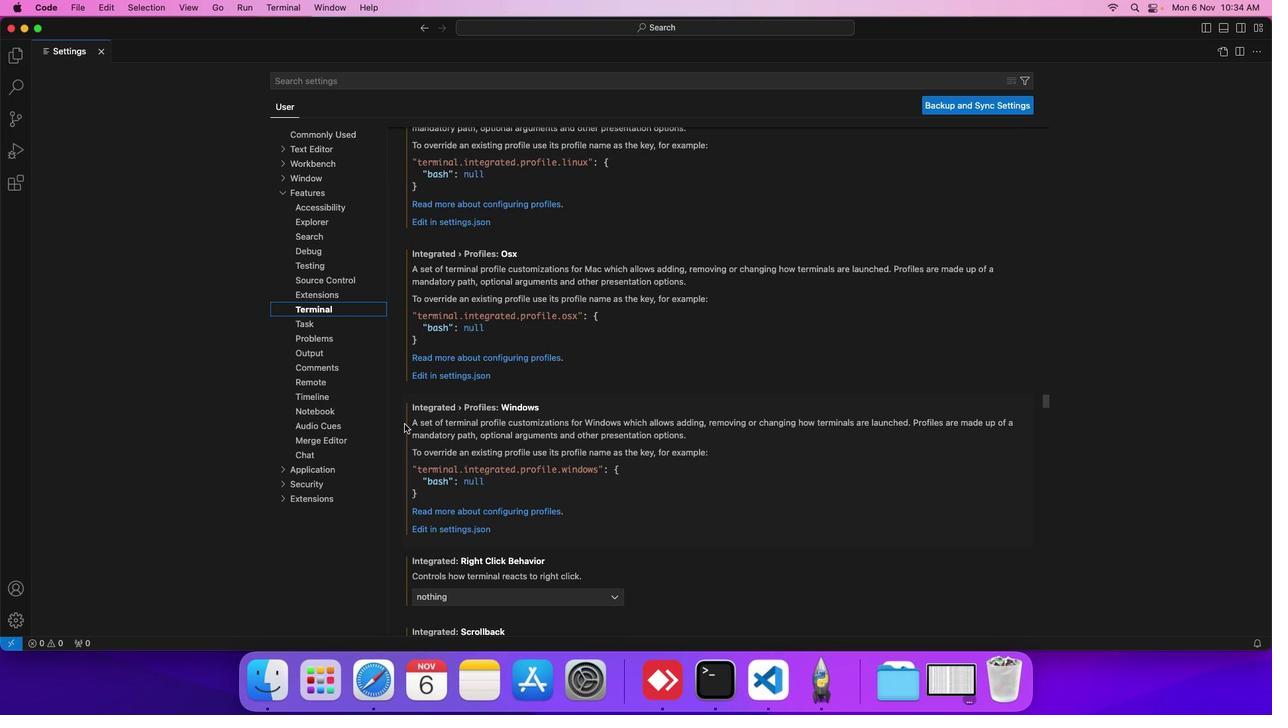
Action: Mouse scrolled (405, 424) with delta (0, 0)
Screenshot: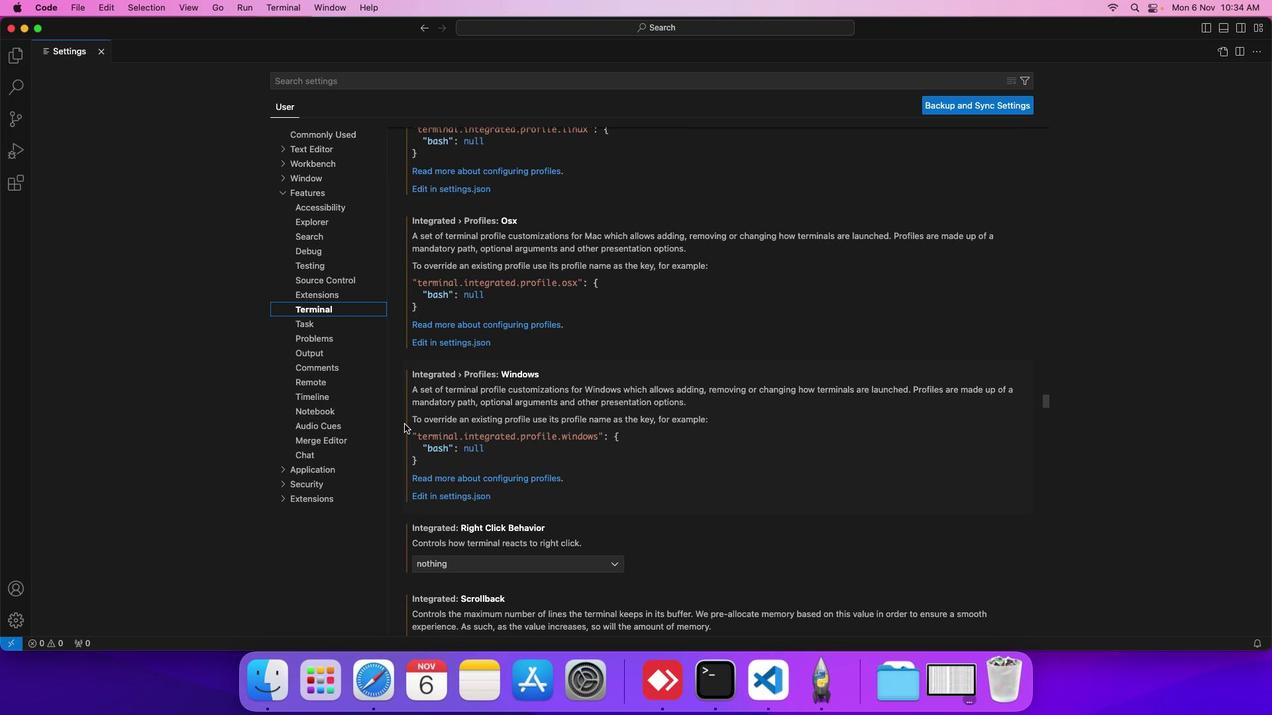 
Action: Mouse scrolled (405, 424) with delta (0, 0)
Screenshot: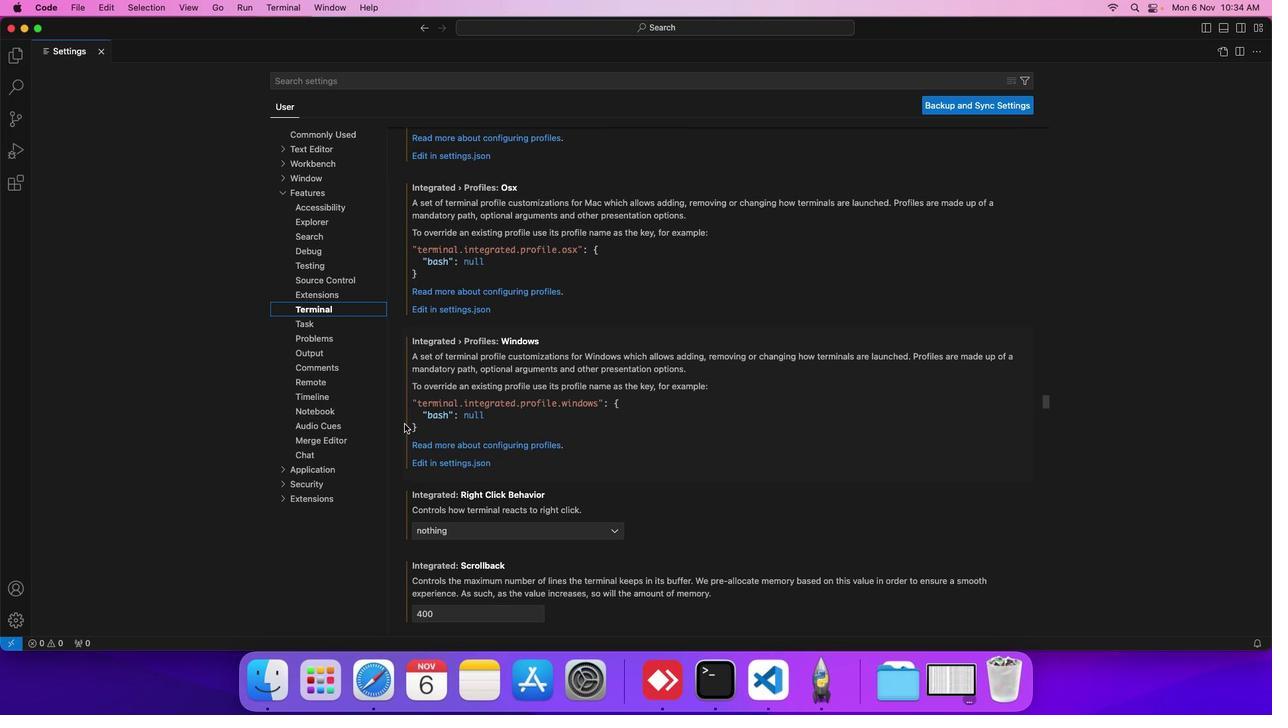 
Action: Mouse scrolled (405, 424) with delta (0, 0)
Screenshot: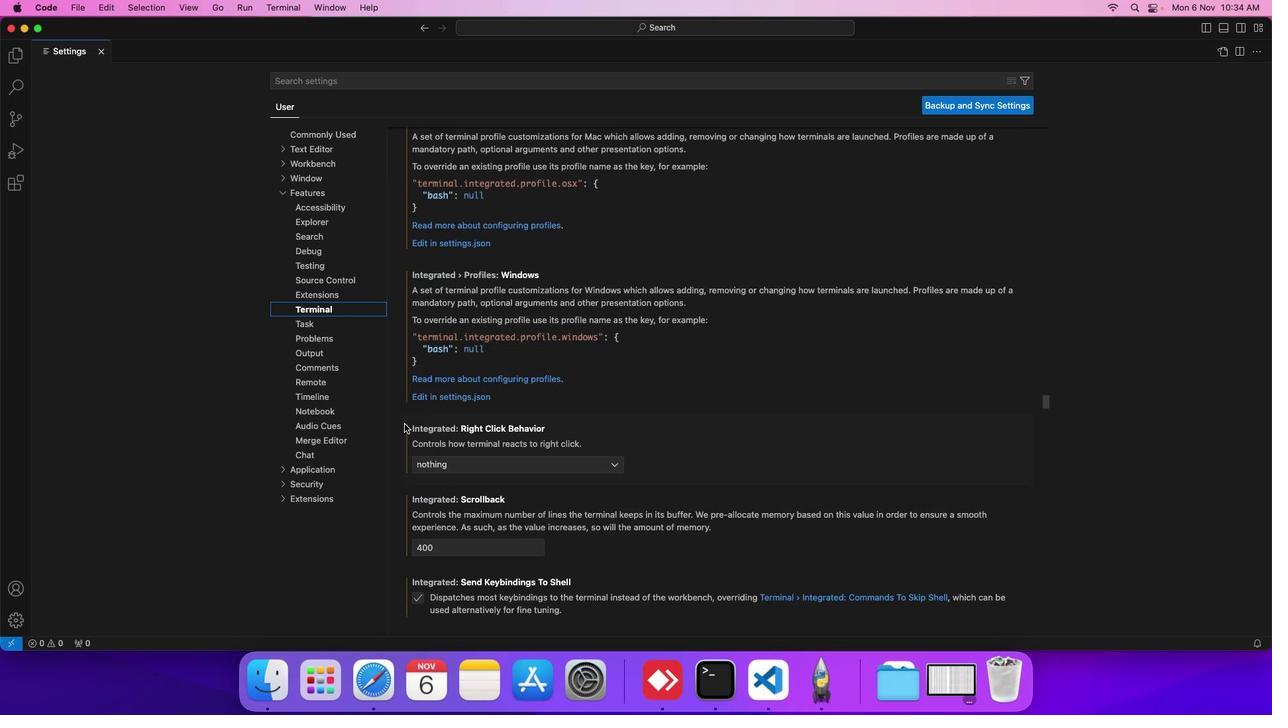 
Action: Mouse scrolled (405, 424) with delta (0, 0)
Screenshot: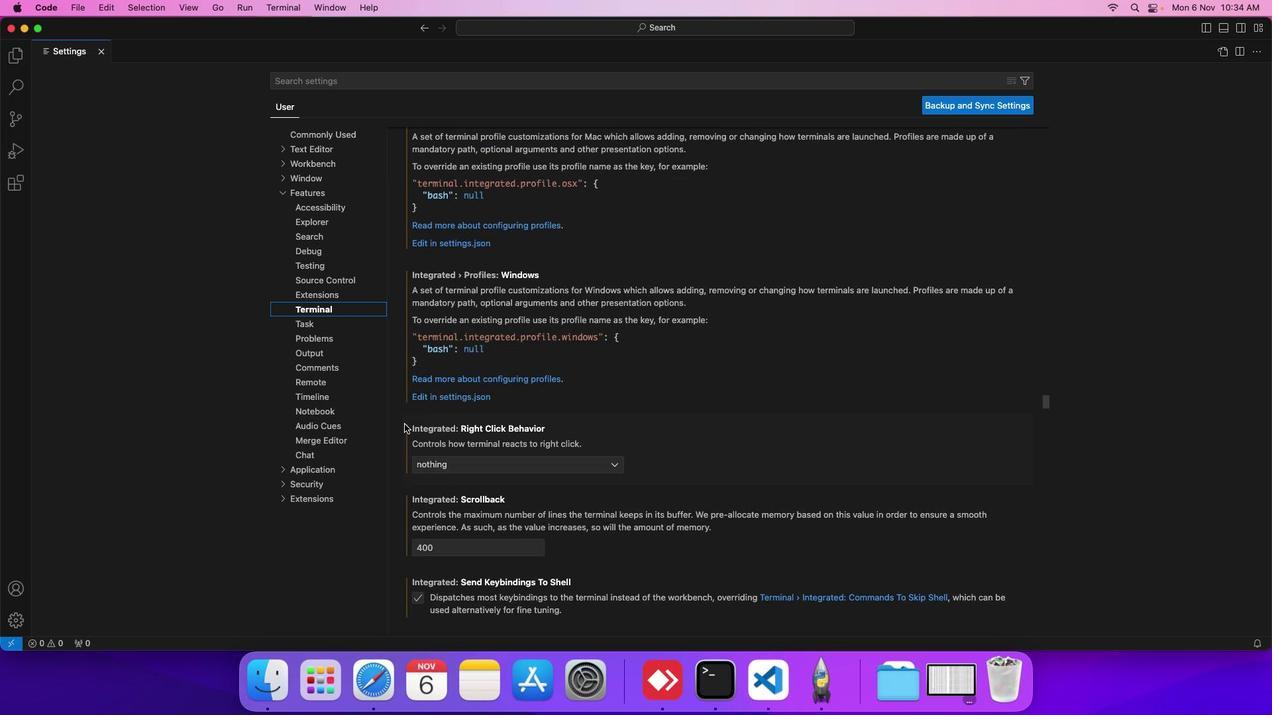 
Action: Mouse scrolled (405, 424) with delta (0, 0)
Screenshot: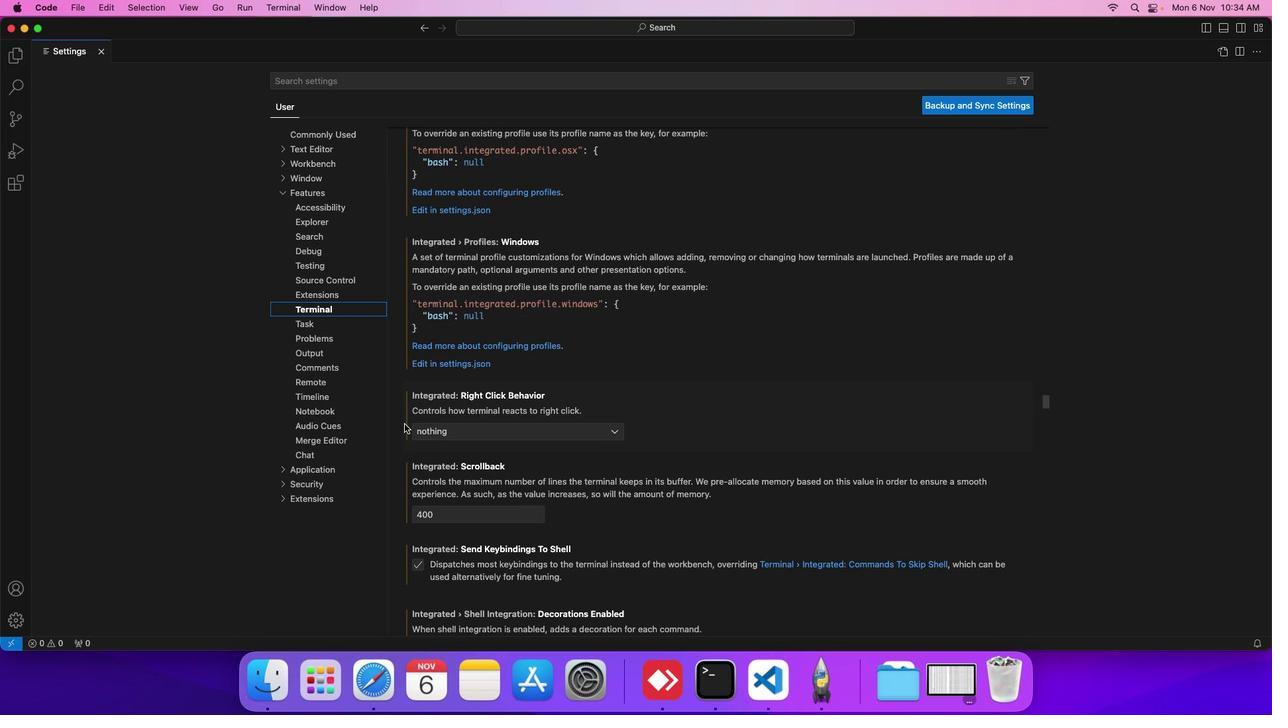 
Action: Mouse scrolled (405, 424) with delta (0, 0)
Screenshot: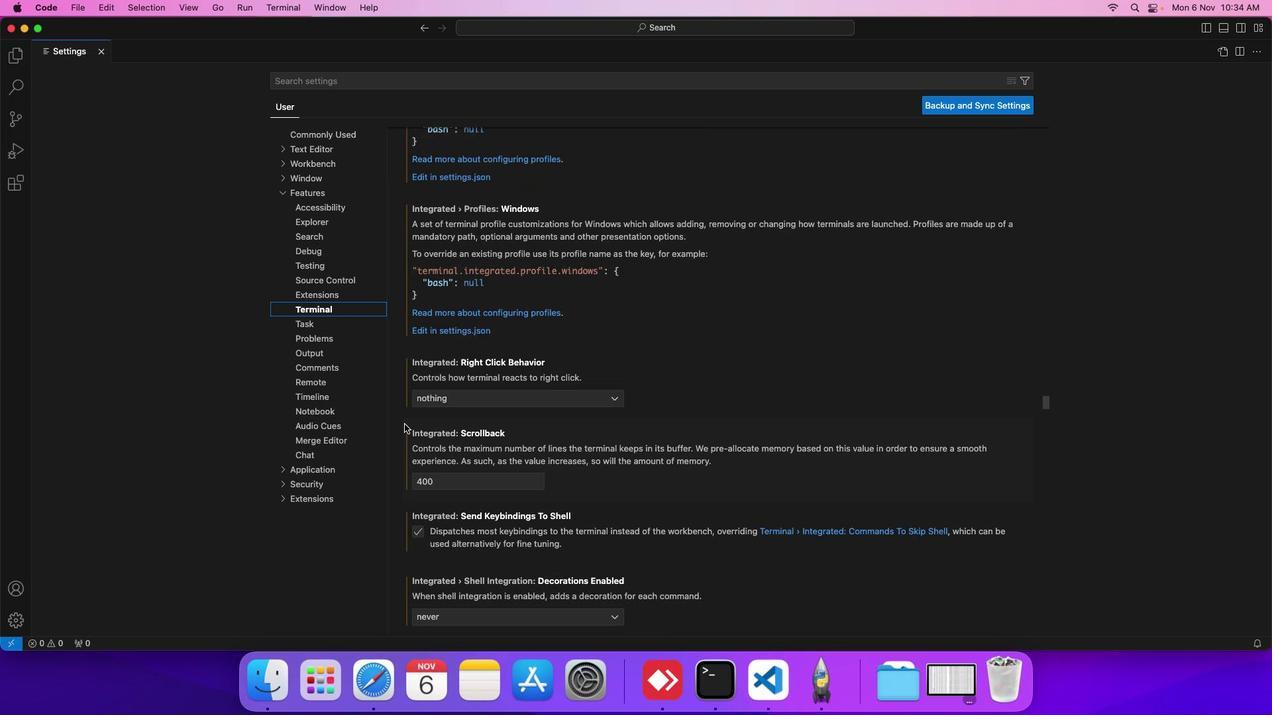 
Action: Mouse scrolled (405, 424) with delta (0, 0)
Screenshot: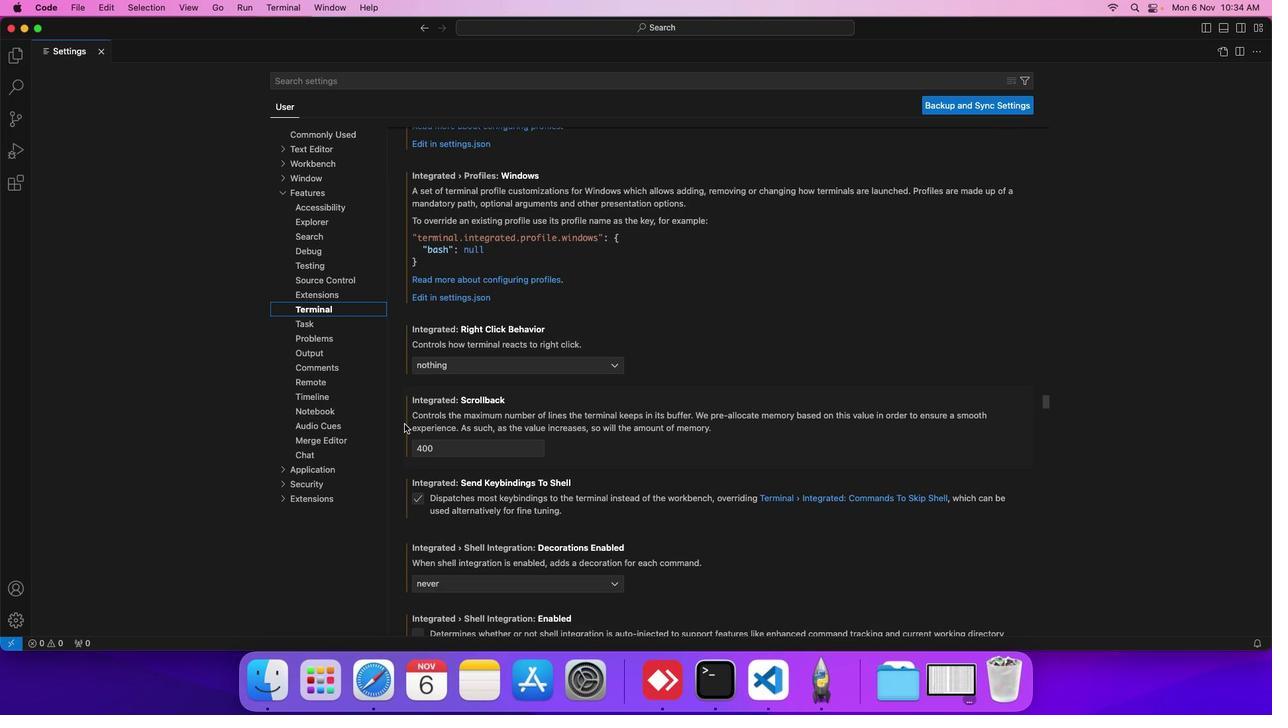 
Action: Mouse scrolled (405, 424) with delta (0, 0)
Screenshot: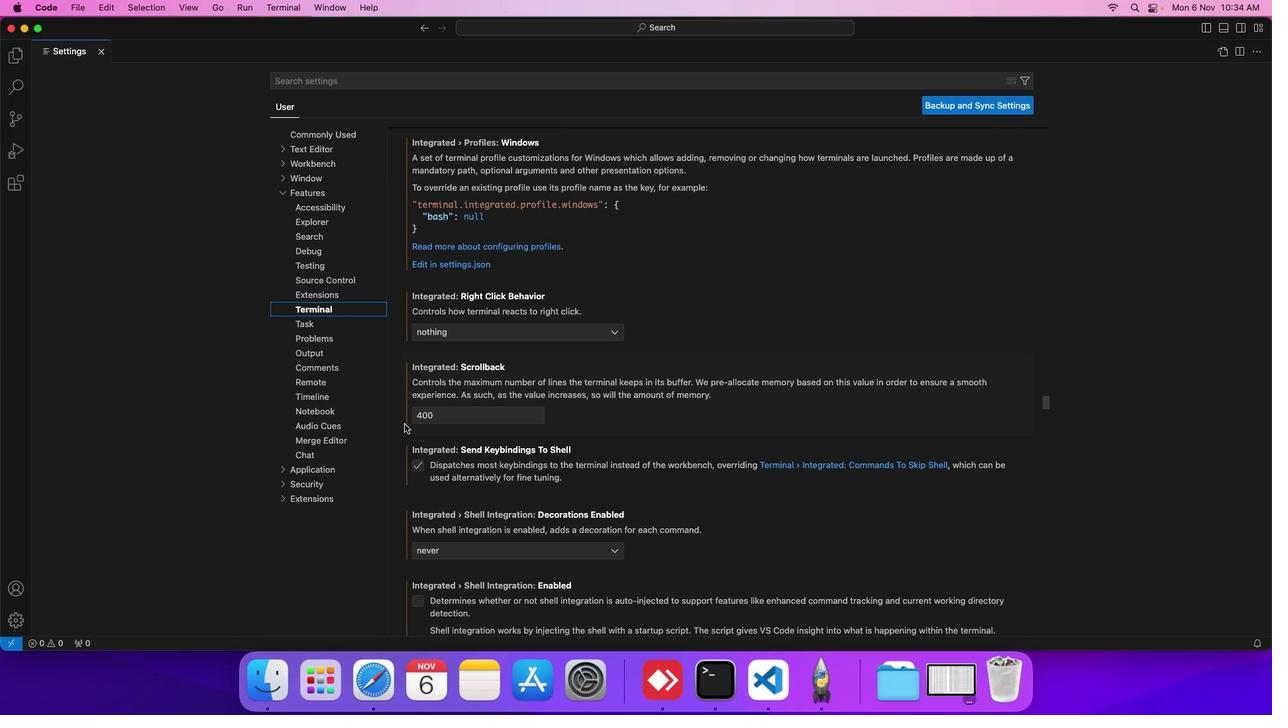
Action: Mouse scrolled (405, 424) with delta (0, 0)
Screenshot: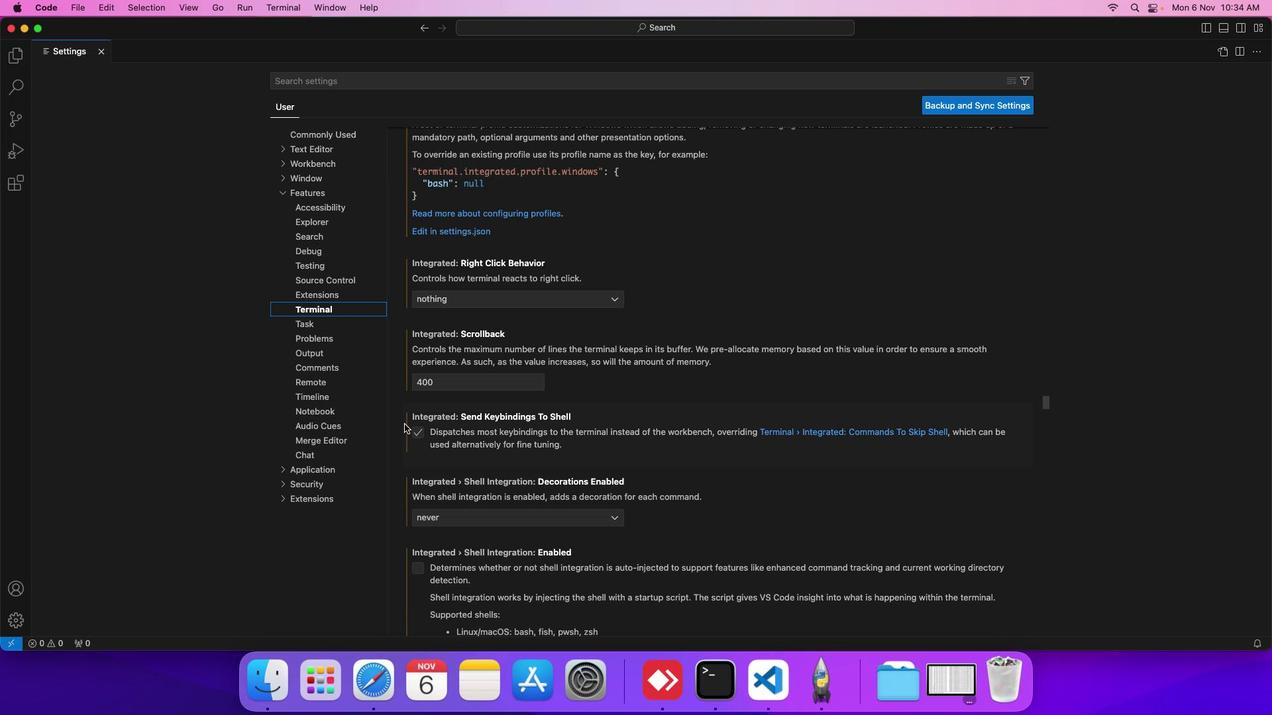 
Action: Mouse scrolled (405, 424) with delta (0, 0)
Screenshot: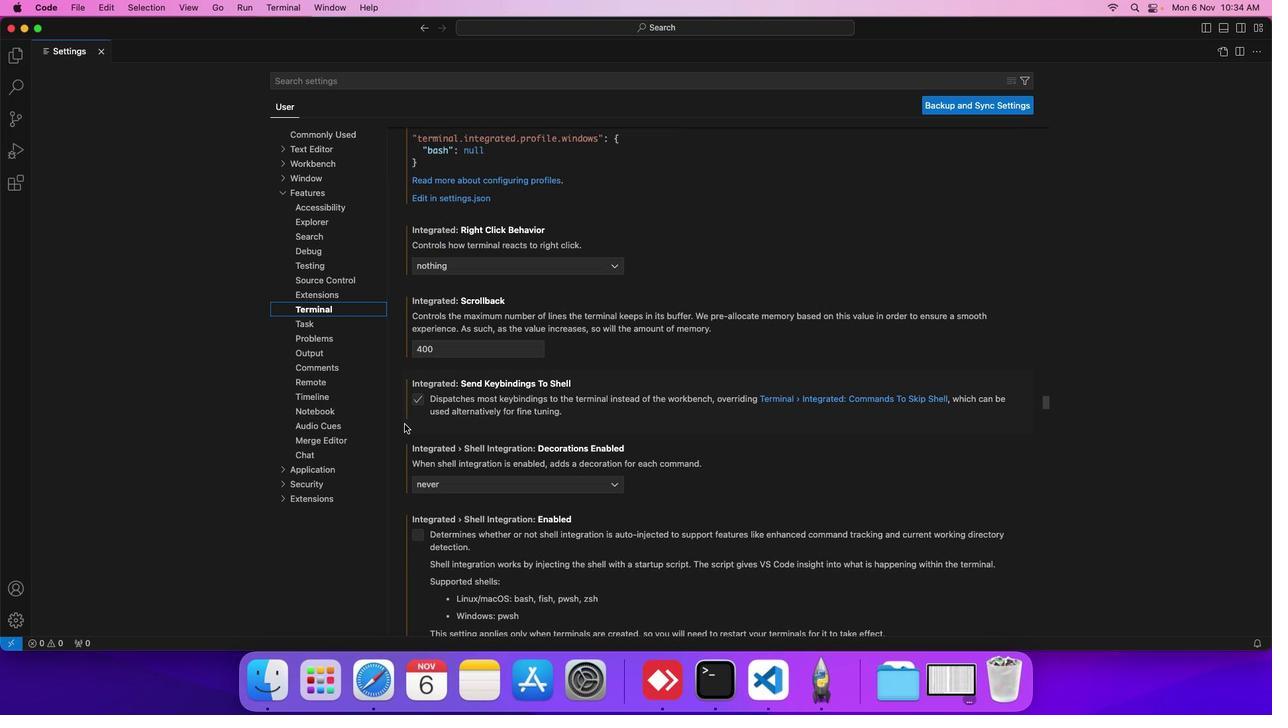
Action: Mouse scrolled (405, 424) with delta (0, 0)
Screenshot: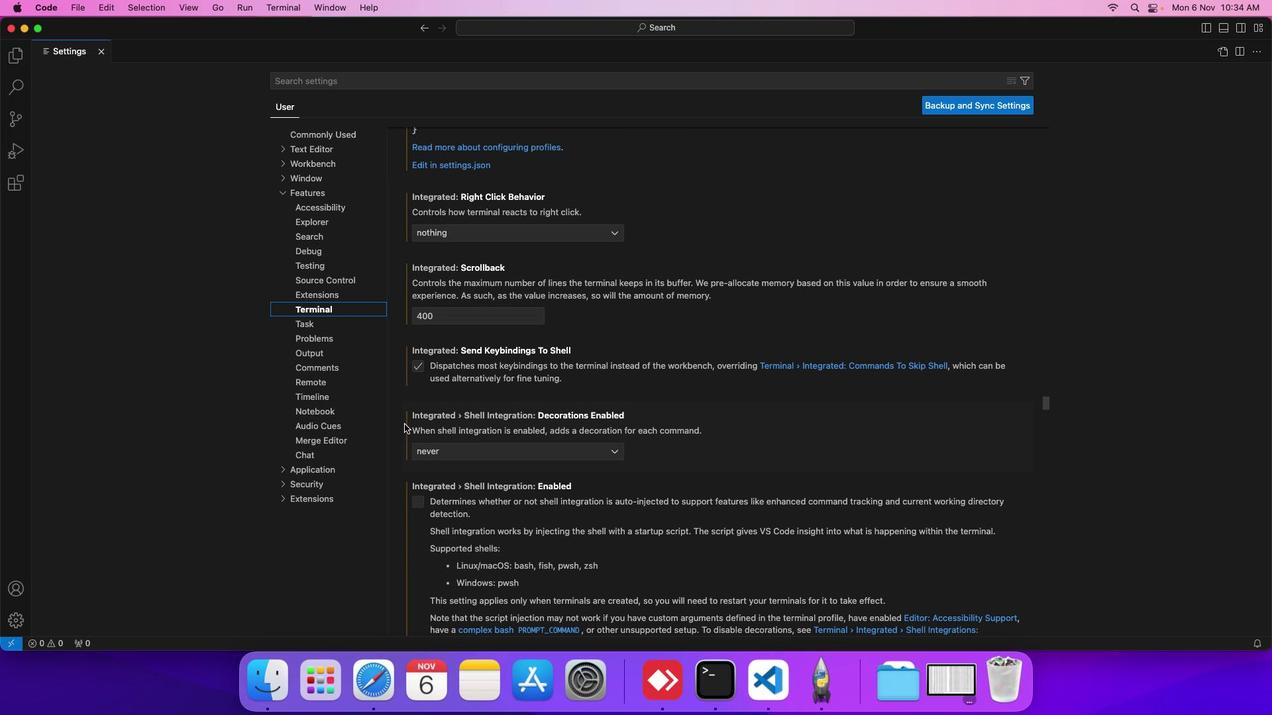 
Action: Mouse scrolled (405, 424) with delta (0, 0)
Screenshot: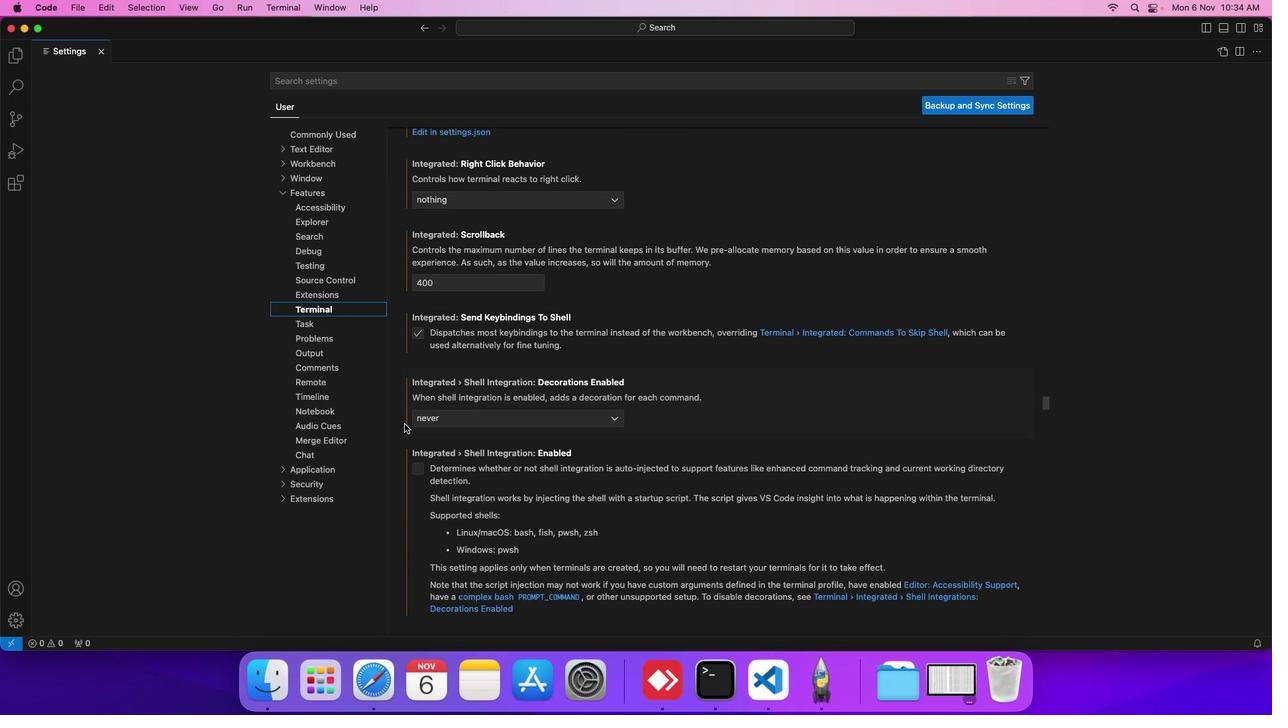 
Action: Mouse scrolled (405, 424) with delta (0, 0)
Screenshot: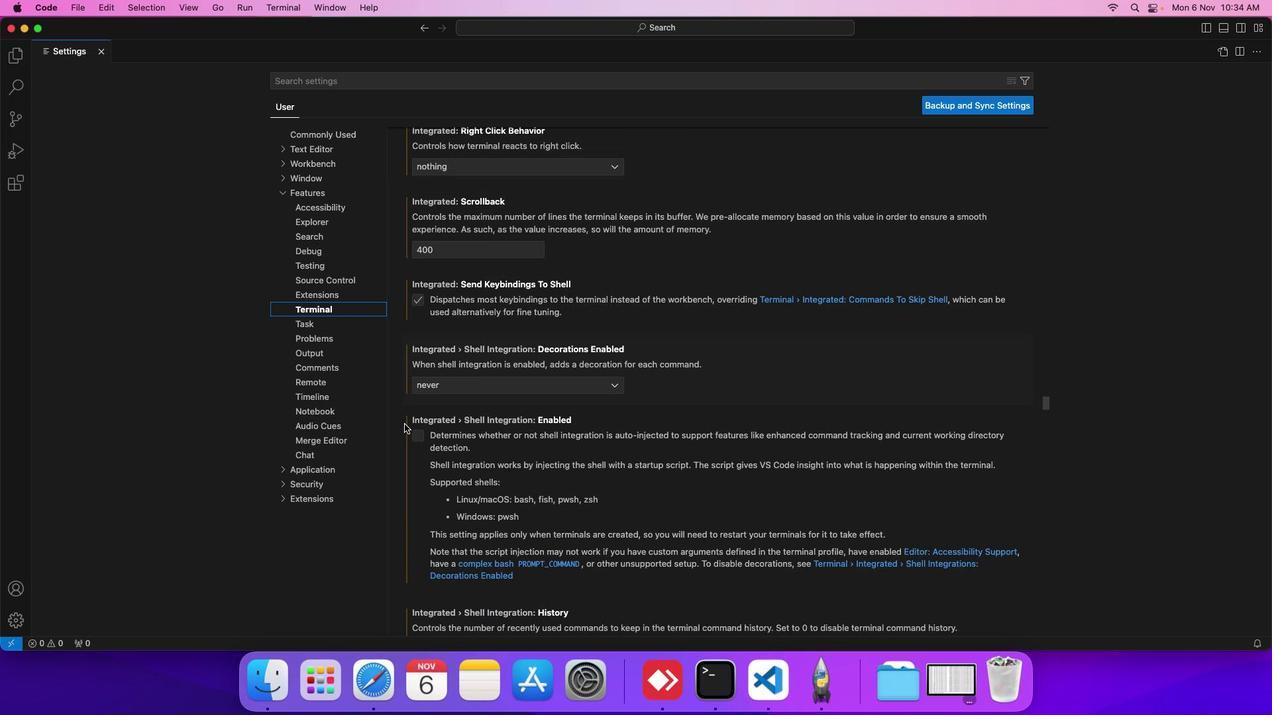
Action: Mouse scrolled (405, 424) with delta (0, 0)
Screenshot: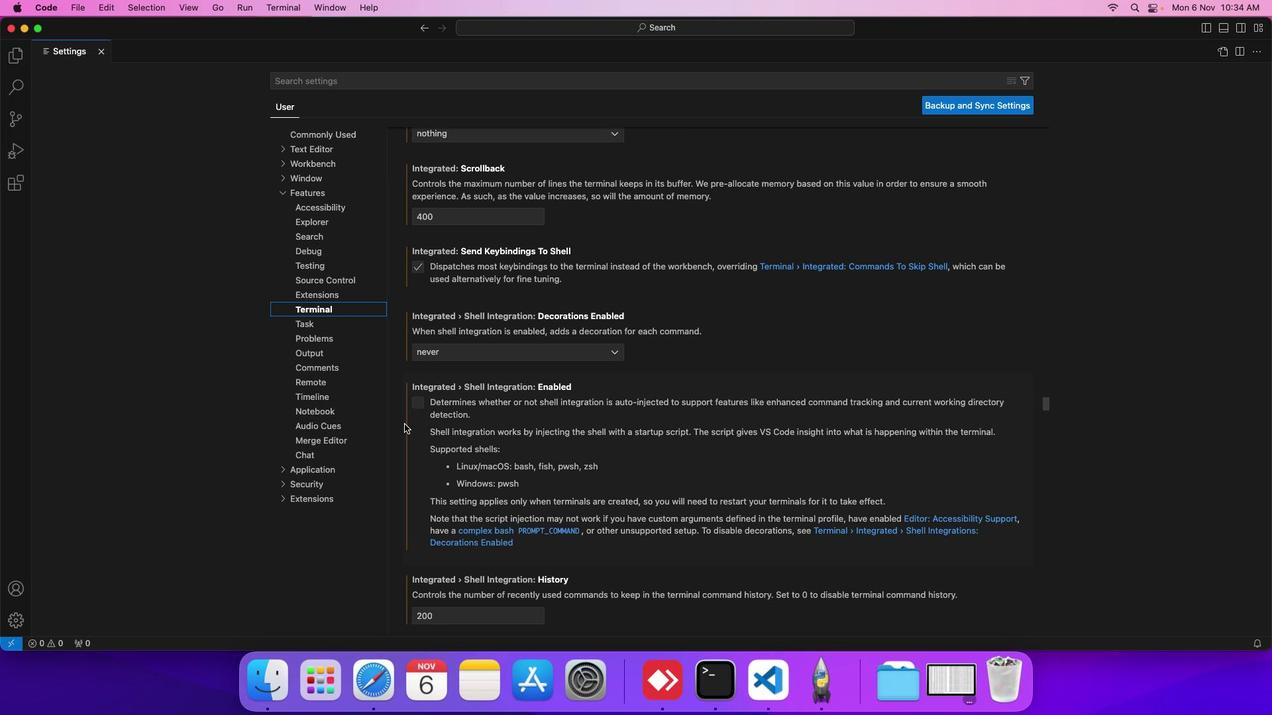 
Action: Mouse scrolled (405, 424) with delta (0, 0)
Screenshot: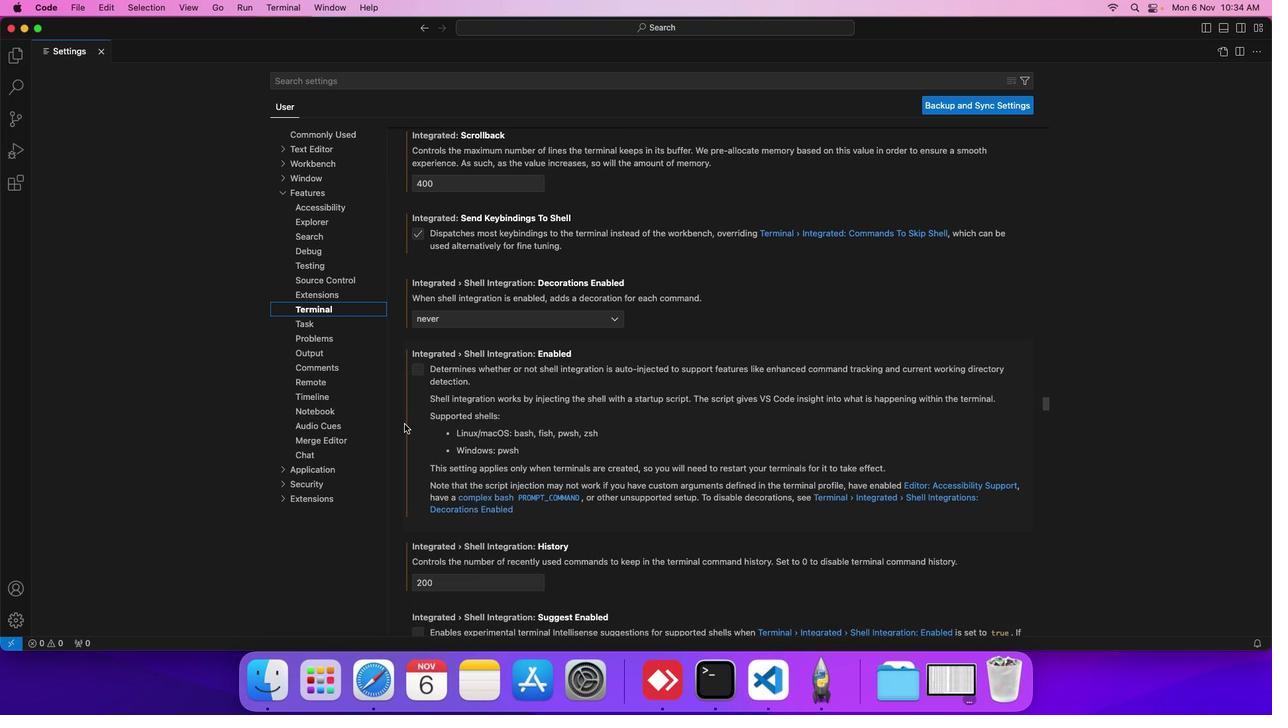 
Action: Mouse scrolled (405, 424) with delta (0, 0)
Screenshot: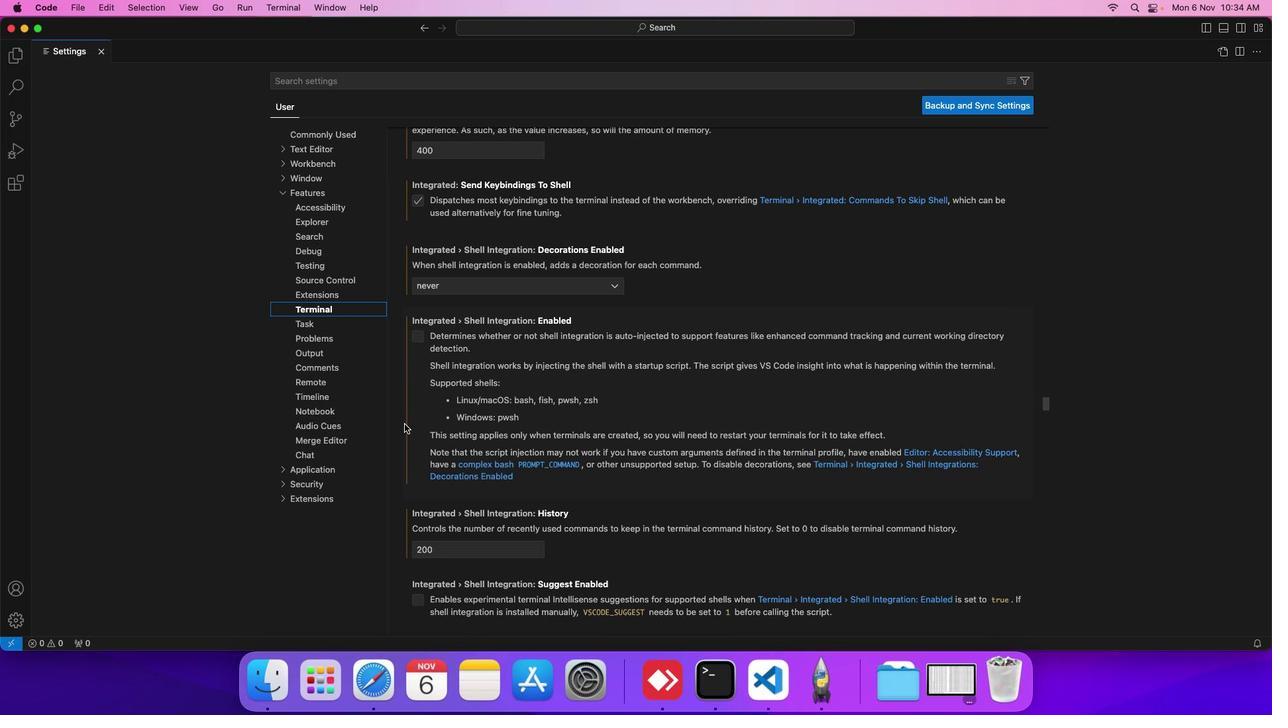 
Action: Mouse scrolled (405, 424) with delta (0, 0)
Screenshot: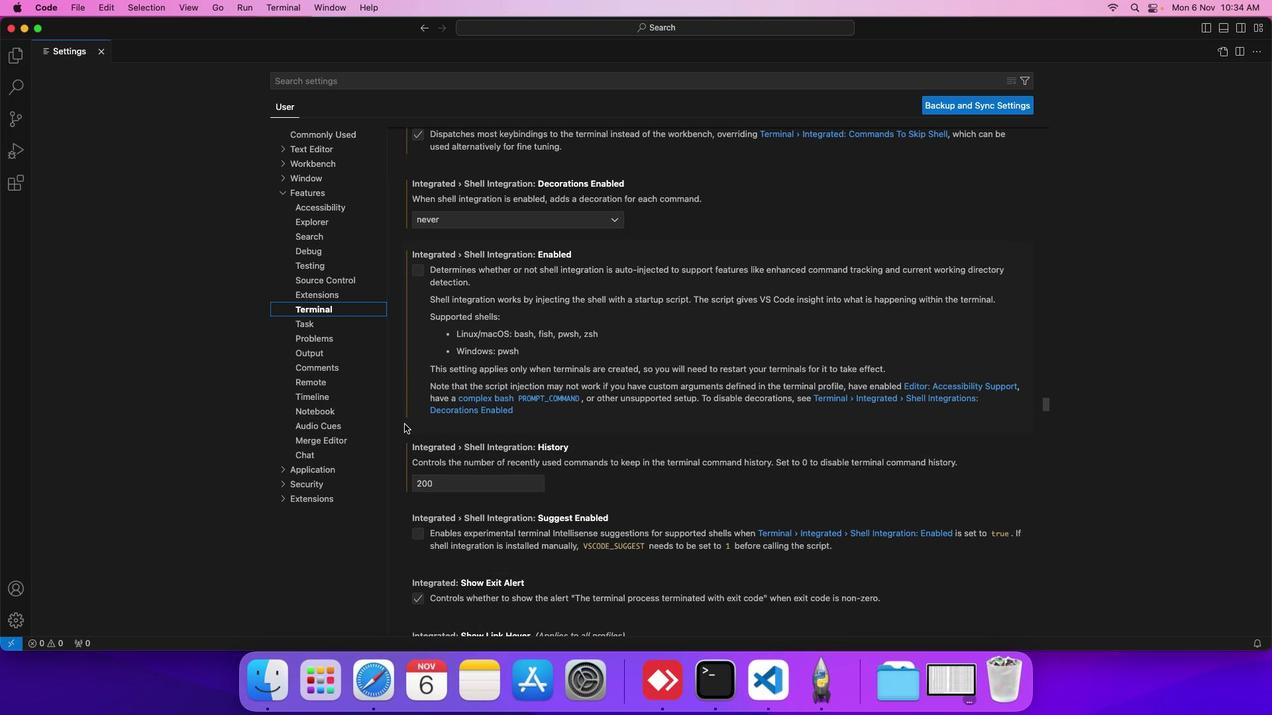 
Action: Mouse scrolled (405, 424) with delta (0, 0)
Screenshot: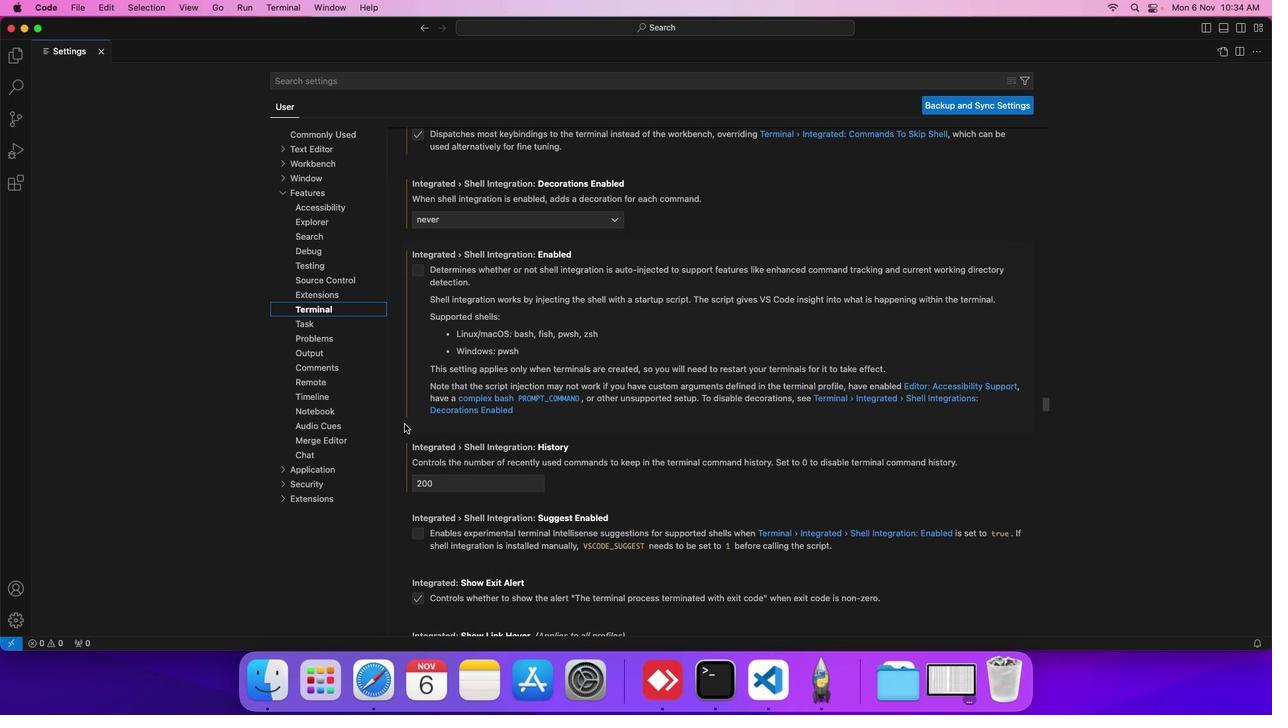 
Action: Mouse scrolled (405, 424) with delta (0, 0)
Screenshot: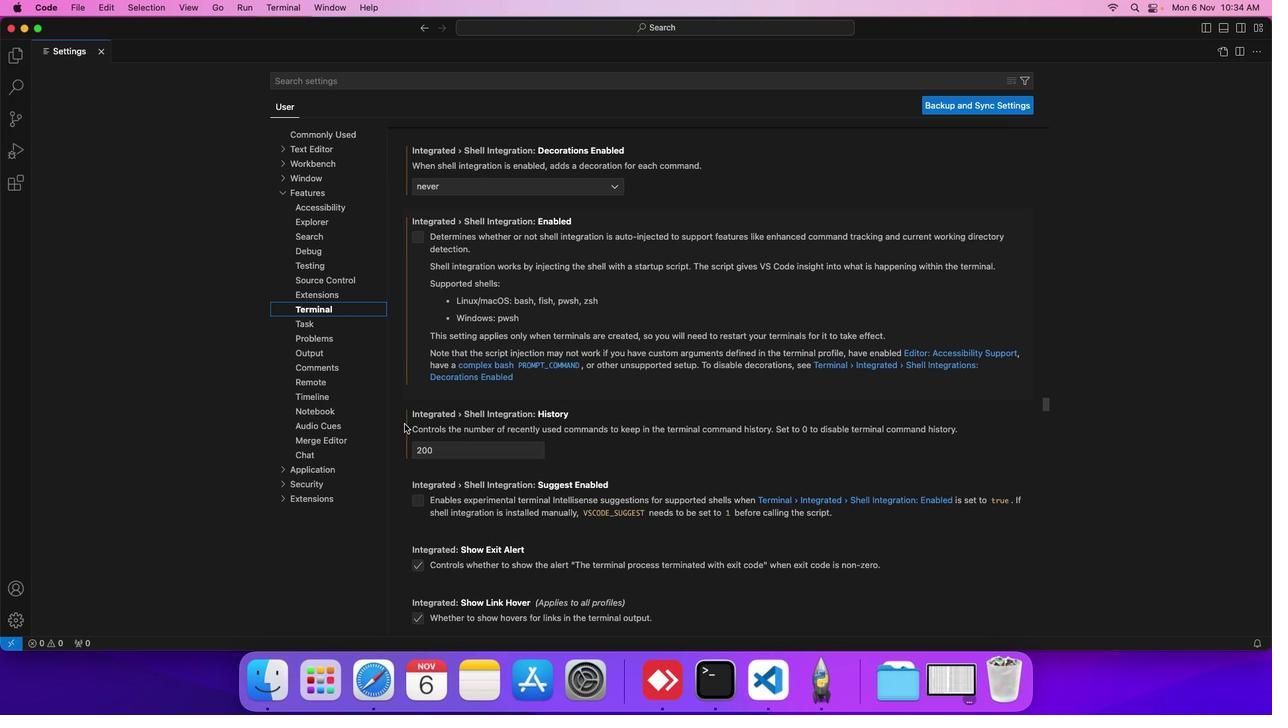 
Action: Mouse scrolled (405, 424) with delta (0, 0)
Screenshot: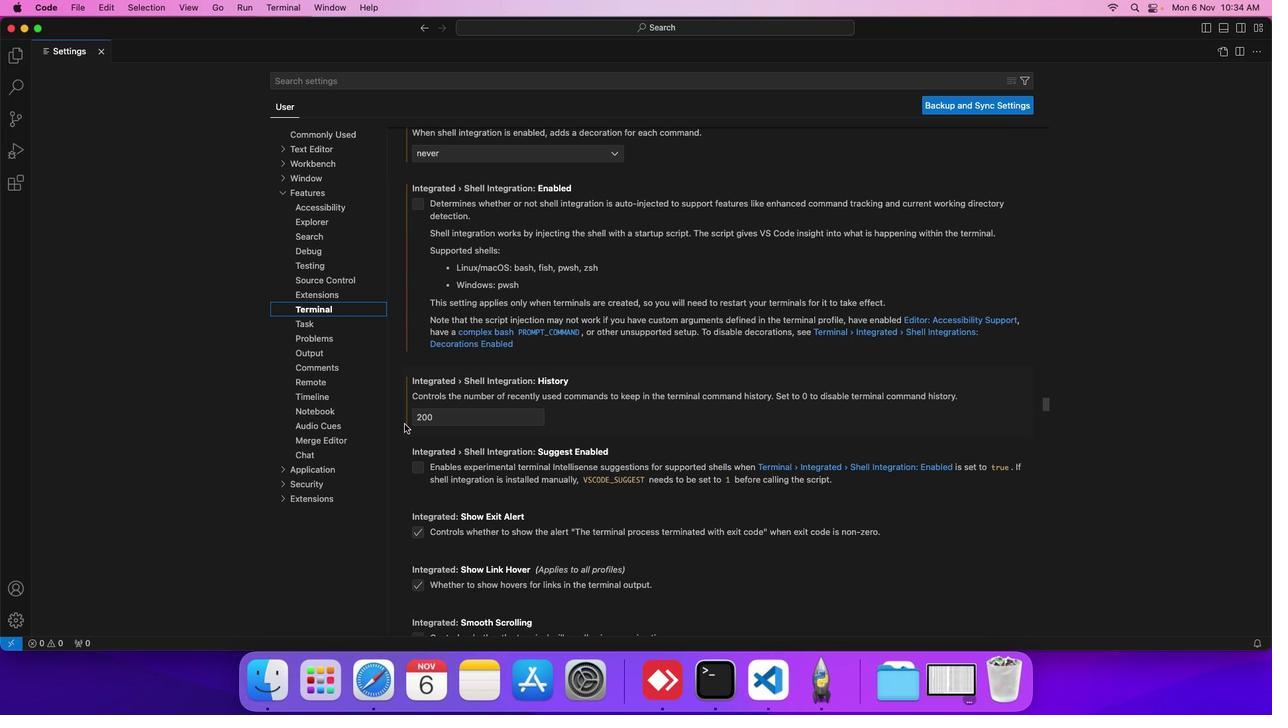 
Action: Mouse scrolled (405, 424) with delta (0, 0)
Screenshot: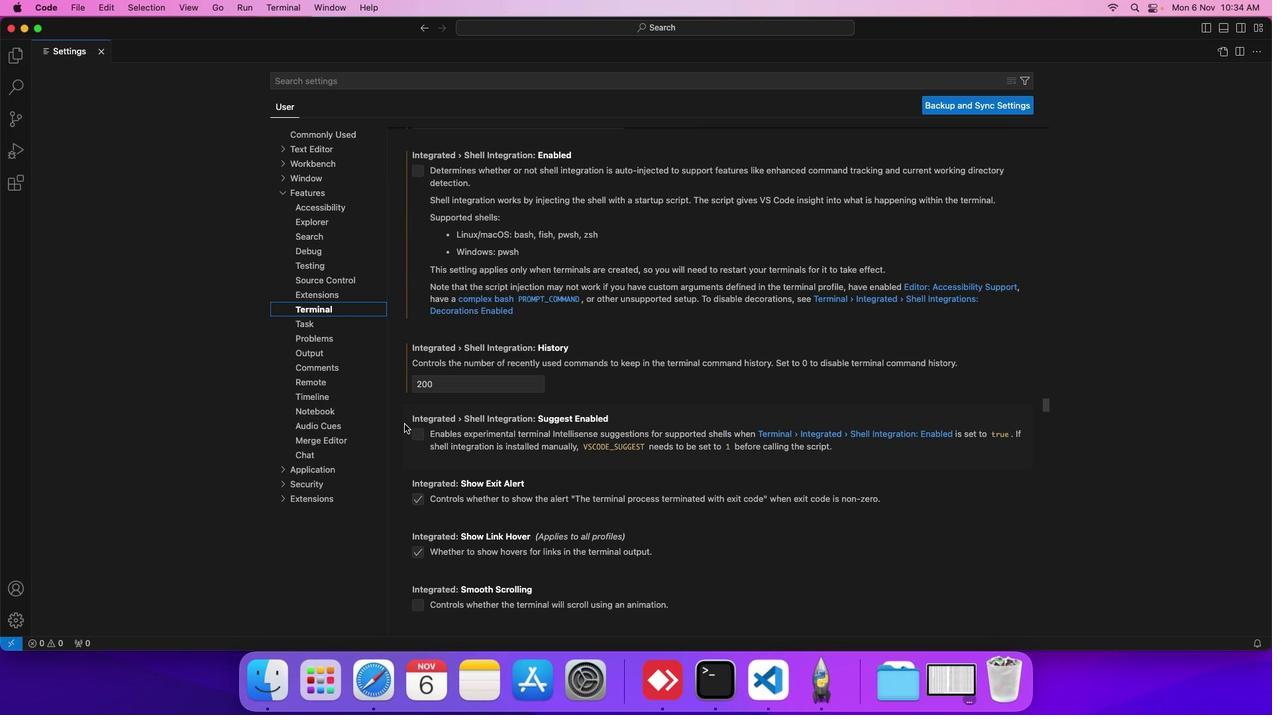 
Action: Mouse scrolled (405, 424) with delta (0, 0)
Screenshot: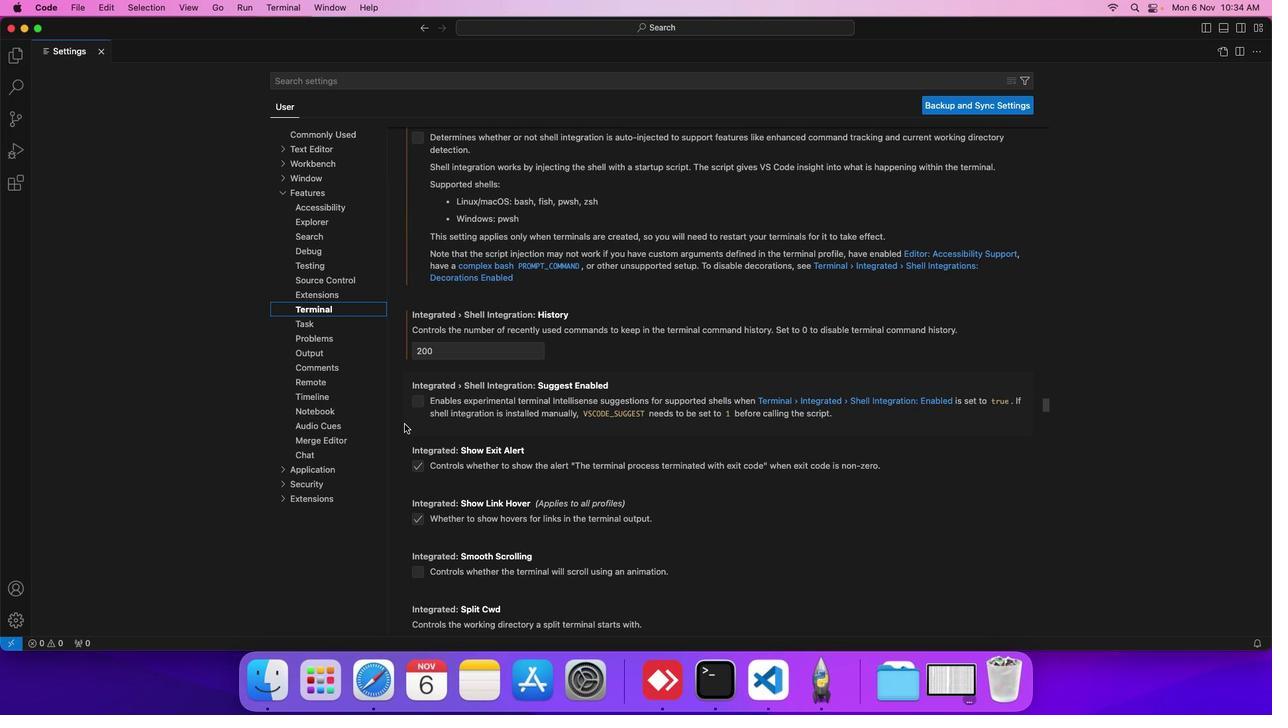 
Action: Mouse scrolled (405, 424) with delta (0, 0)
Screenshot: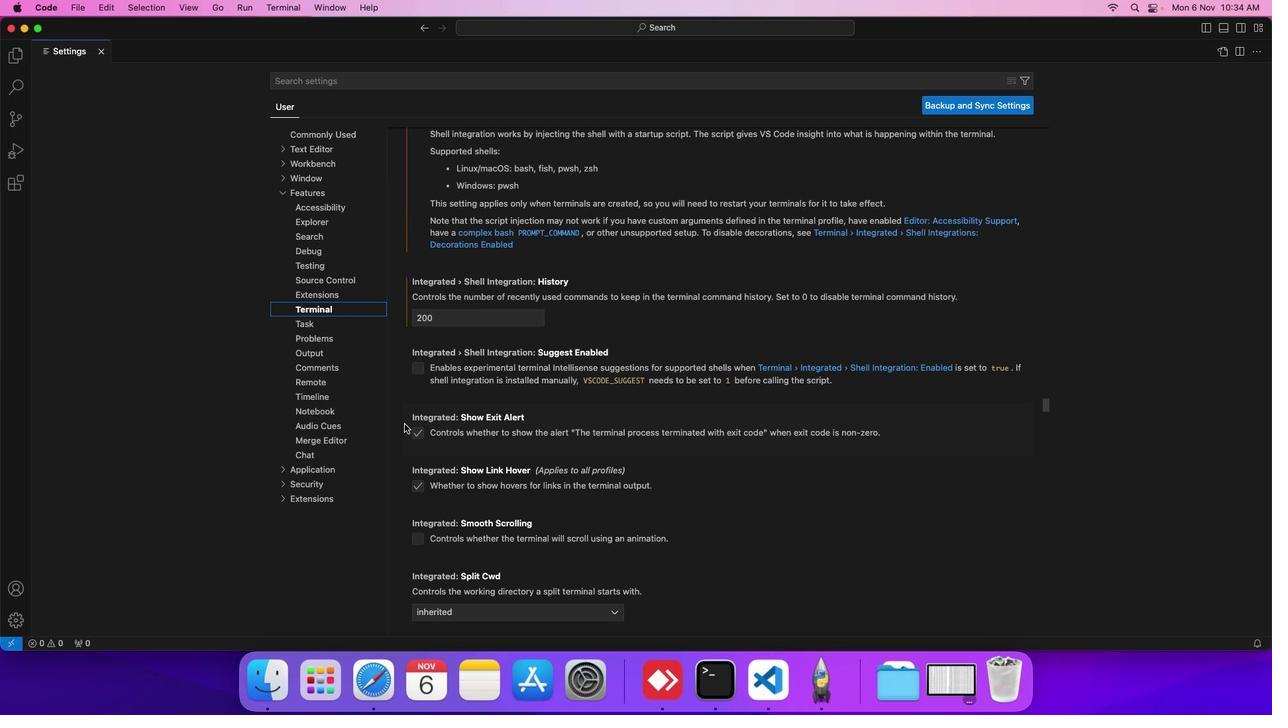 
Action: Mouse moved to (416, 430)
Screenshot: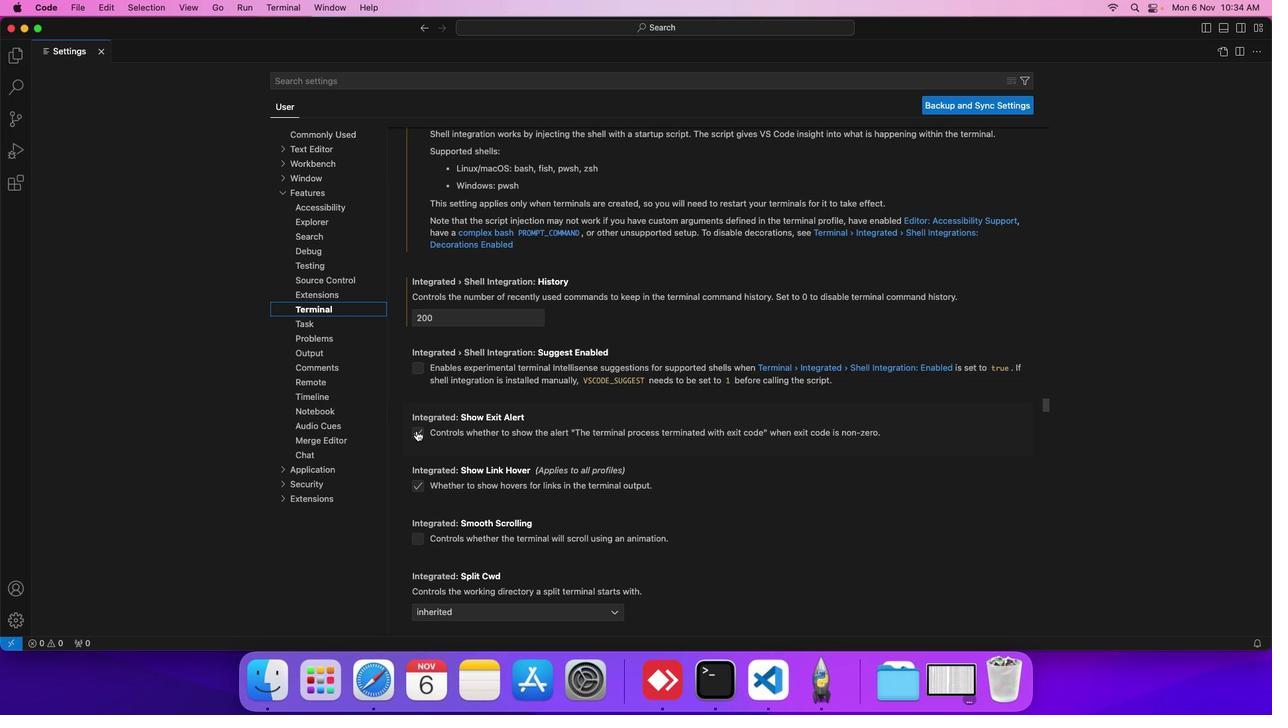 
Action: Mouse pressed left at (416, 430)
Screenshot: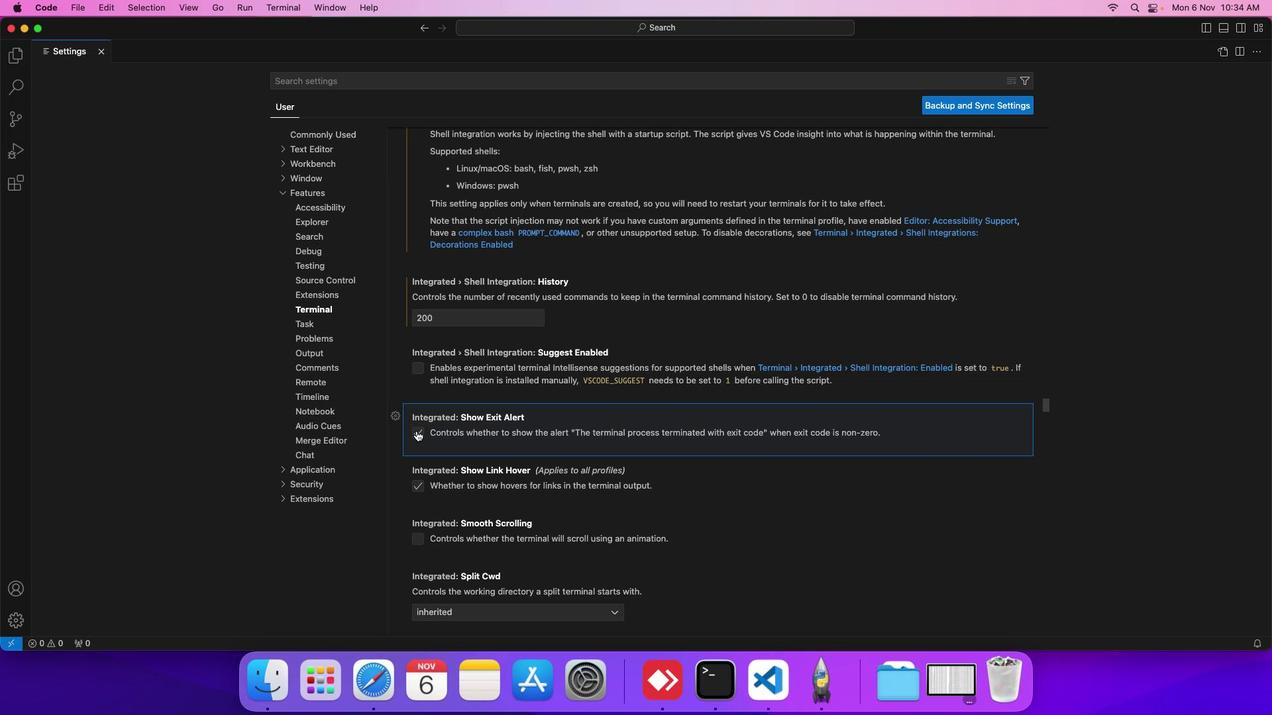 
